 Task: Play online Dominion game.
Action: Mouse moved to (509, 470)
Screenshot: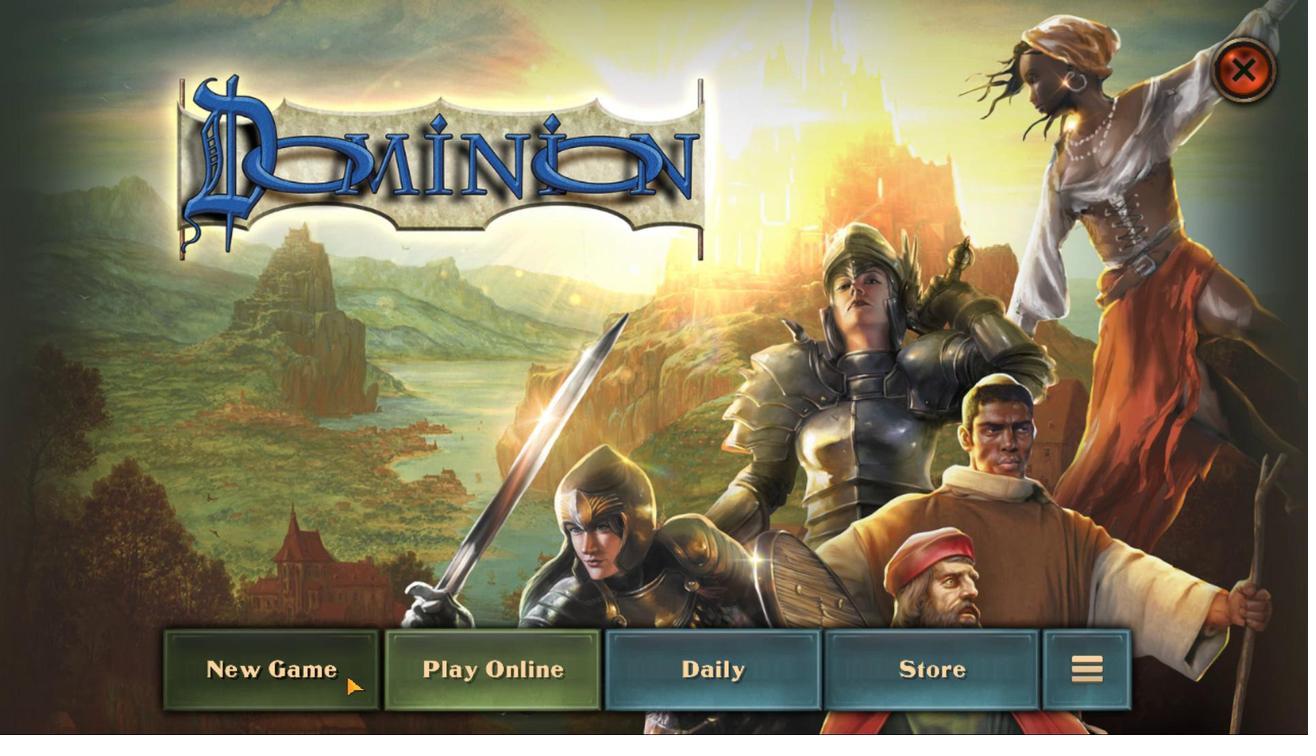 
Action: Mouse pressed left at (509, 470)
Screenshot: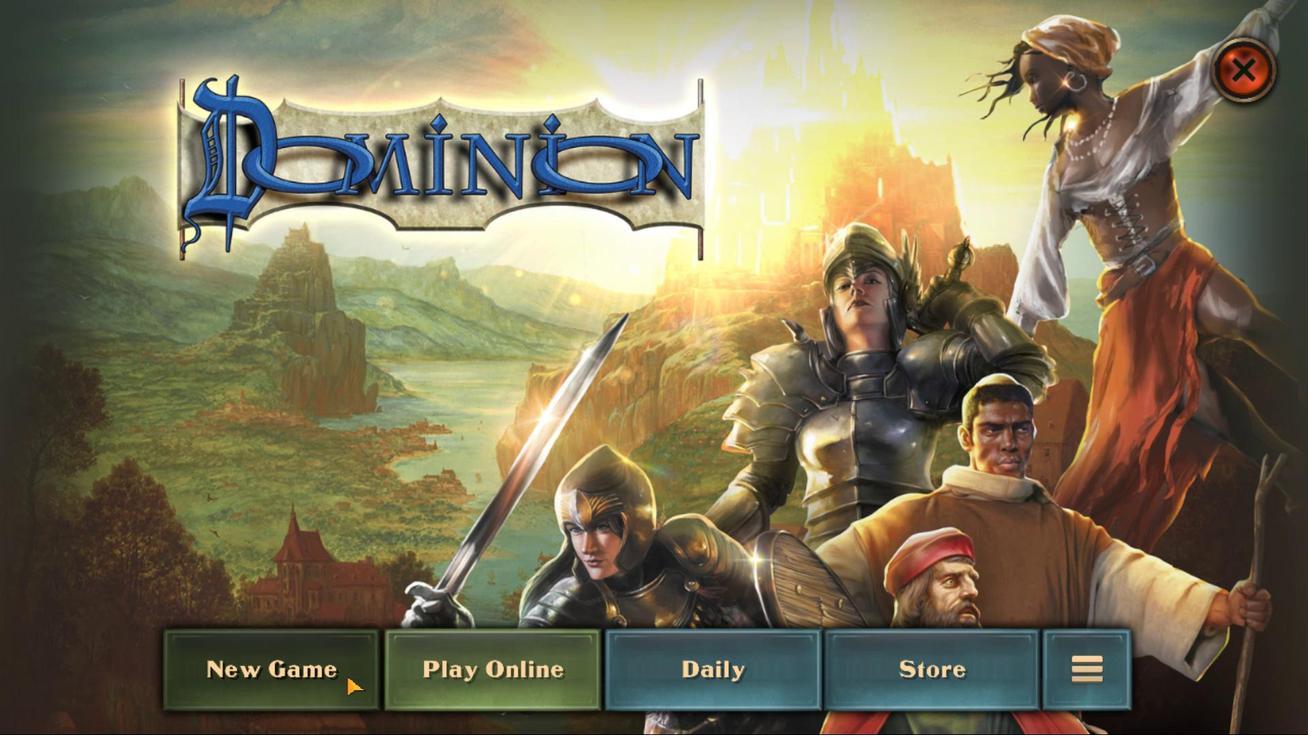 
Action: Mouse moved to (881, 461)
Screenshot: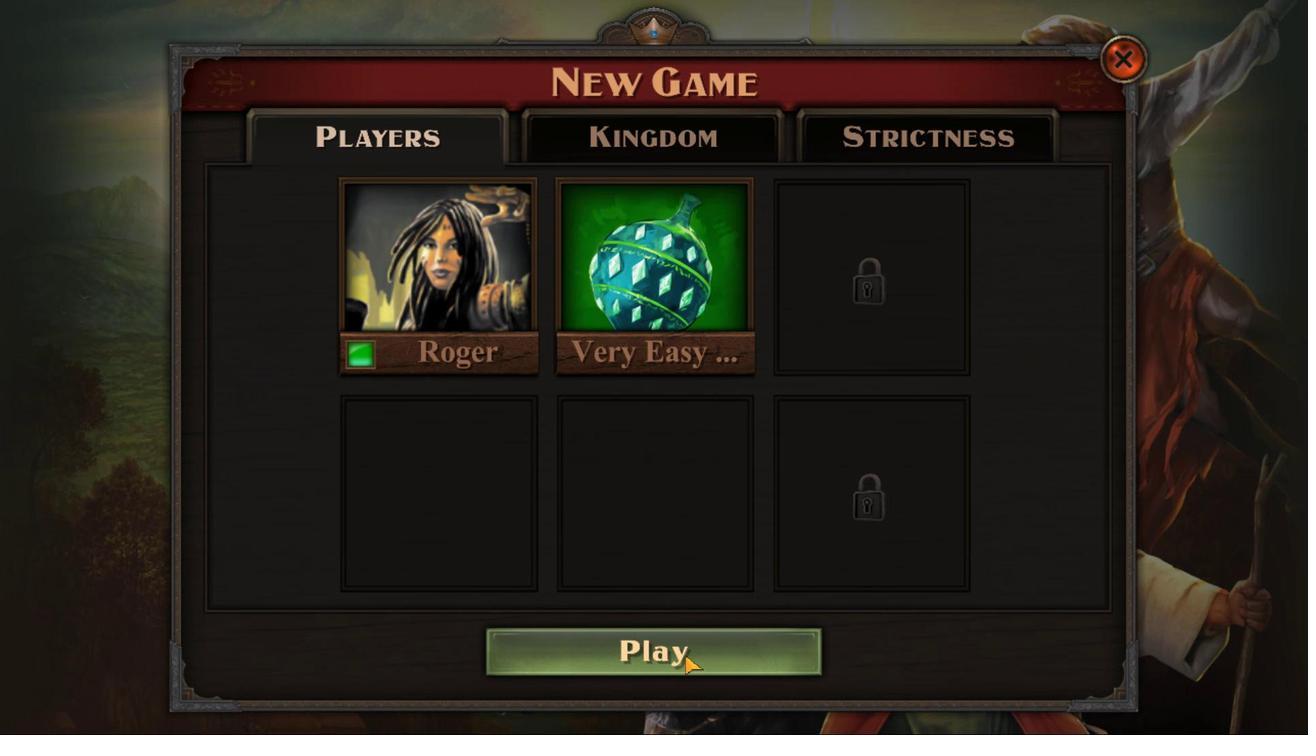 
Action: Mouse pressed left at (881, 461)
Screenshot: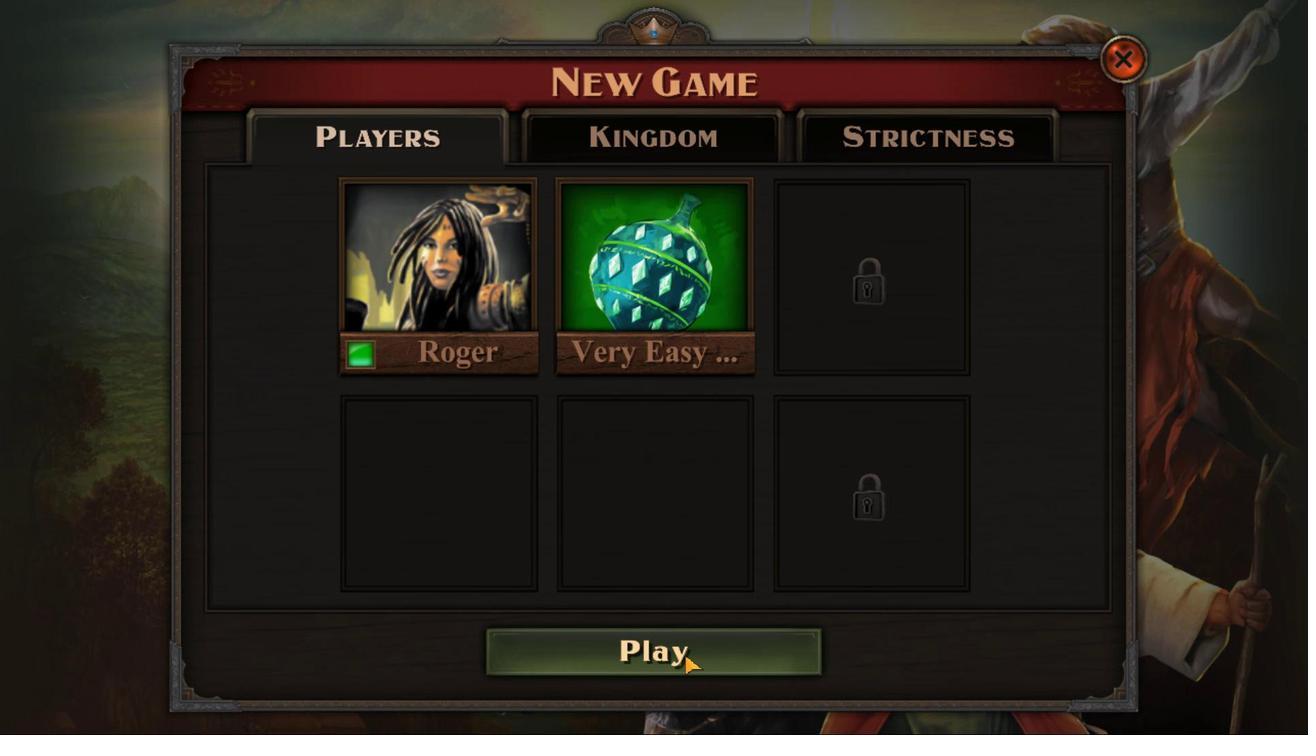 
Action: Mouse moved to (1169, 467)
Screenshot: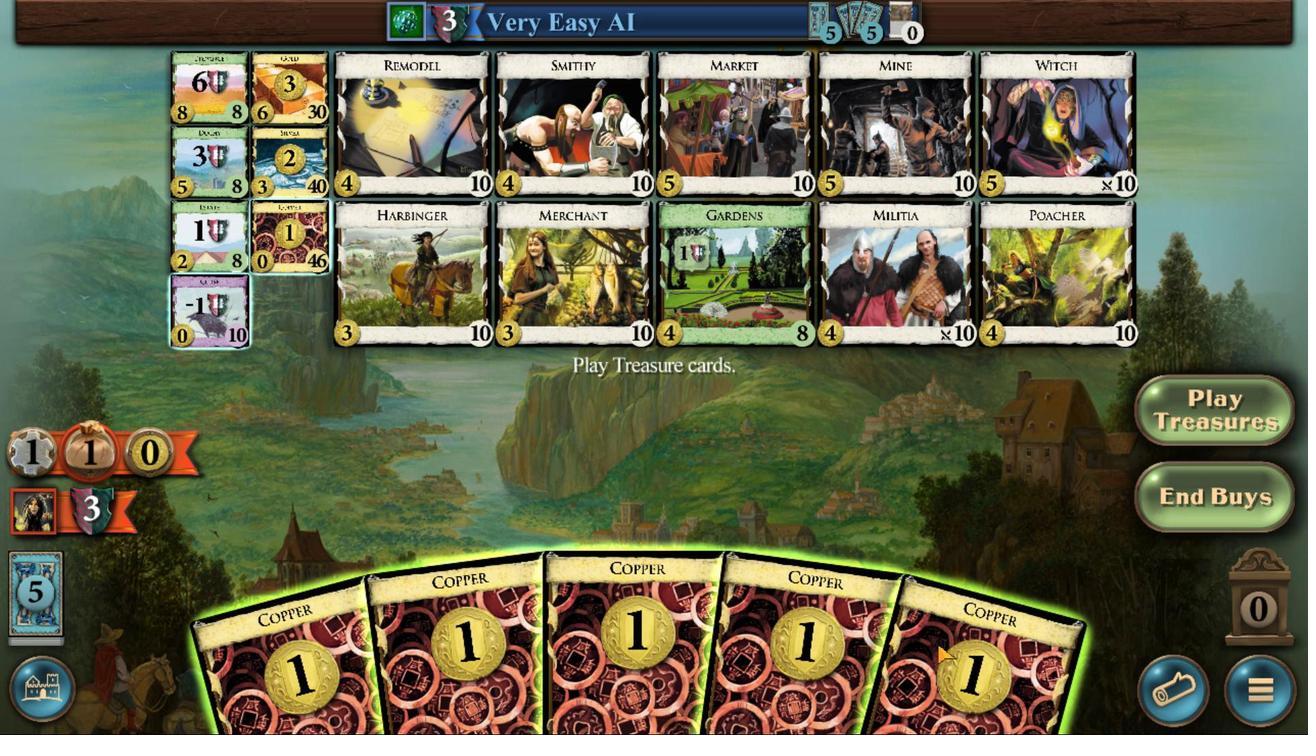 
Action: Mouse pressed left at (1169, 467)
Screenshot: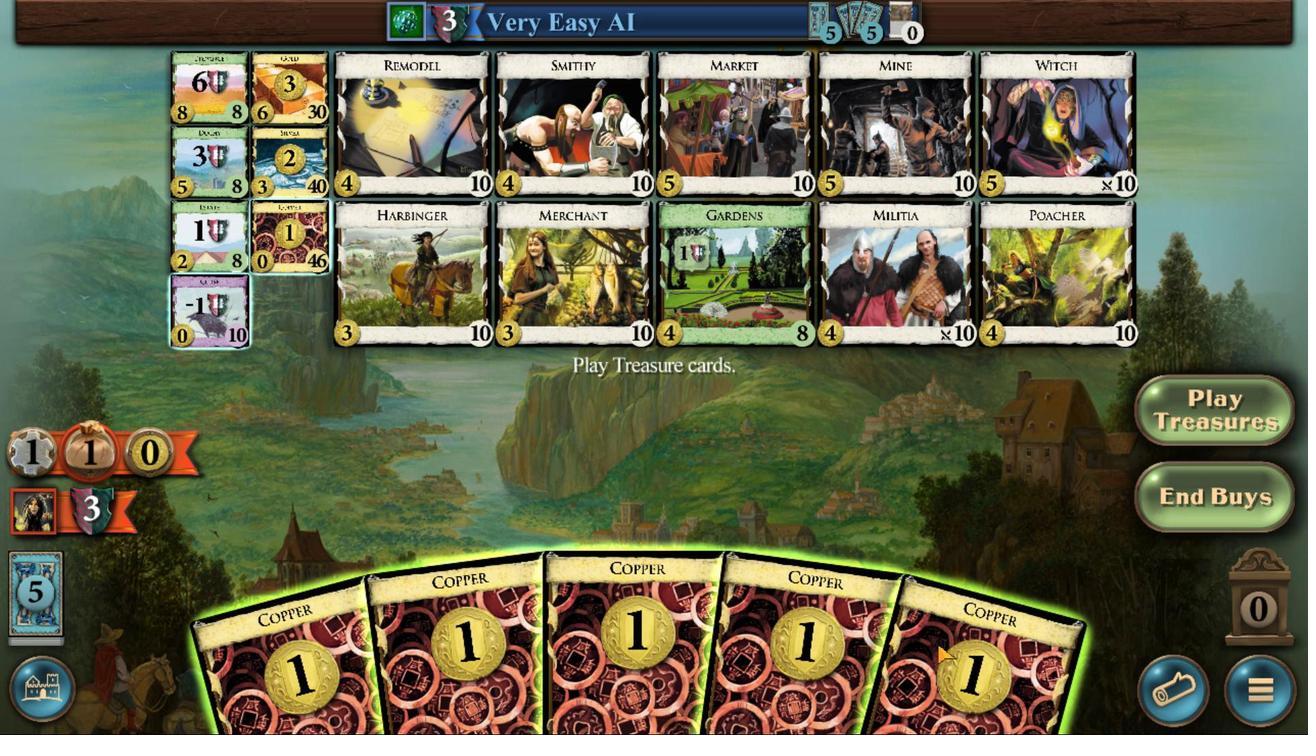 
Action: Mouse moved to (972, 460)
Screenshot: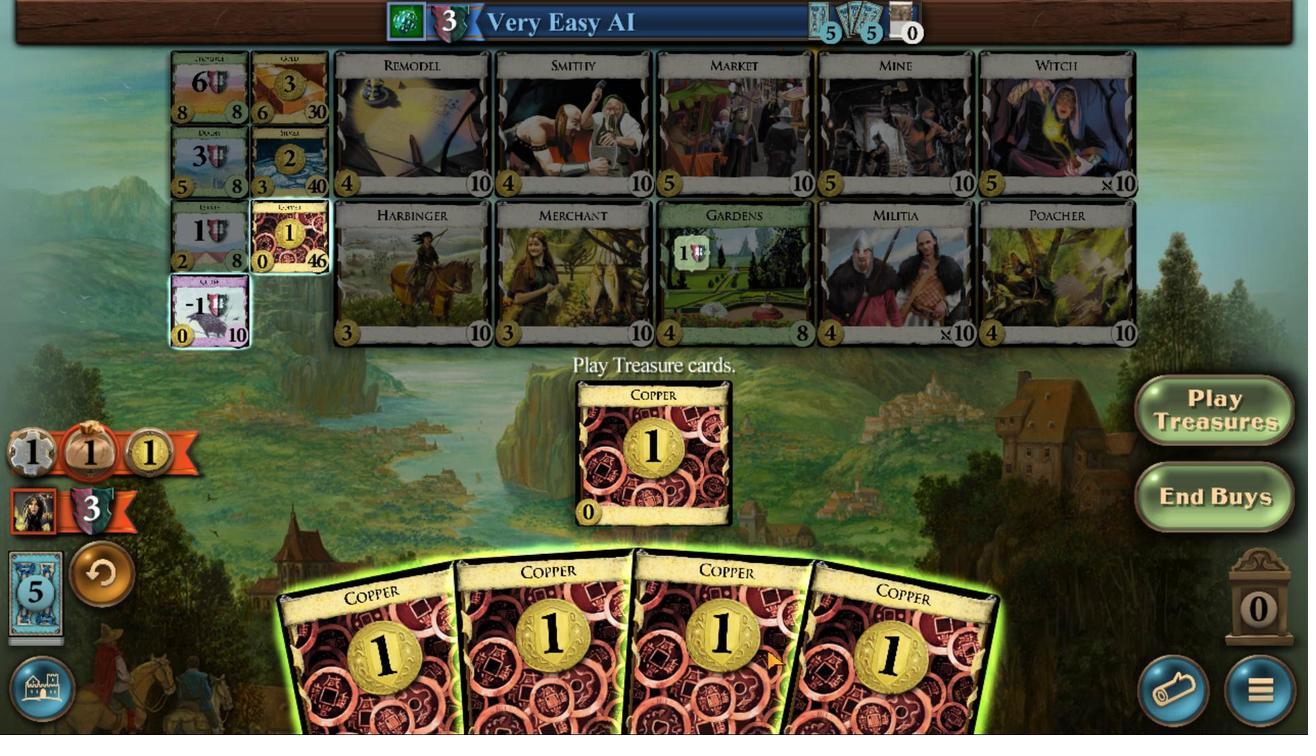 
Action: Mouse pressed left at (972, 460)
Screenshot: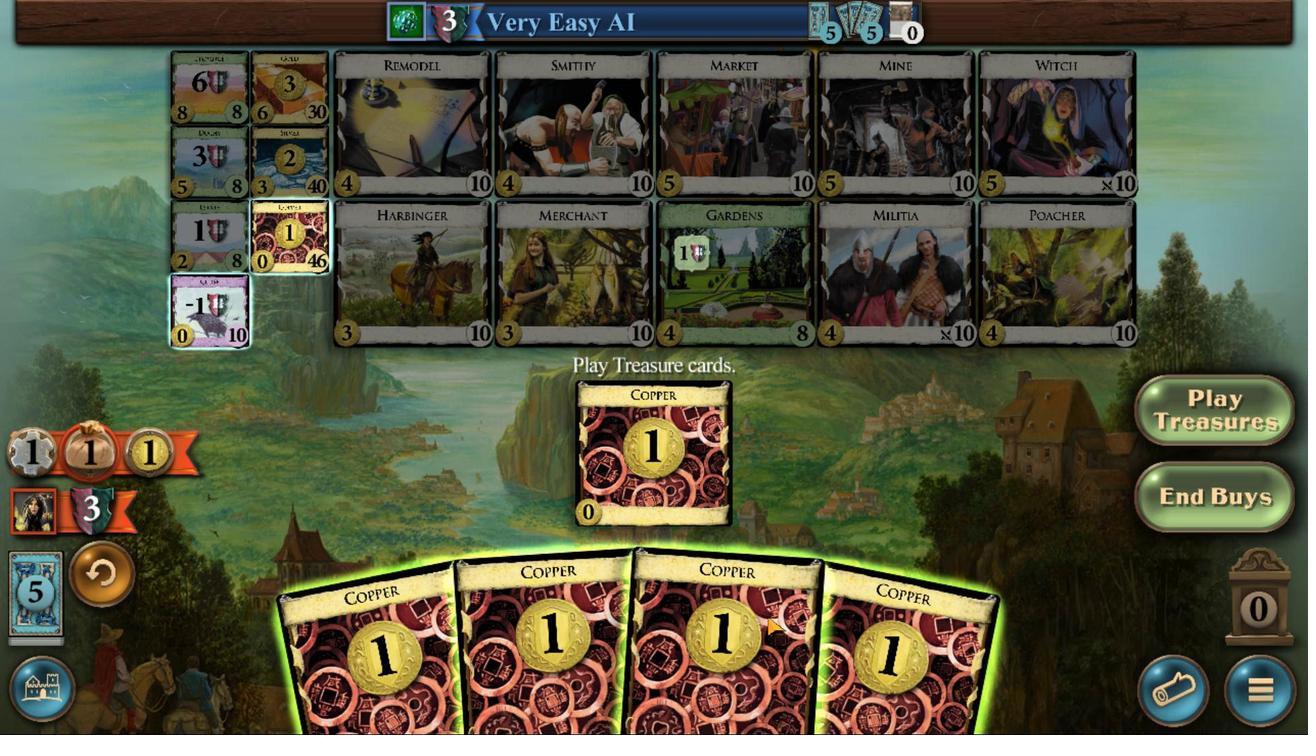 
Action: Mouse moved to (947, 451)
Screenshot: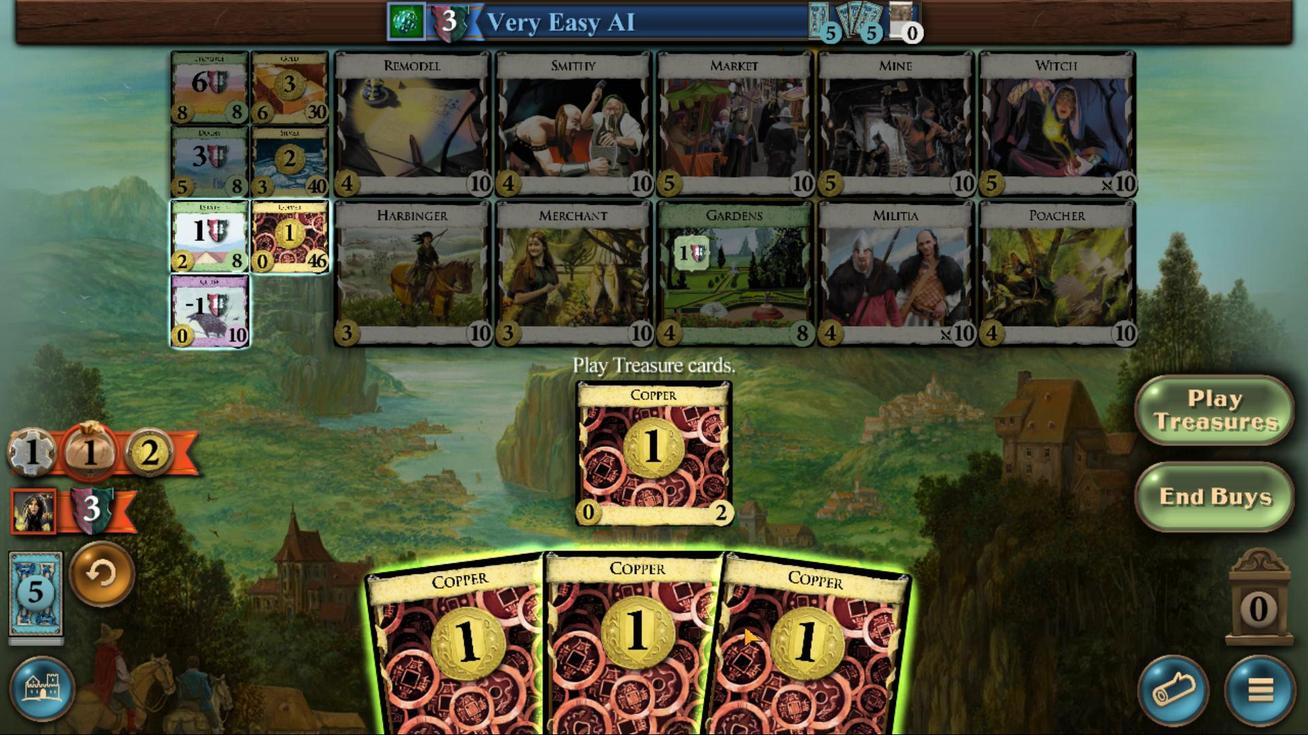 
Action: Mouse pressed left at (947, 451)
Screenshot: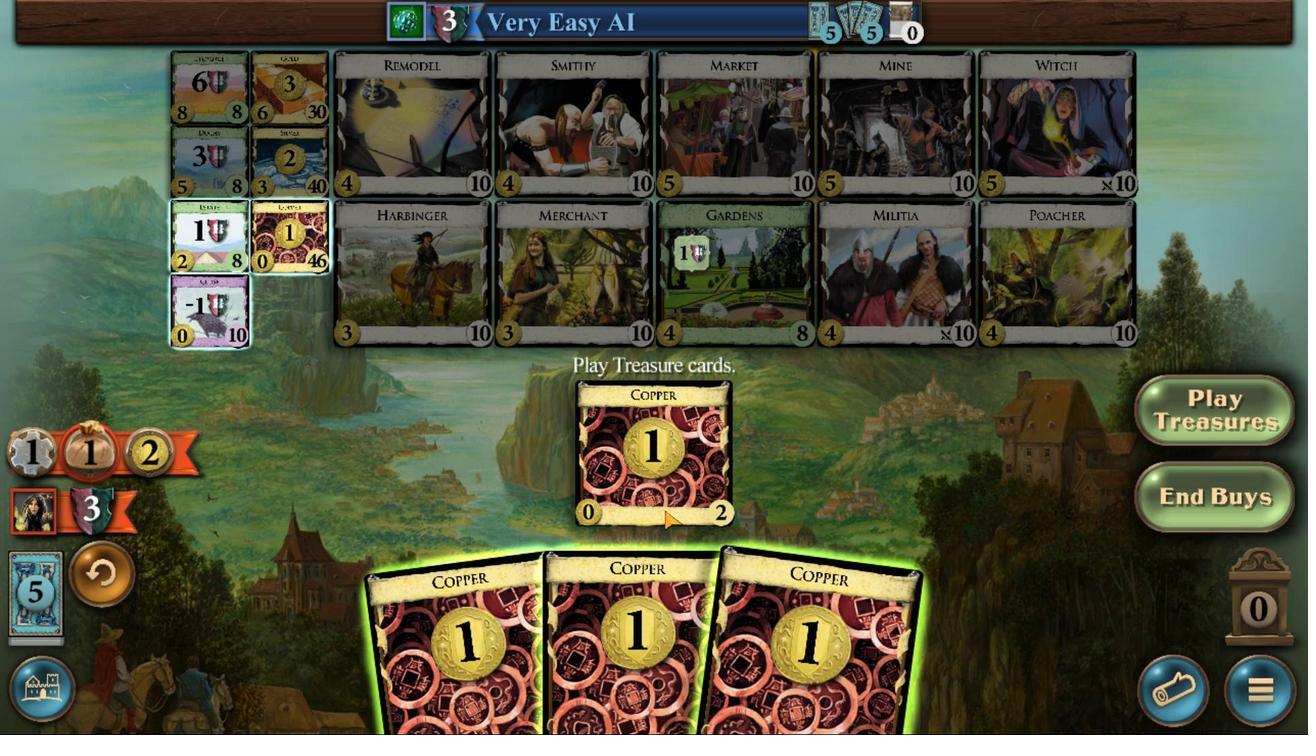 
Action: Mouse moved to (901, 464)
Screenshot: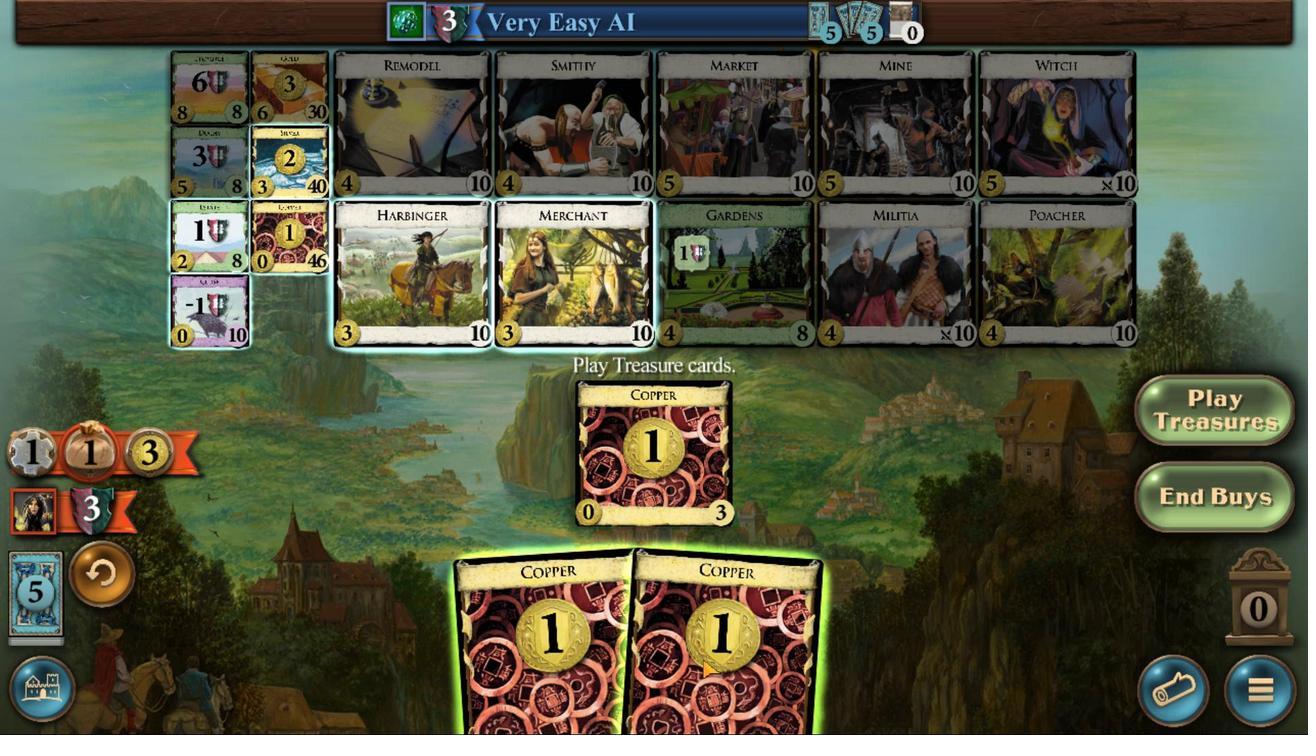 
Action: Mouse pressed left at (901, 464)
Screenshot: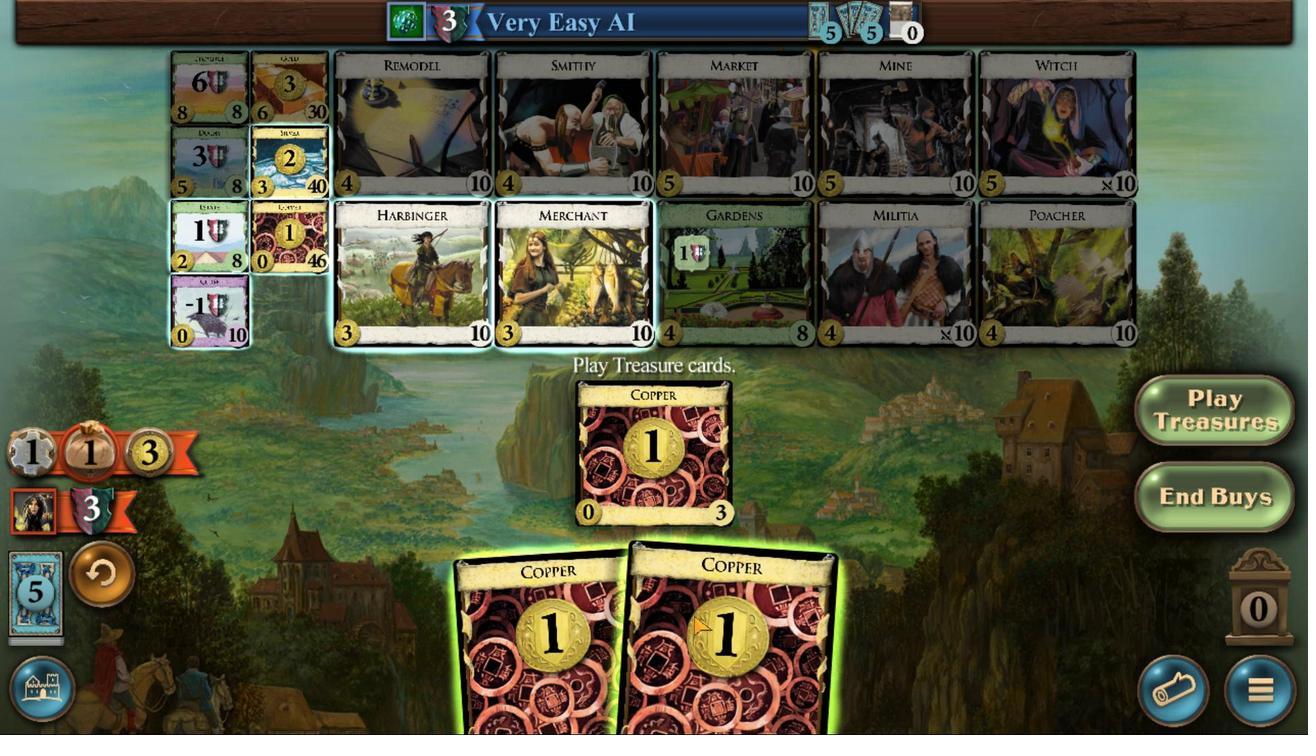 
Action: Mouse moved to (802, 457)
Screenshot: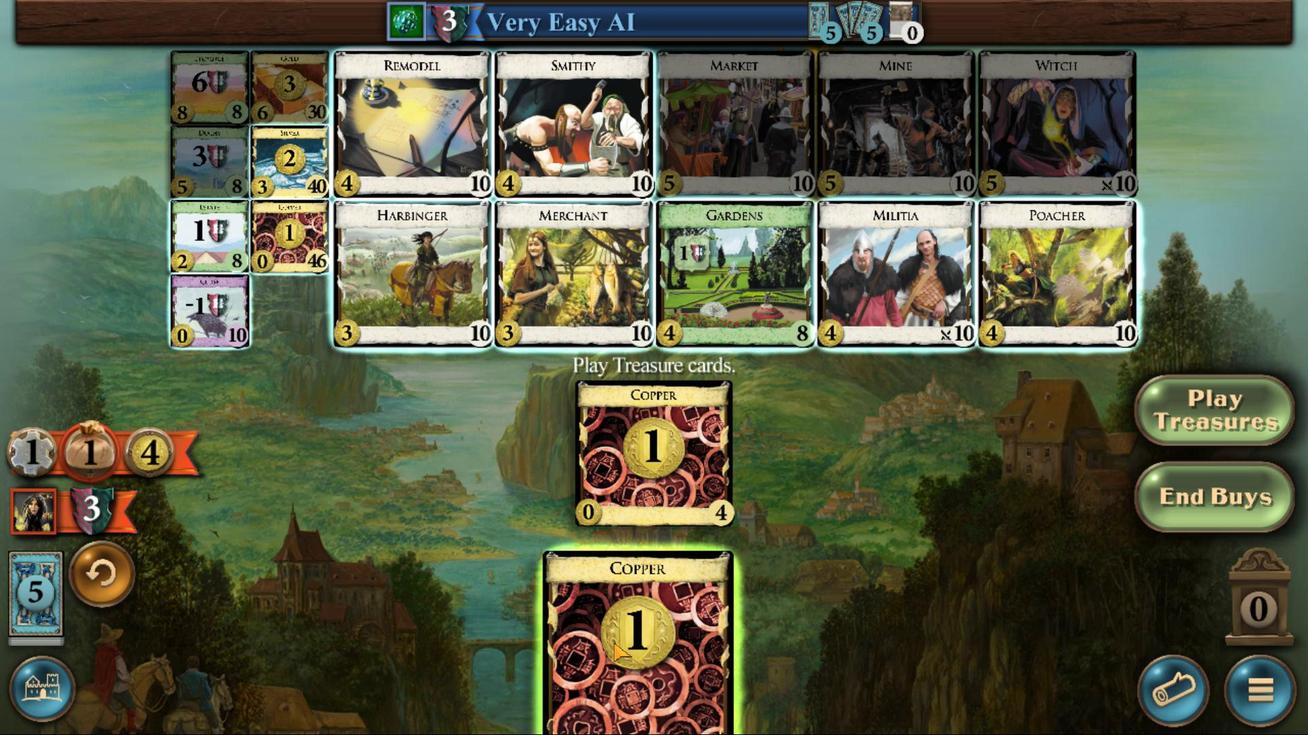 
Action: Mouse pressed left at (802, 457)
Screenshot: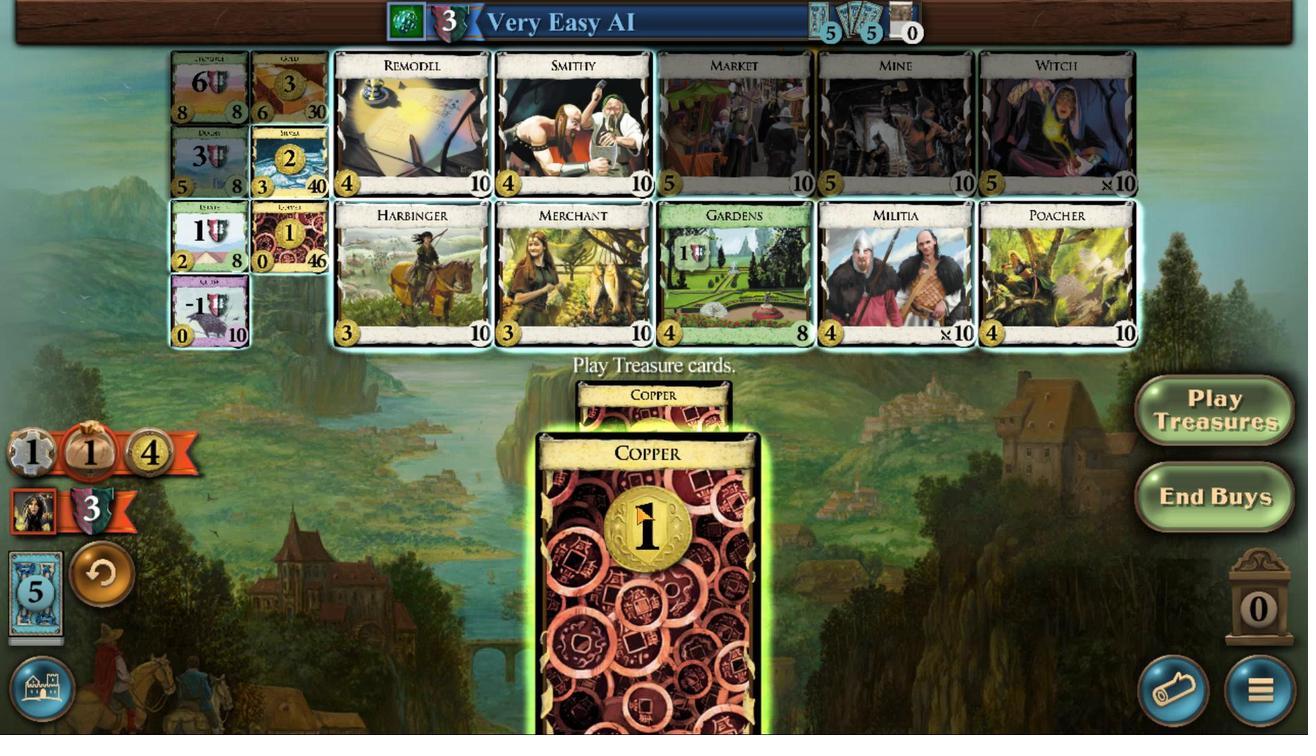
Action: Mouse moved to (348, 282)
Screenshot: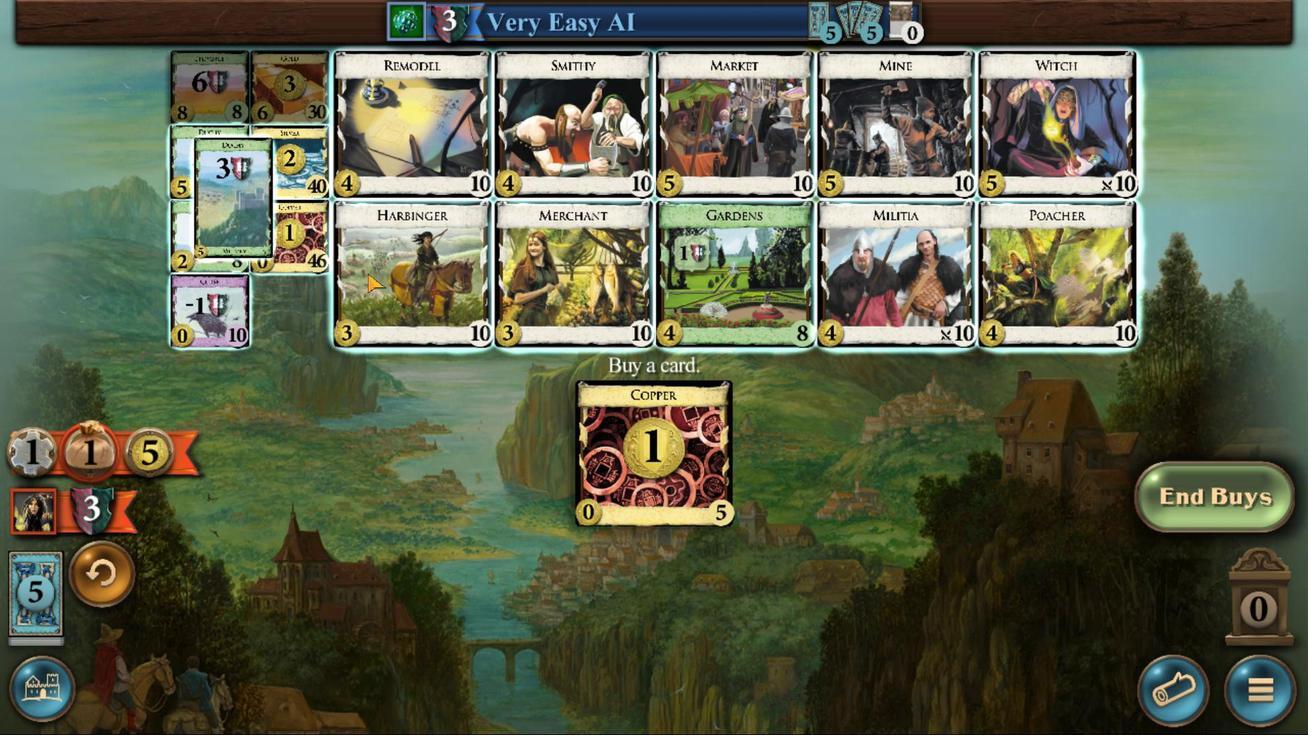 
Action: Mouse pressed left at (348, 282)
Screenshot: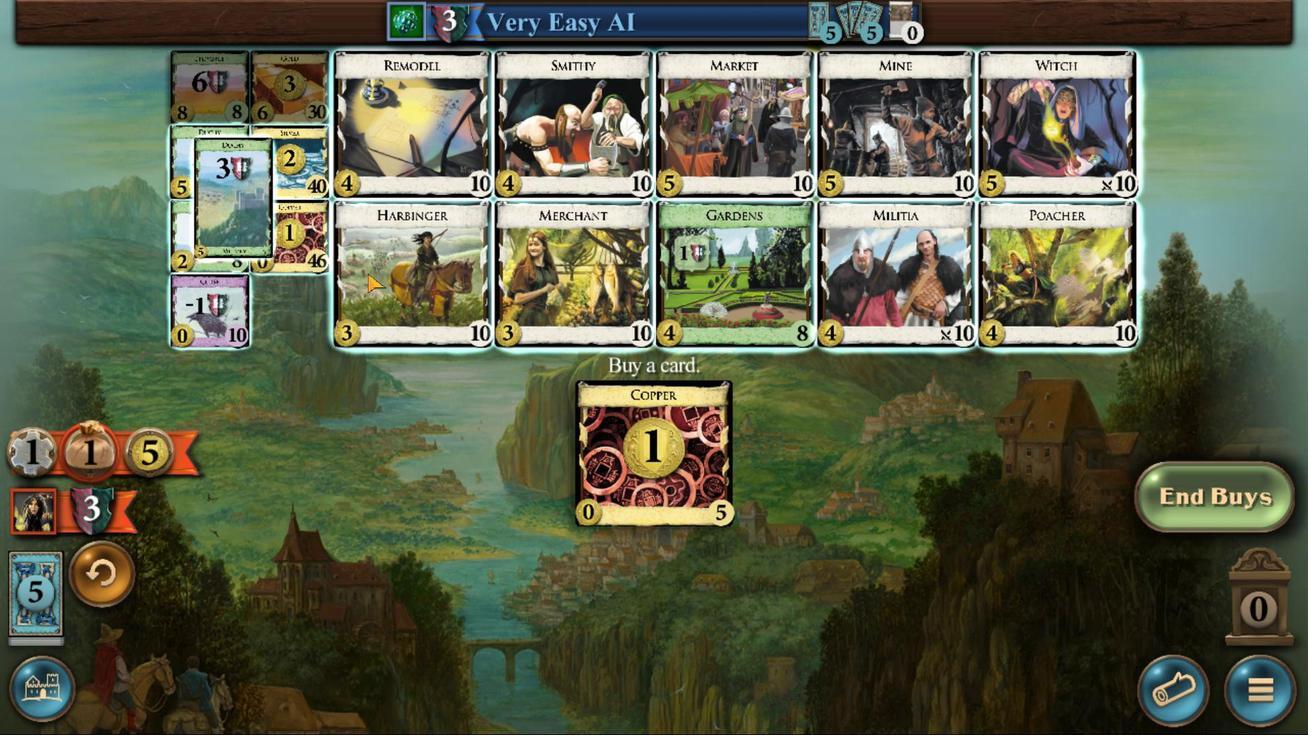 
Action: Mouse moved to (640, 461)
Screenshot: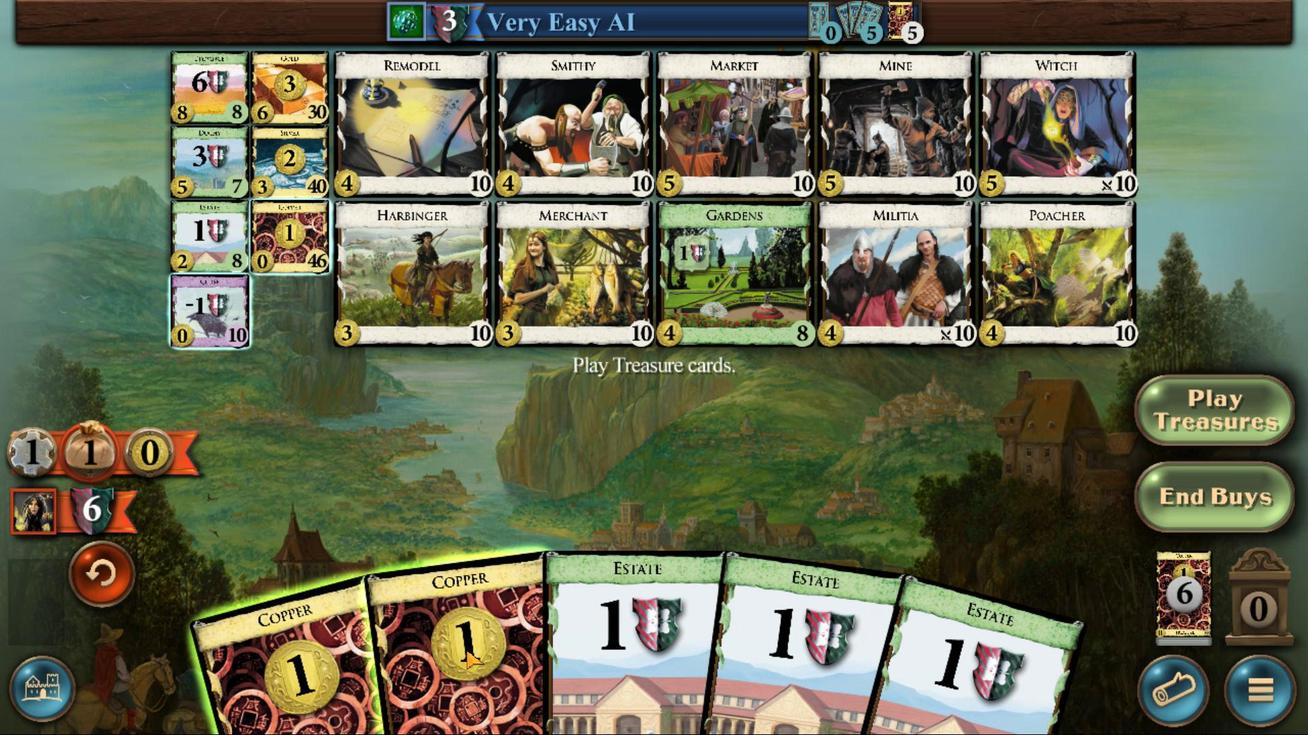 
Action: Mouse pressed left at (640, 461)
Screenshot: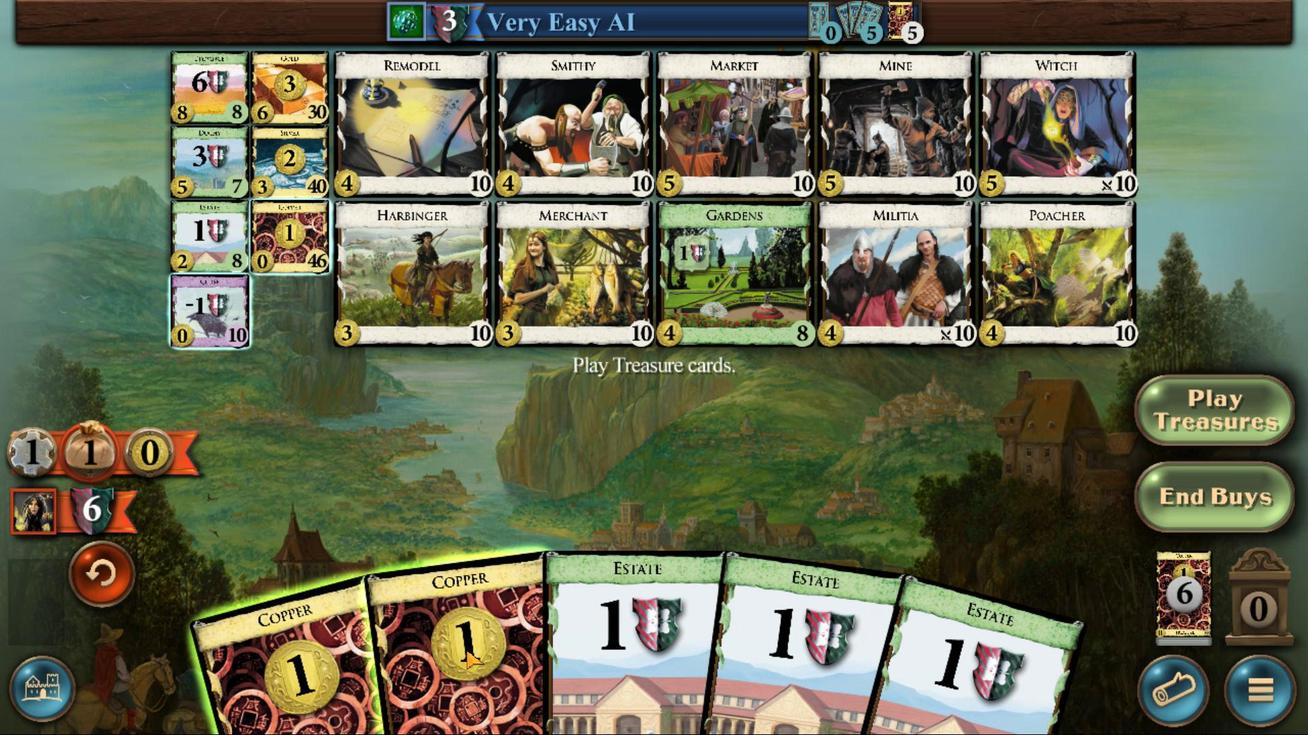 
Action: Mouse moved to (438, 314)
Screenshot: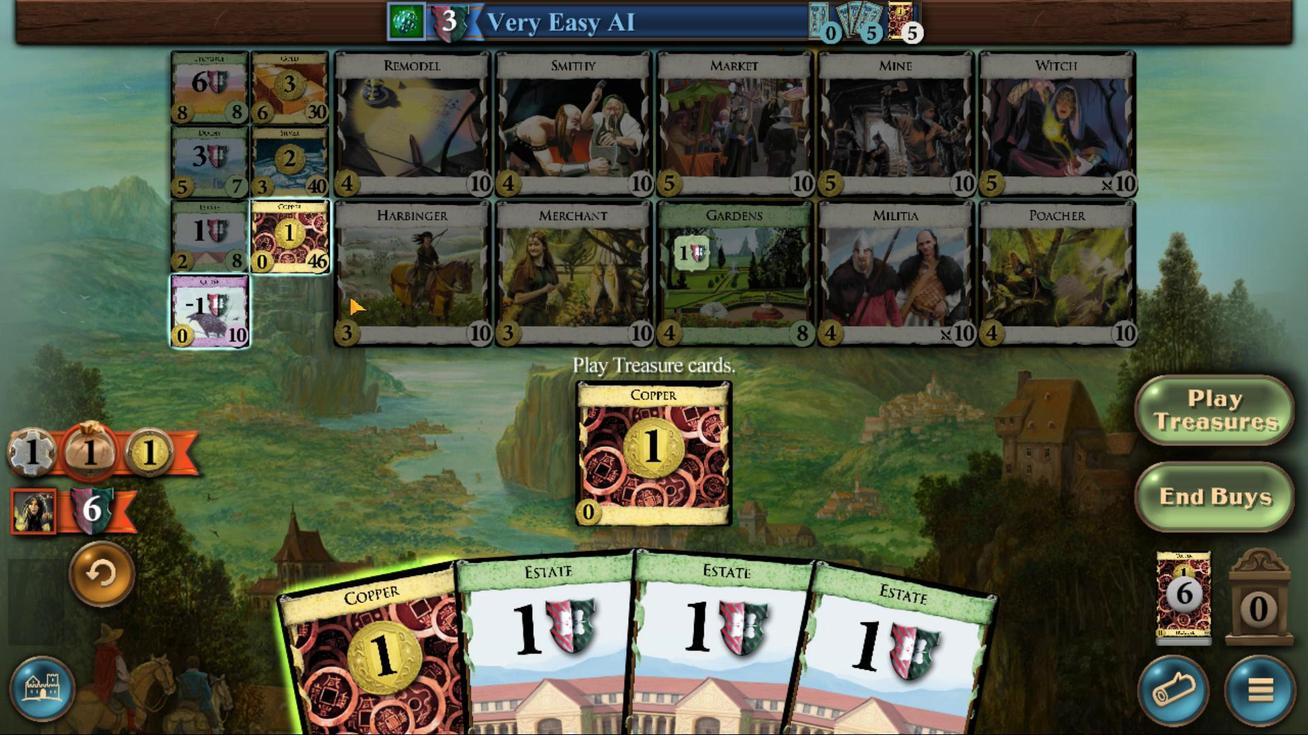 
Action: Mouse pressed left at (438, 314)
Screenshot: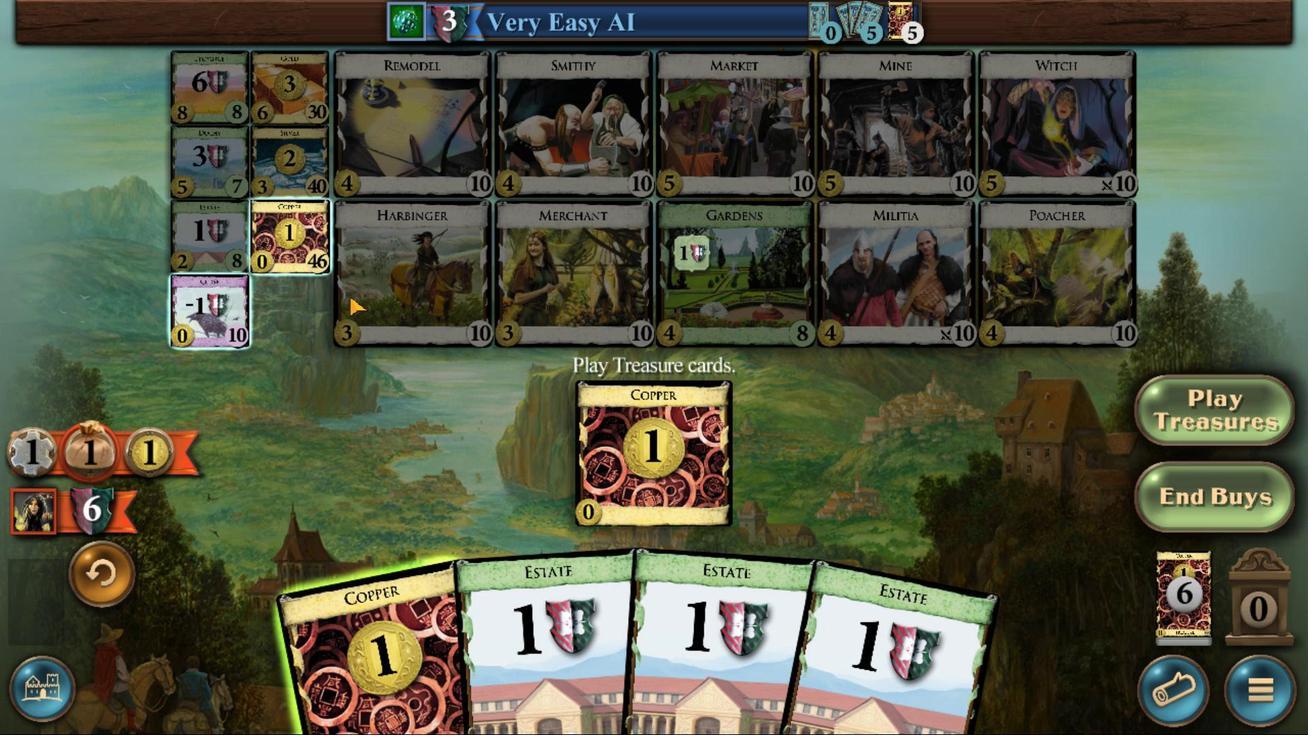 
Action: Mouse moved to (961, 452)
Screenshot: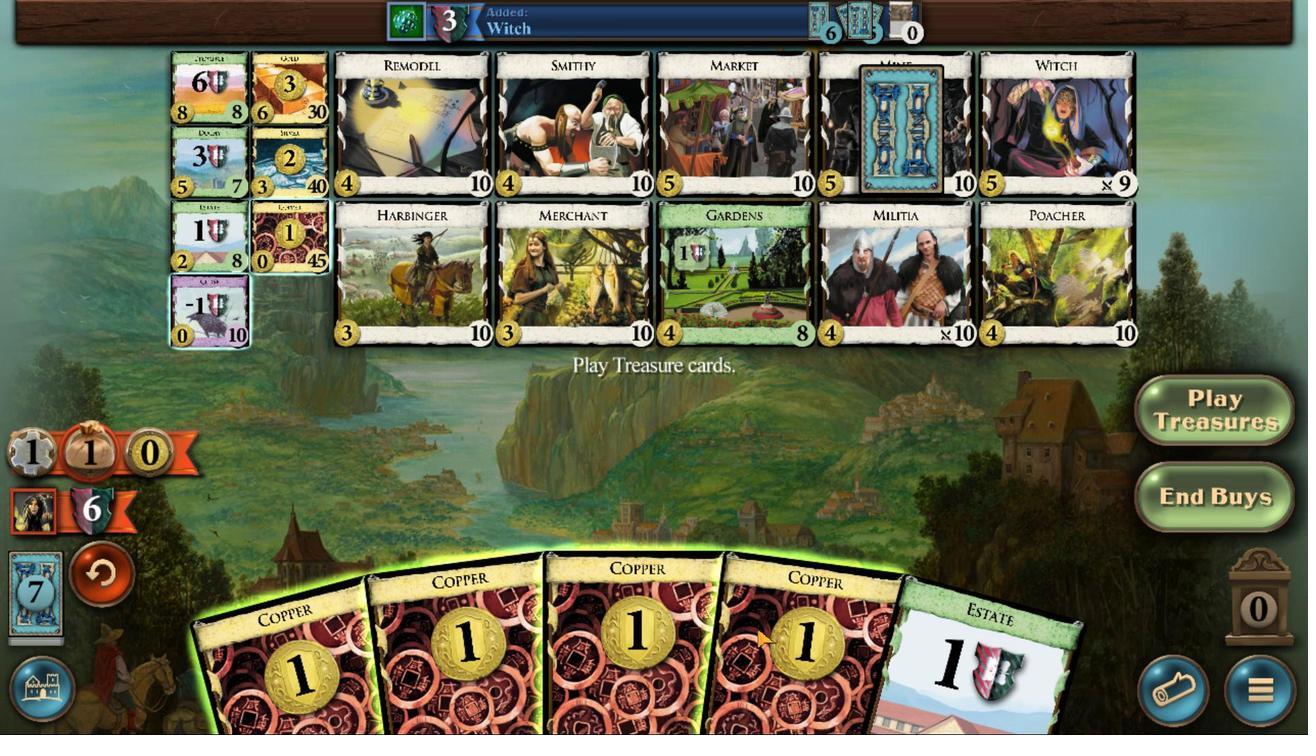 
Action: Mouse pressed left at (961, 452)
Screenshot: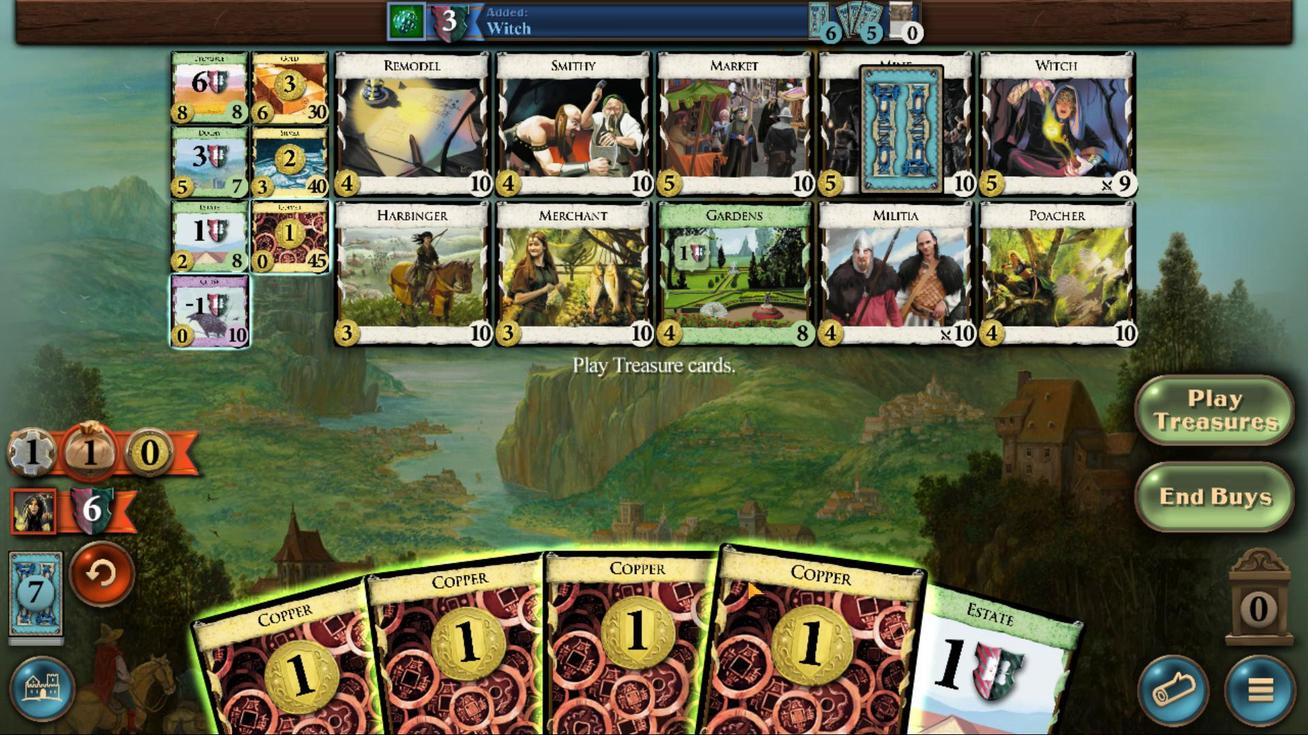 
Action: Mouse moved to (896, 446)
Screenshot: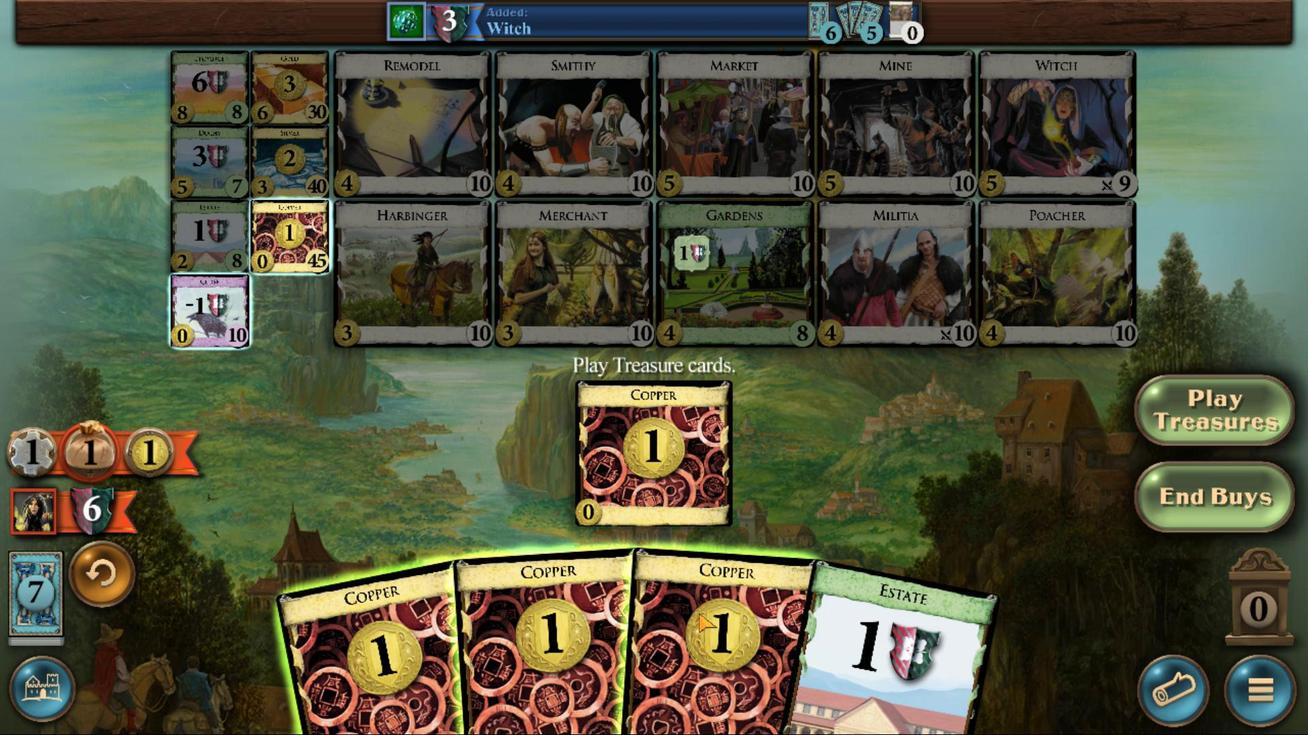 
Action: Mouse pressed left at (896, 446)
Screenshot: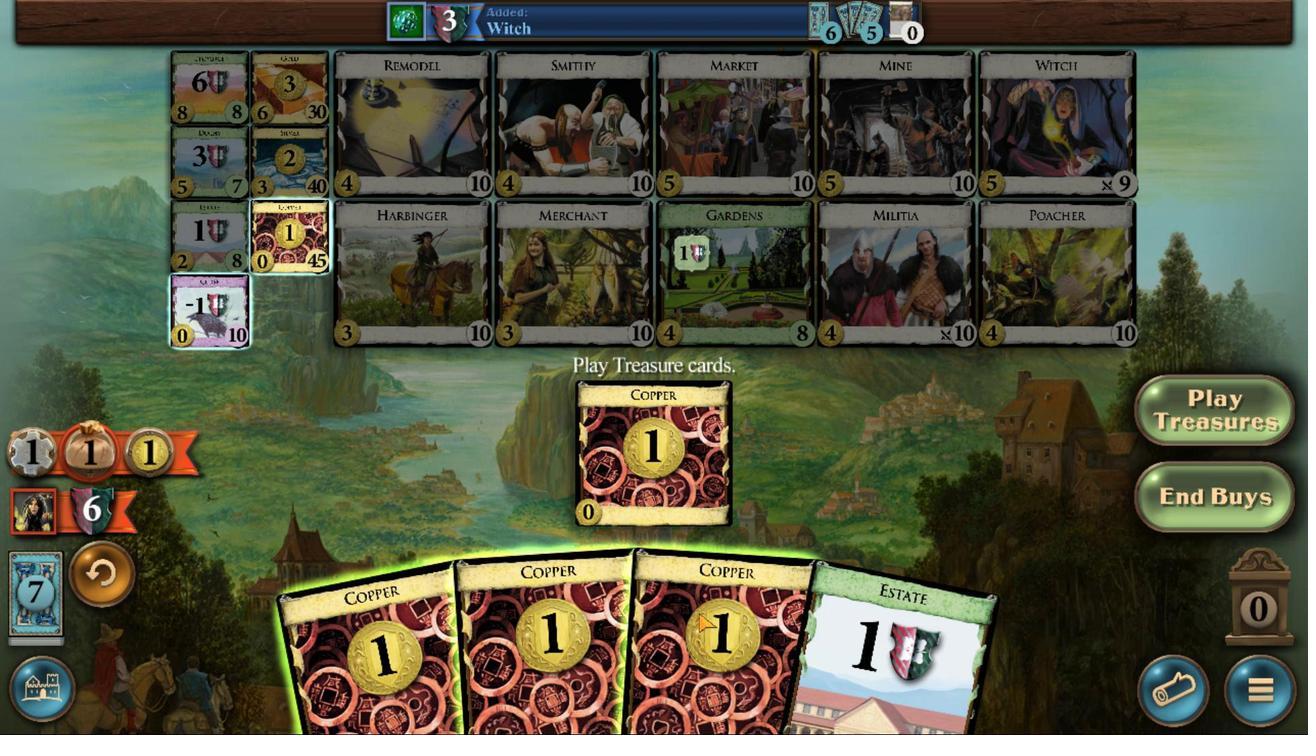 
Action: Mouse moved to (796, 438)
Screenshot: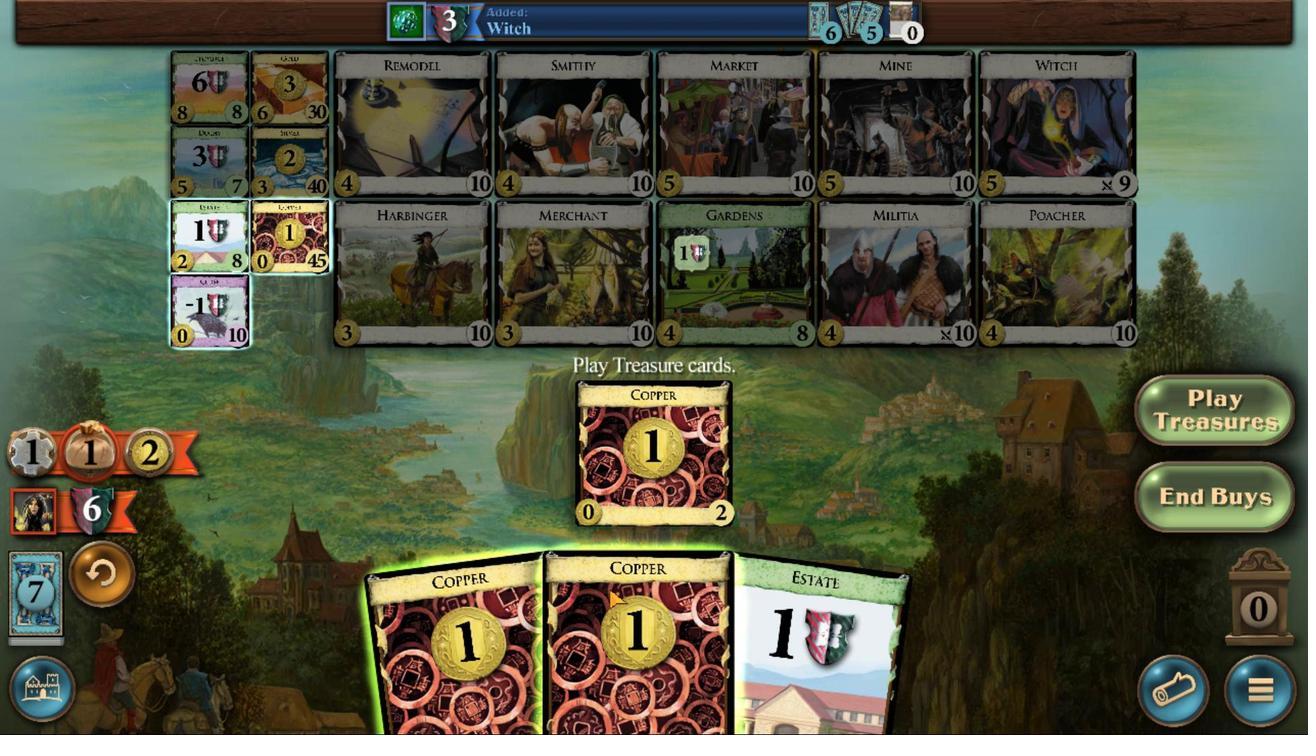 
Action: Mouse pressed left at (796, 438)
Screenshot: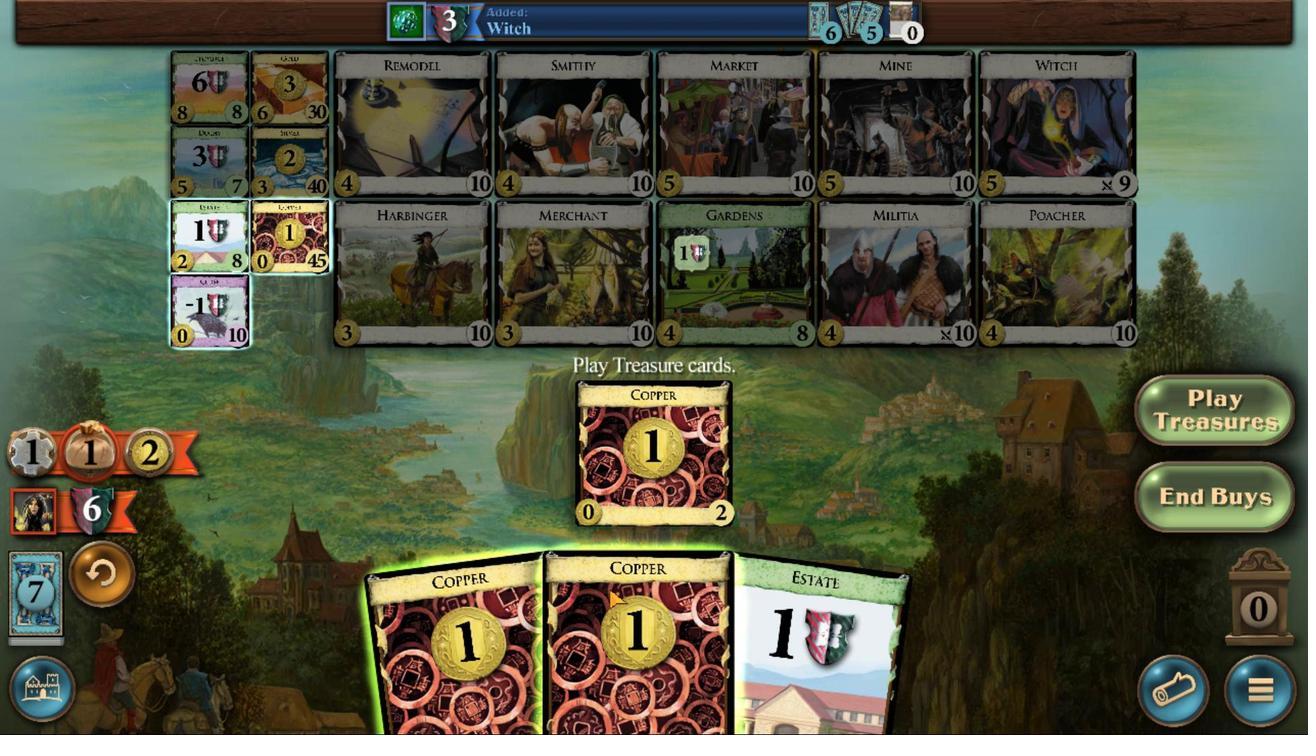 
Action: Mouse moved to (444, 283)
Screenshot: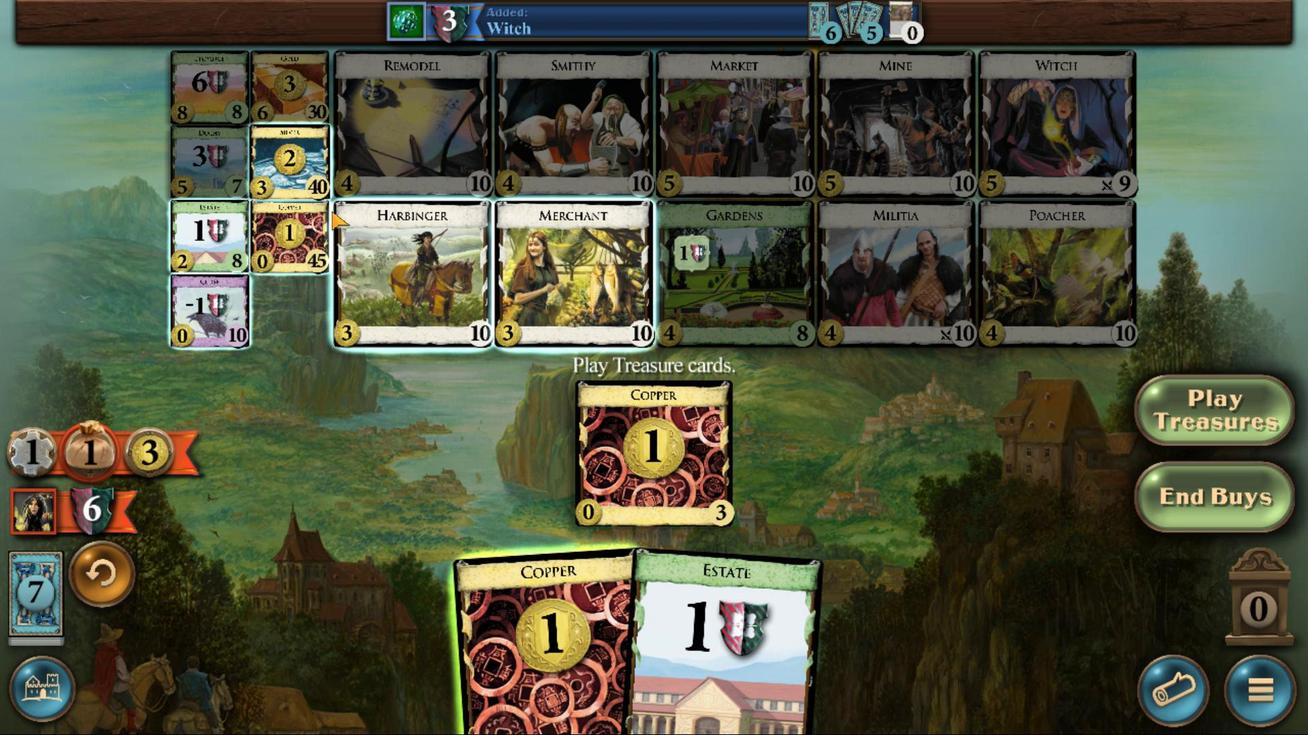 
Action: Mouse pressed left at (444, 283)
Screenshot: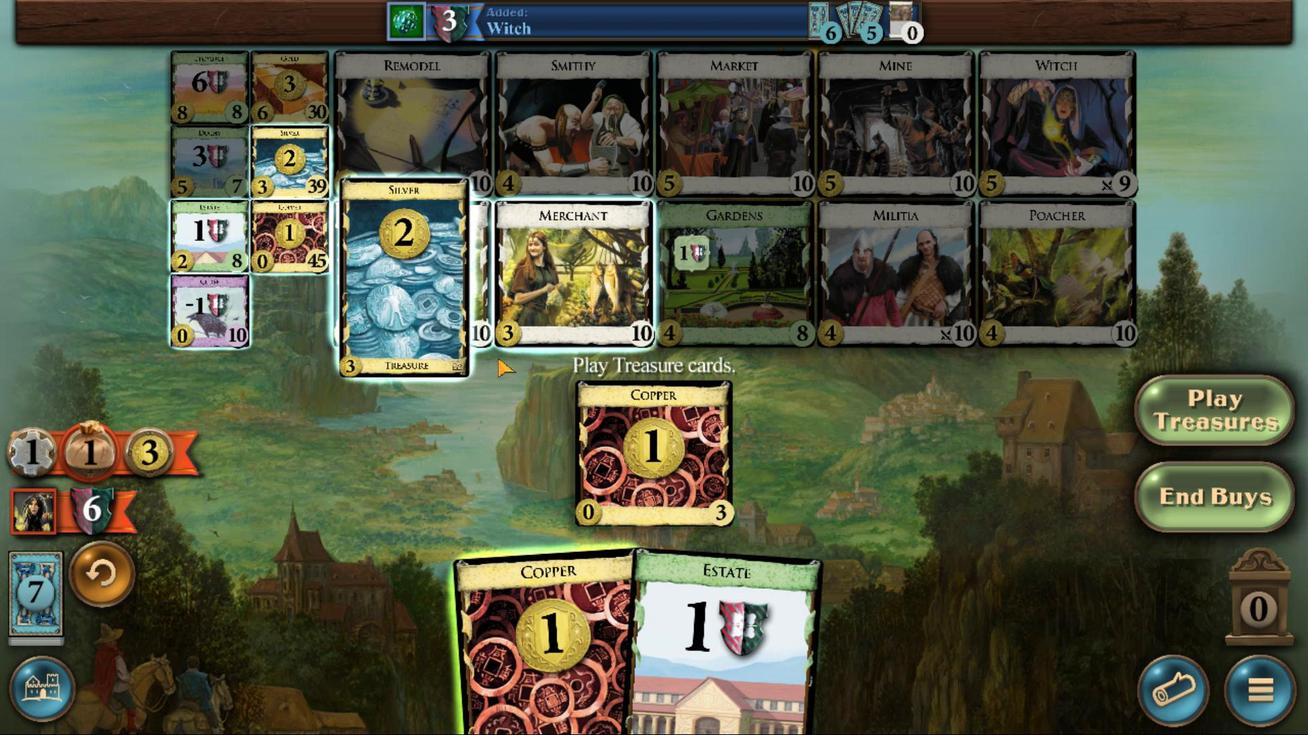 
Action: Mouse moved to (648, 441)
Screenshot: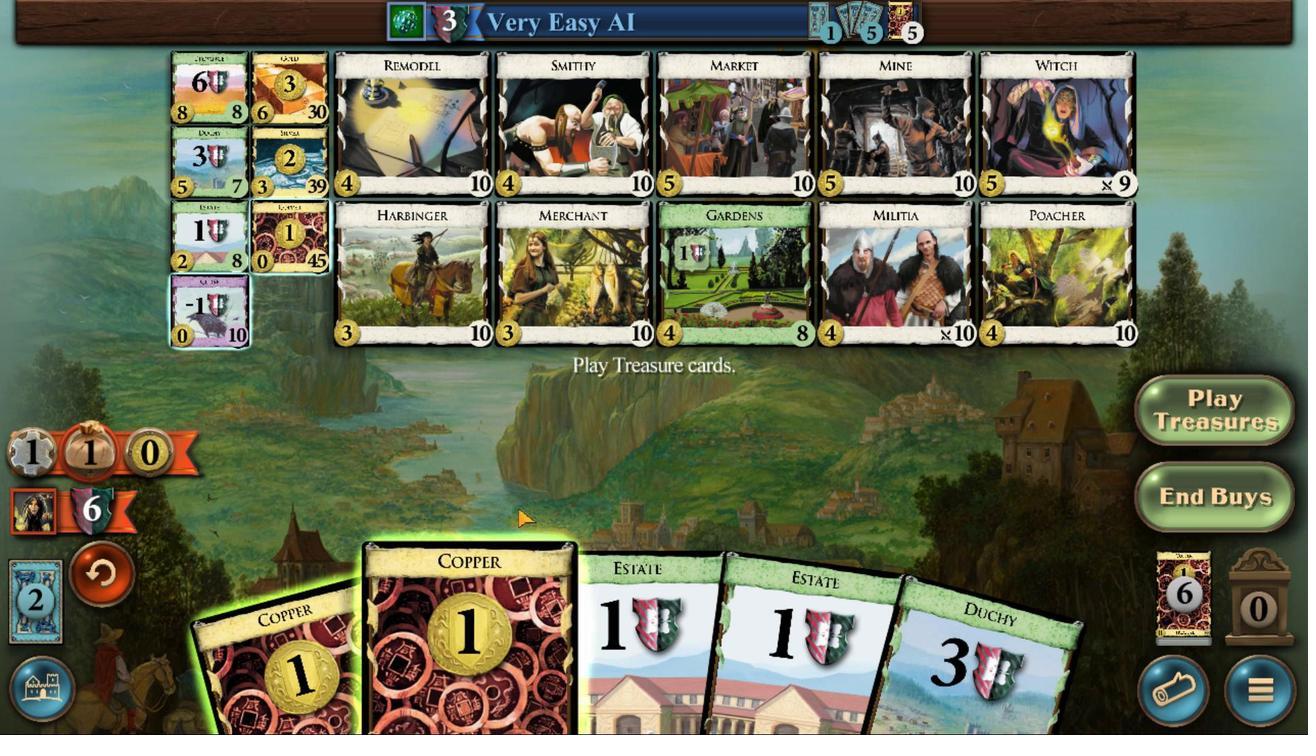 
Action: Mouse pressed left at (648, 441)
Screenshot: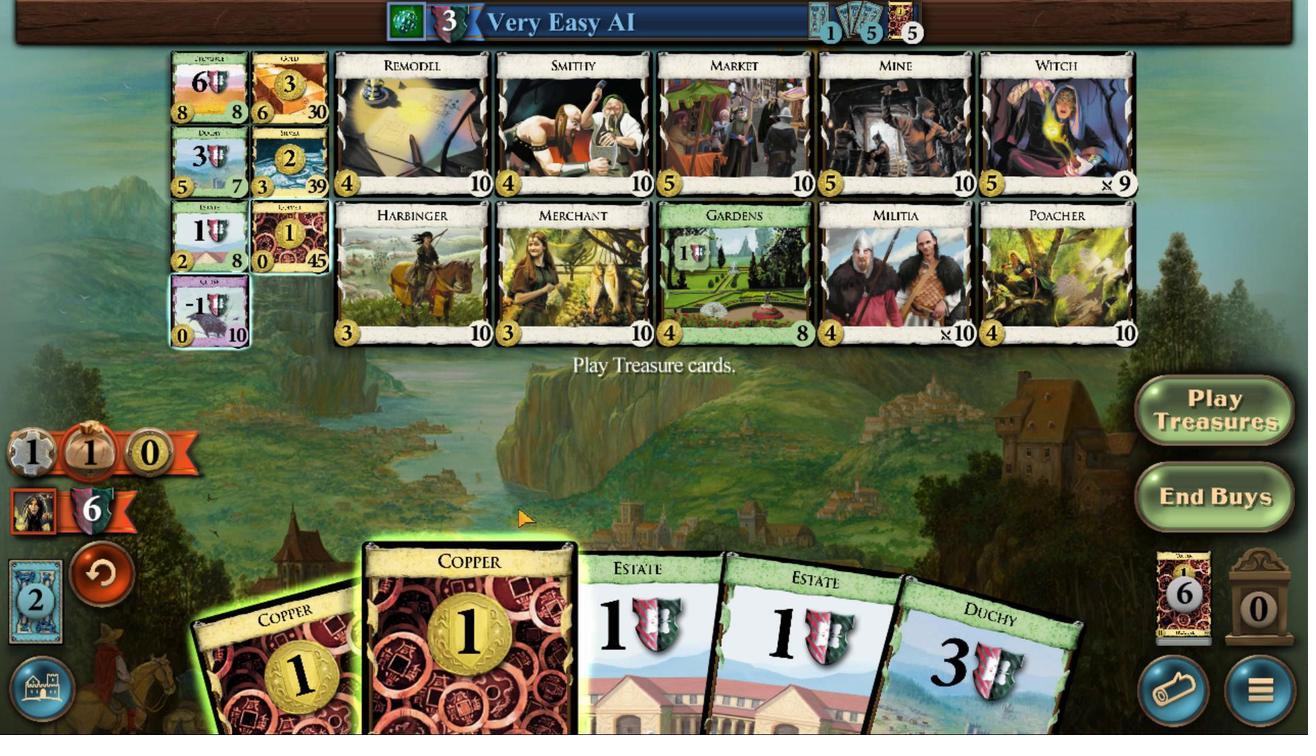
Action: Mouse moved to (458, 310)
Screenshot: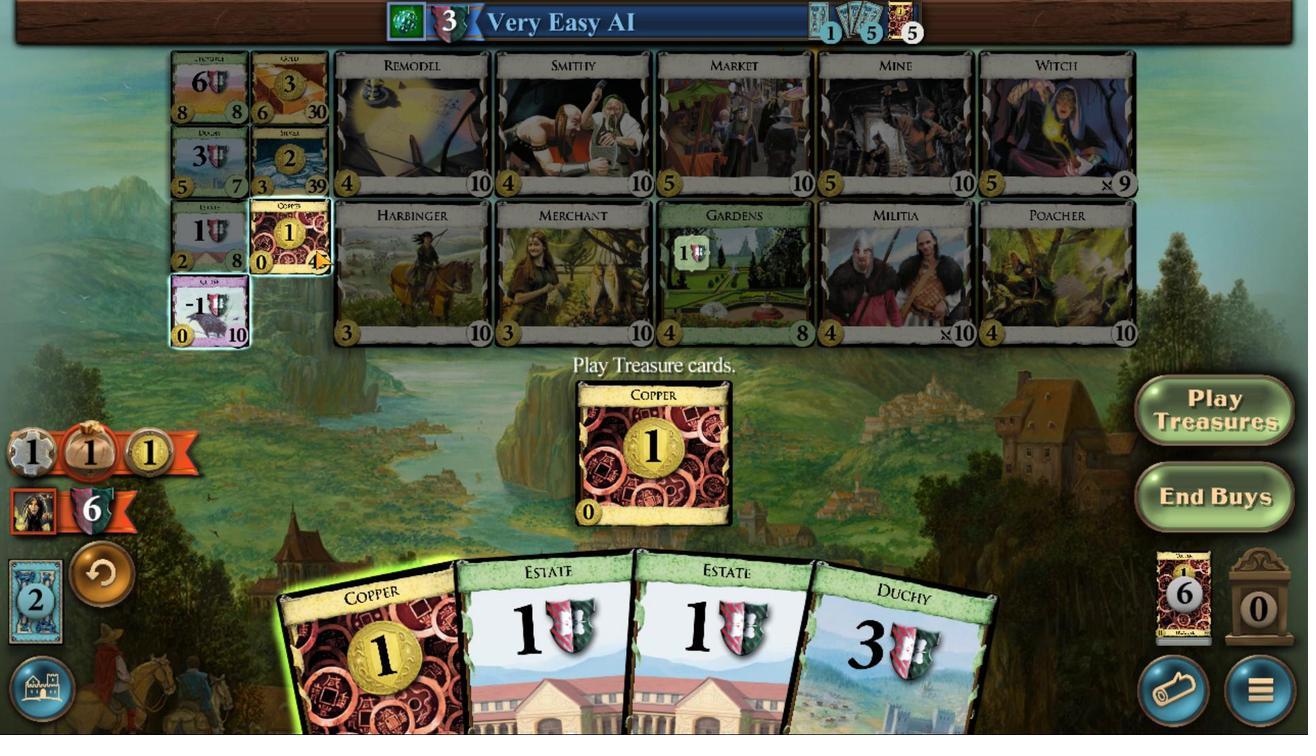 
Action: Mouse pressed left at (458, 310)
Screenshot: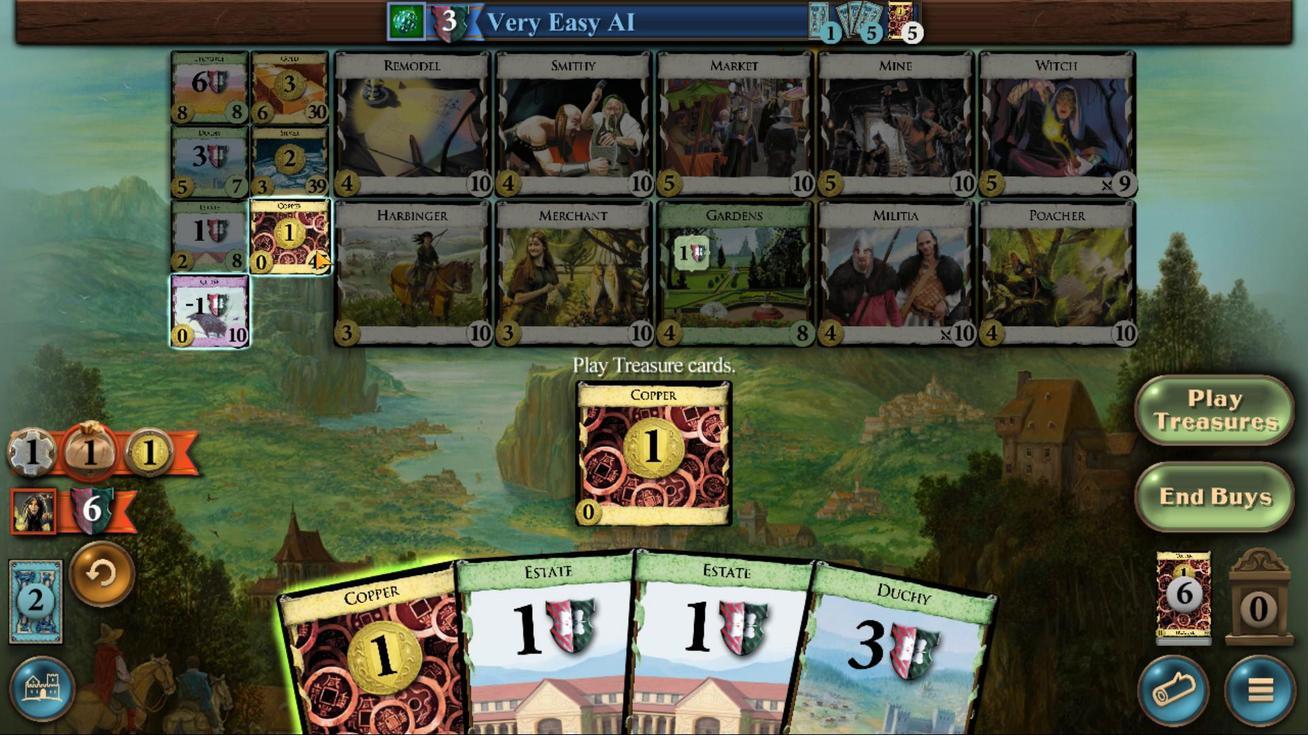 
Action: Mouse moved to (992, 439)
Screenshot: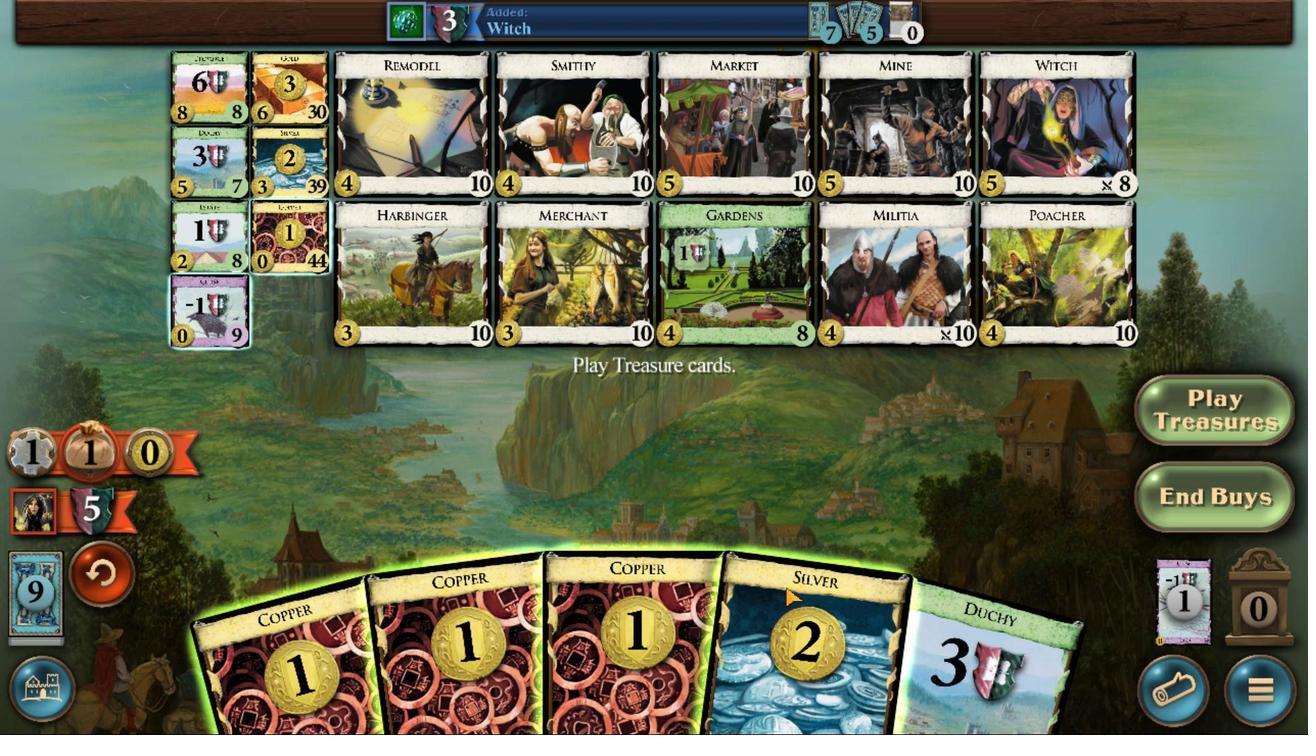 
Action: Mouse pressed left at (992, 439)
Screenshot: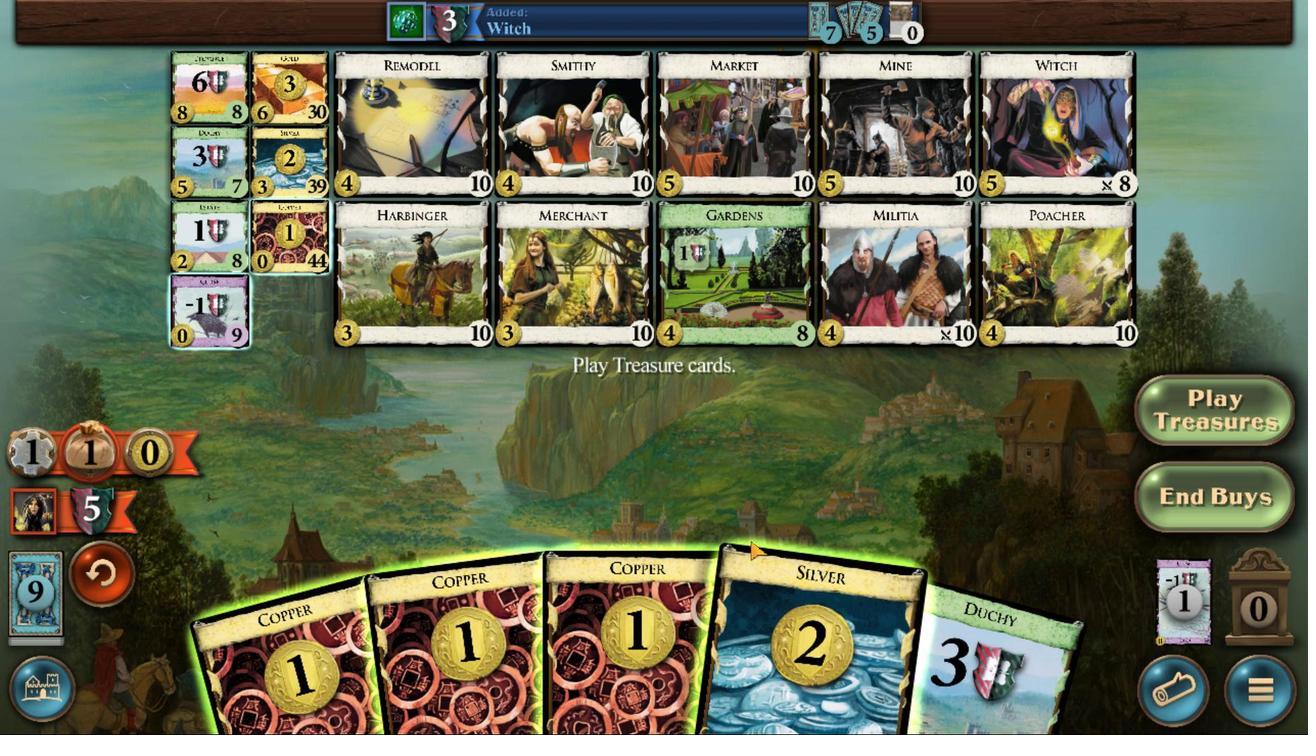 
Action: Mouse moved to (904, 452)
Screenshot: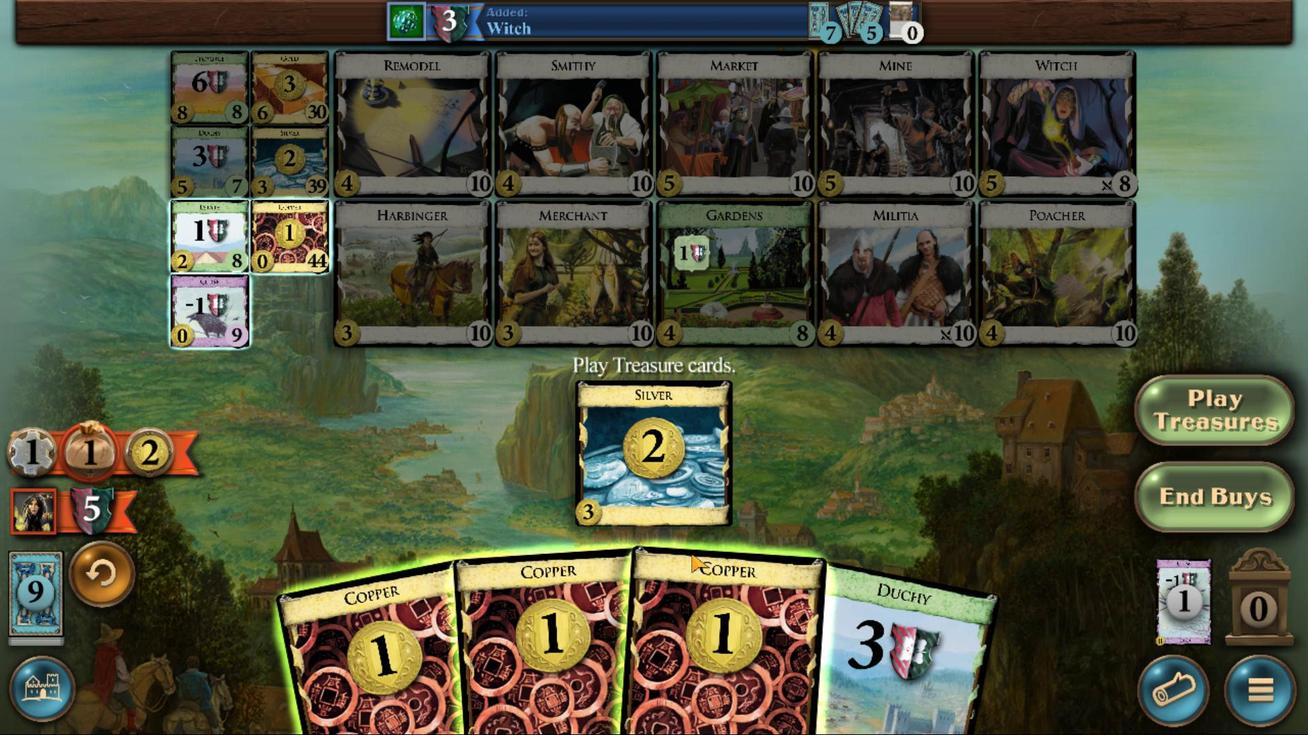 
Action: Mouse pressed left at (904, 452)
Screenshot: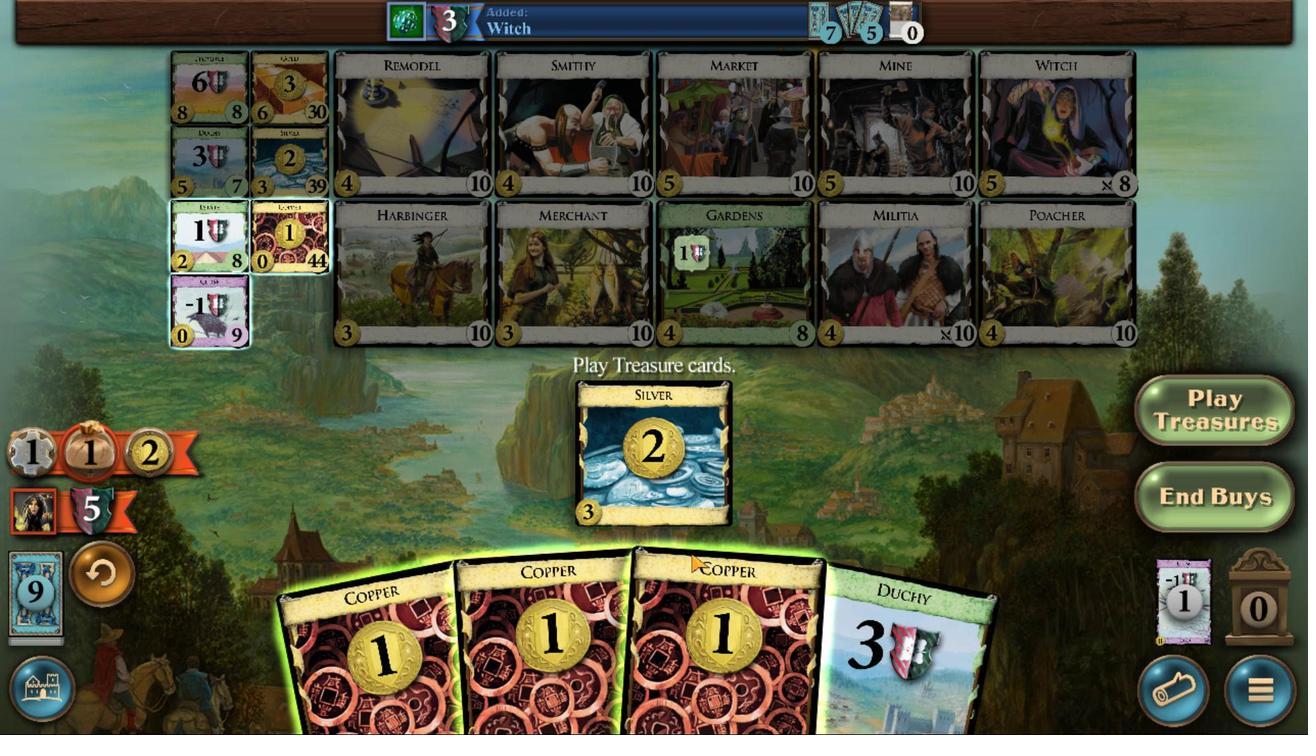 
Action: Mouse moved to (851, 443)
Screenshot: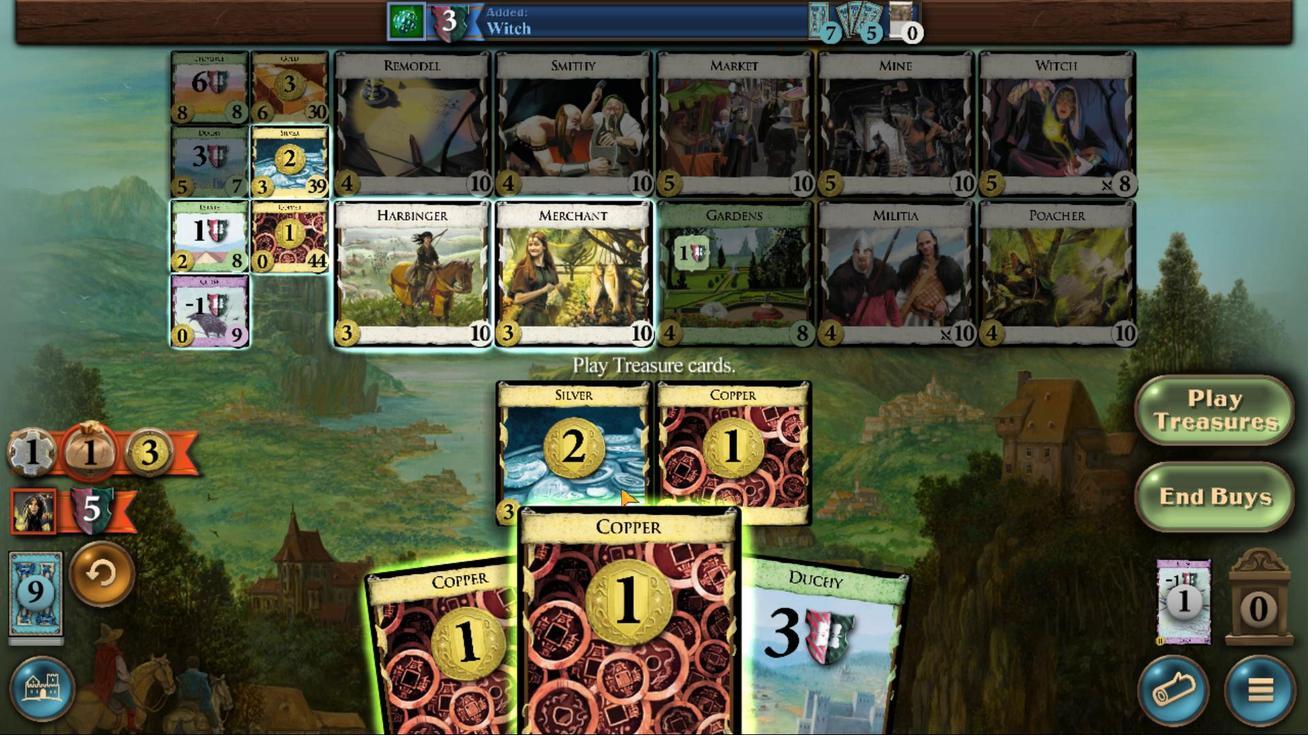 
Action: Mouse pressed left at (851, 443)
Screenshot: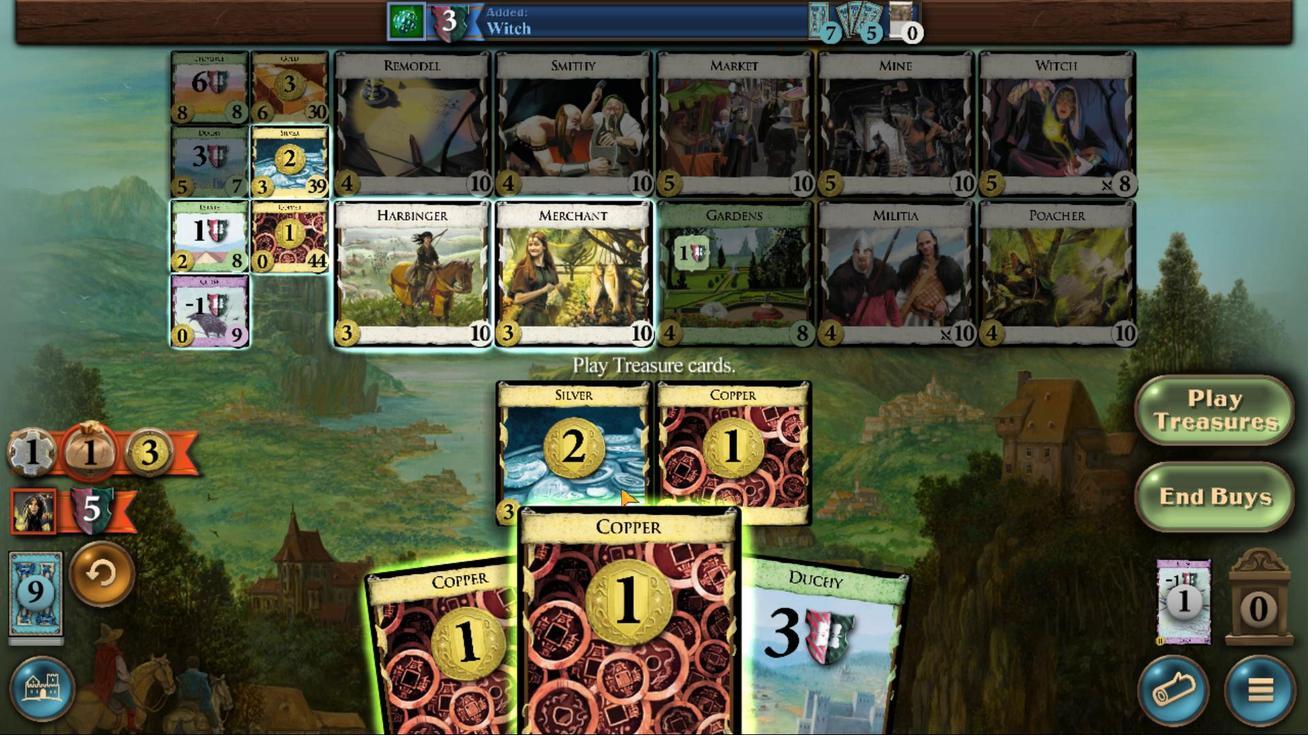 
Action: Mouse moved to (693, 438)
Screenshot: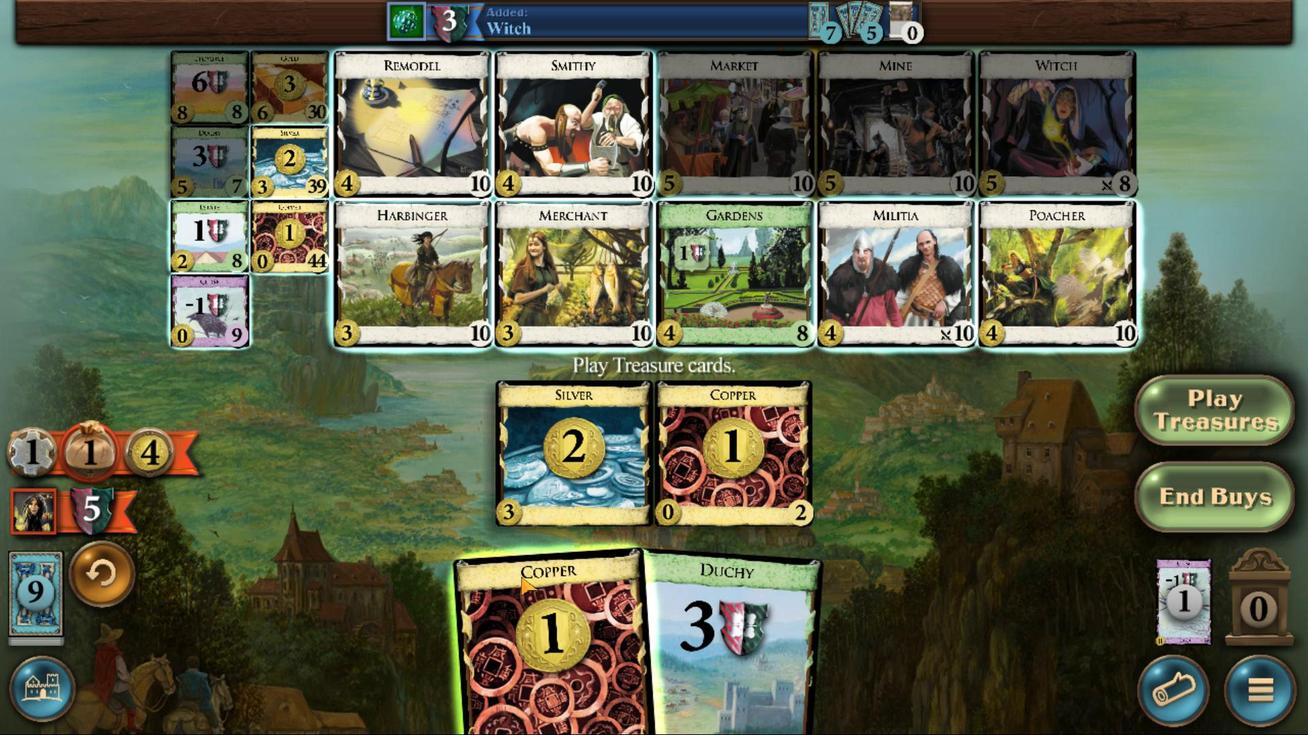 
Action: Mouse pressed left at (693, 438)
Screenshot: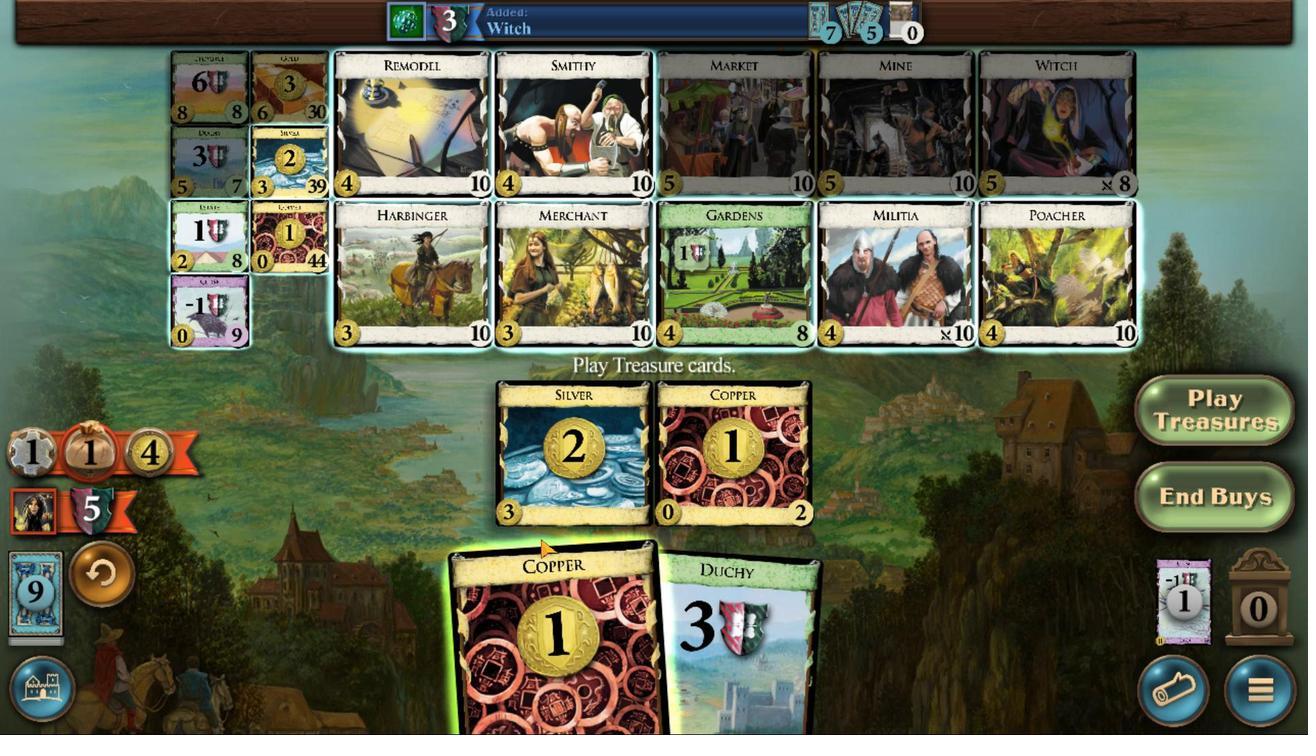 
Action: Mouse moved to (365, 280)
Screenshot: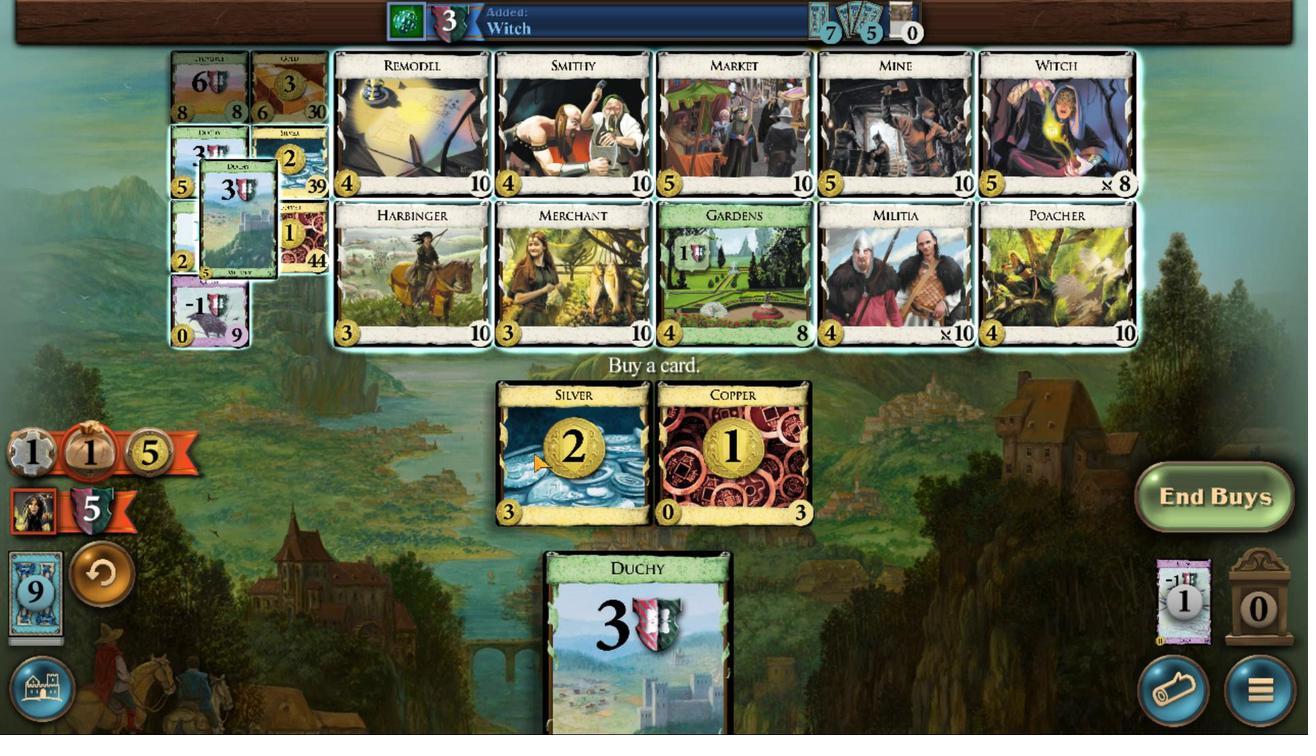 
Action: Mouse pressed left at (365, 280)
Screenshot: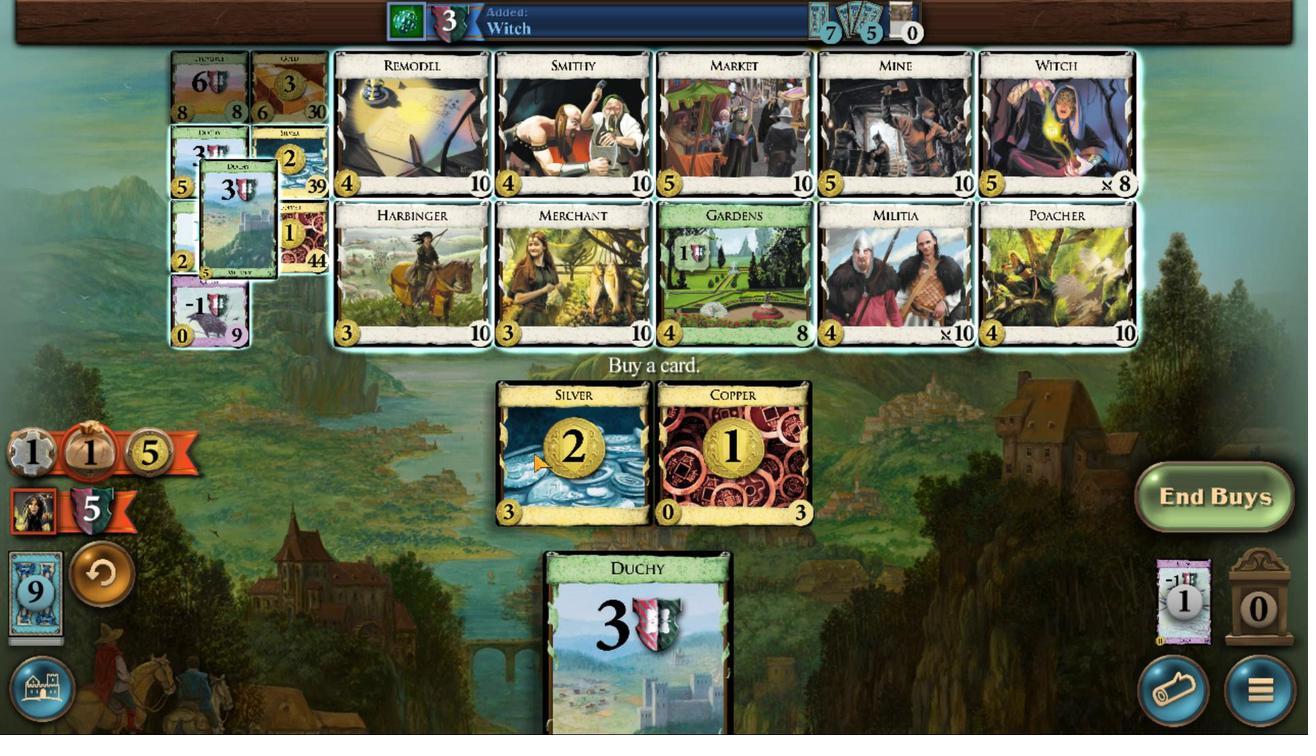 
Action: Mouse moved to (766, 461)
Screenshot: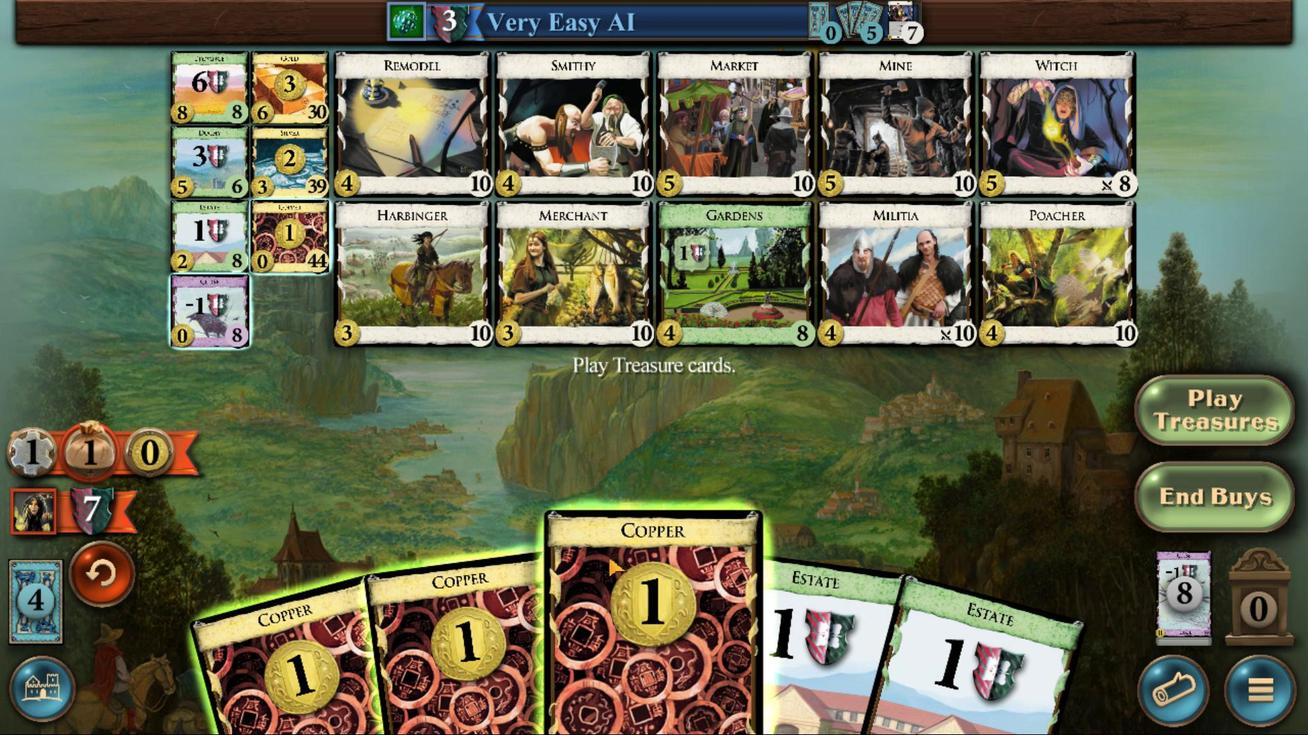 
Action: Mouse pressed left at (766, 461)
Screenshot: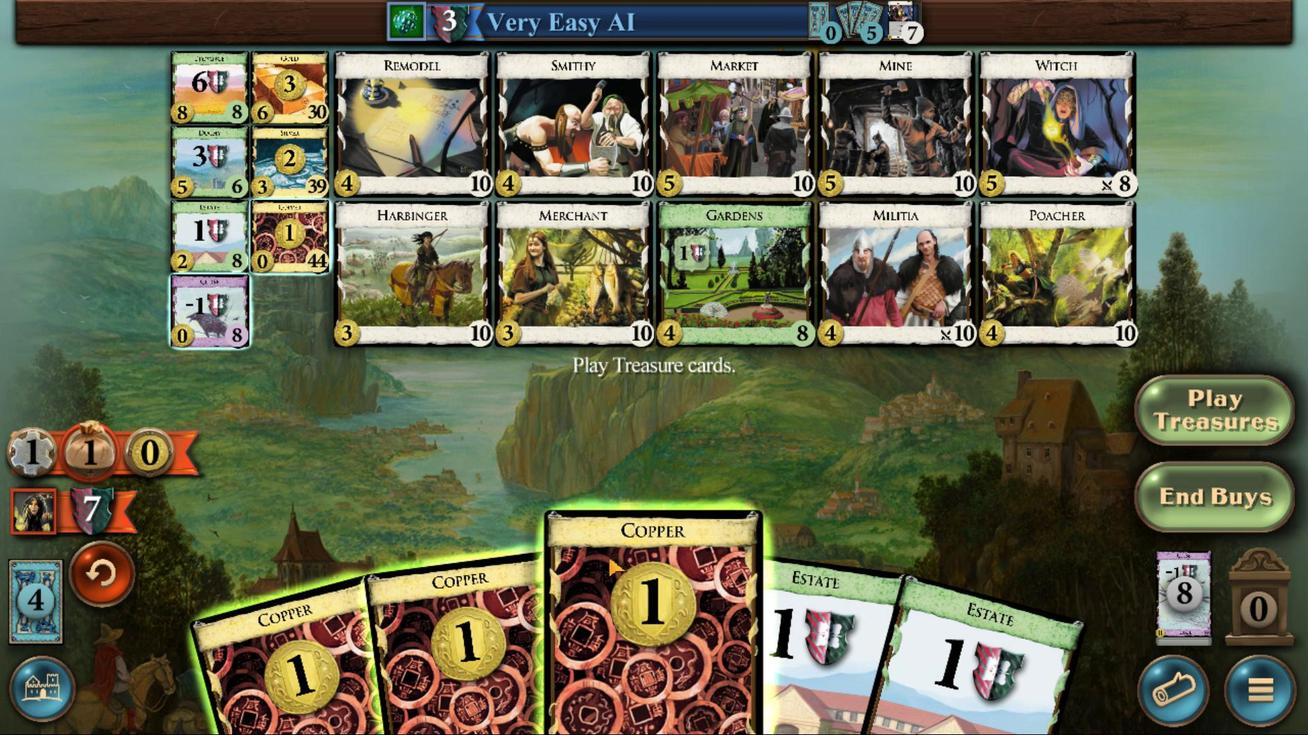 
Action: Mouse moved to (671, 479)
Screenshot: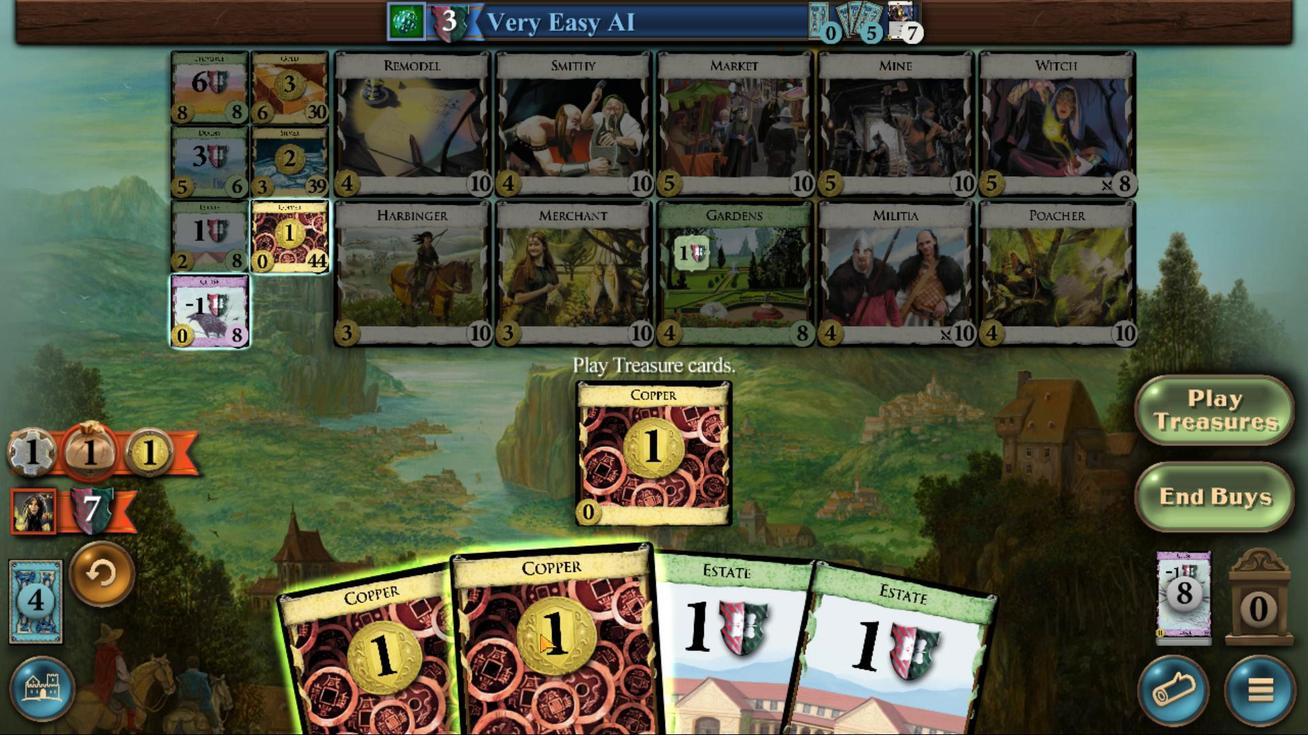 
Action: Mouse pressed left at (671, 479)
Screenshot: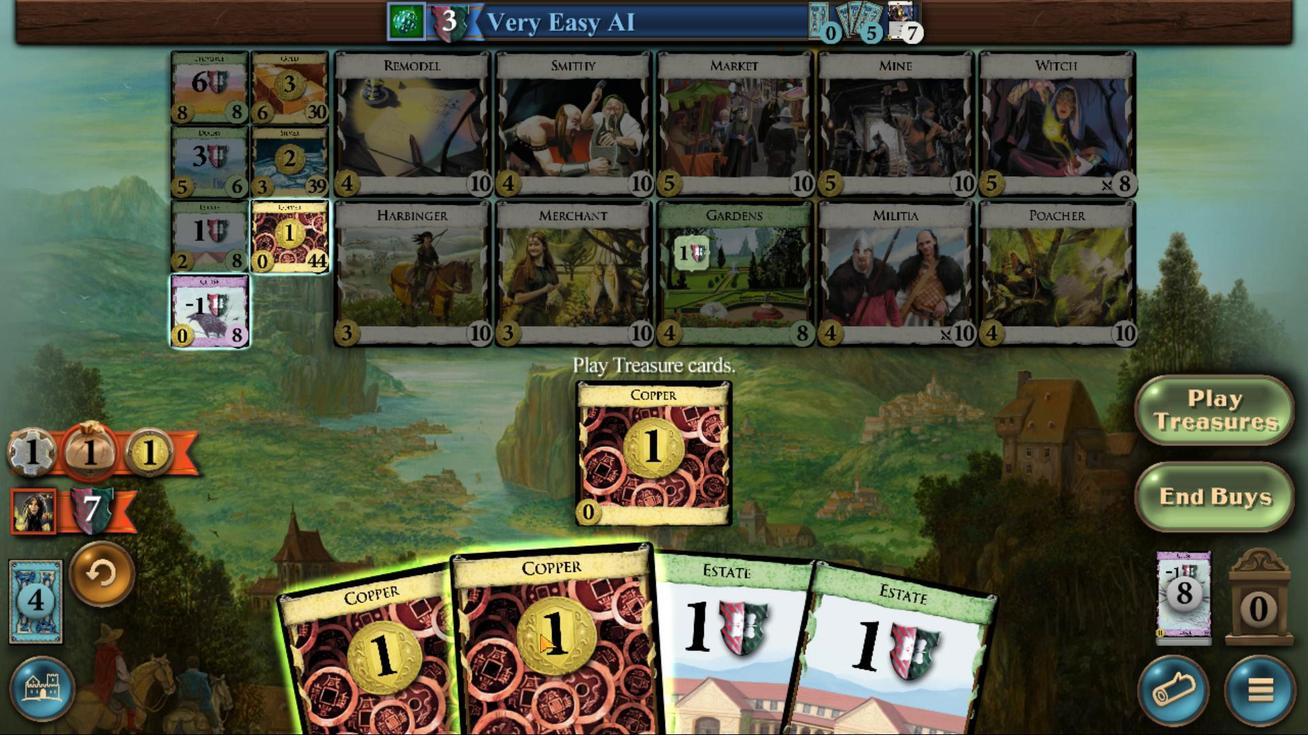 
Action: Mouse moved to (791, 414)
Screenshot: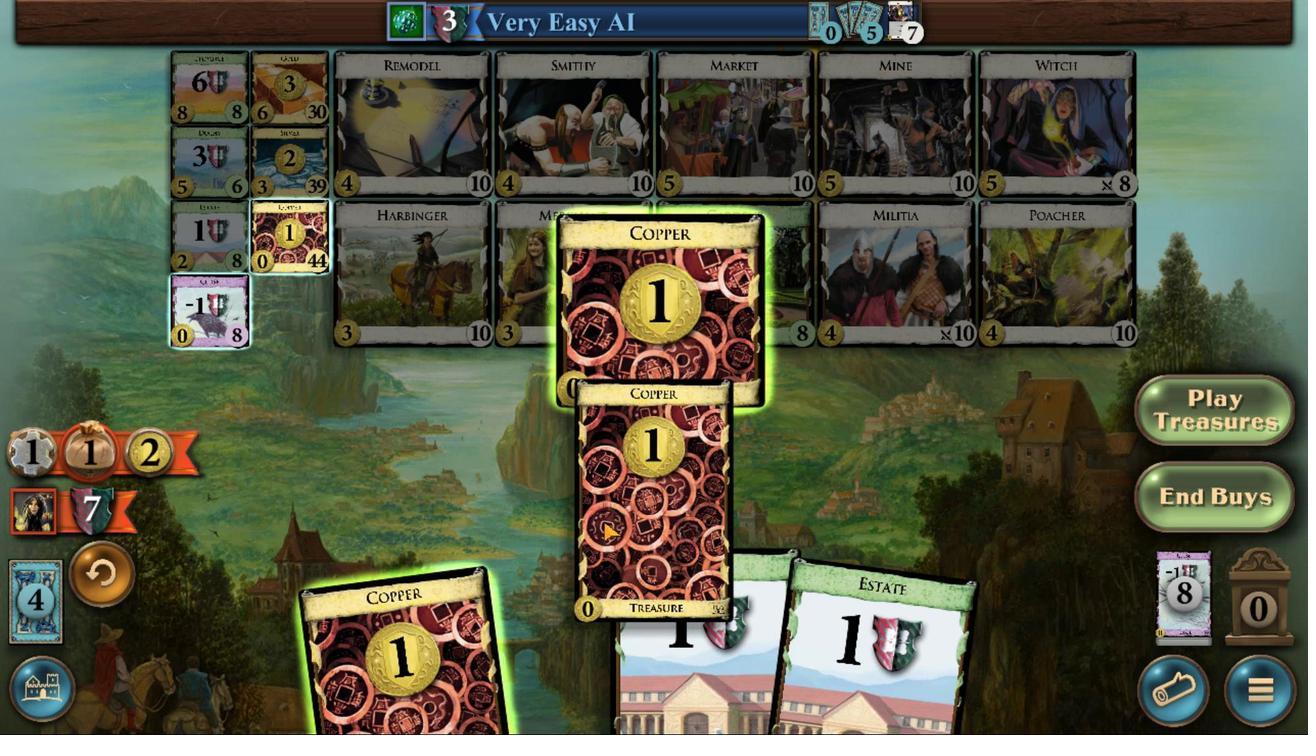 
Action: Mouse pressed left at (791, 414)
Screenshot: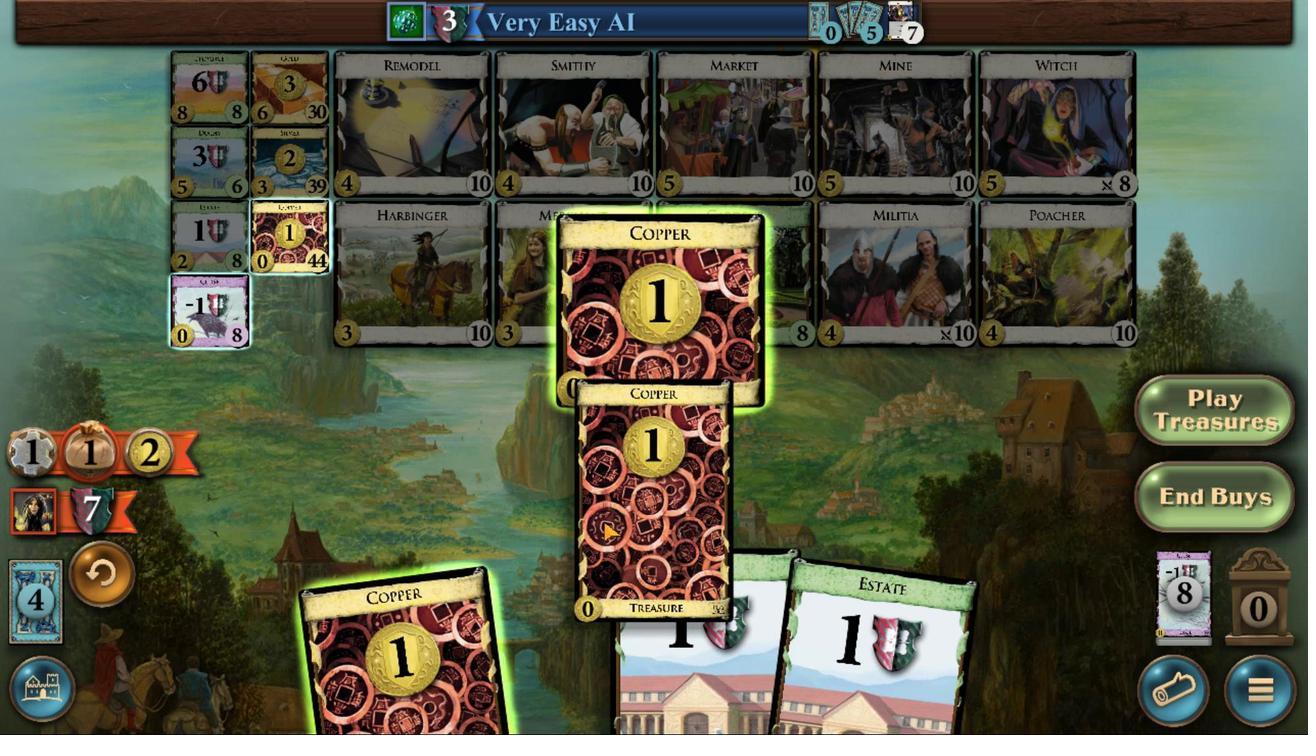 
Action: Mouse moved to (551, 404)
Screenshot: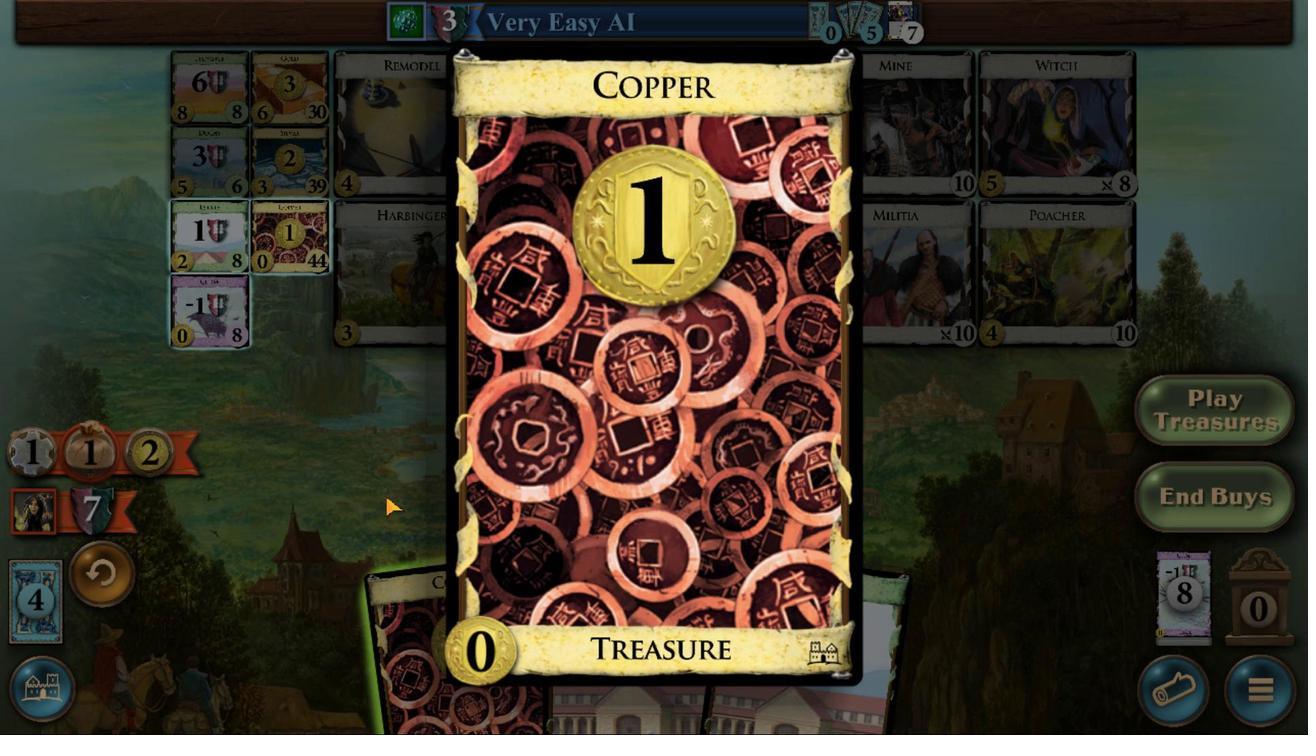 
Action: Mouse pressed left at (551, 404)
Screenshot: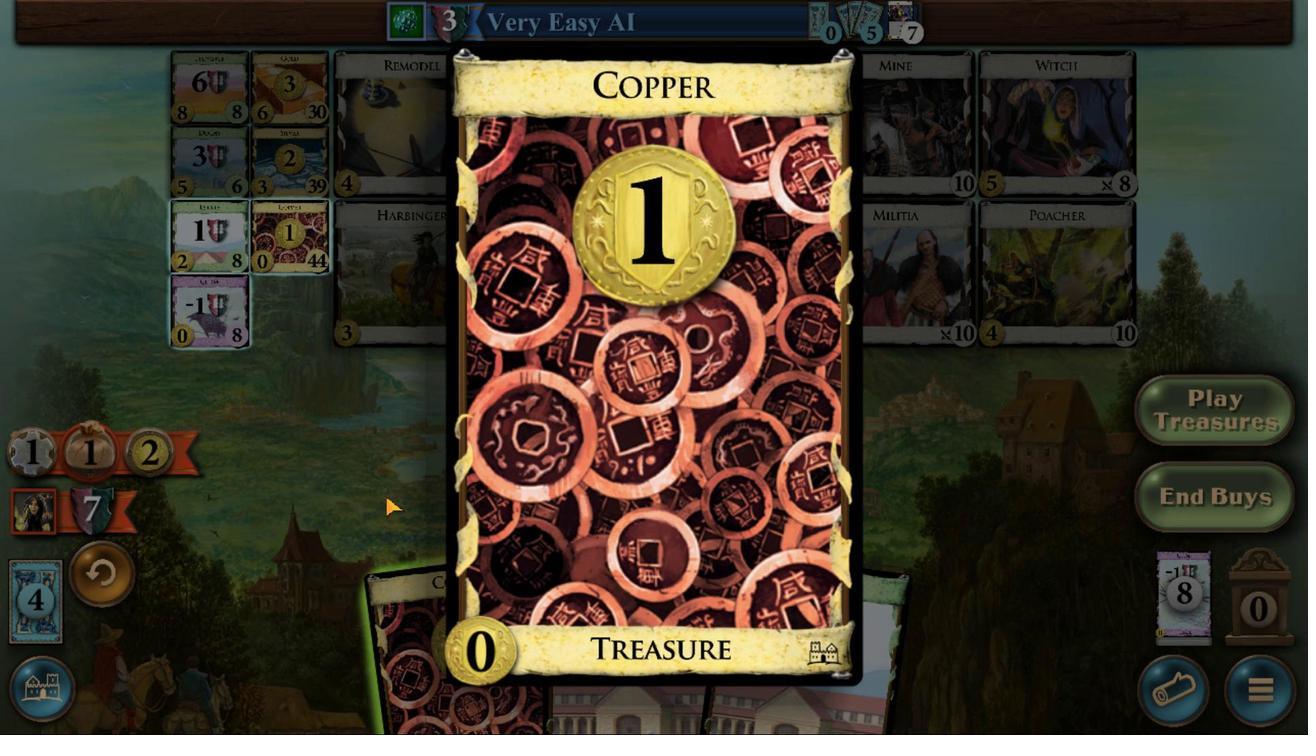
Action: Mouse moved to (639, 456)
Screenshot: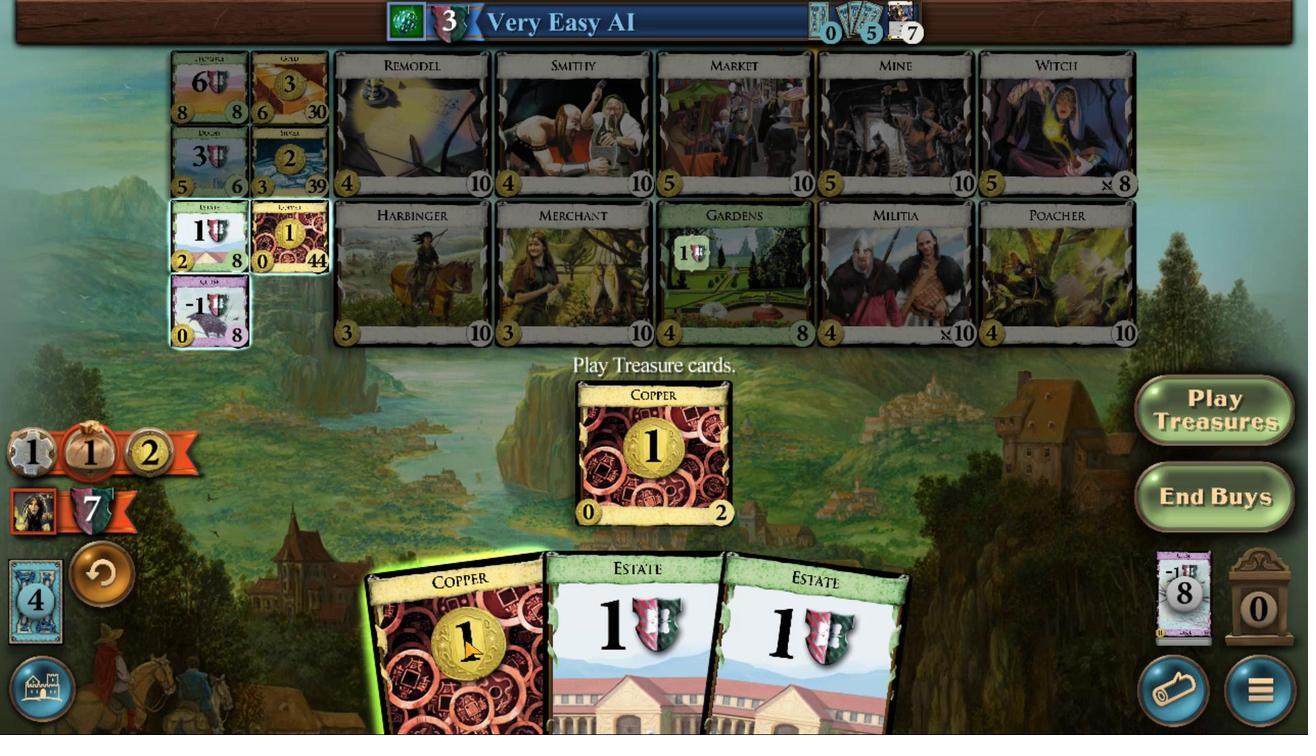 
Action: Mouse pressed left at (639, 456)
Screenshot: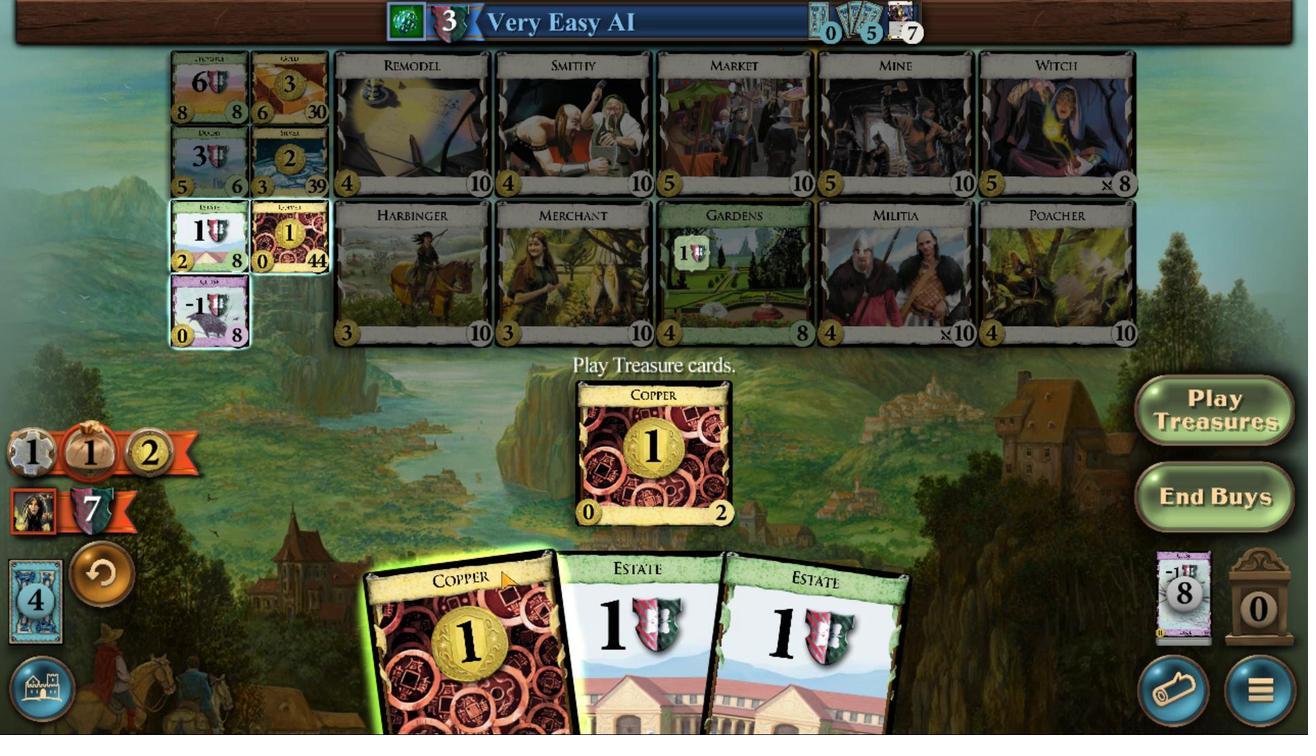 
Action: Mouse moved to (438, 280)
Screenshot: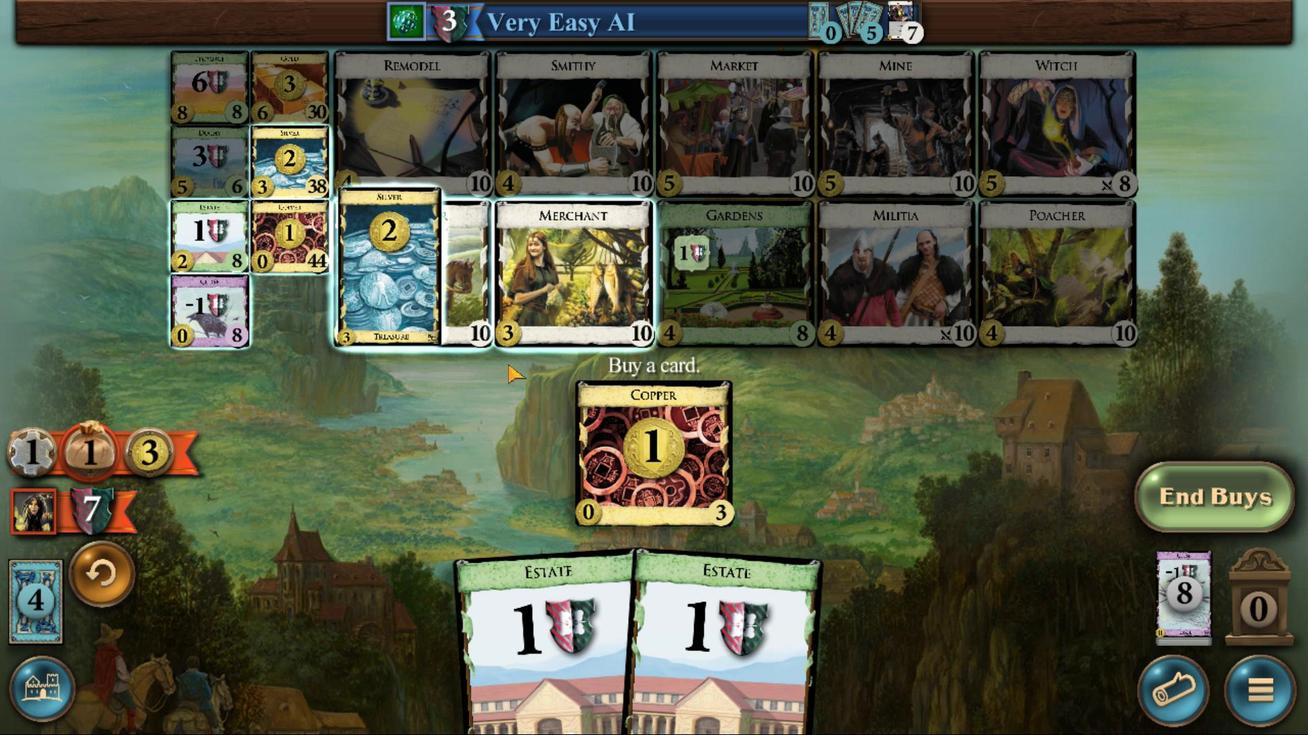 
Action: Mouse pressed left at (438, 280)
Screenshot: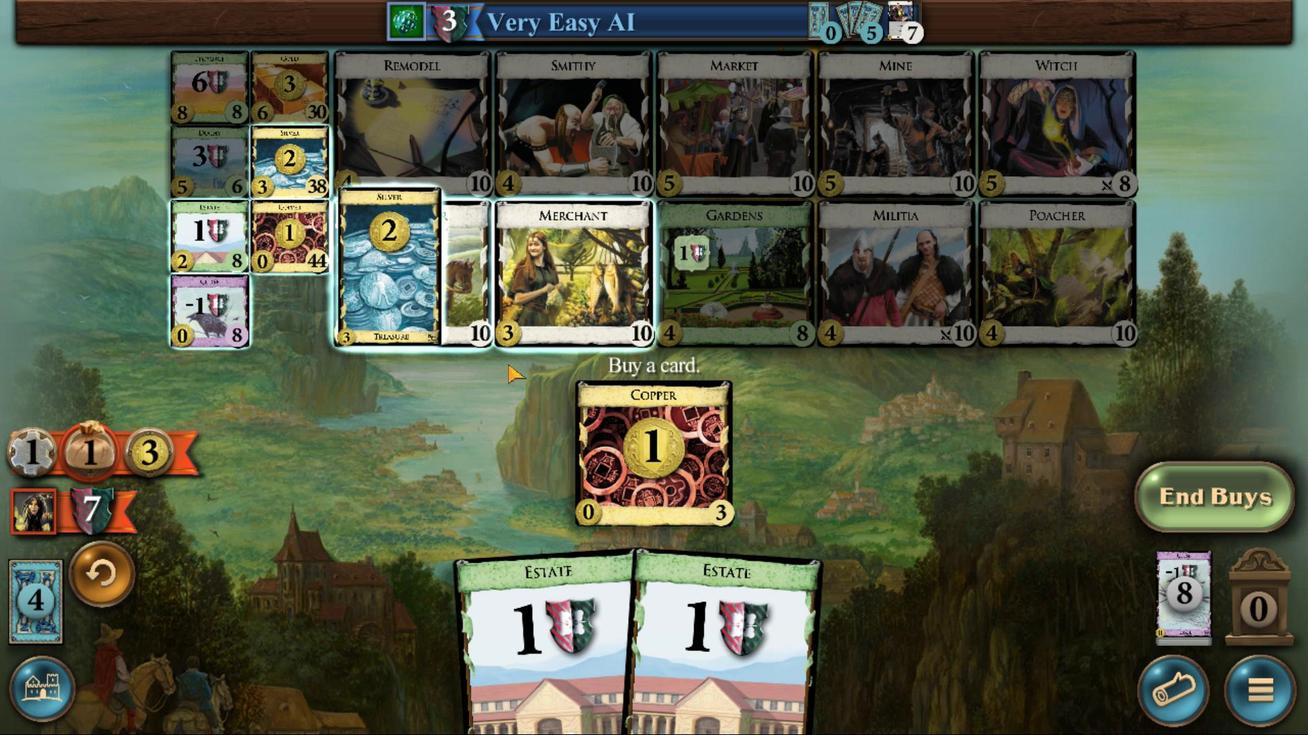 
Action: Mouse moved to (822, 437)
Screenshot: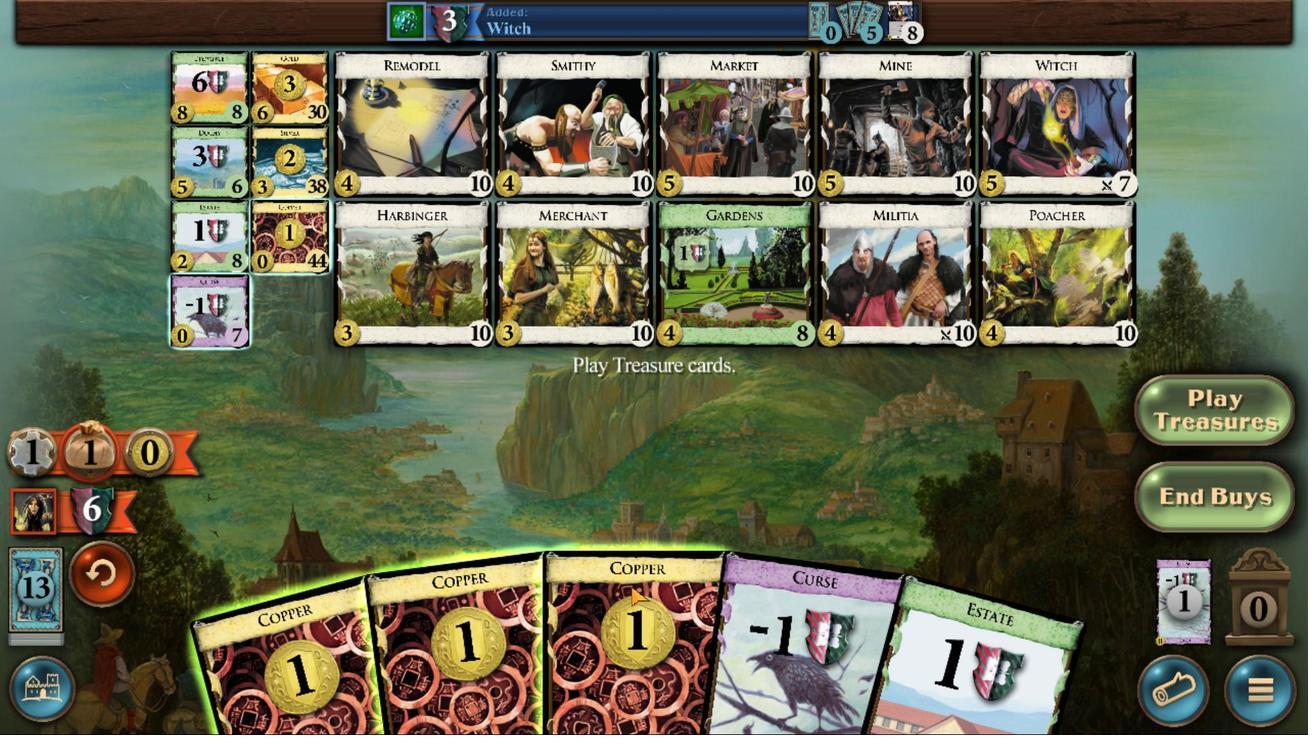 
Action: Mouse pressed left at (822, 437)
Screenshot: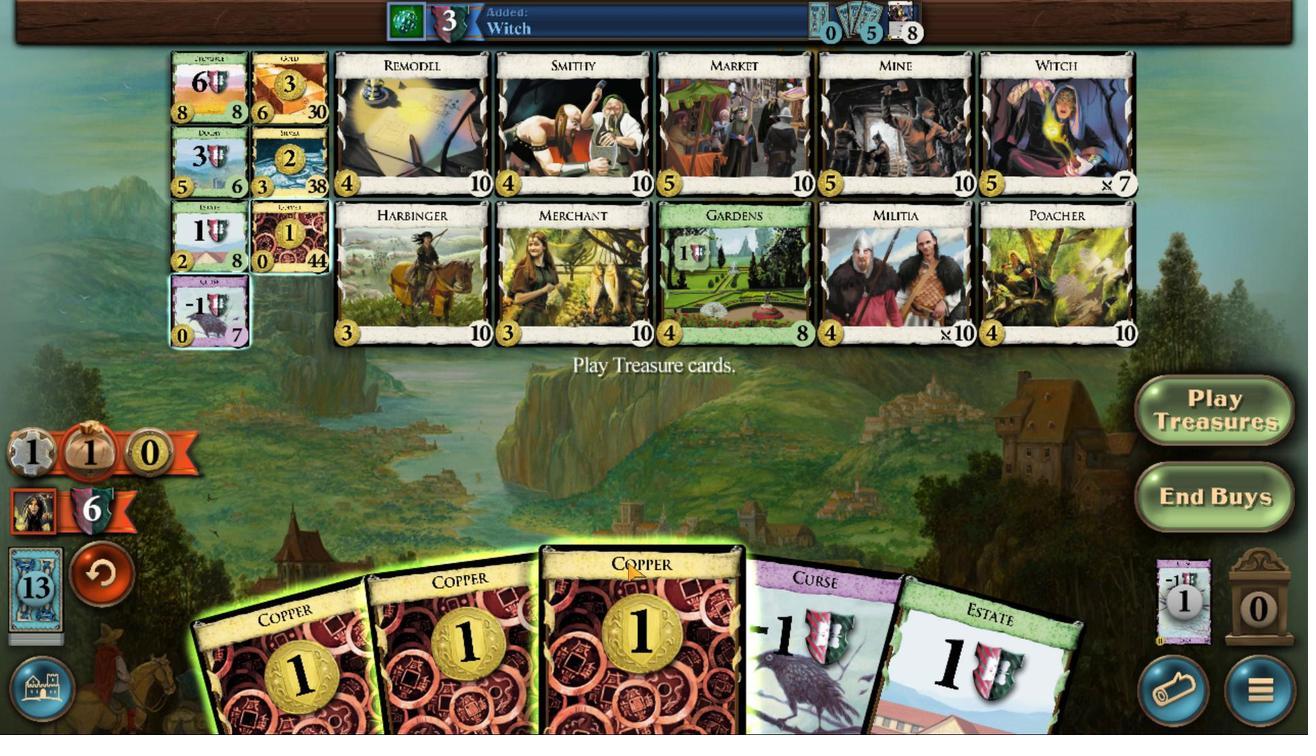 
Action: Mouse moved to (727, 455)
Screenshot: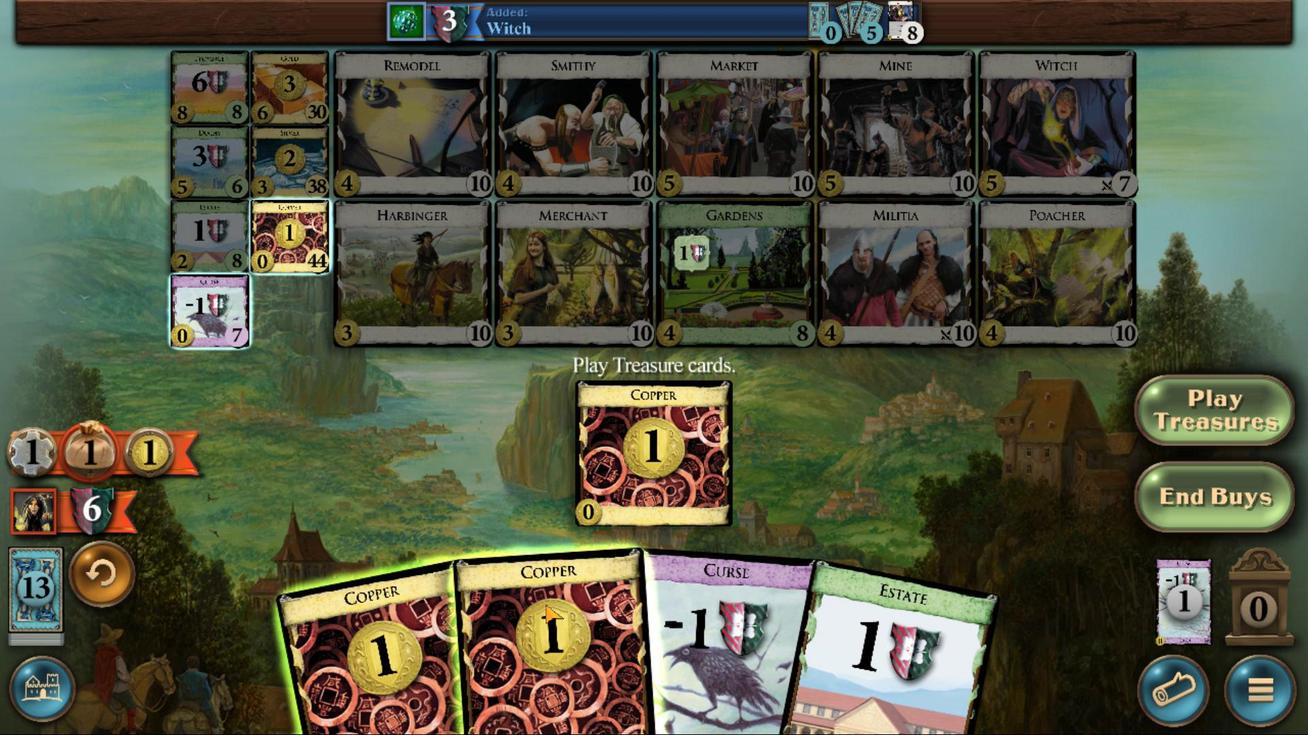 
Action: Mouse pressed left at (727, 455)
Screenshot: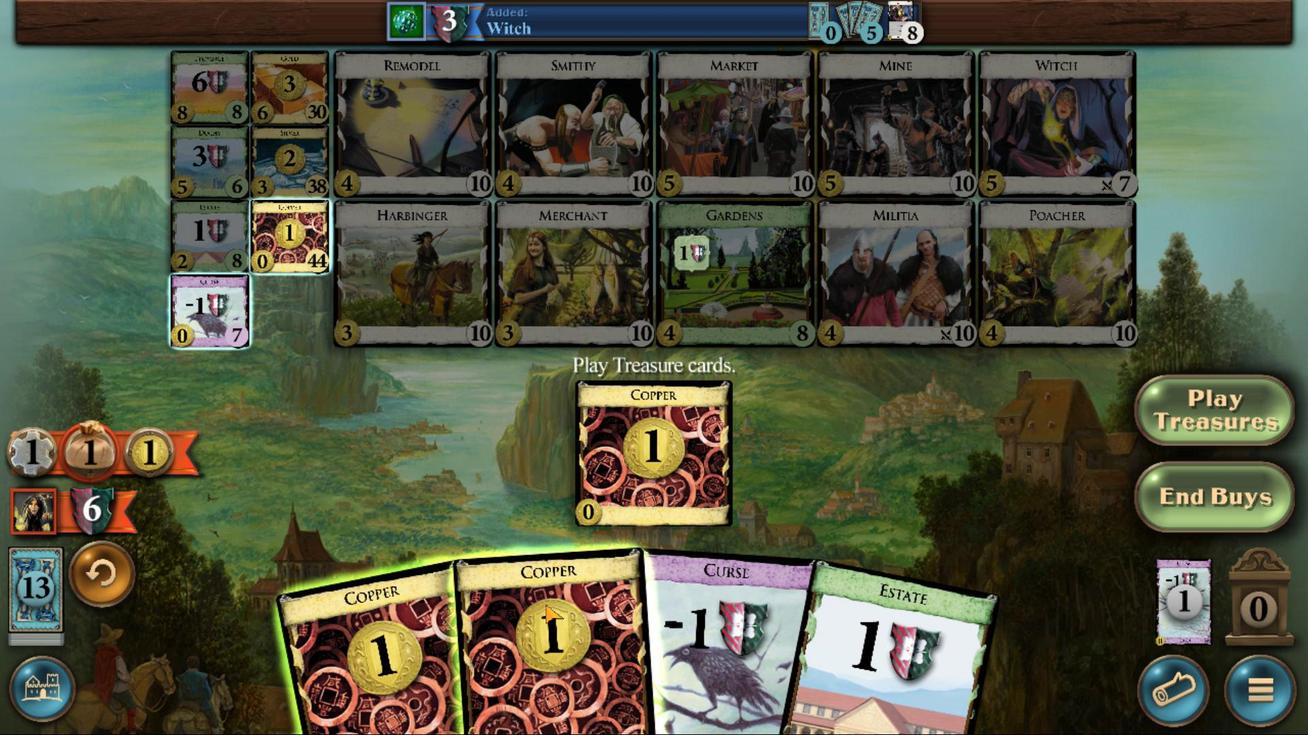 
Action: Mouse moved to (658, 455)
Screenshot: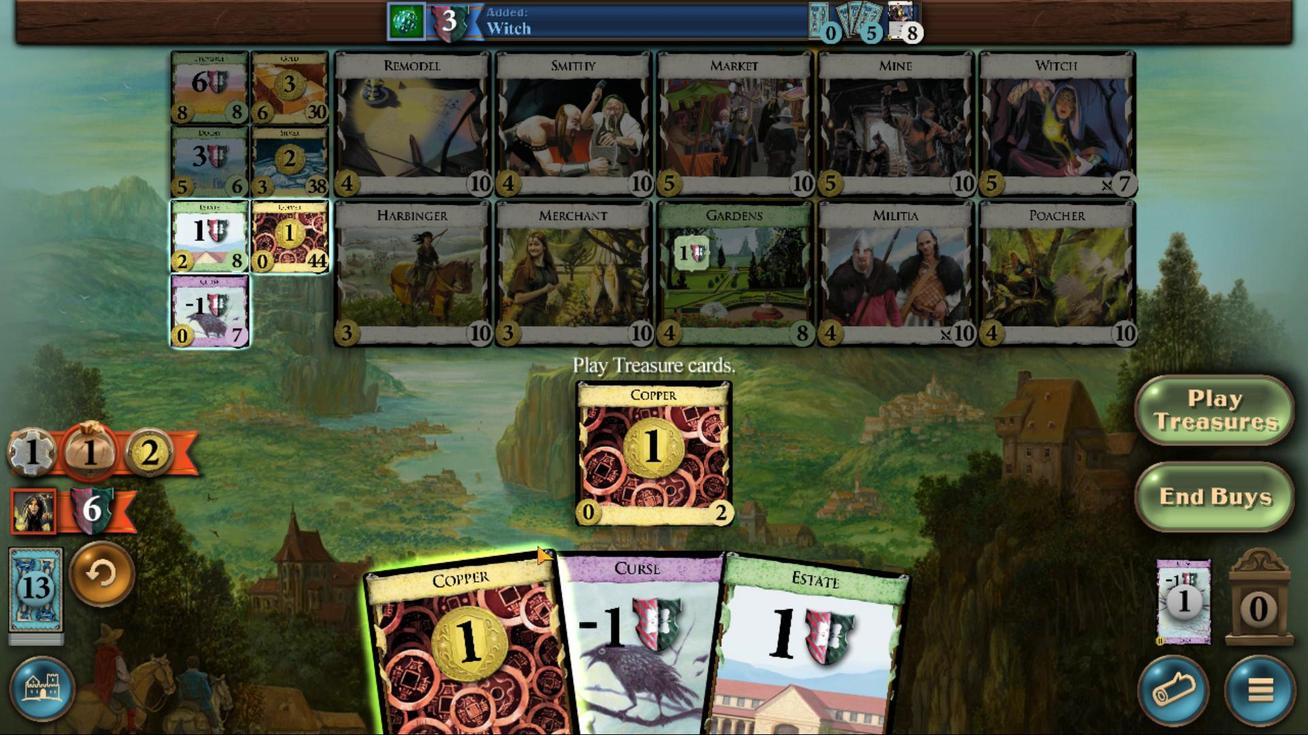 
Action: Mouse pressed left at (658, 455)
Screenshot: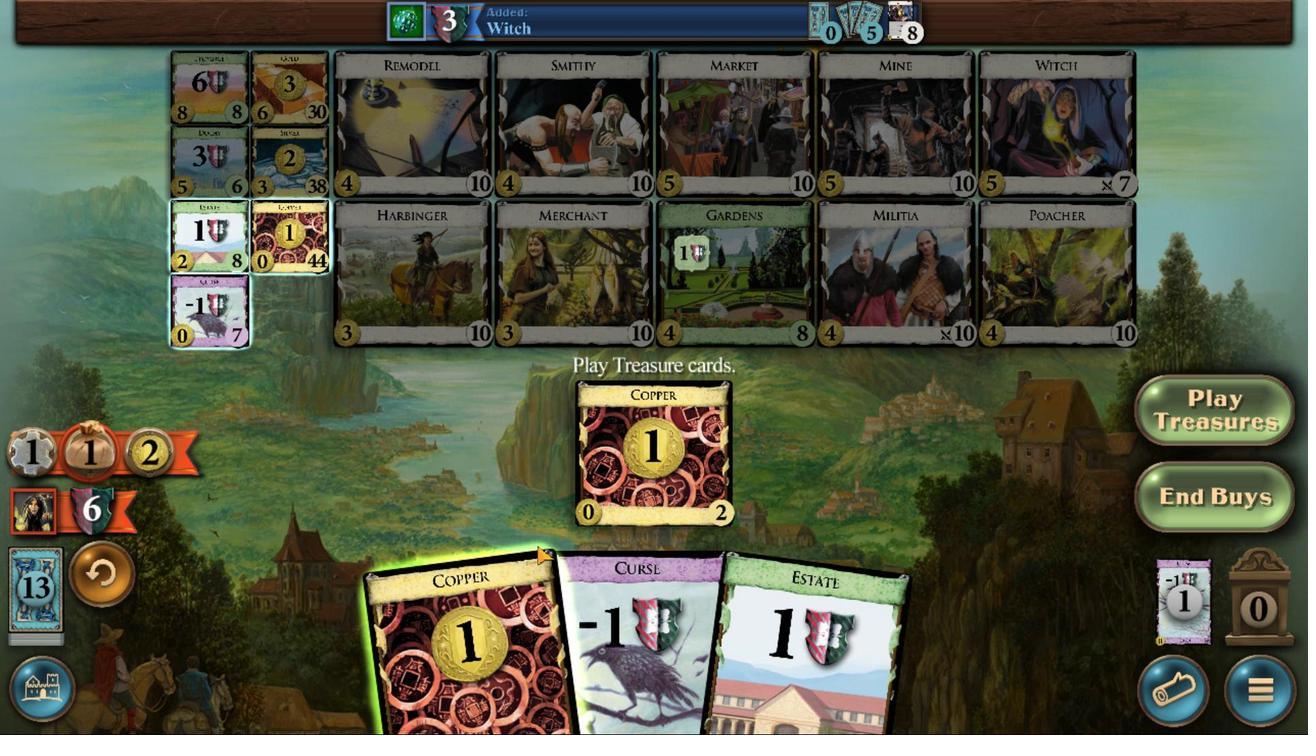 
Action: Mouse moved to (468, 292)
Screenshot: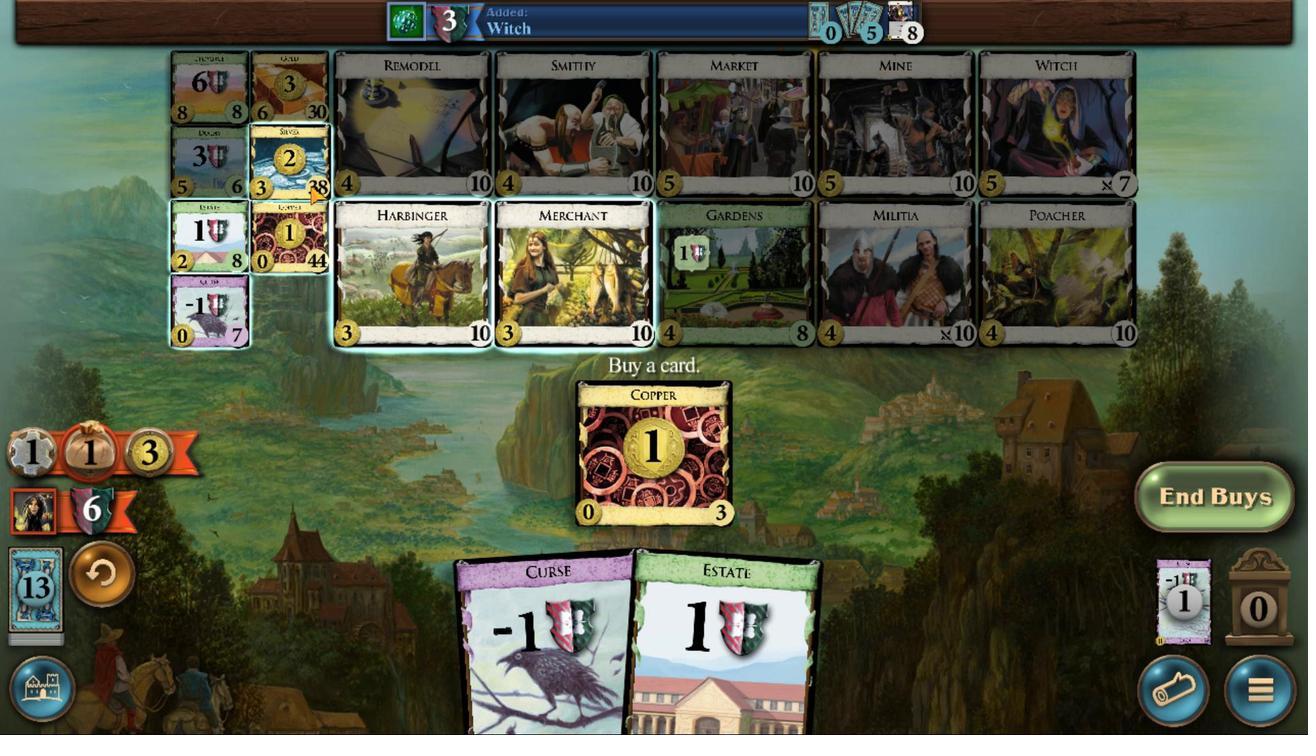 
Action: Mouse pressed left at (468, 292)
Screenshot: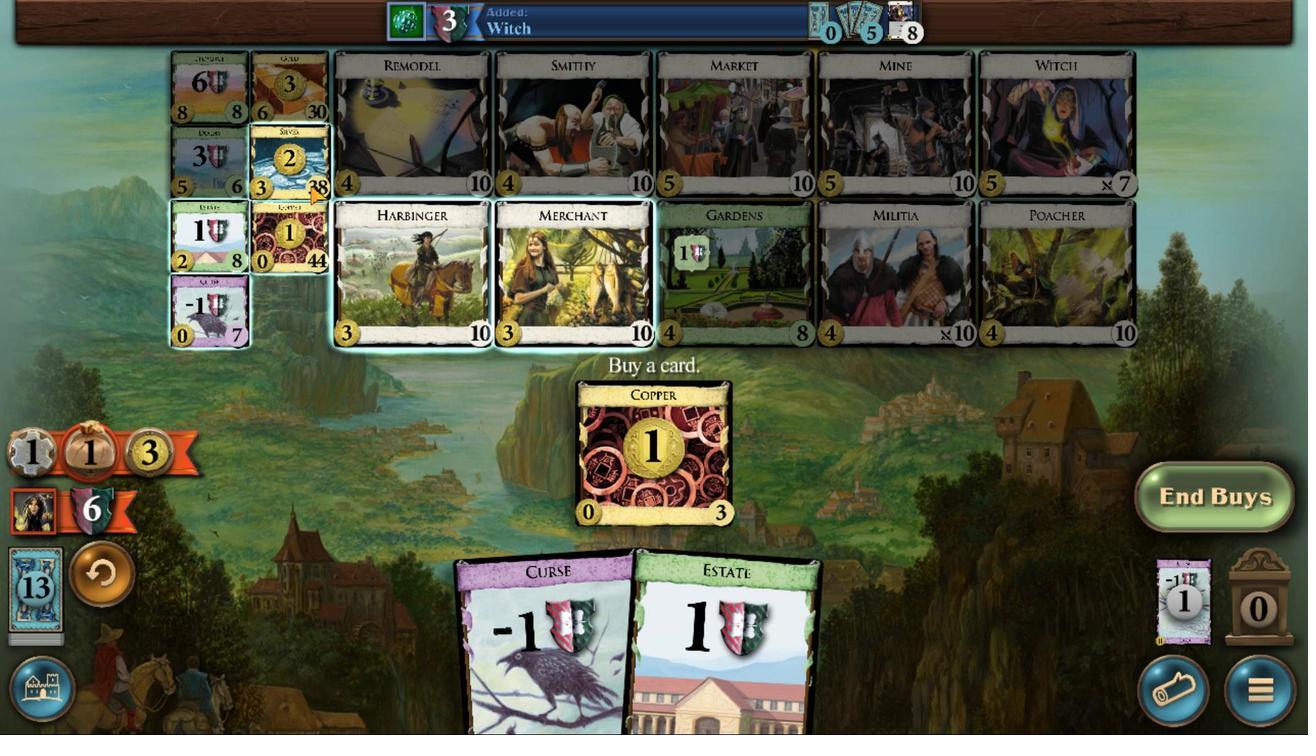 
Action: Mouse moved to (436, 286)
Screenshot: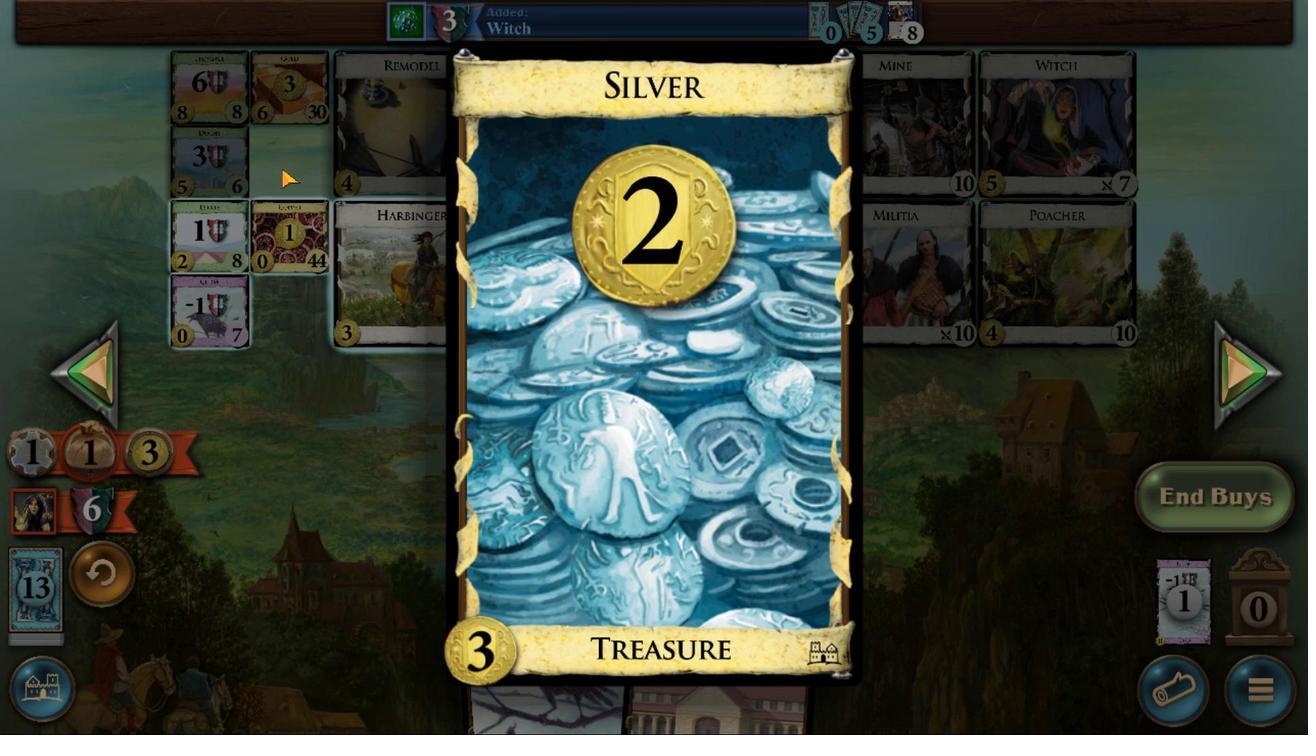 
Action: Mouse pressed left at (436, 286)
Screenshot: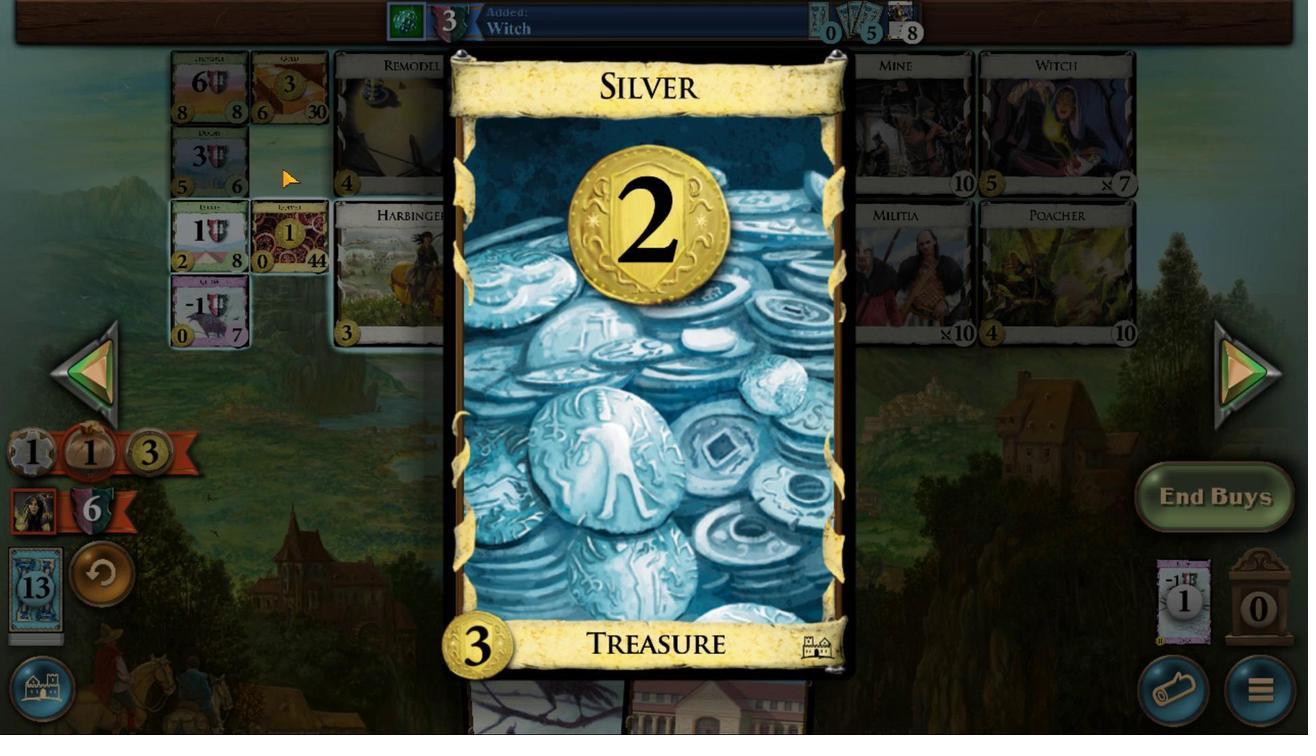
Action: Mouse moved to (425, 281)
Screenshot: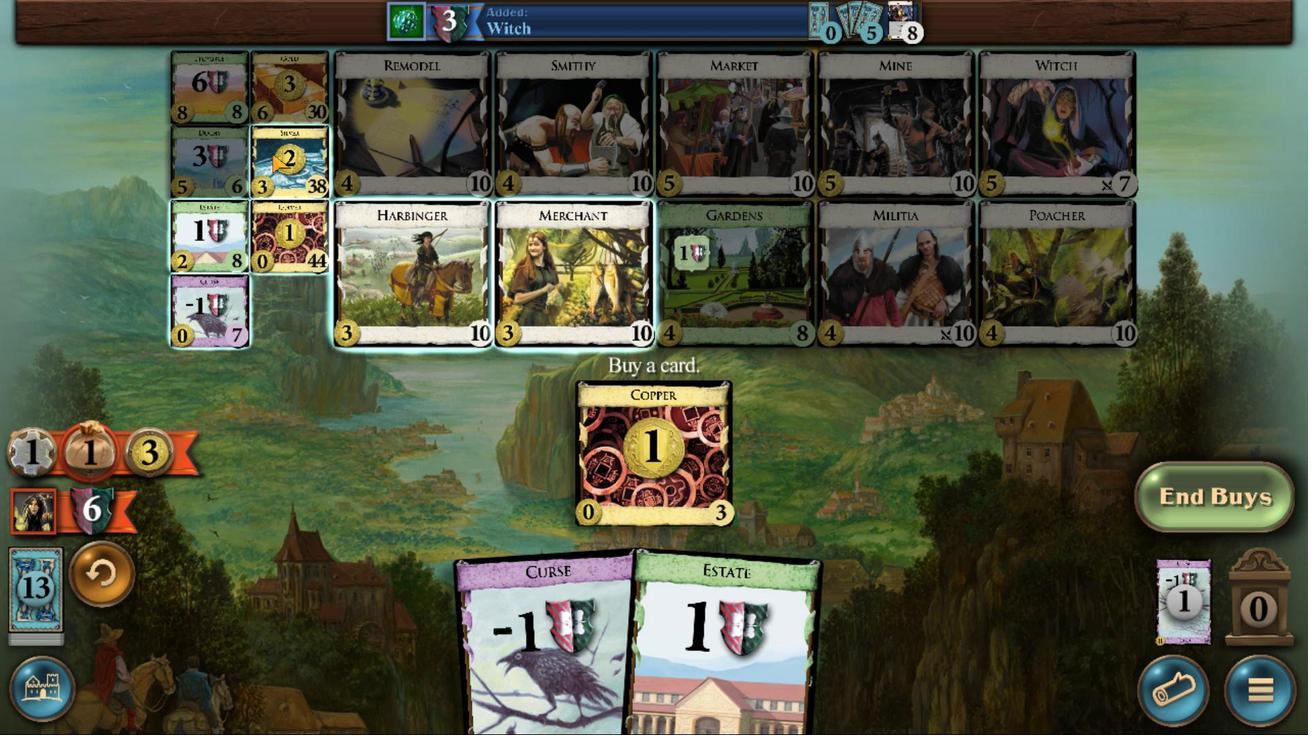 
Action: Mouse pressed left at (425, 281)
Screenshot: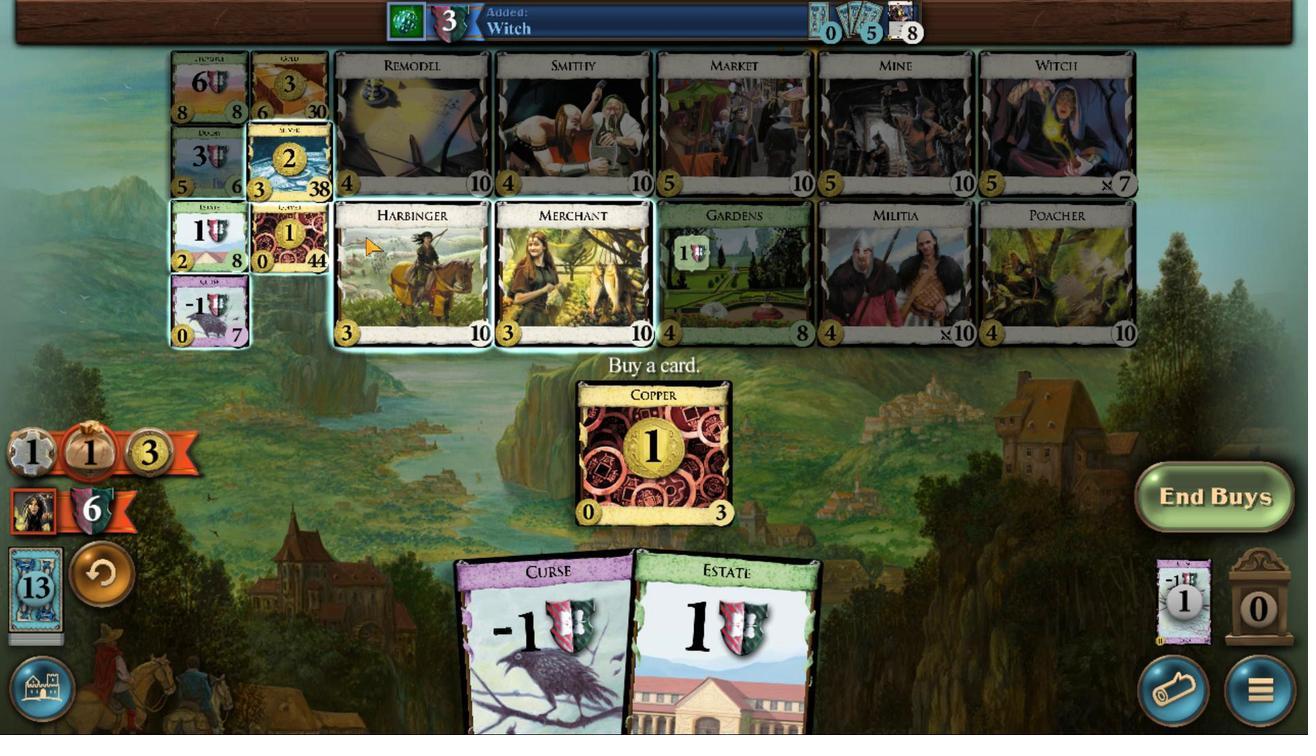 
Action: Mouse moved to (829, 487)
Screenshot: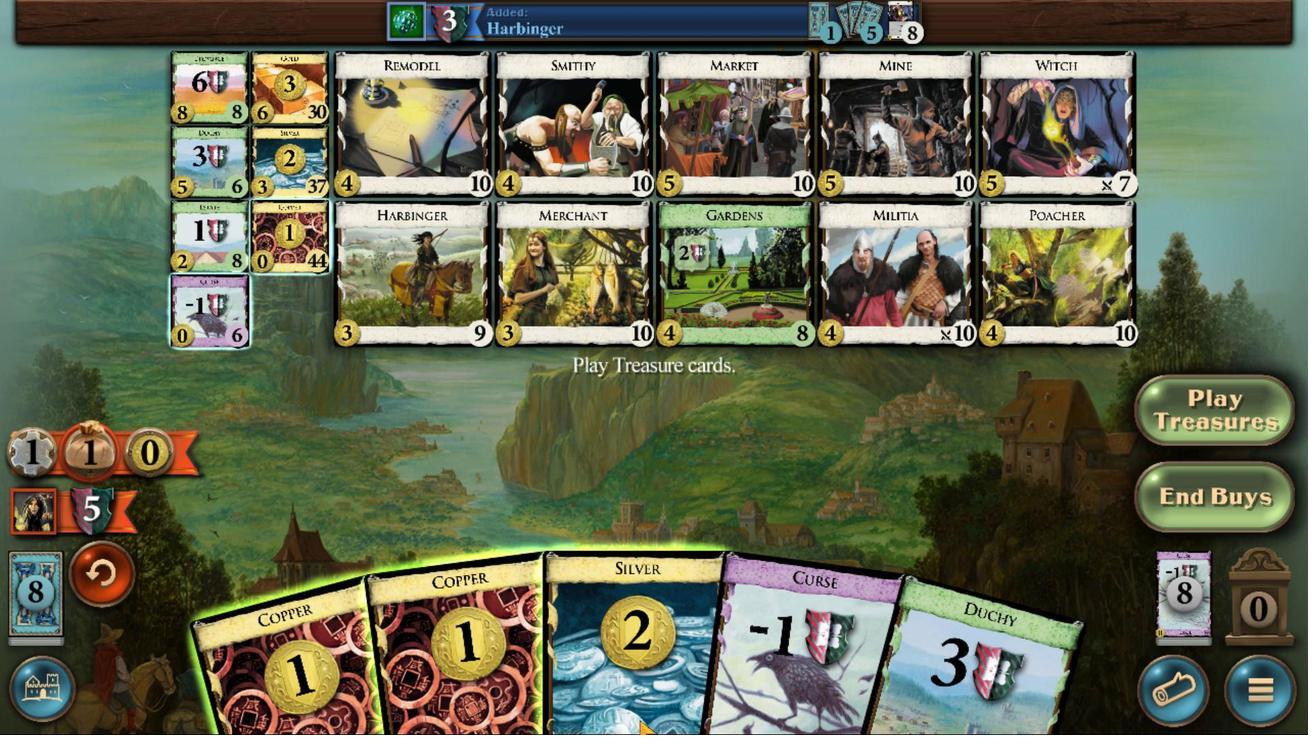
Action: Mouse pressed left at (829, 487)
Screenshot: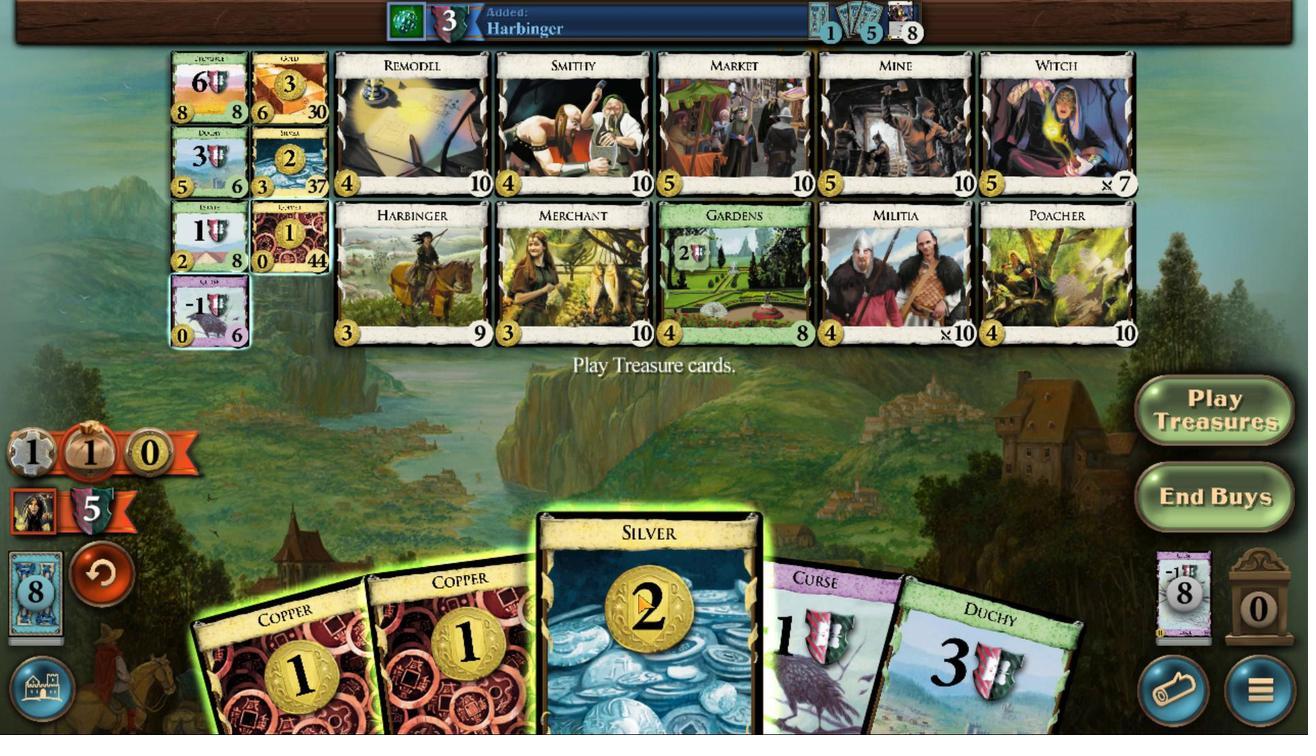 
Action: Mouse moved to (720, 449)
Screenshot: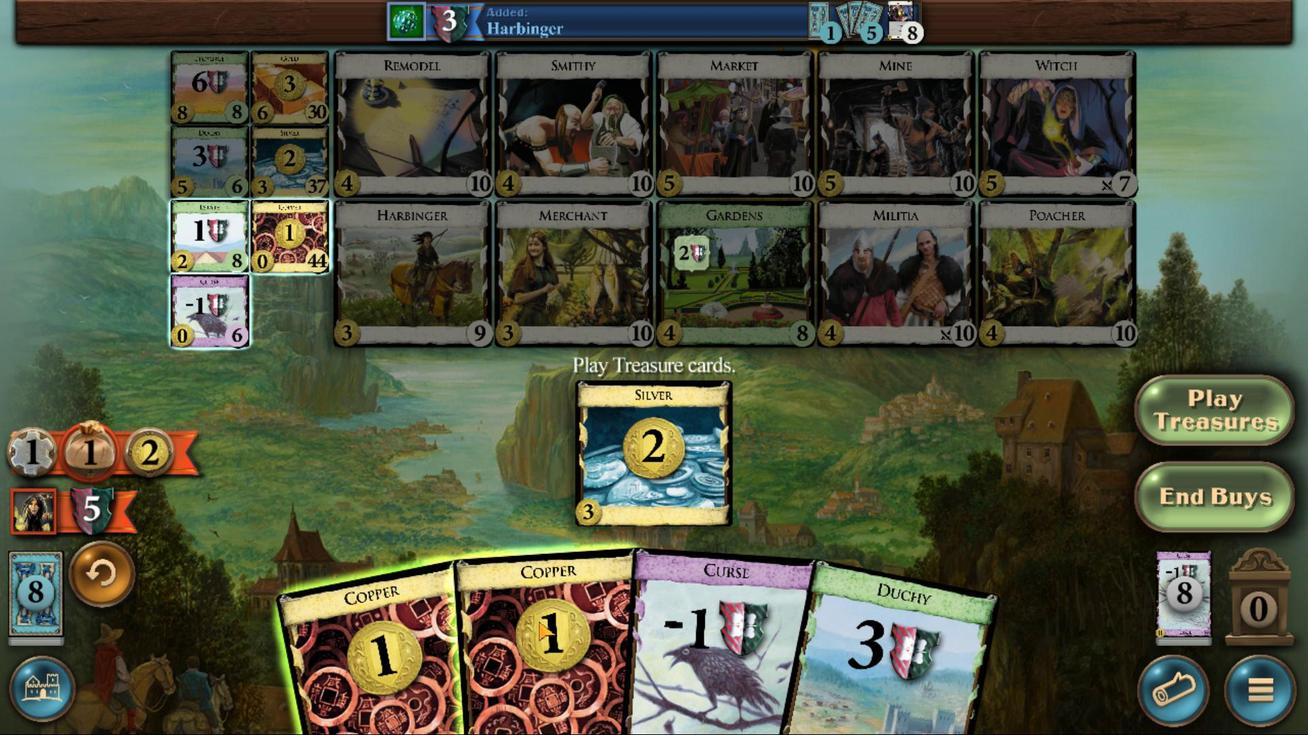 
Action: Mouse pressed left at (720, 449)
Screenshot: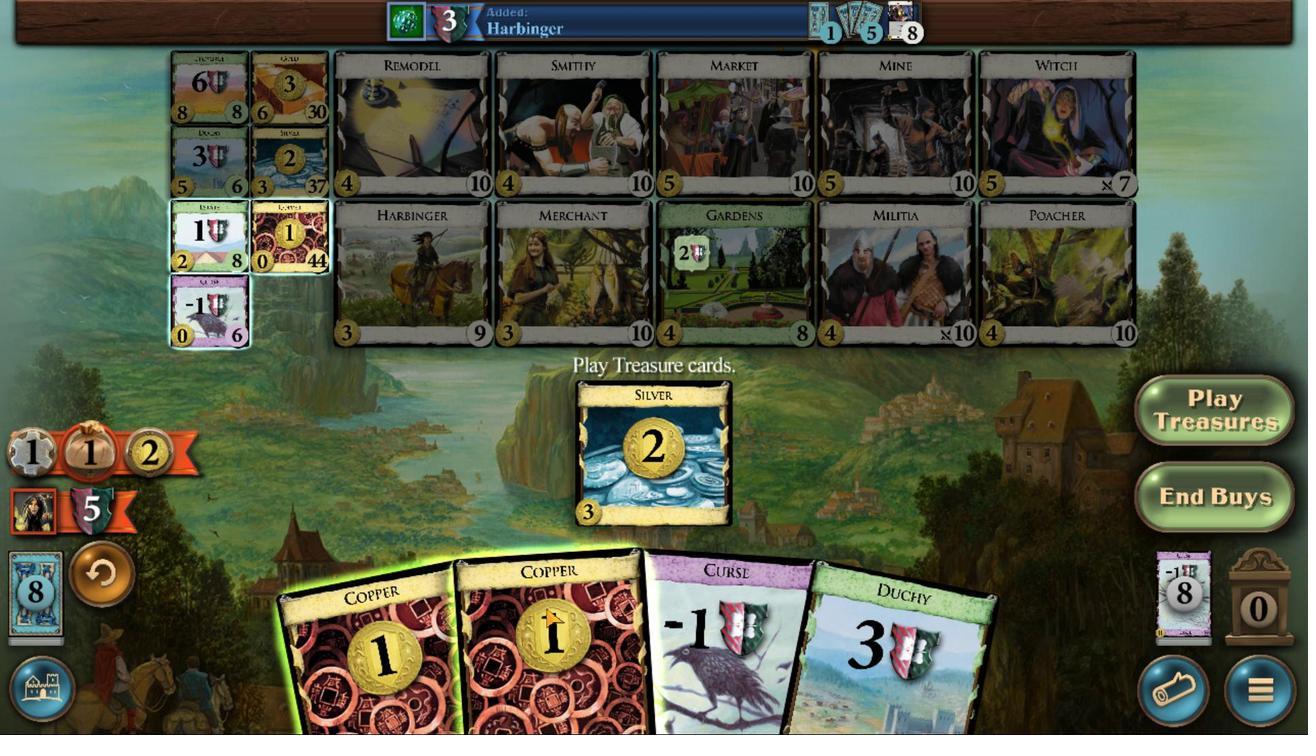 
Action: Mouse moved to (452, 286)
Screenshot: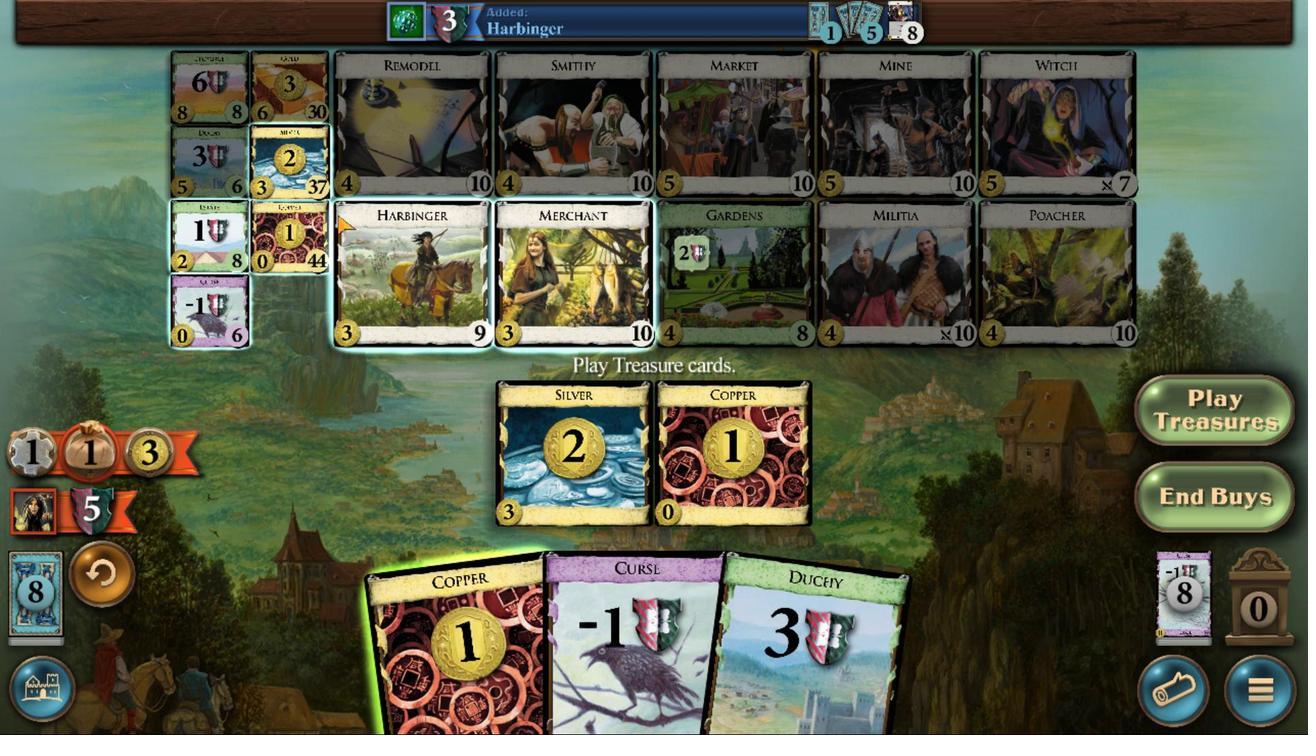 
Action: Mouse pressed left at (452, 286)
Screenshot: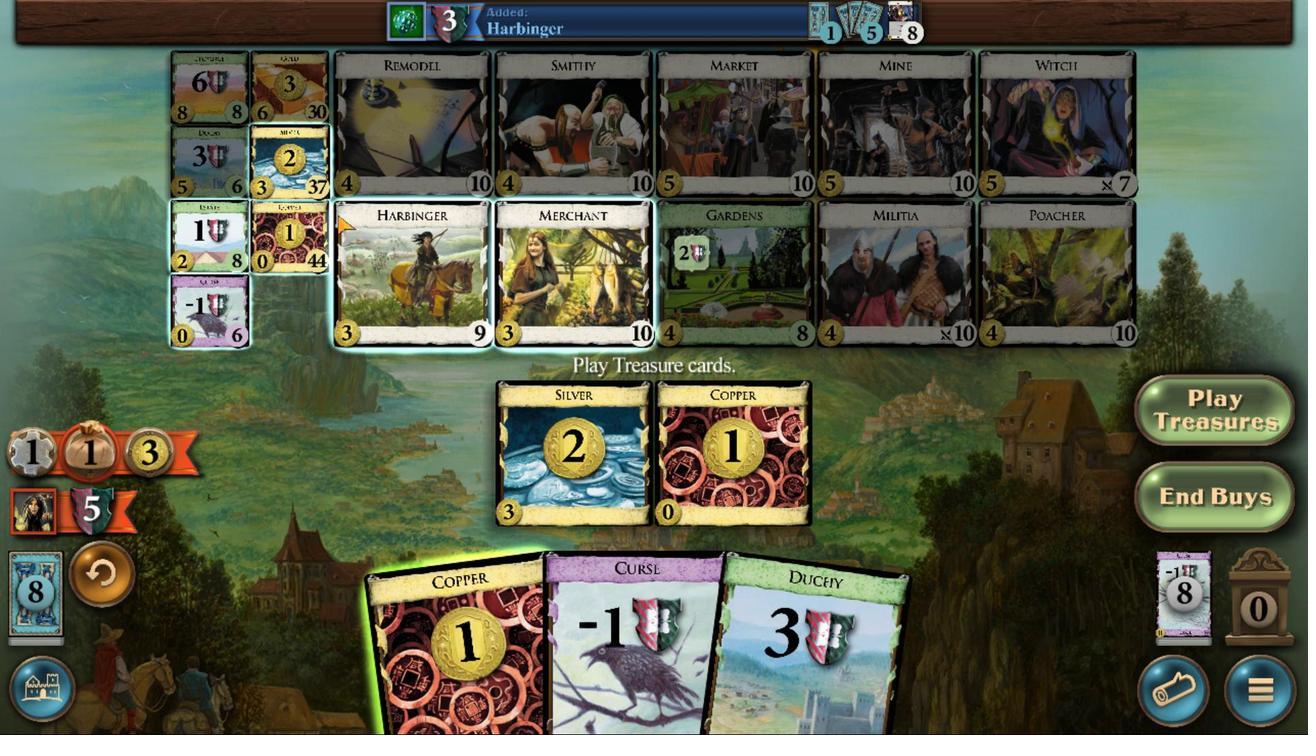 
Action: Mouse moved to (767, 444)
Screenshot: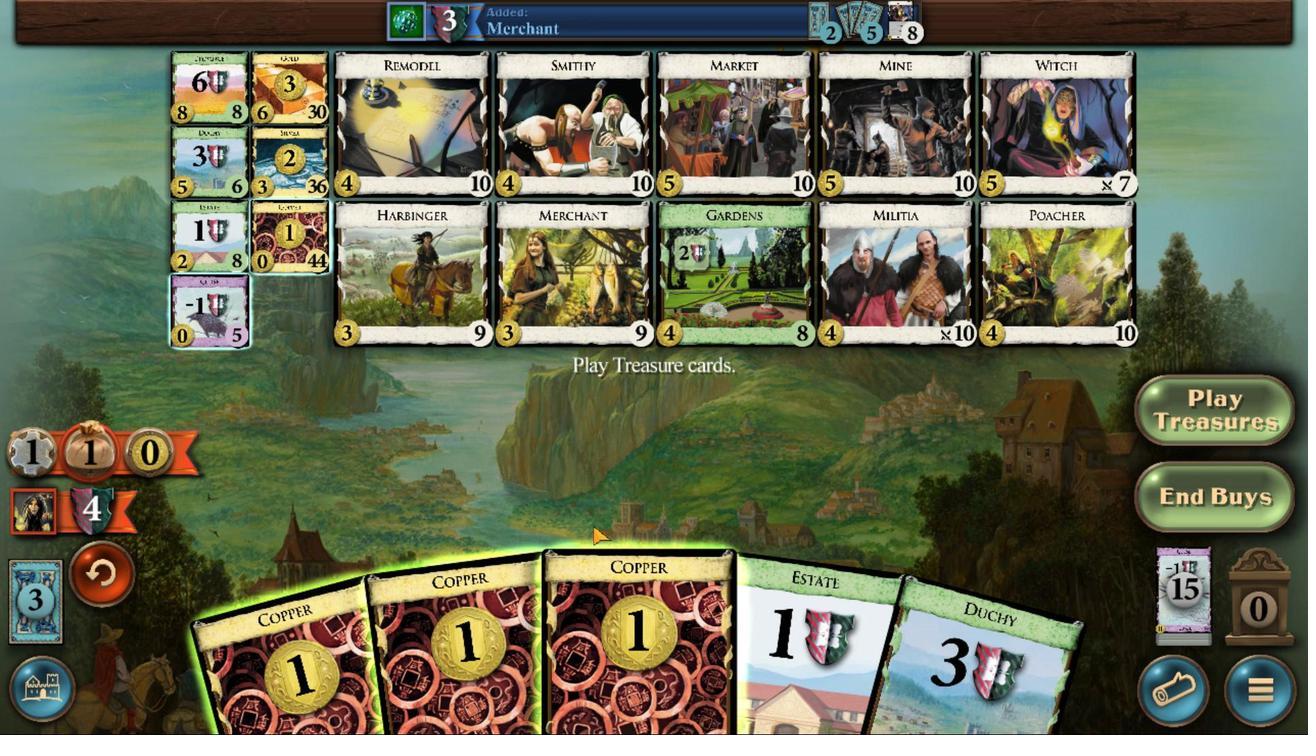 
Action: Mouse pressed left at (767, 444)
Screenshot: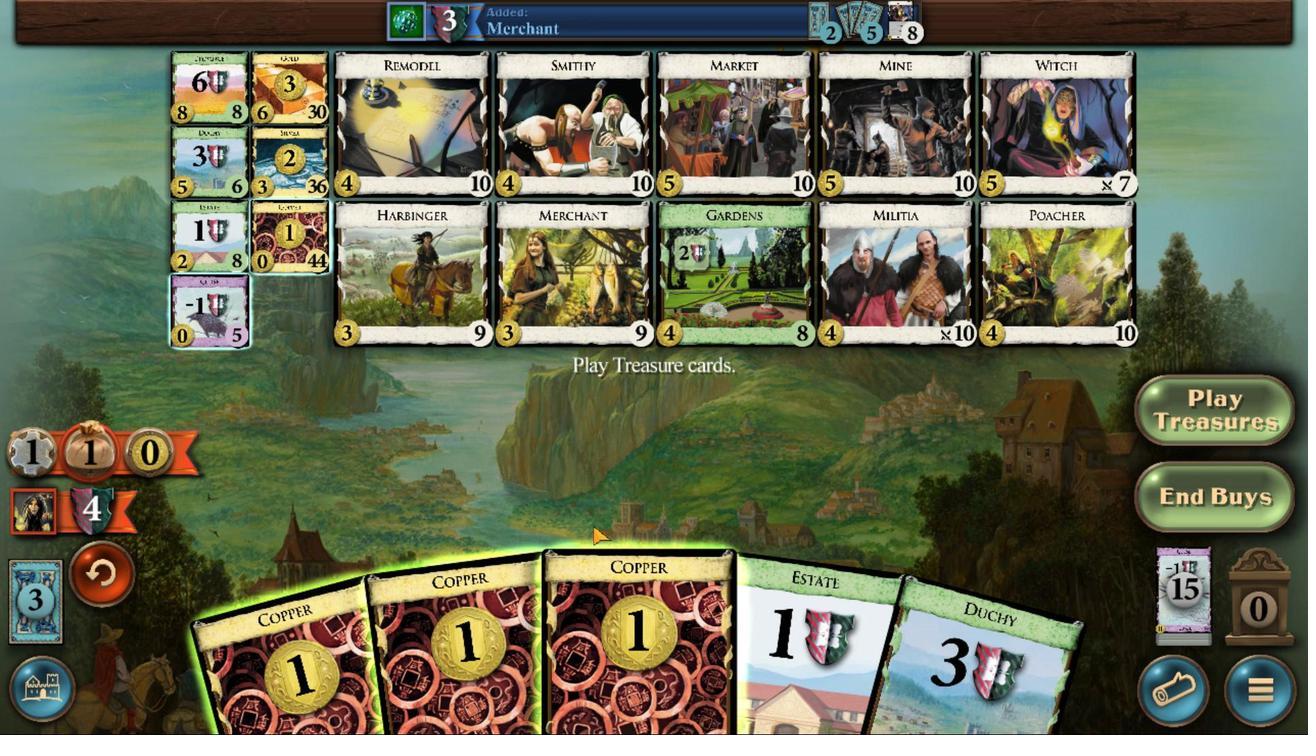 
Action: Mouse moved to (713, 449)
Screenshot: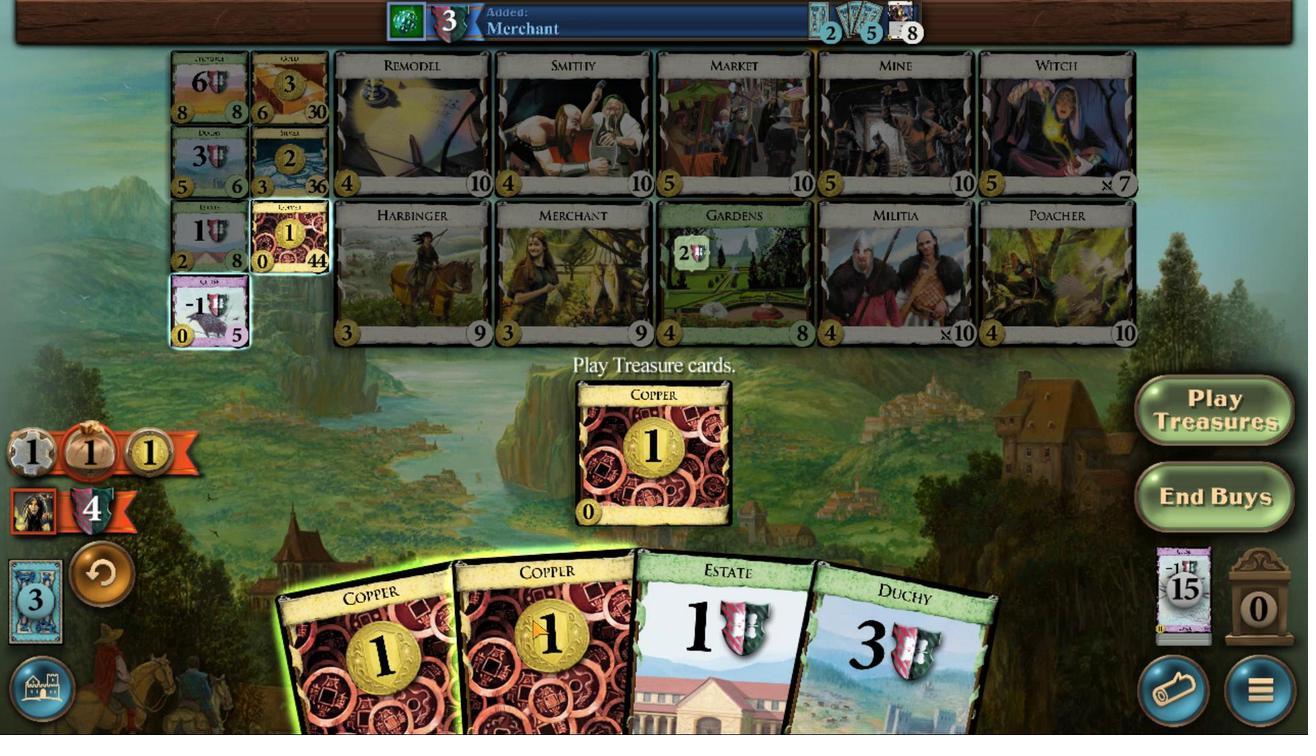 
Action: Mouse pressed left at (713, 449)
Screenshot: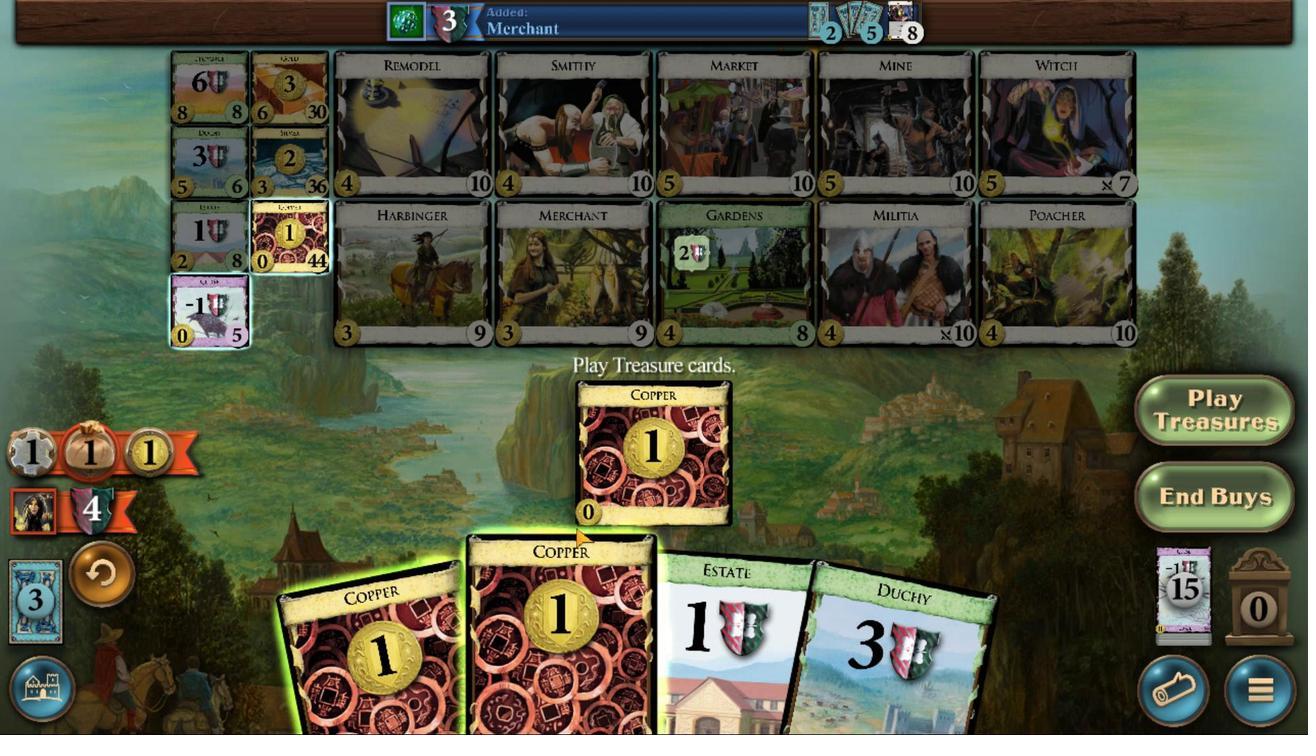 
Action: Mouse moved to (591, 476)
Screenshot: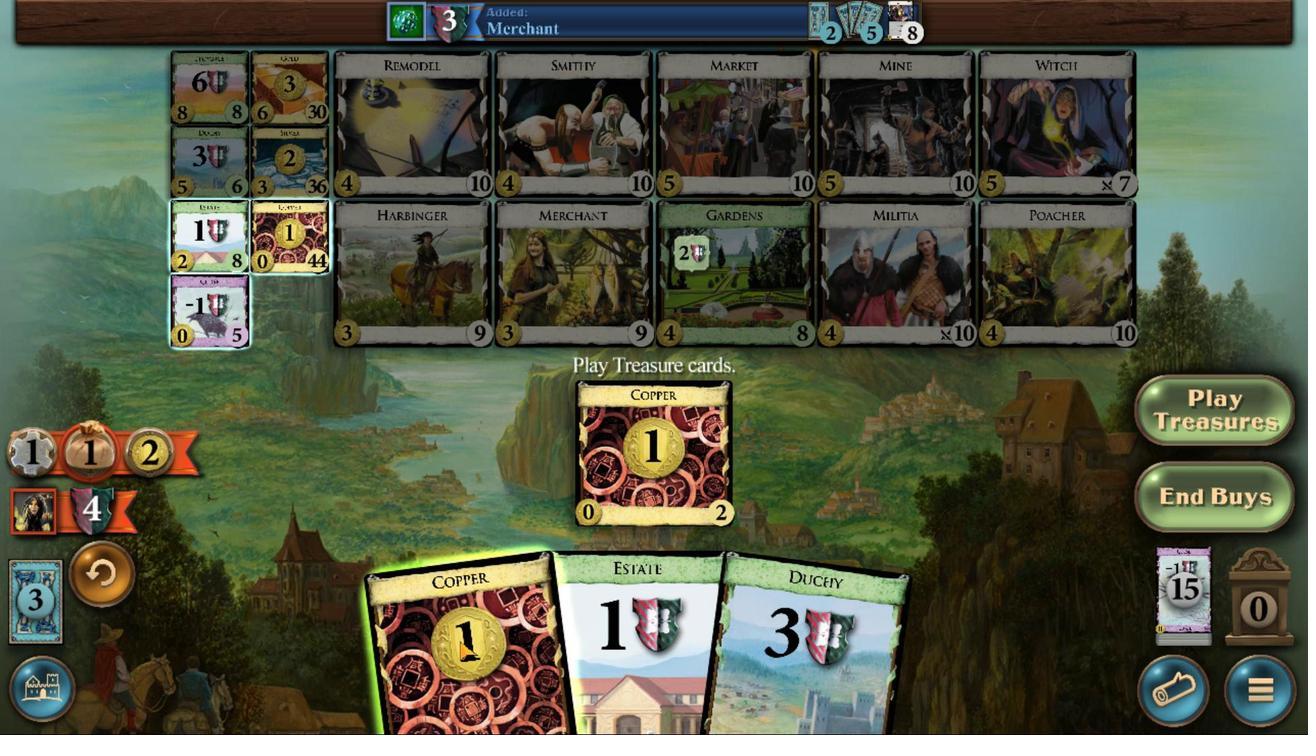 
Action: Mouse pressed left at (591, 476)
Screenshot: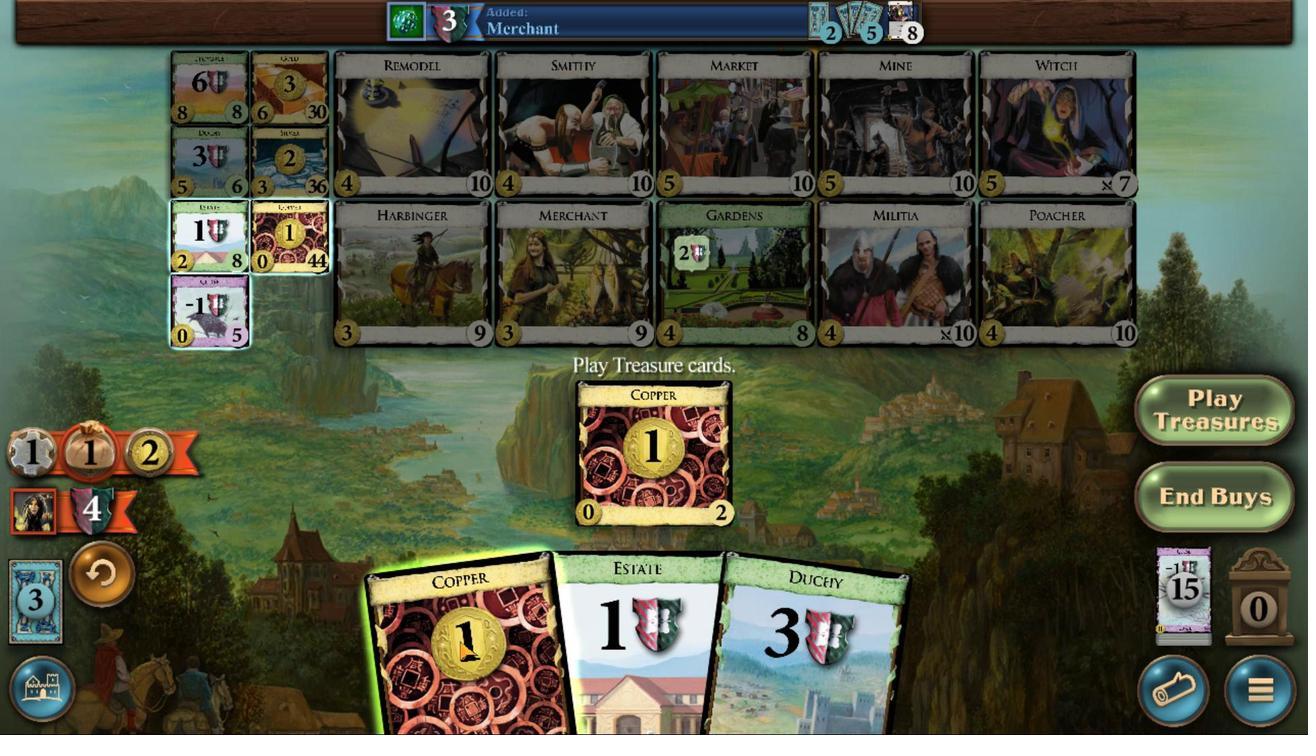 
Action: Mouse moved to (458, 281)
Screenshot: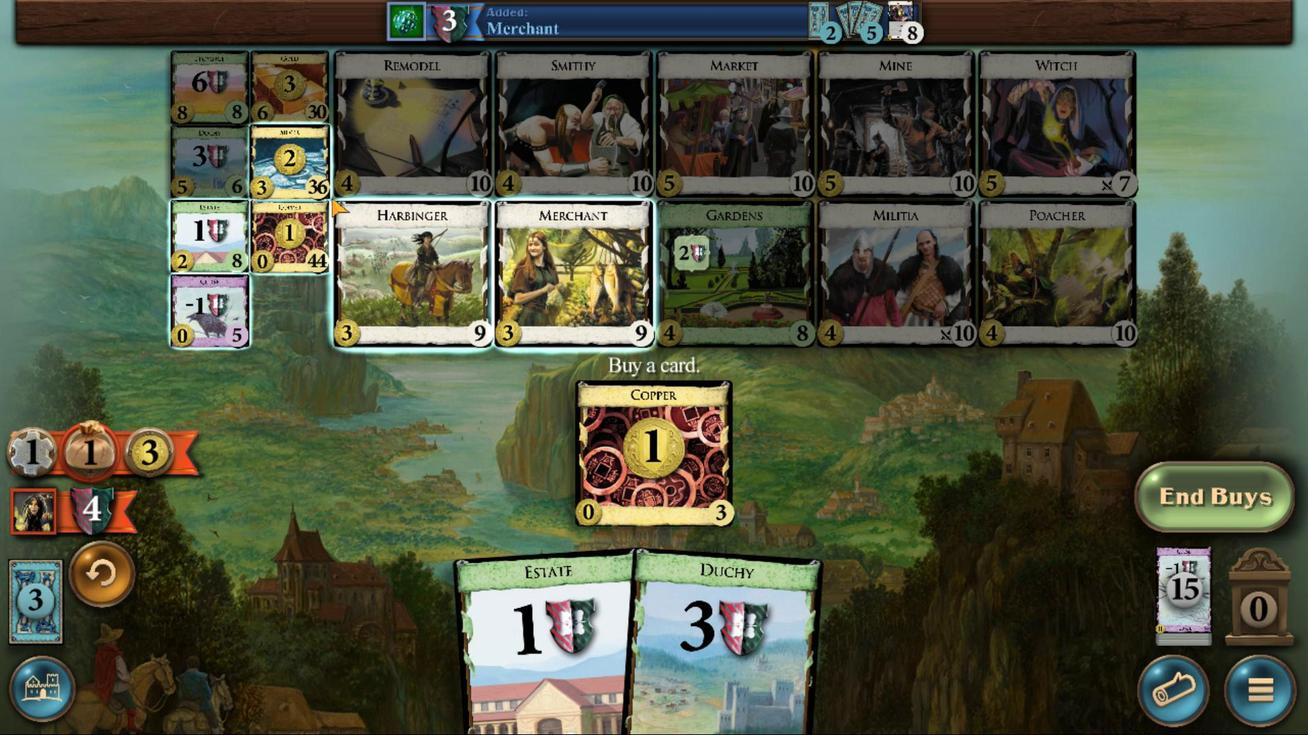 
Action: Mouse pressed left at (458, 281)
Screenshot: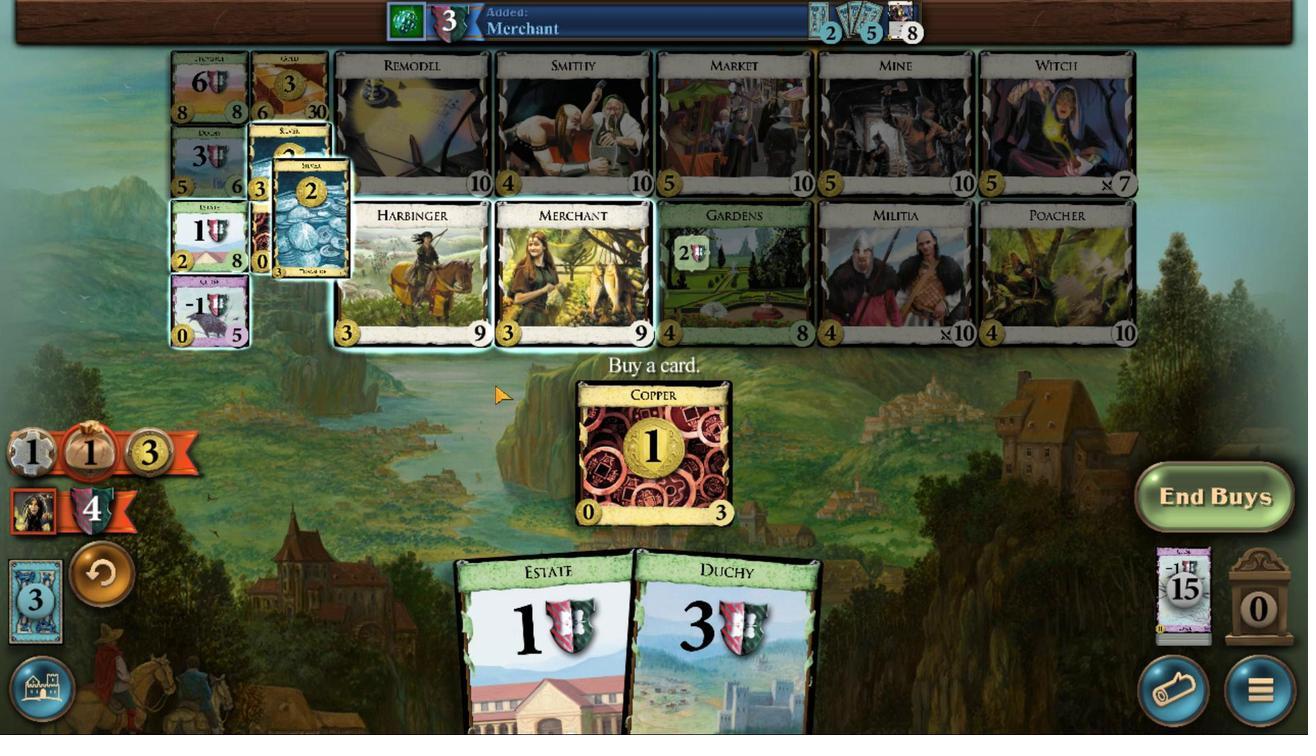 
Action: Mouse moved to (1030, 453)
Screenshot: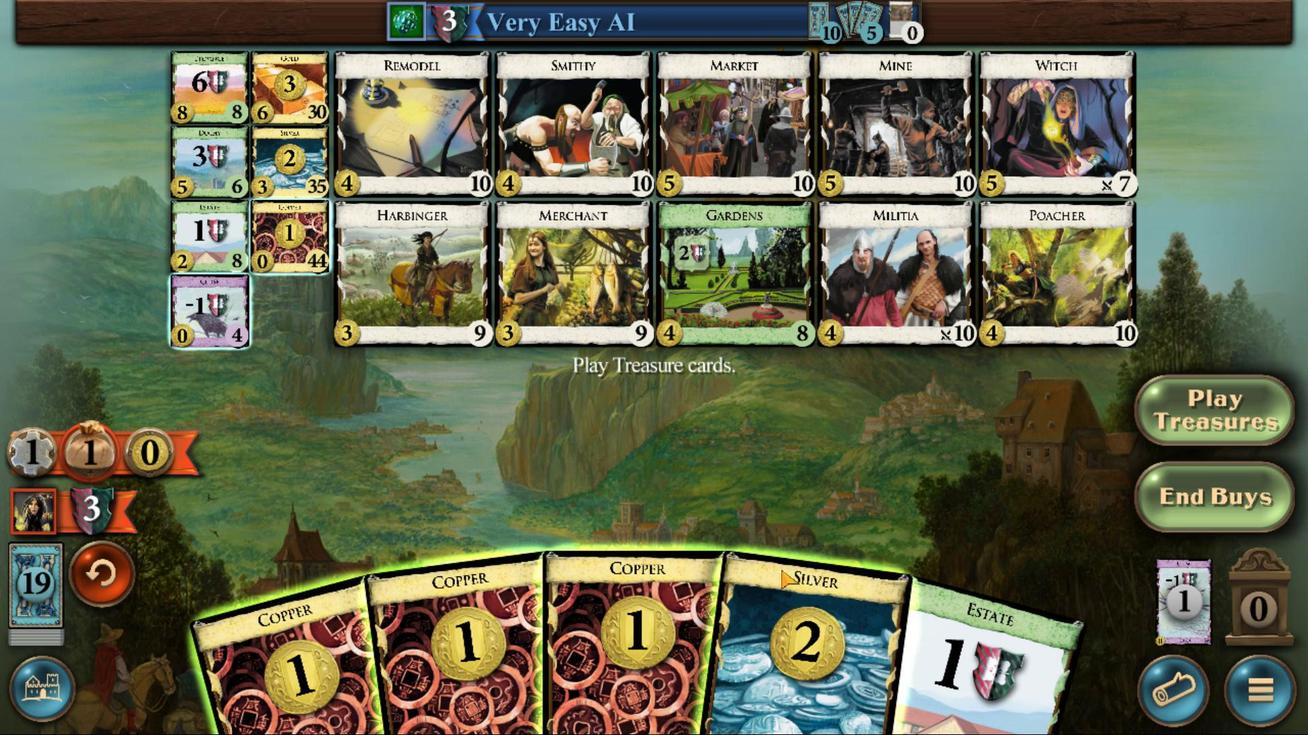 
Action: Mouse pressed left at (1030, 453)
Screenshot: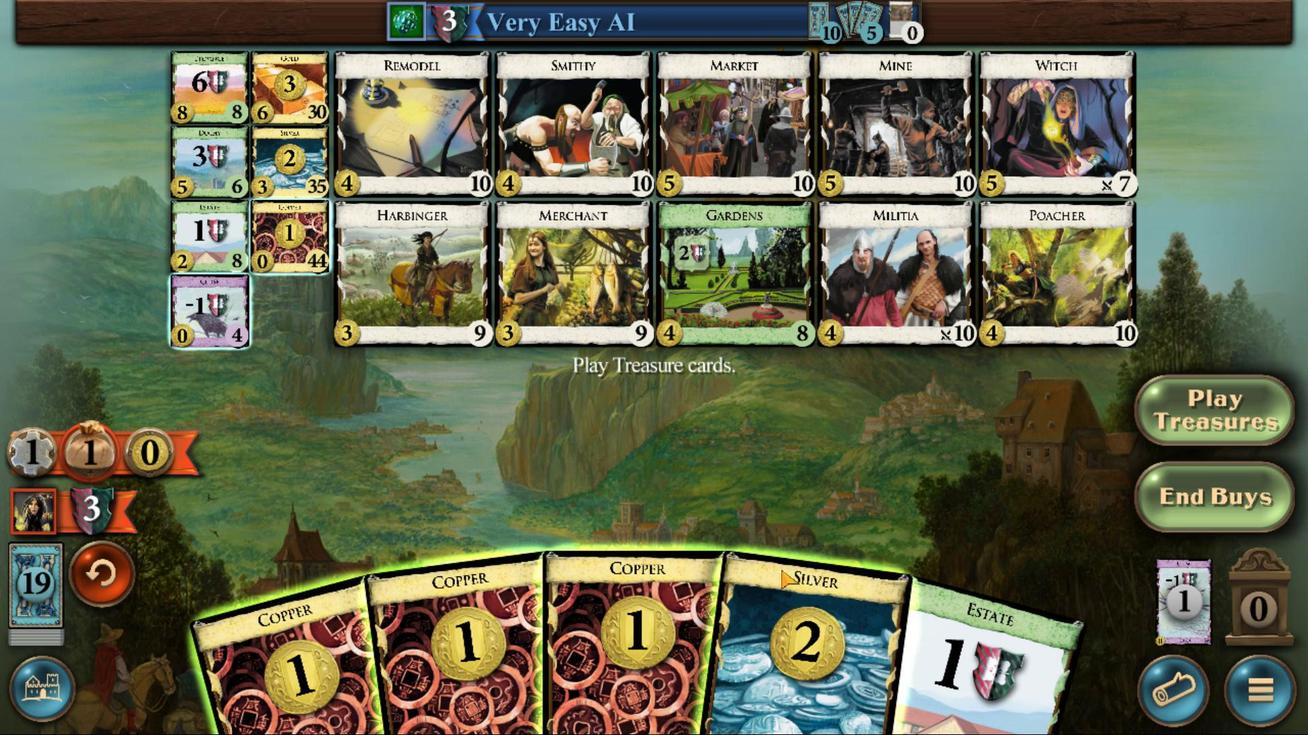 
Action: Mouse moved to (890, 449)
Screenshot: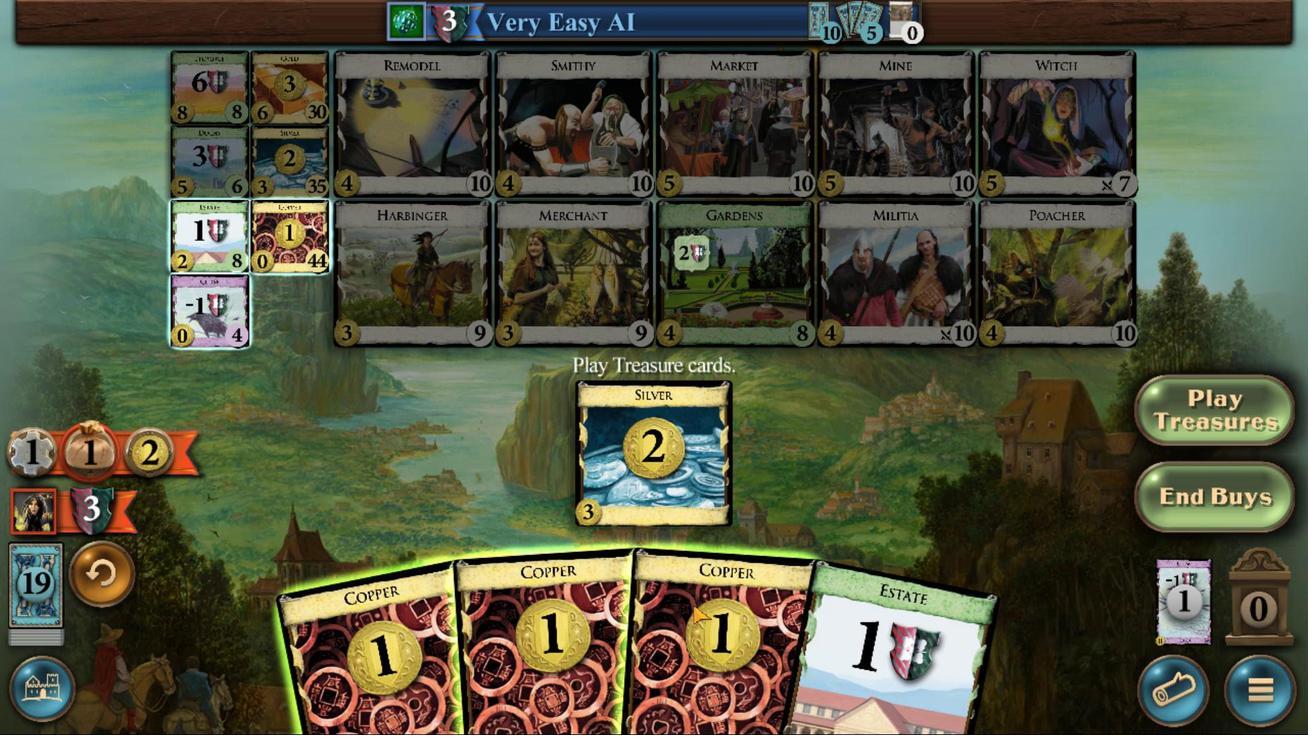 
Action: Mouse pressed left at (890, 449)
Screenshot: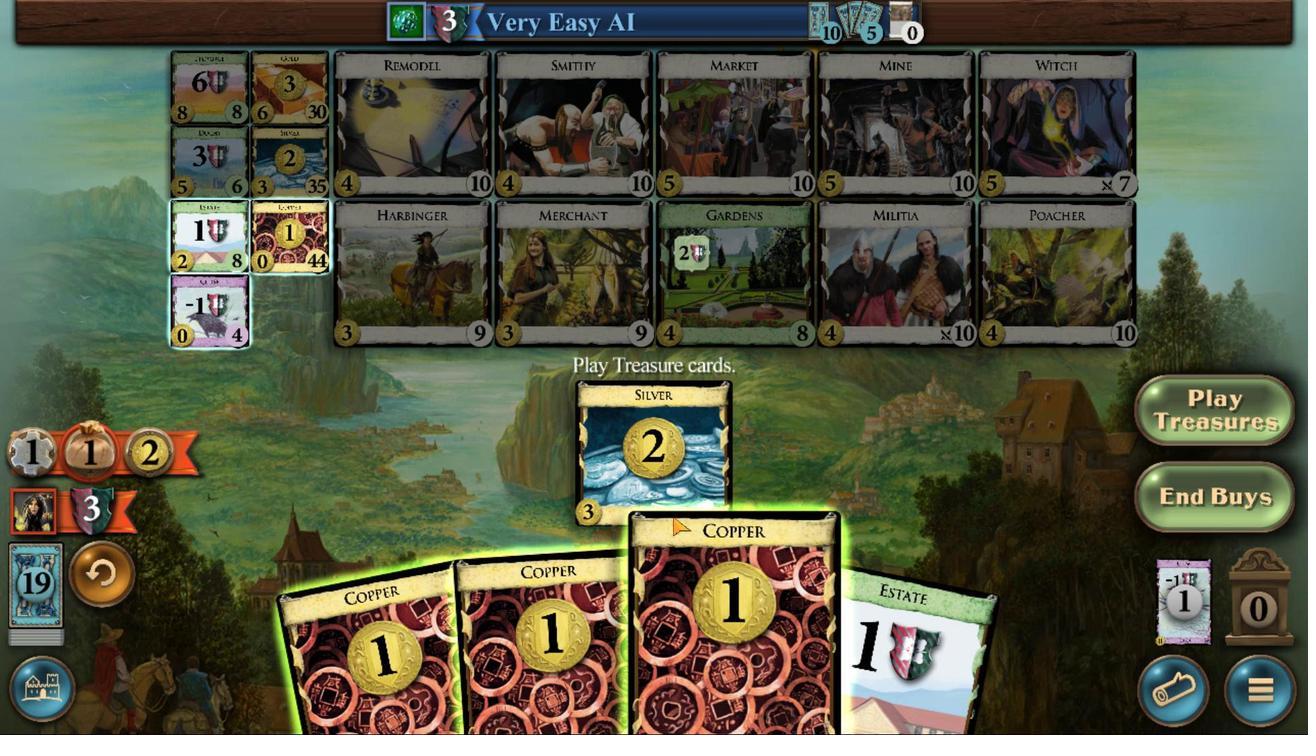 
Action: Mouse moved to (829, 449)
Screenshot: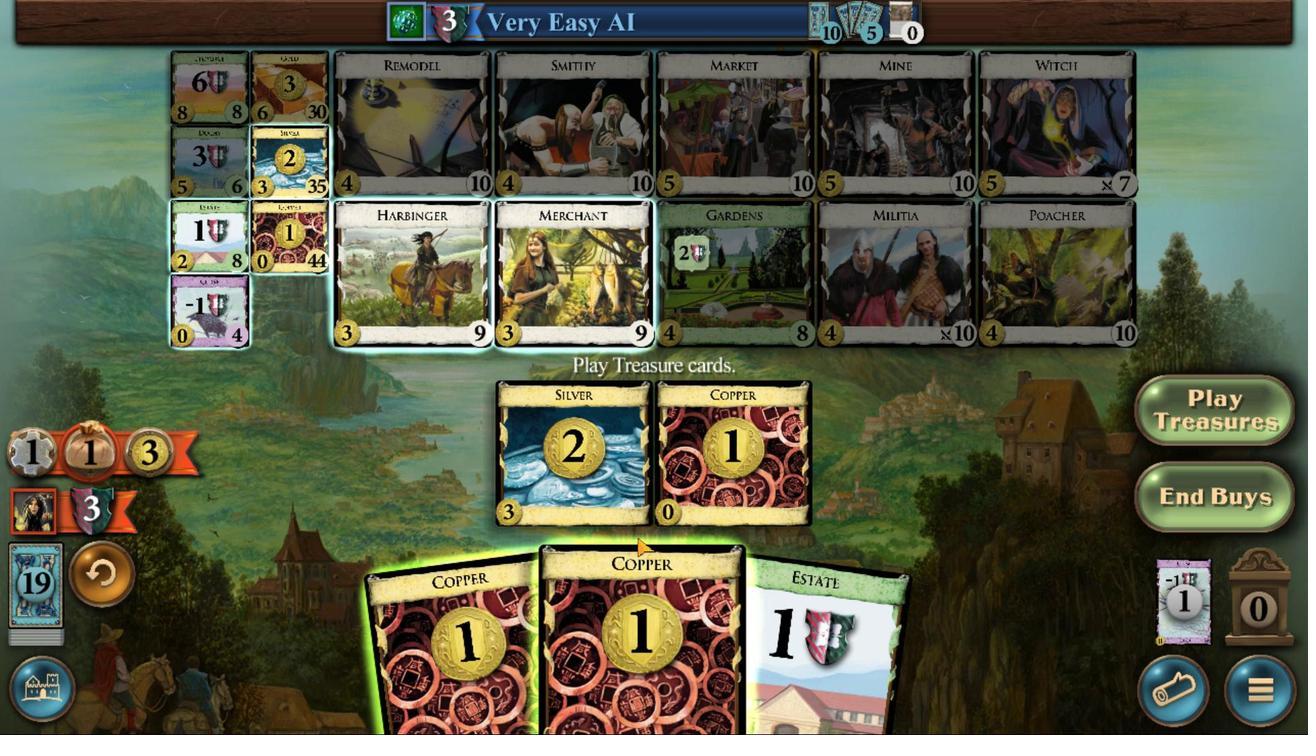 
Action: Mouse pressed left at (829, 449)
Screenshot: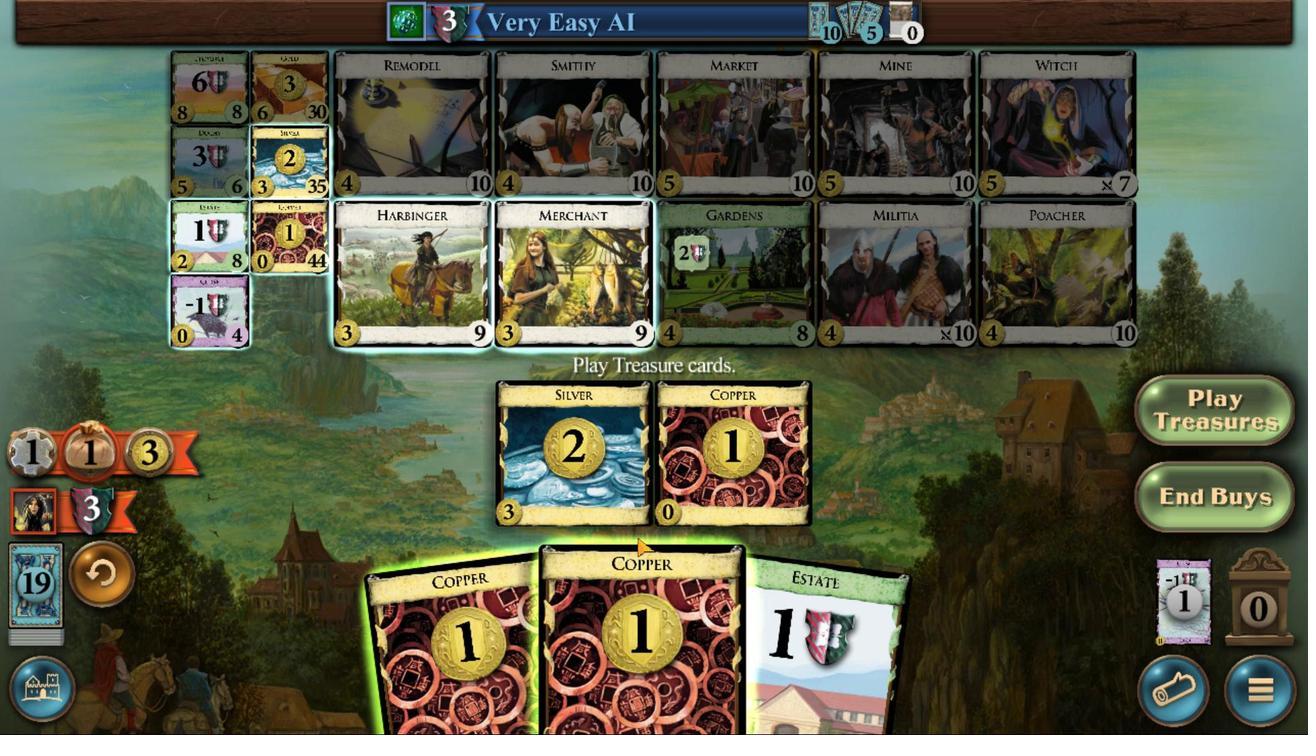 
Action: Mouse moved to (720, 455)
Screenshot: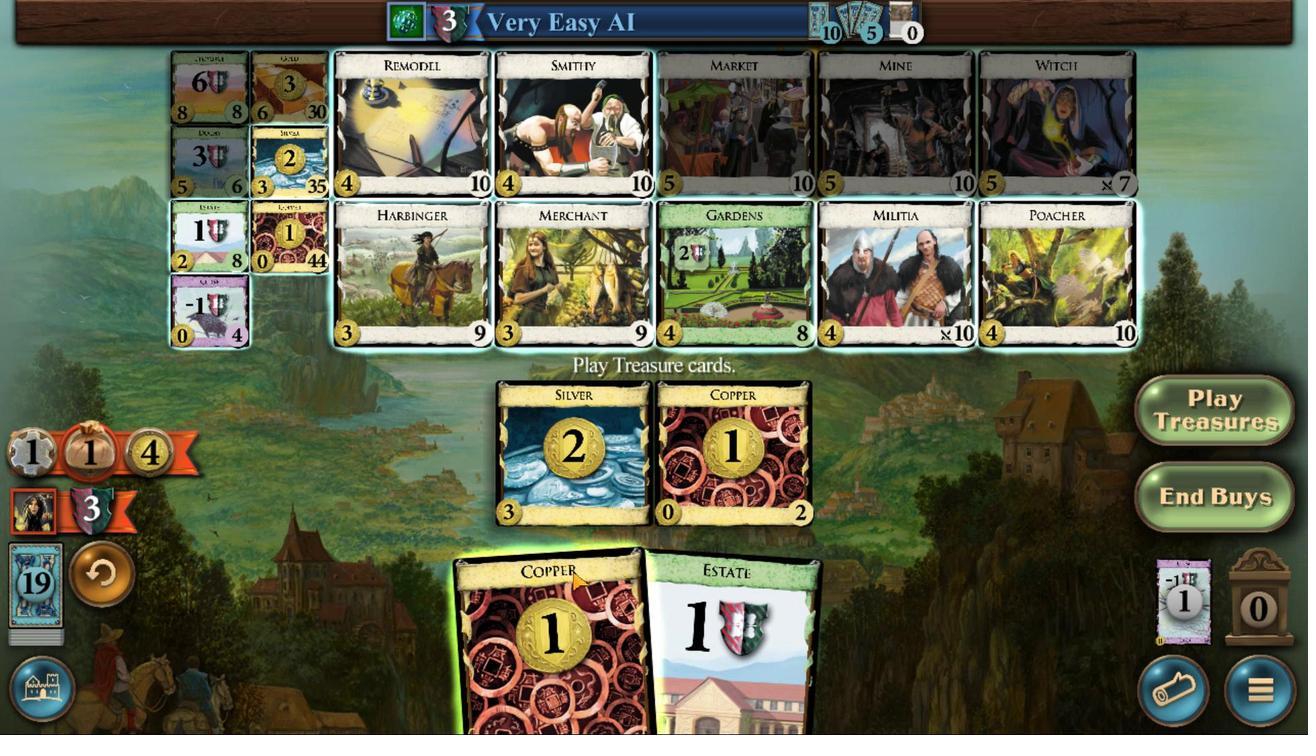 
Action: Mouse pressed left at (720, 455)
Screenshot: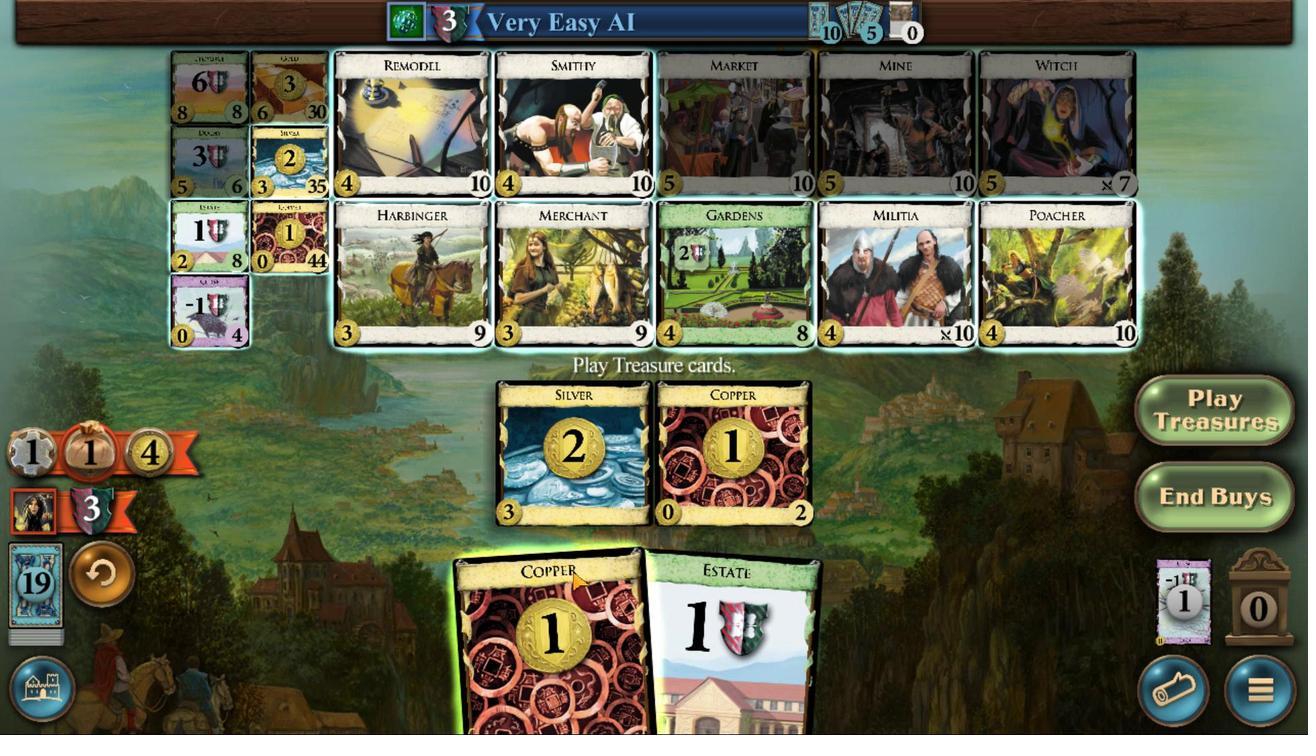 
Action: Mouse moved to (352, 276)
Screenshot: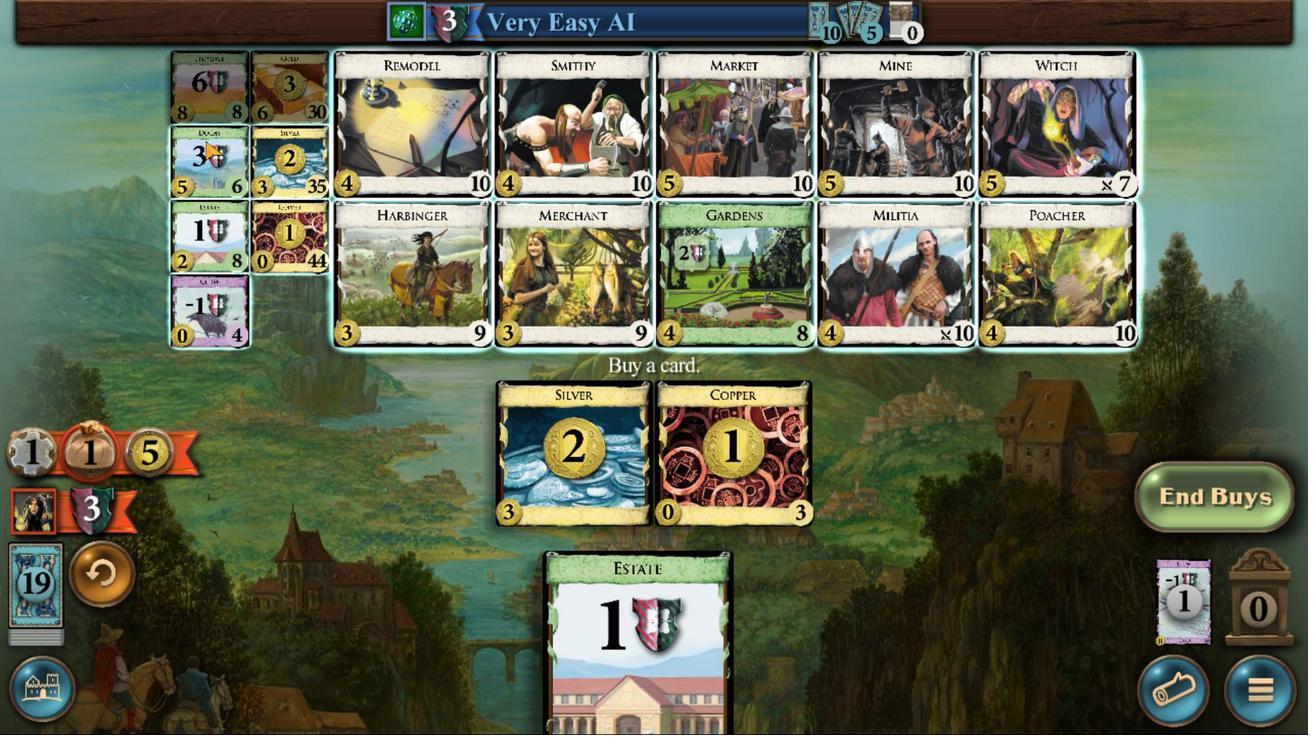 
Action: Mouse pressed left at (352, 276)
Screenshot: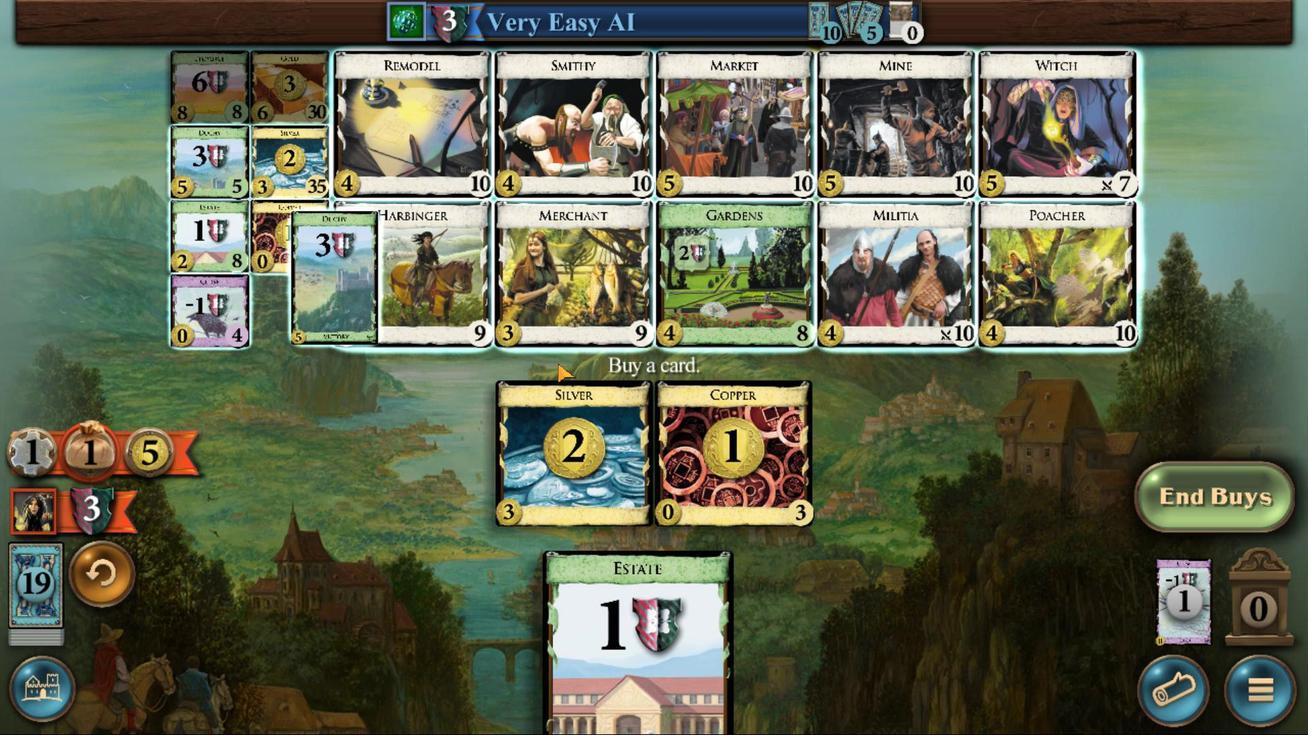 
Action: Mouse moved to (439, 450)
Screenshot: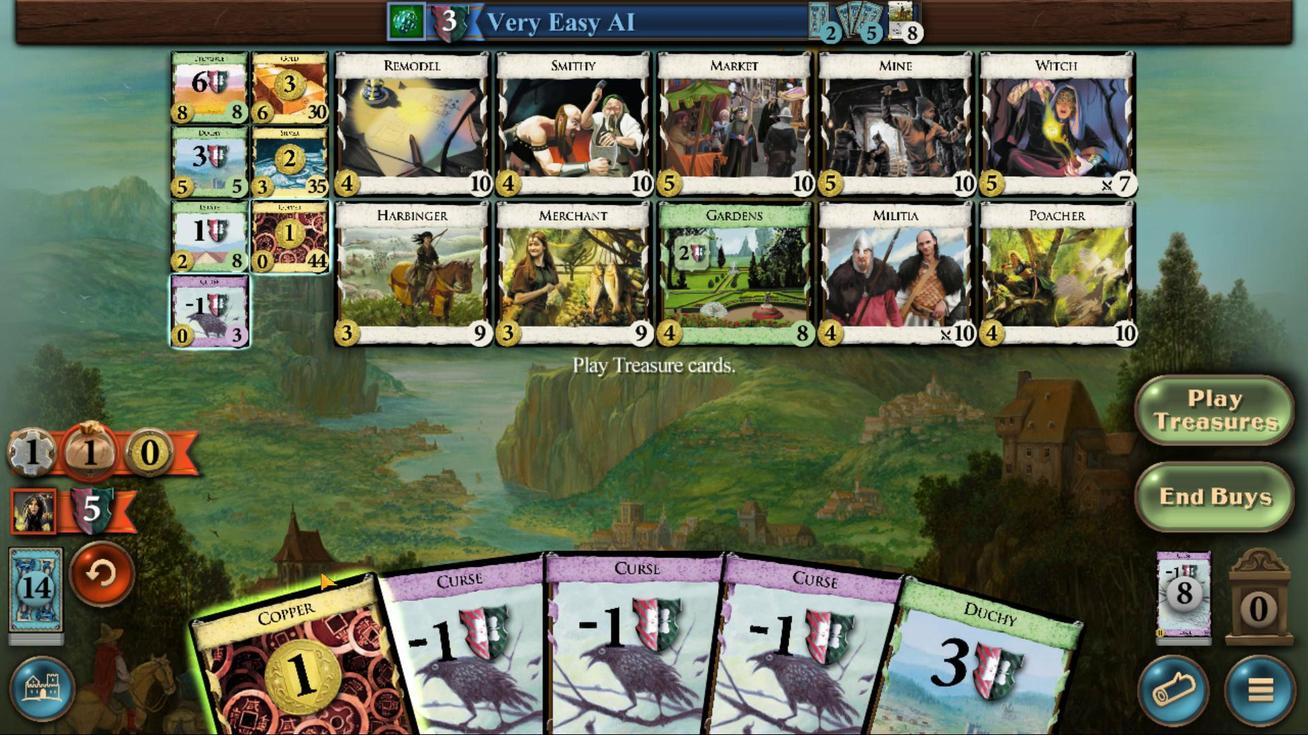 
Action: Mouse pressed left at (439, 450)
Screenshot: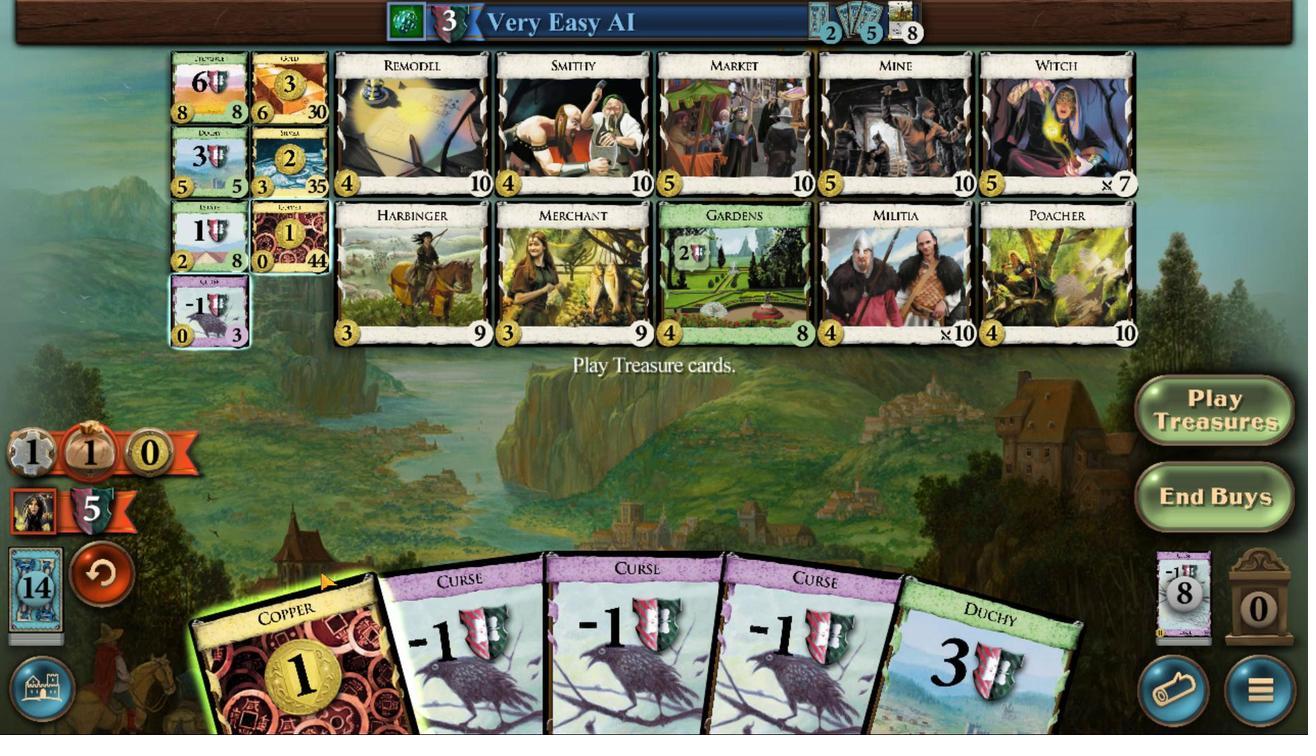 
Action: Mouse moved to (423, 305)
Screenshot: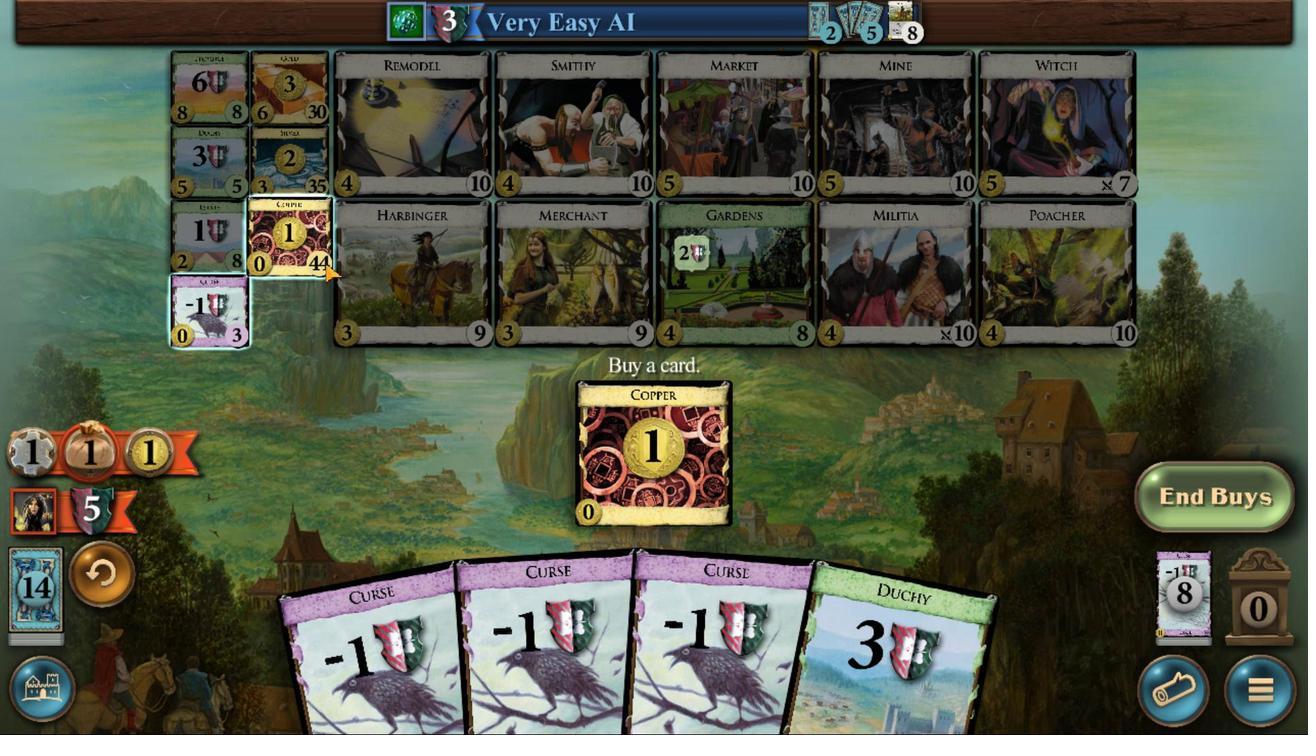 
Action: Mouse pressed left at (423, 305)
Screenshot: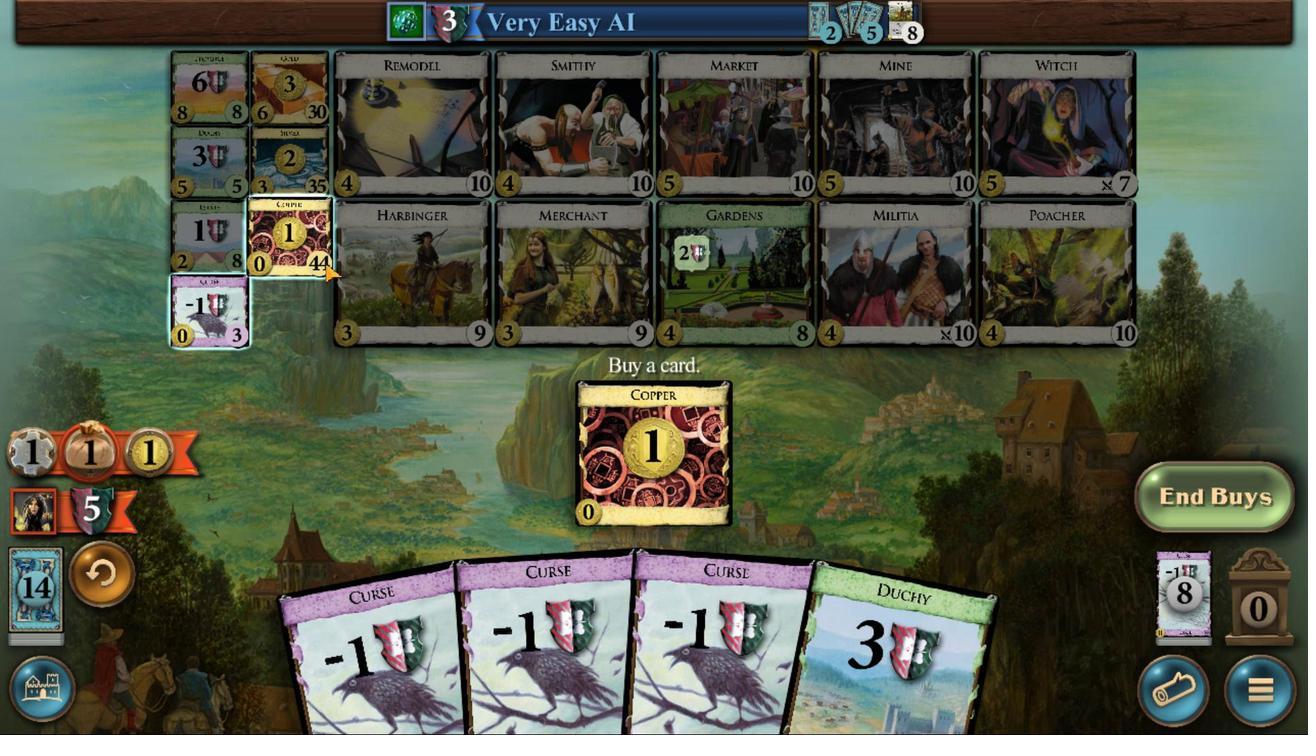 
Action: Mouse moved to (868, 455)
Screenshot: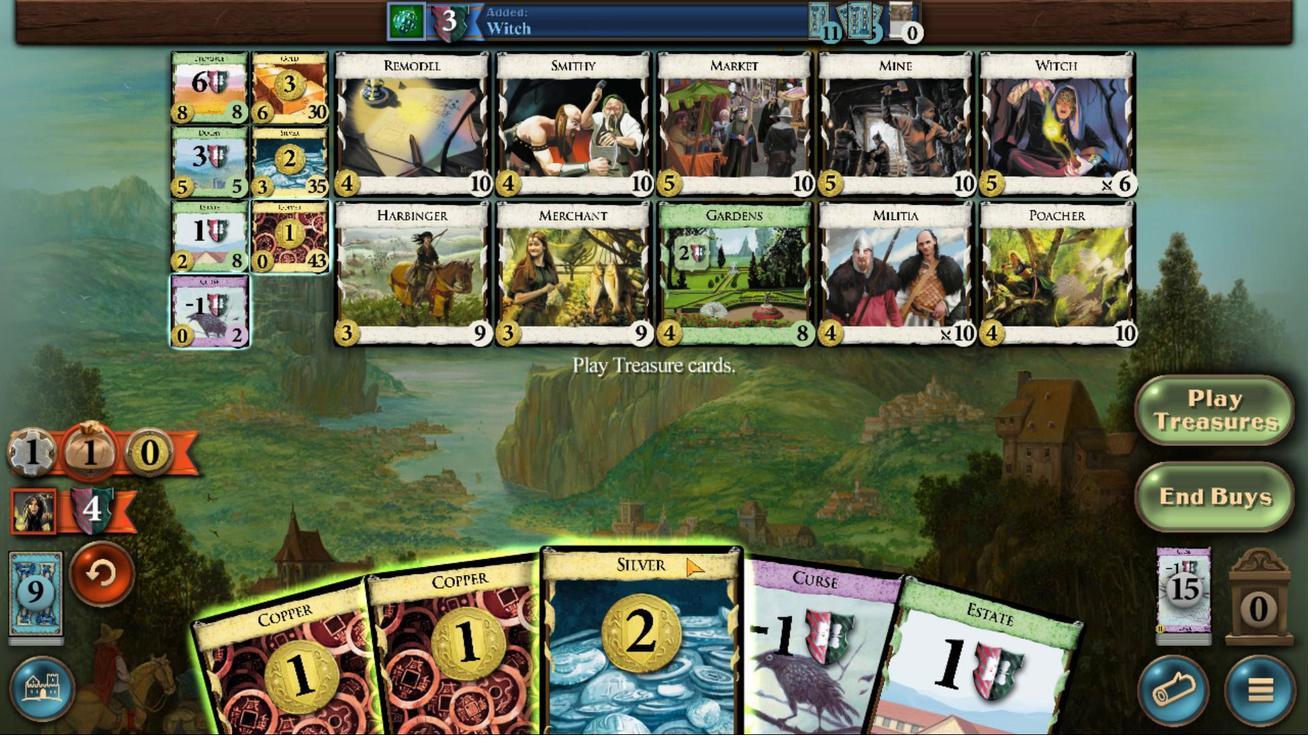 
Action: Mouse pressed left at (868, 455)
Screenshot: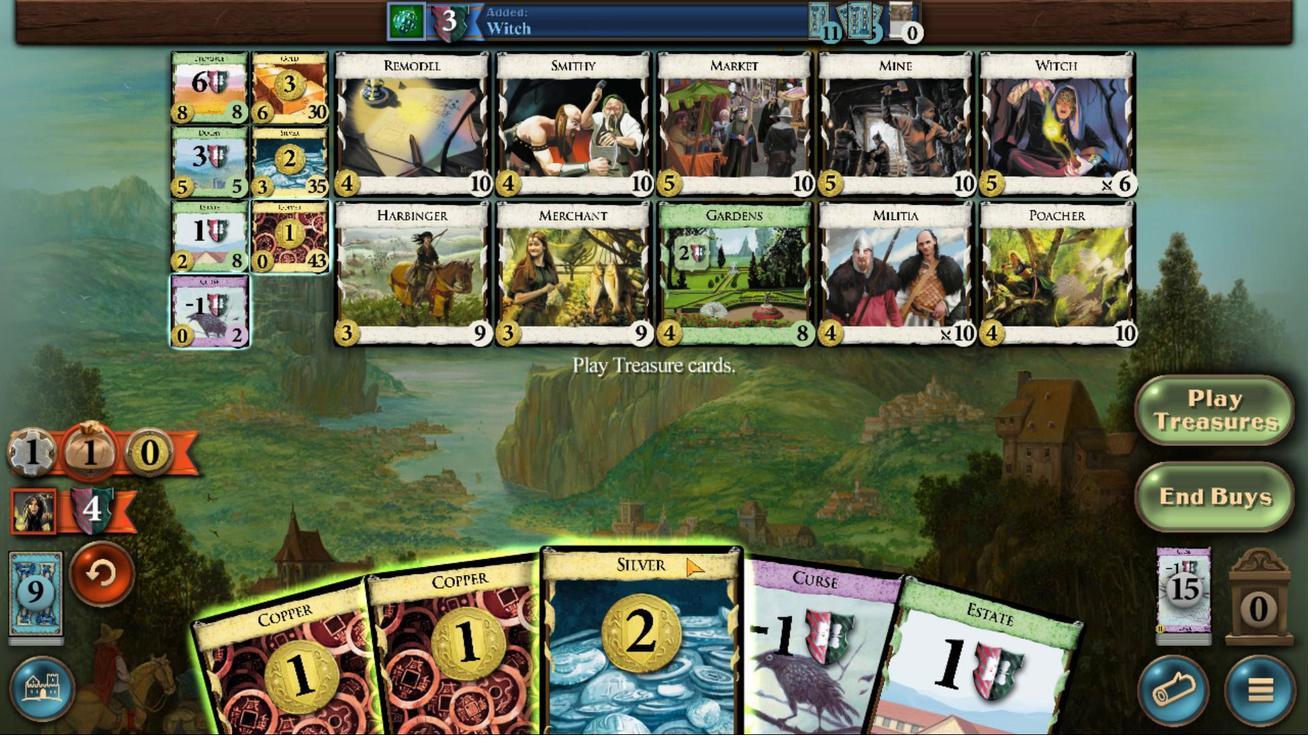 
Action: Mouse moved to (725, 459)
Screenshot: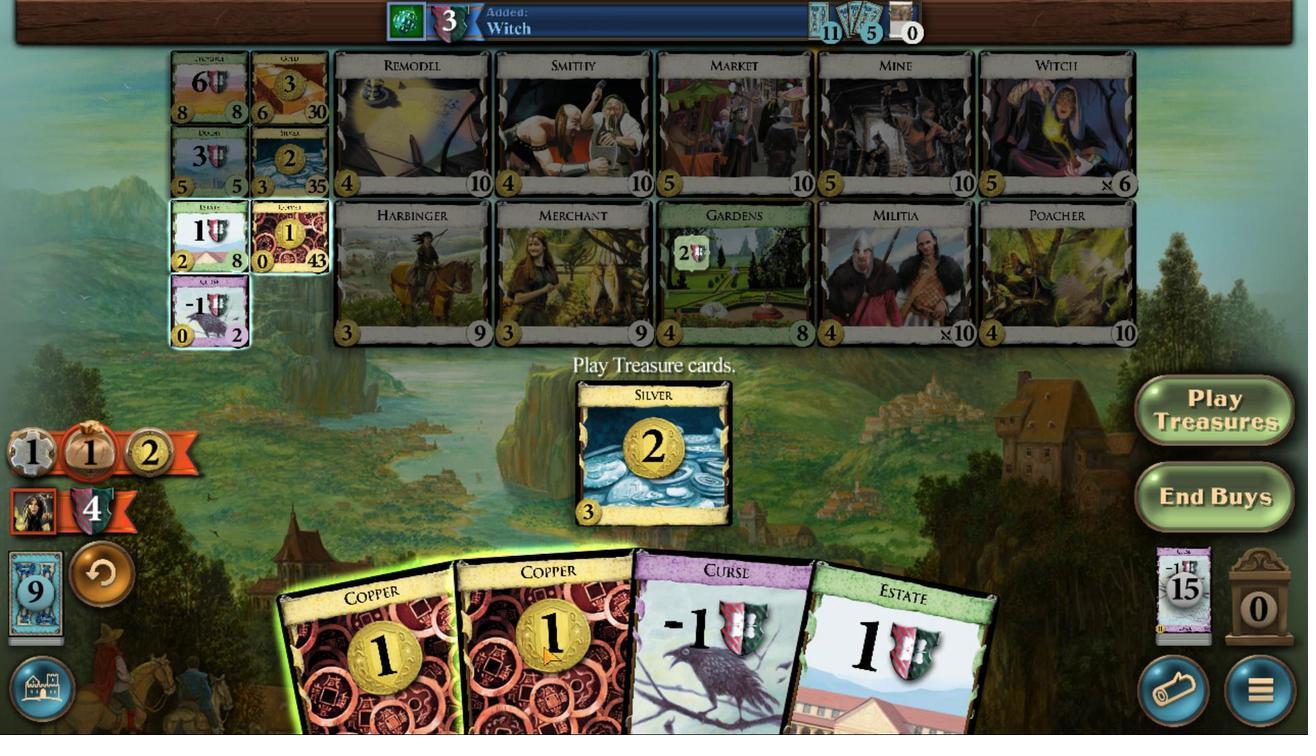 
Action: Mouse pressed left at (725, 459)
Screenshot: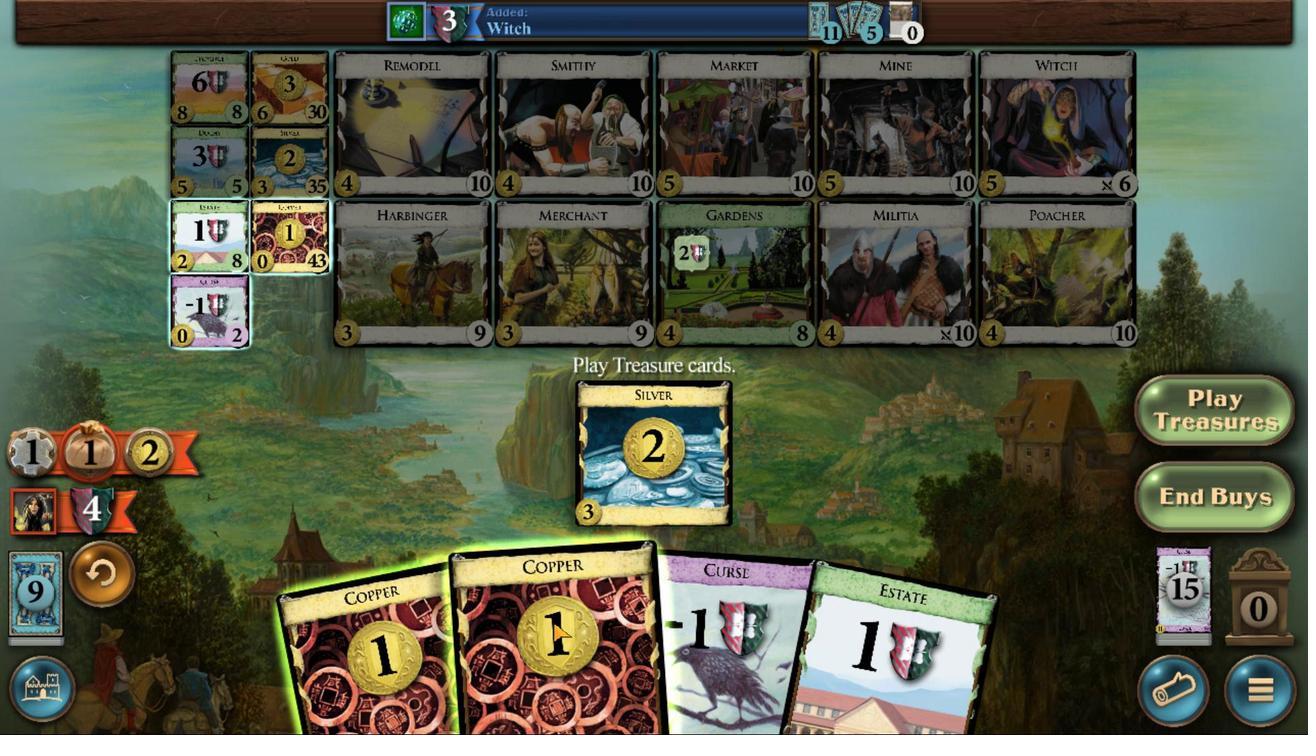 
Action: Mouse moved to (433, 273)
Screenshot: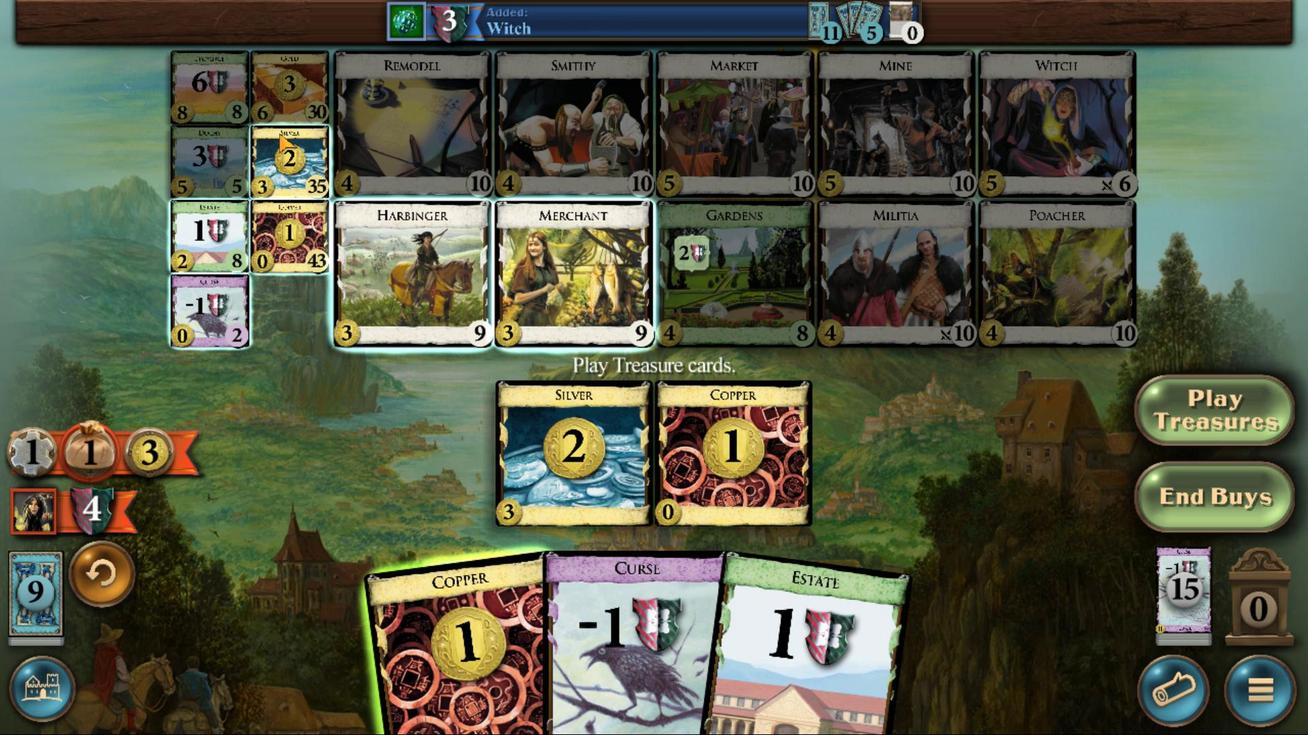 
Action: Mouse pressed left at (433, 273)
Screenshot: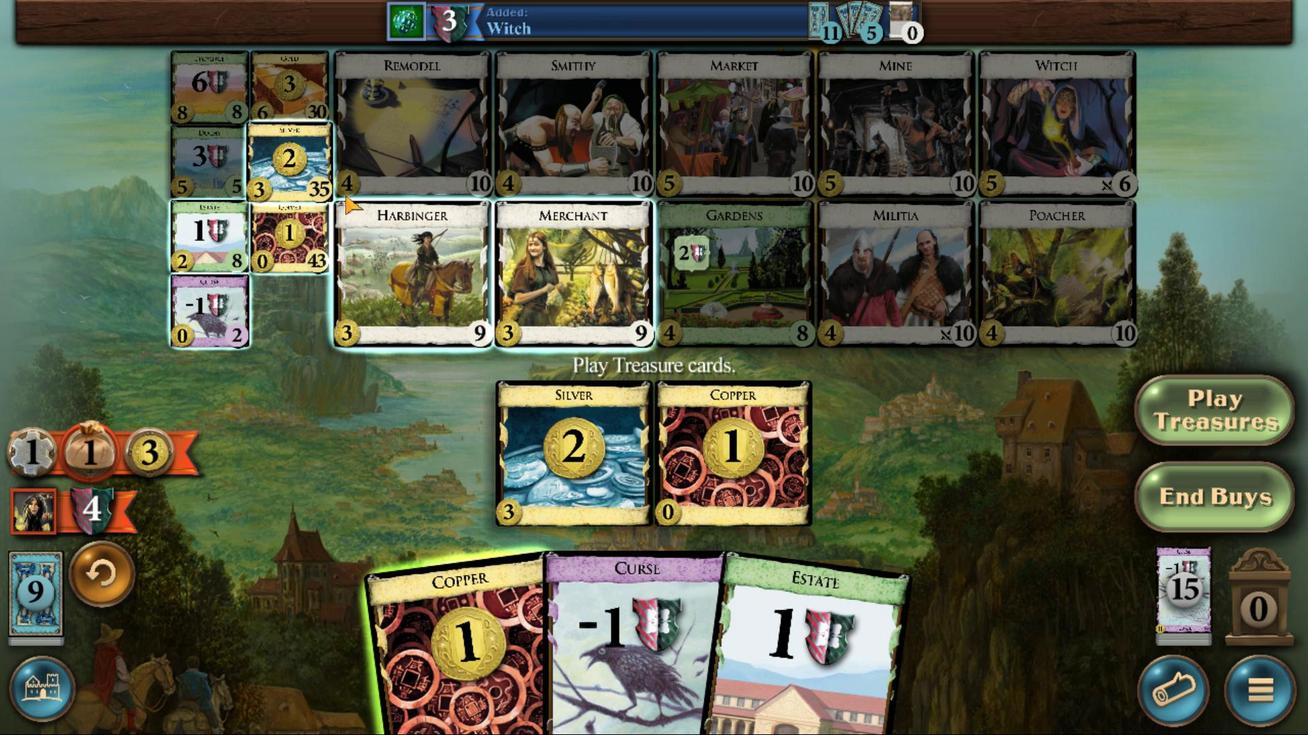 
Action: Mouse moved to (958, 440)
Screenshot: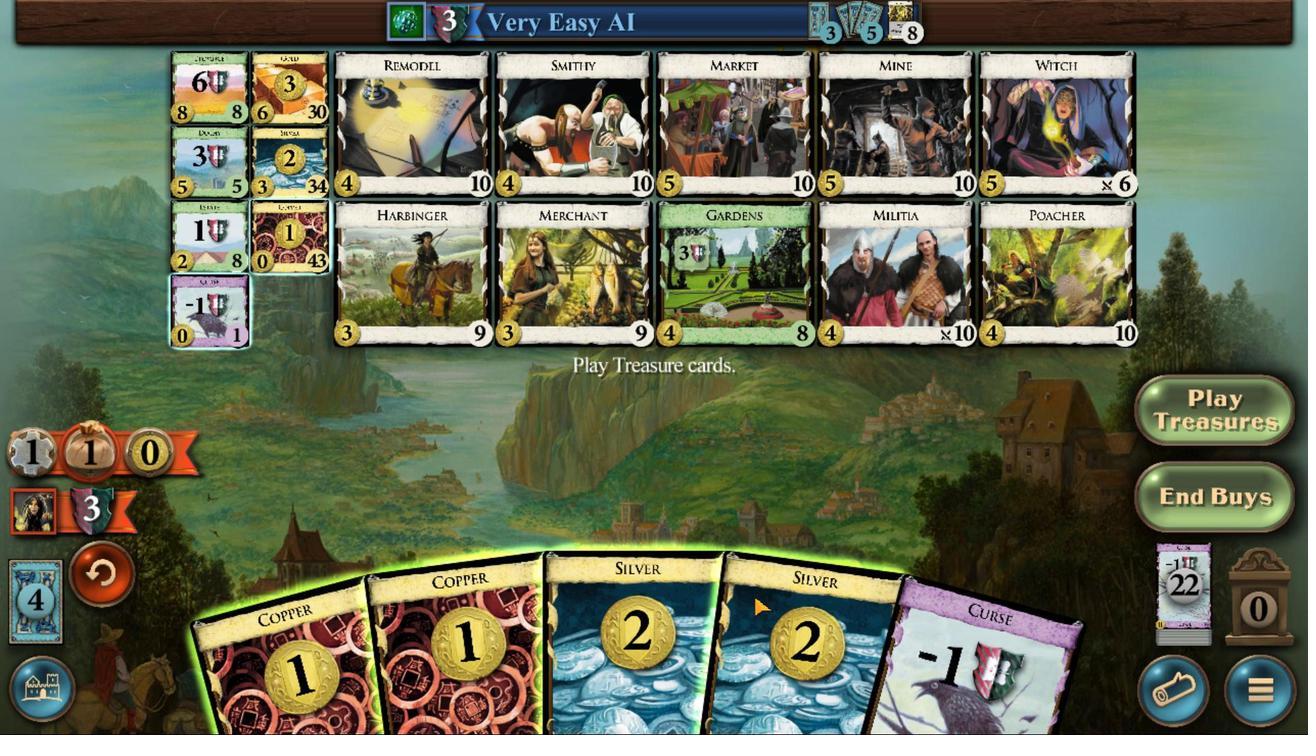 
Action: Mouse pressed left at (958, 440)
Screenshot: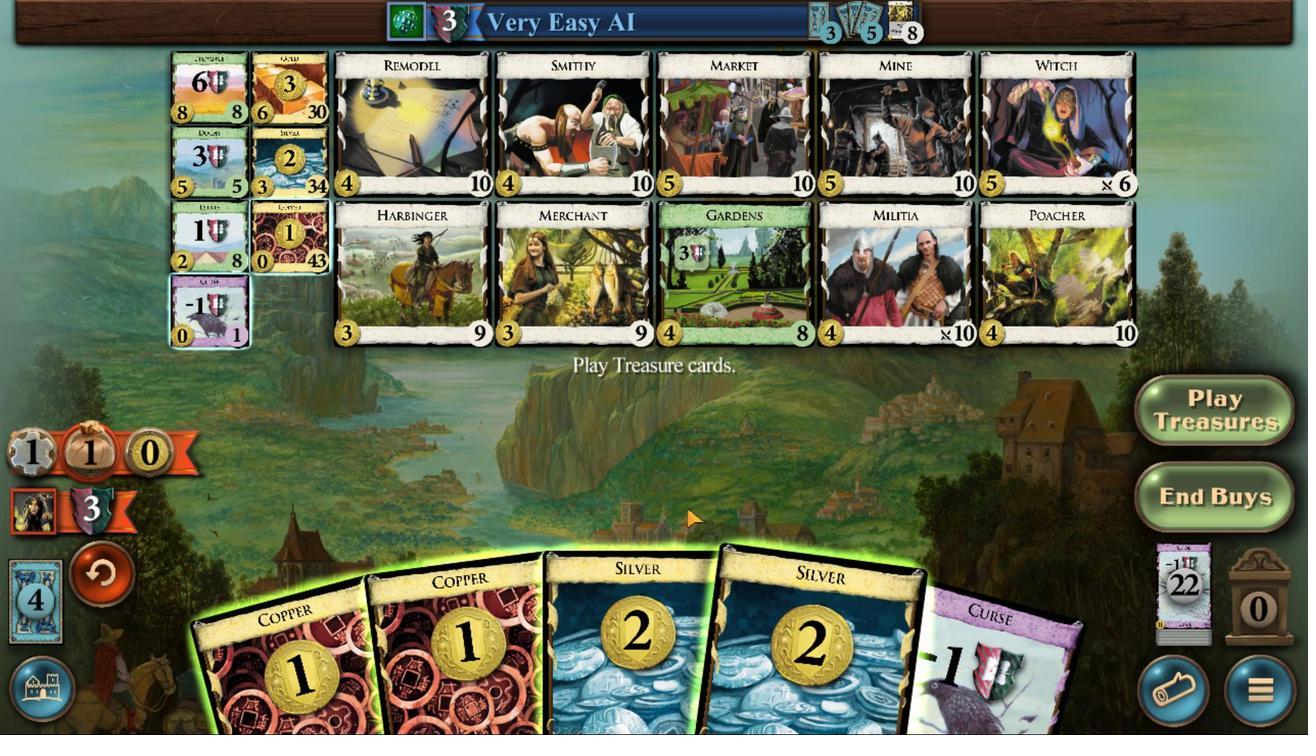 
Action: Mouse moved to (905, 442)
Screenshot: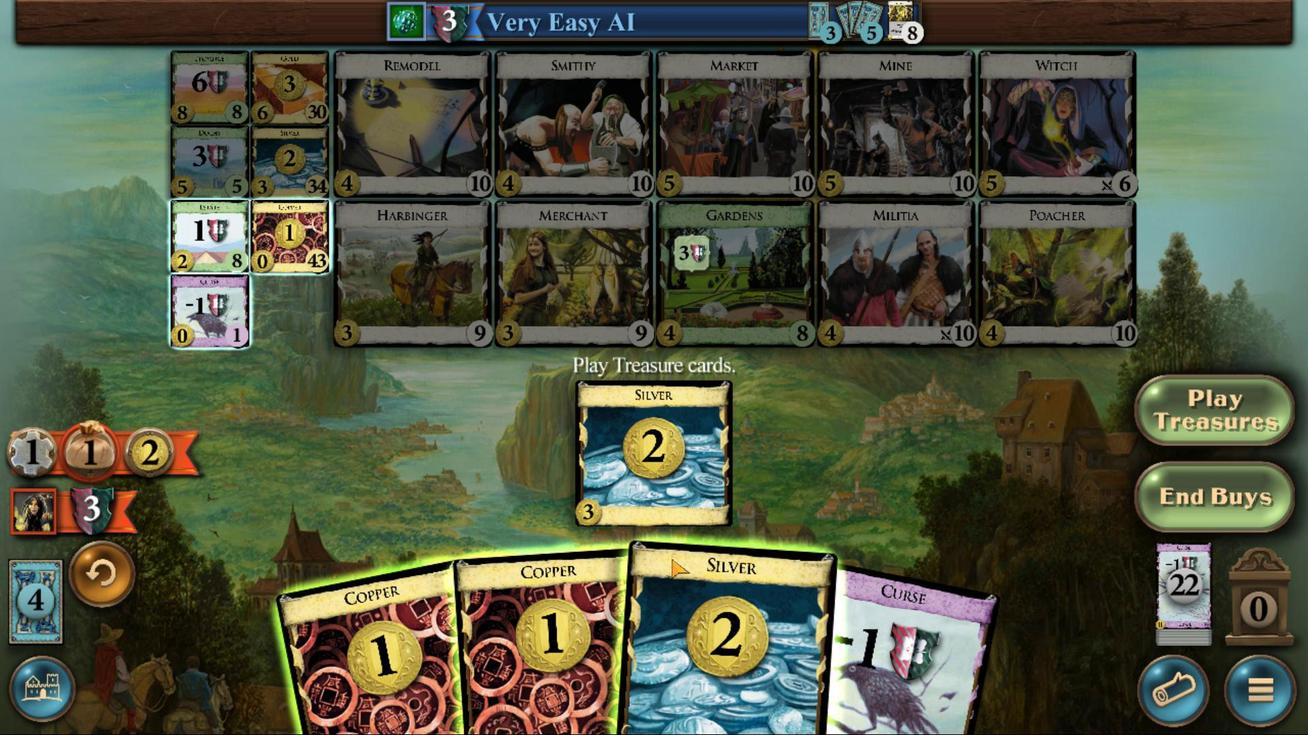 
Action: Mouse pressed left at (905, 442)
Screenshot: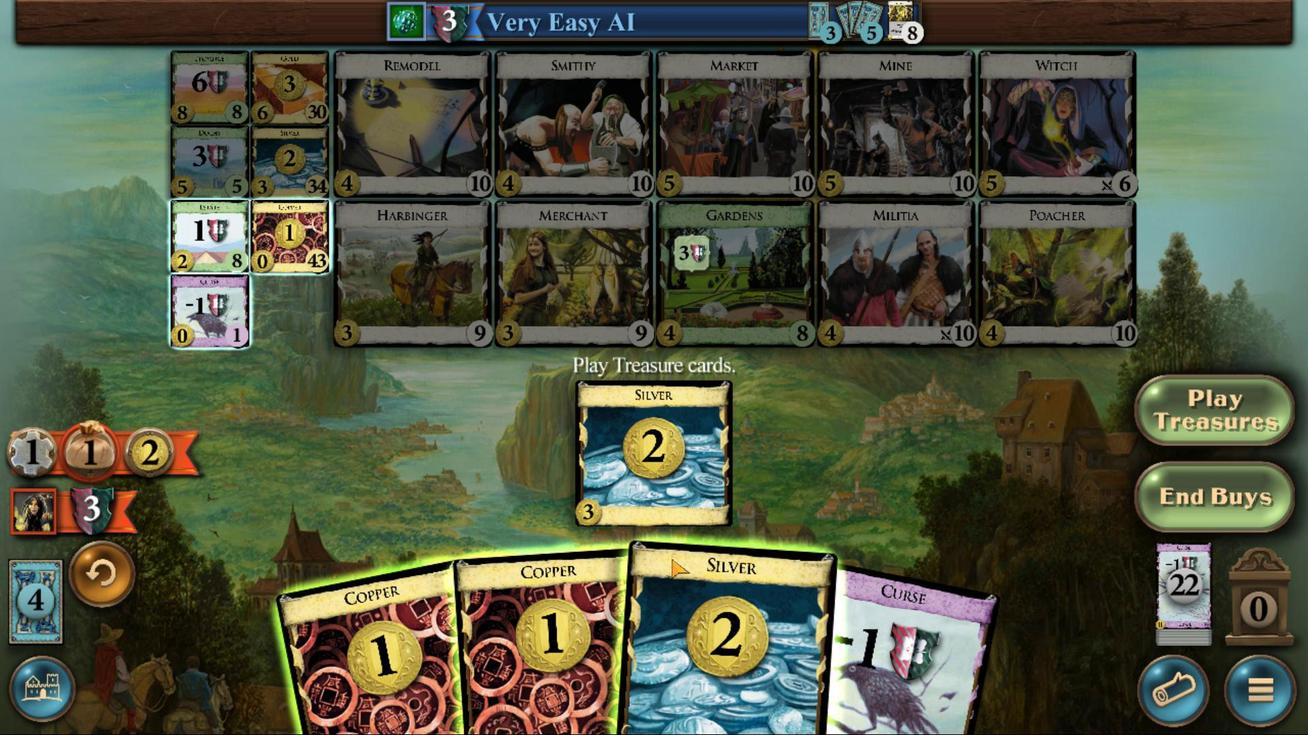 
Action: Mouse moved to (806, 440)
Screenshot: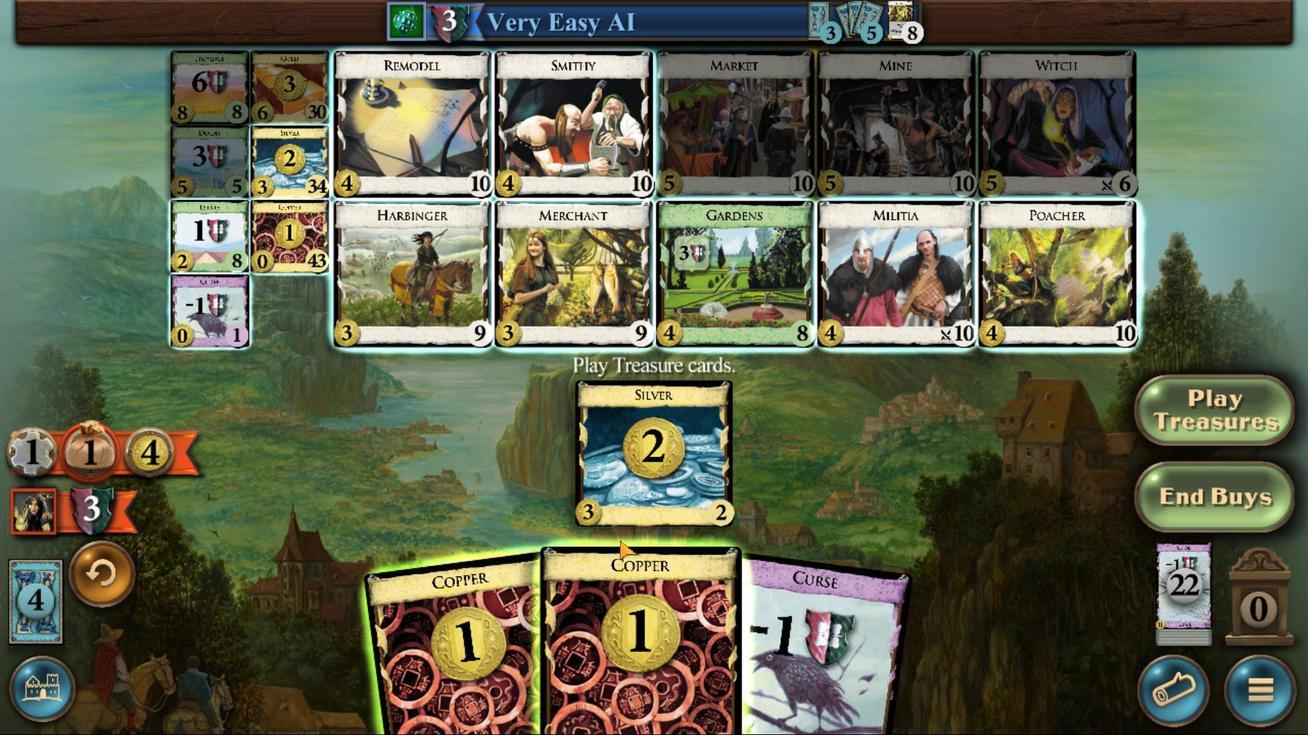 
Action: Mouse pressed left at (806, 440)
Screenshot: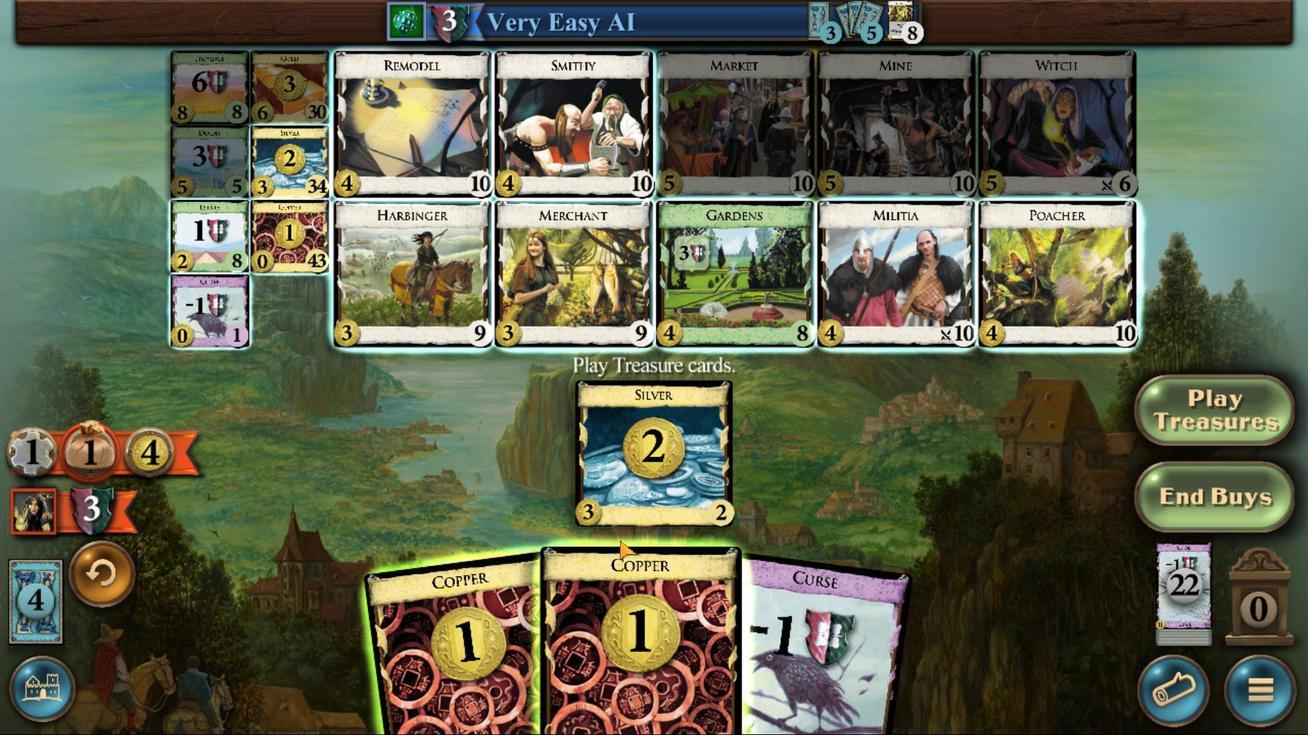 
Action: Mouse moved to (757, 442)
Screenshot: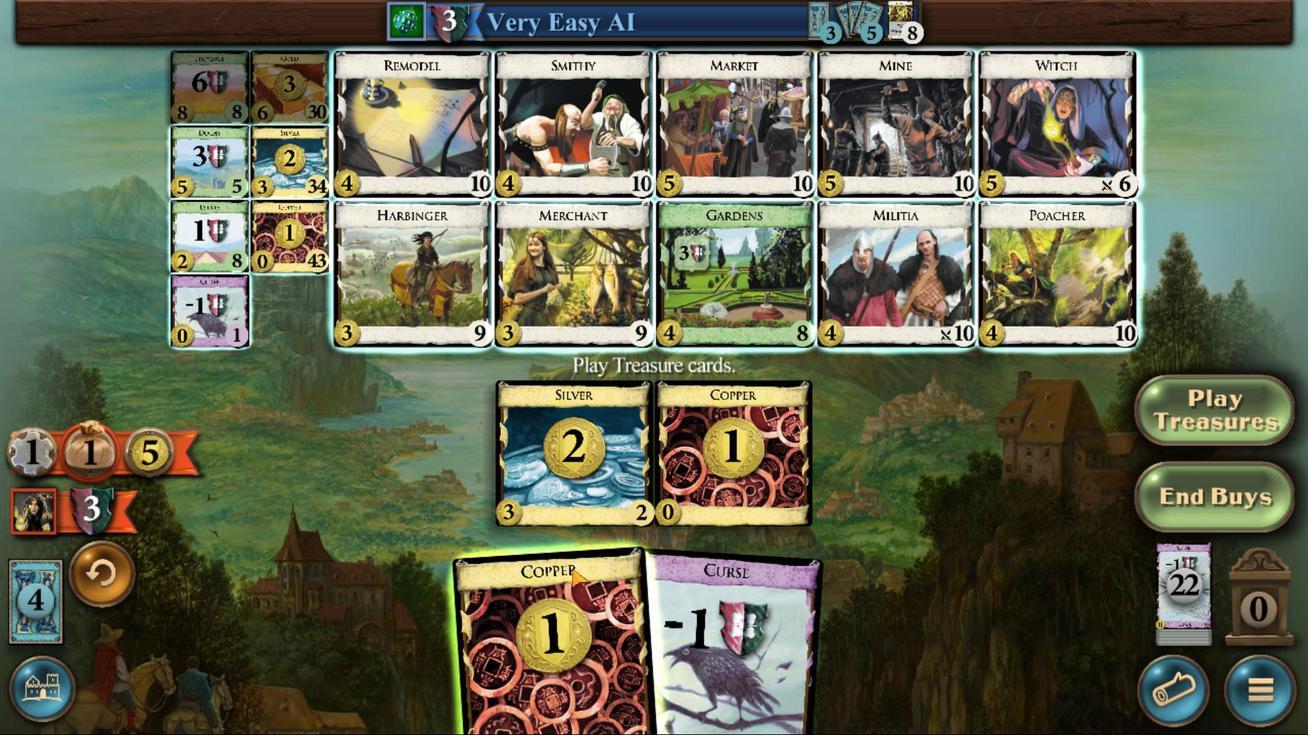 
Action: Mouse pressed left at (757, 442)
Screenshot: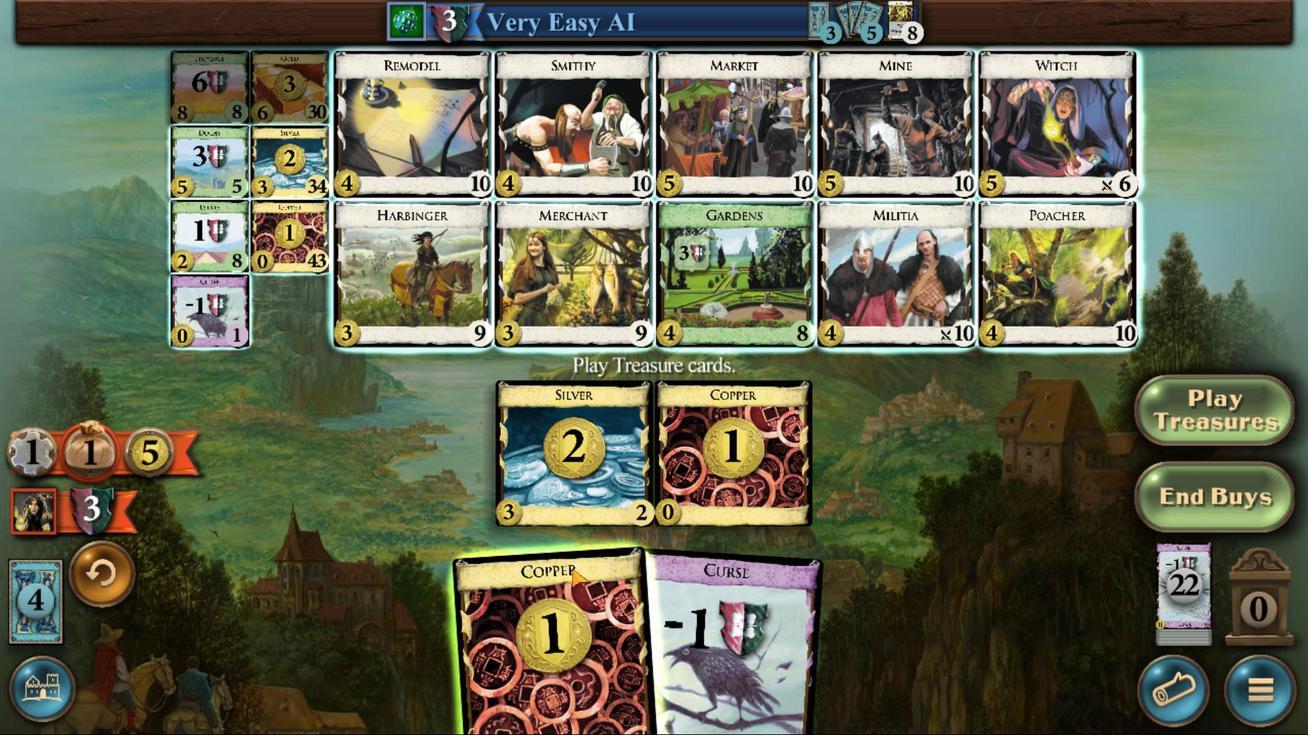 
Action: Mouse moved to (445, 252)
Screenshot: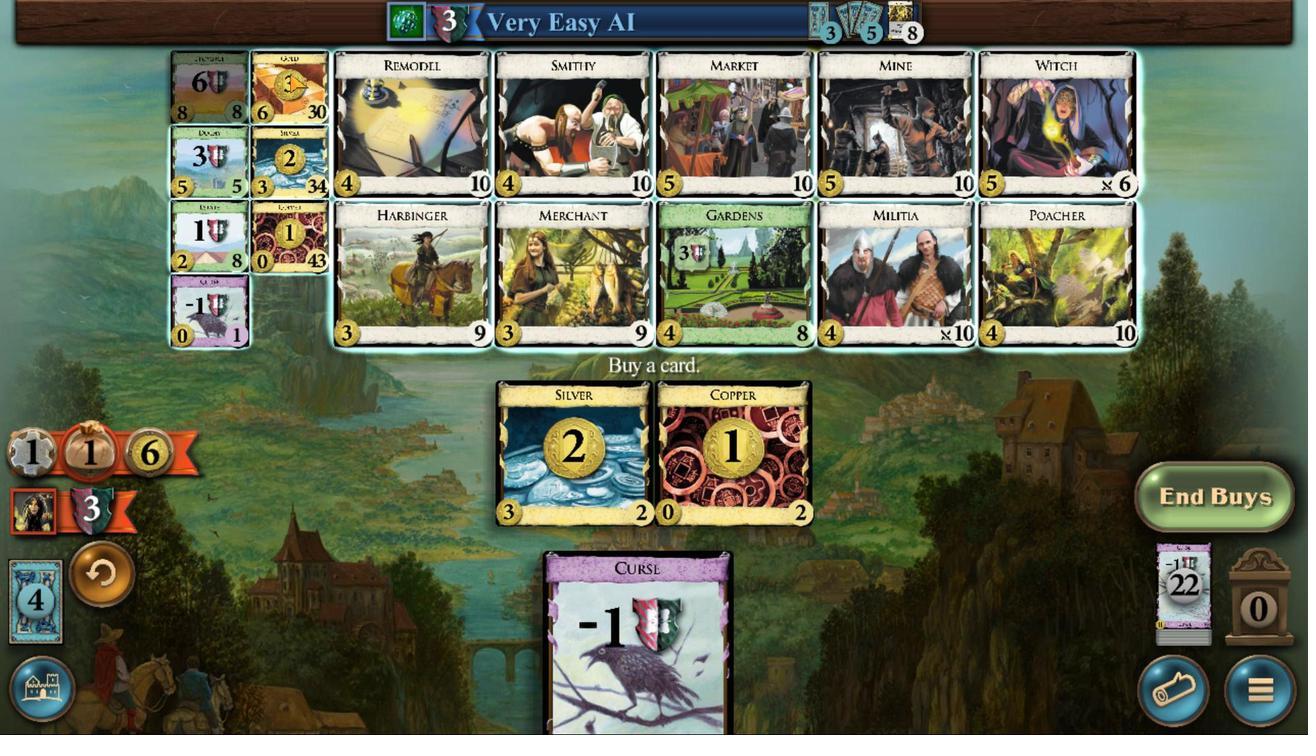 
Action: Mouse pressed left at (445, 252)
Screenshot: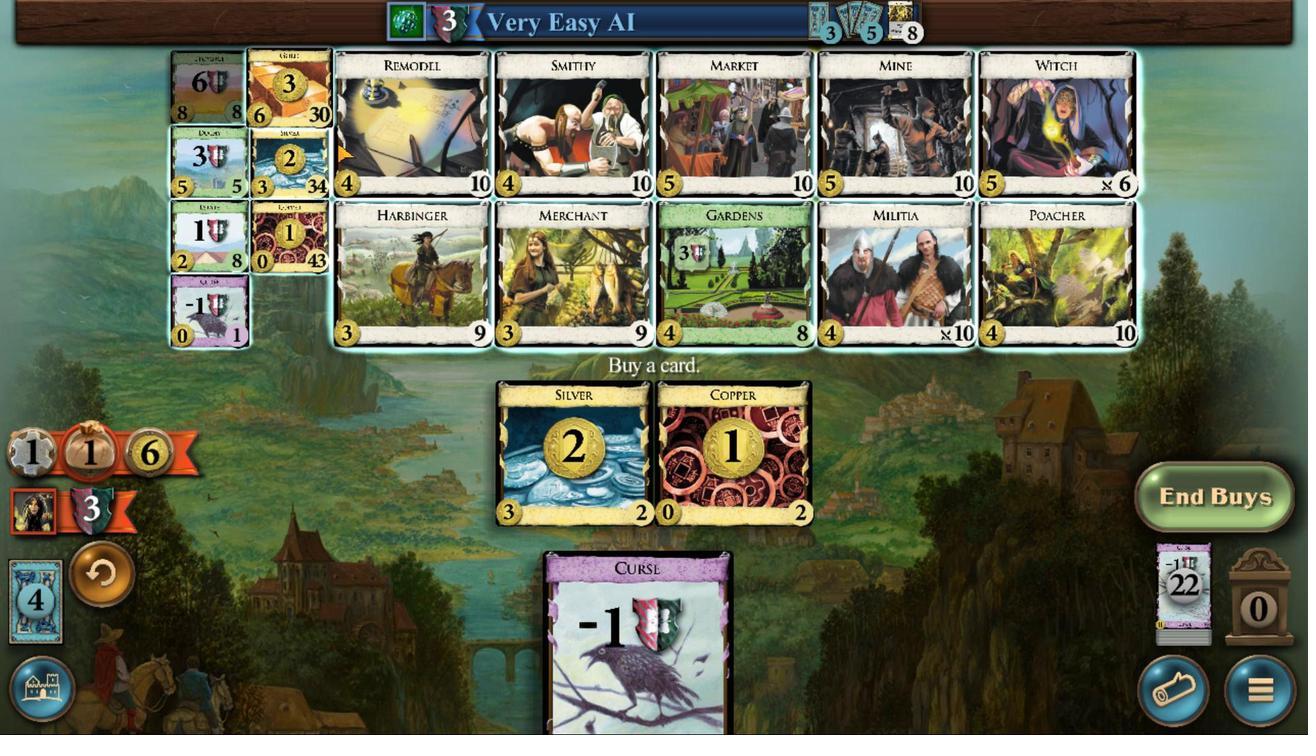 
Action: Mouse moved to (821, 441)
Screenshot: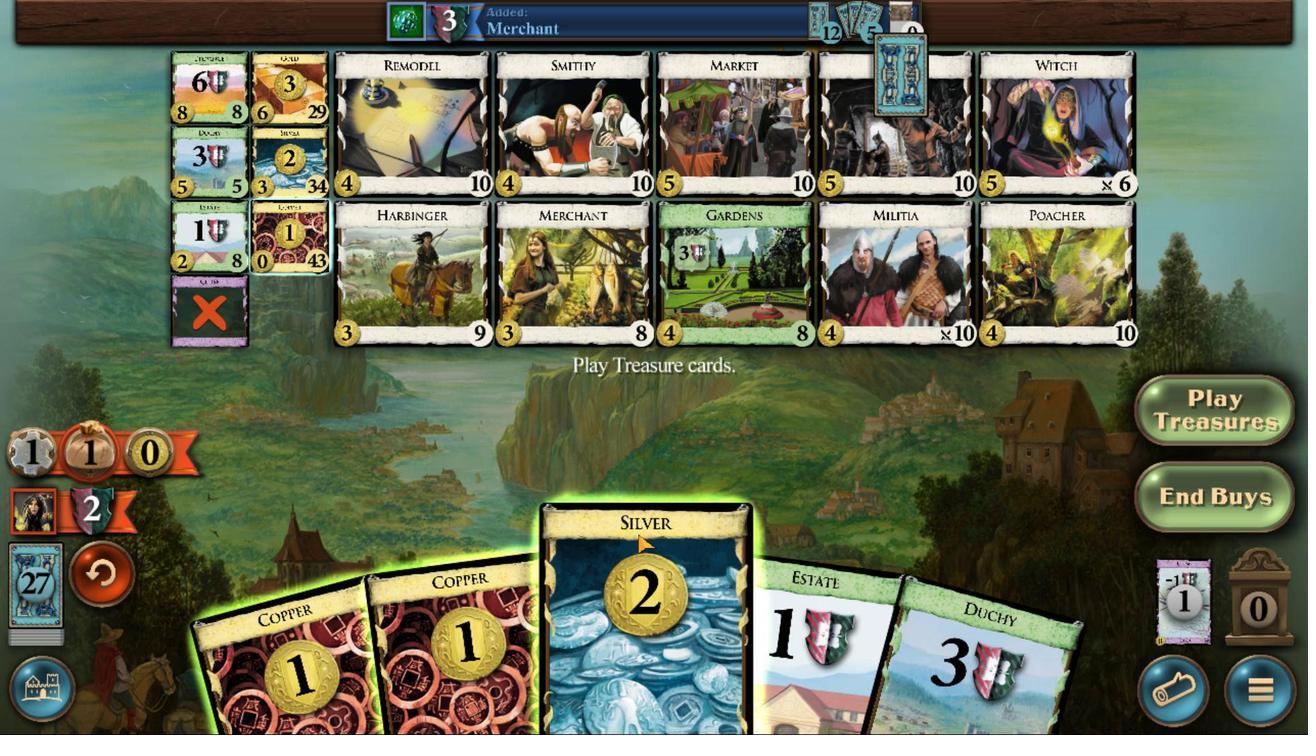 
Action: Mouse pressed left at (821, 441)
Screenshot: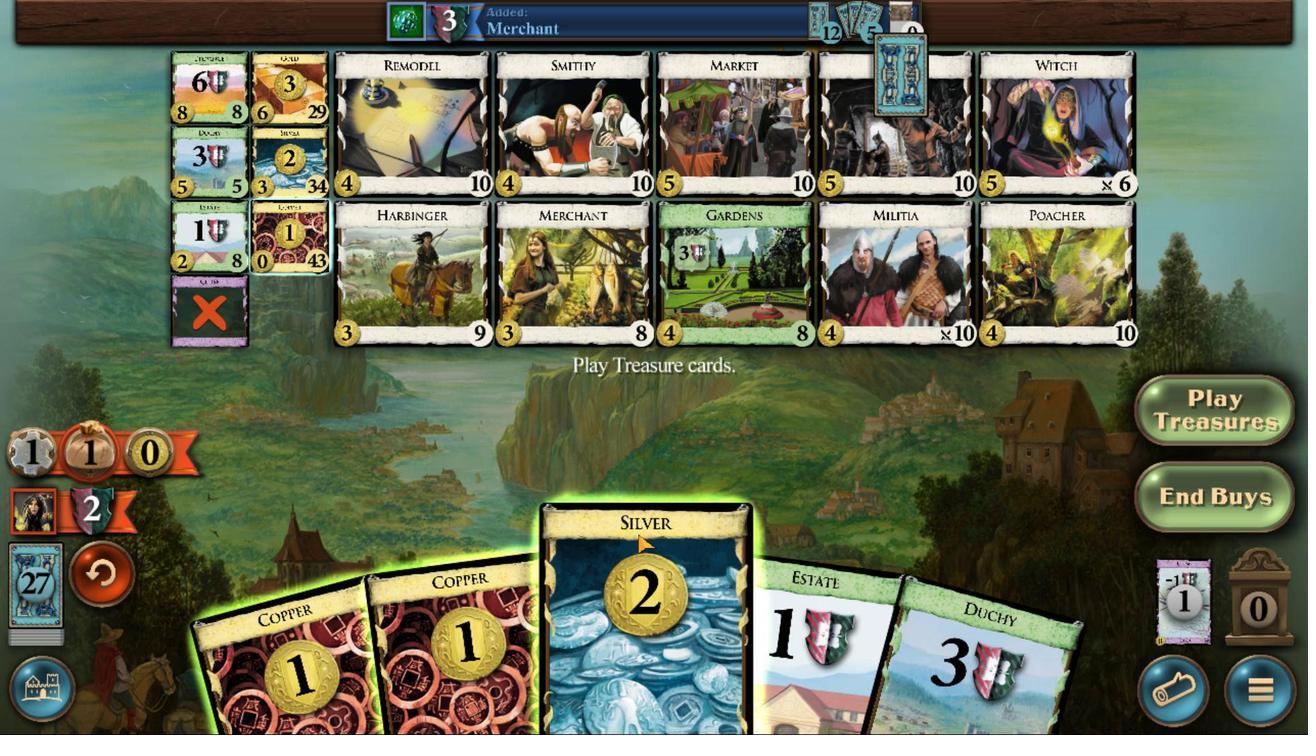 
Action: Mouse moved to (738, 453)
Screenshot: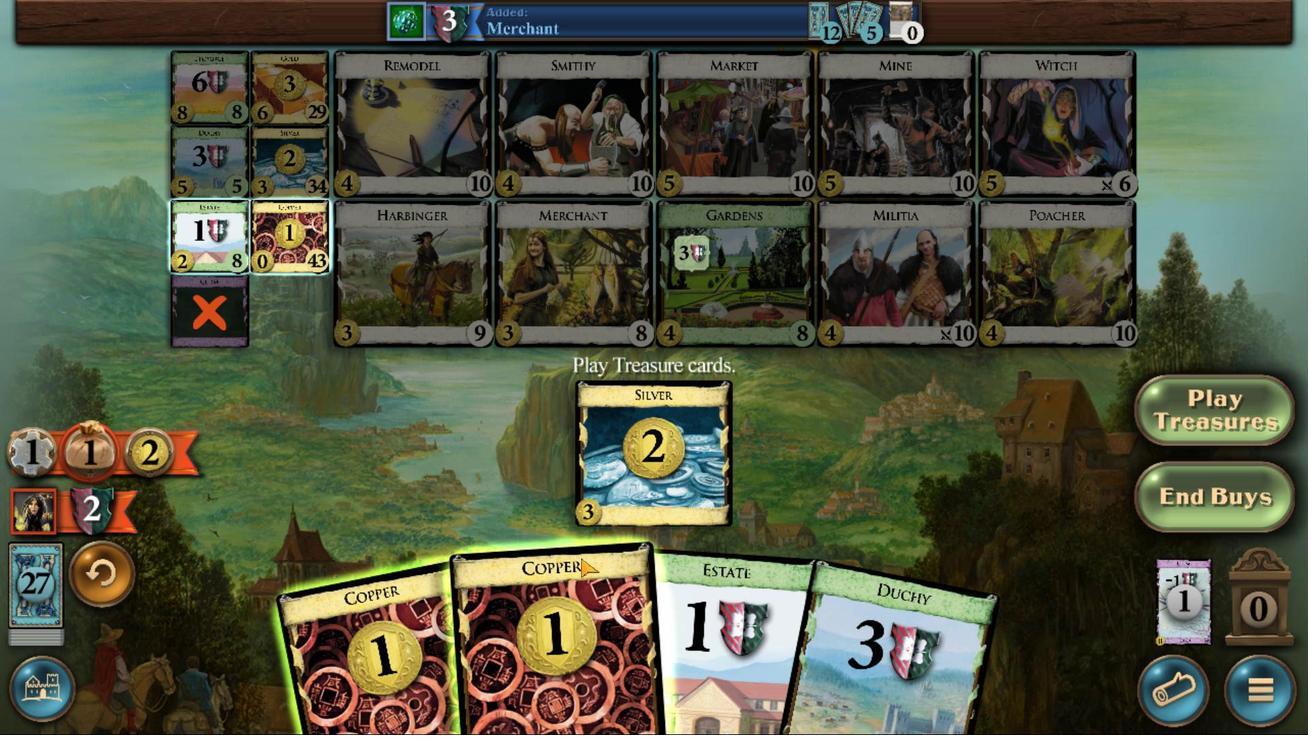 
Action: Mouse pressed left at (738, 453)
Screenshot: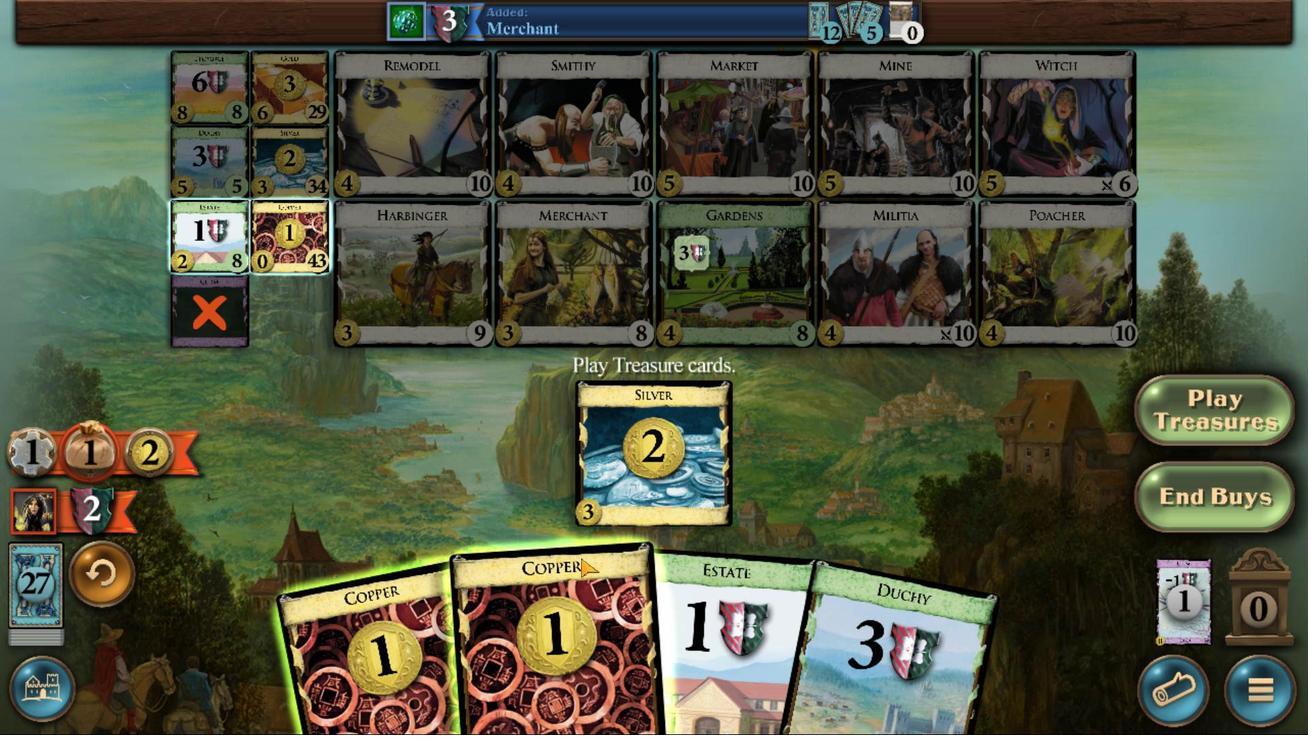 
Action: Mouse moved to (426, 275)
Screenshot: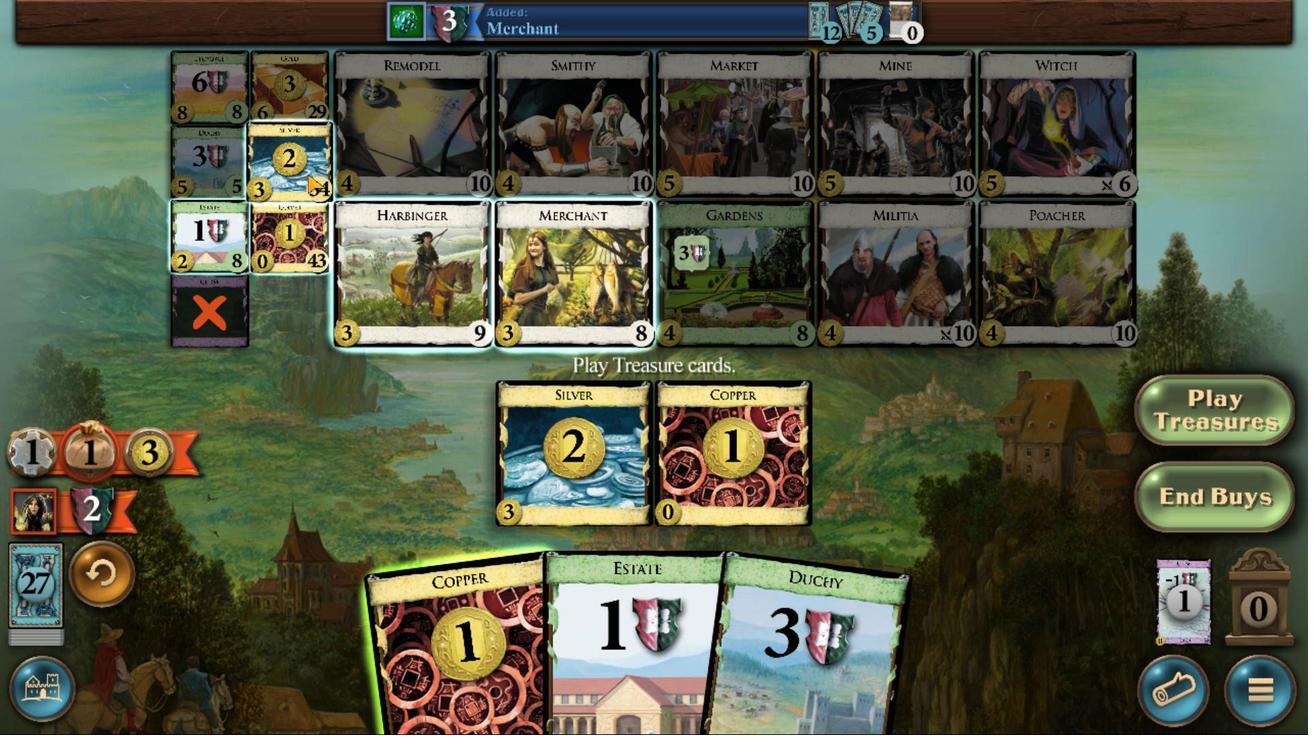 
Action: Mouse pressed left at (426, 275)
Screenshot: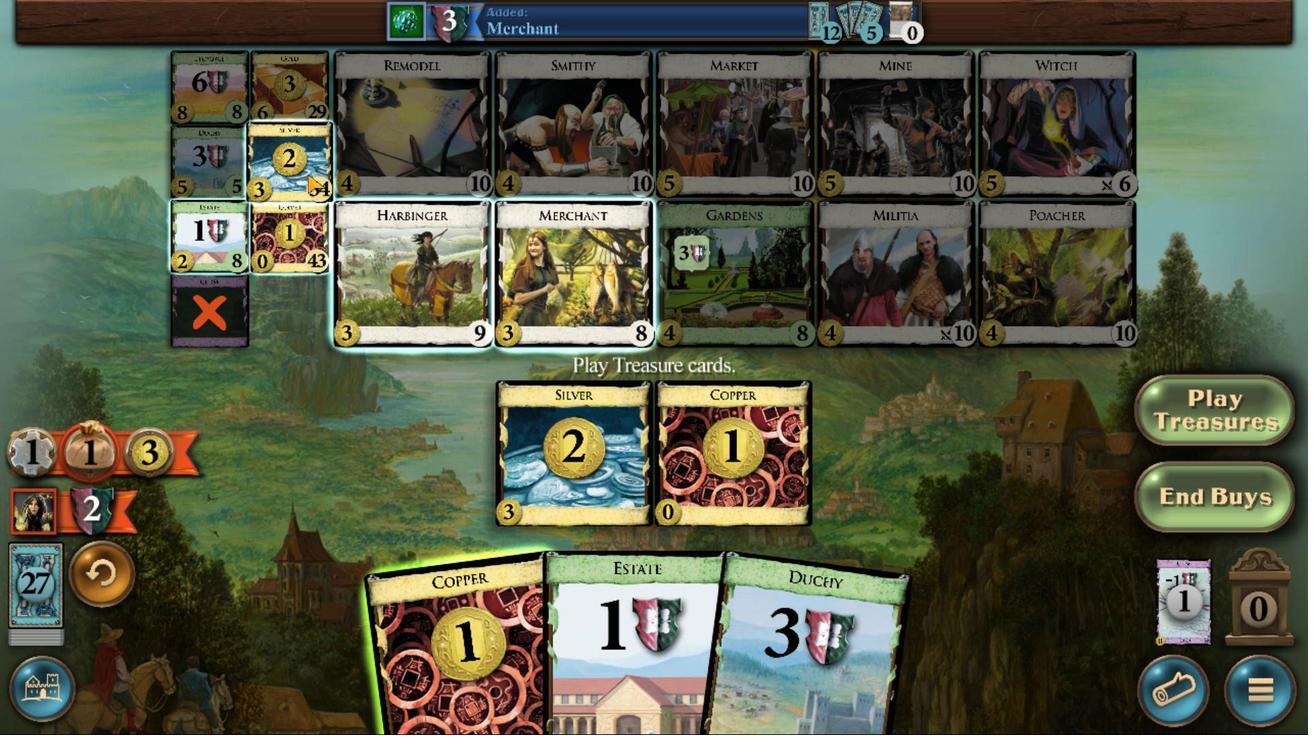 
Action: Mouse moved to (611, 452)
Screenshot: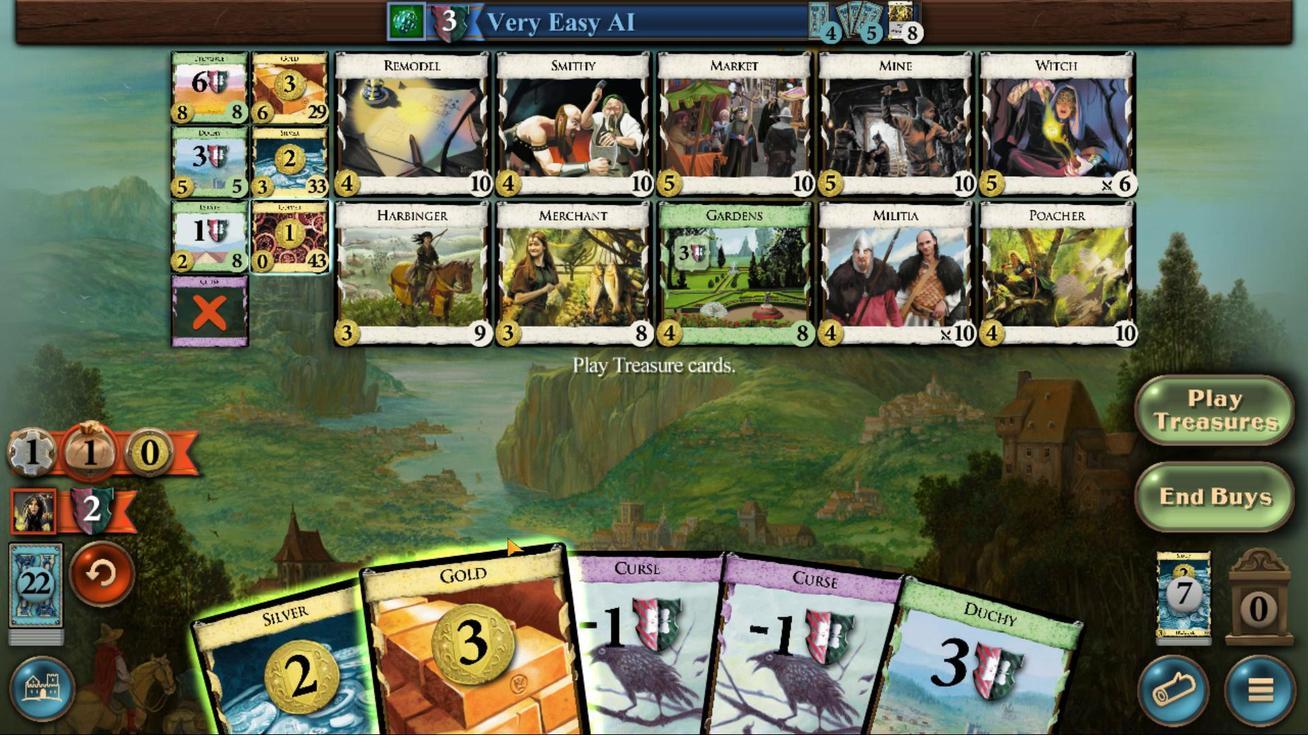
Action: Mouse pressed left at (611, 452)
Screenshot: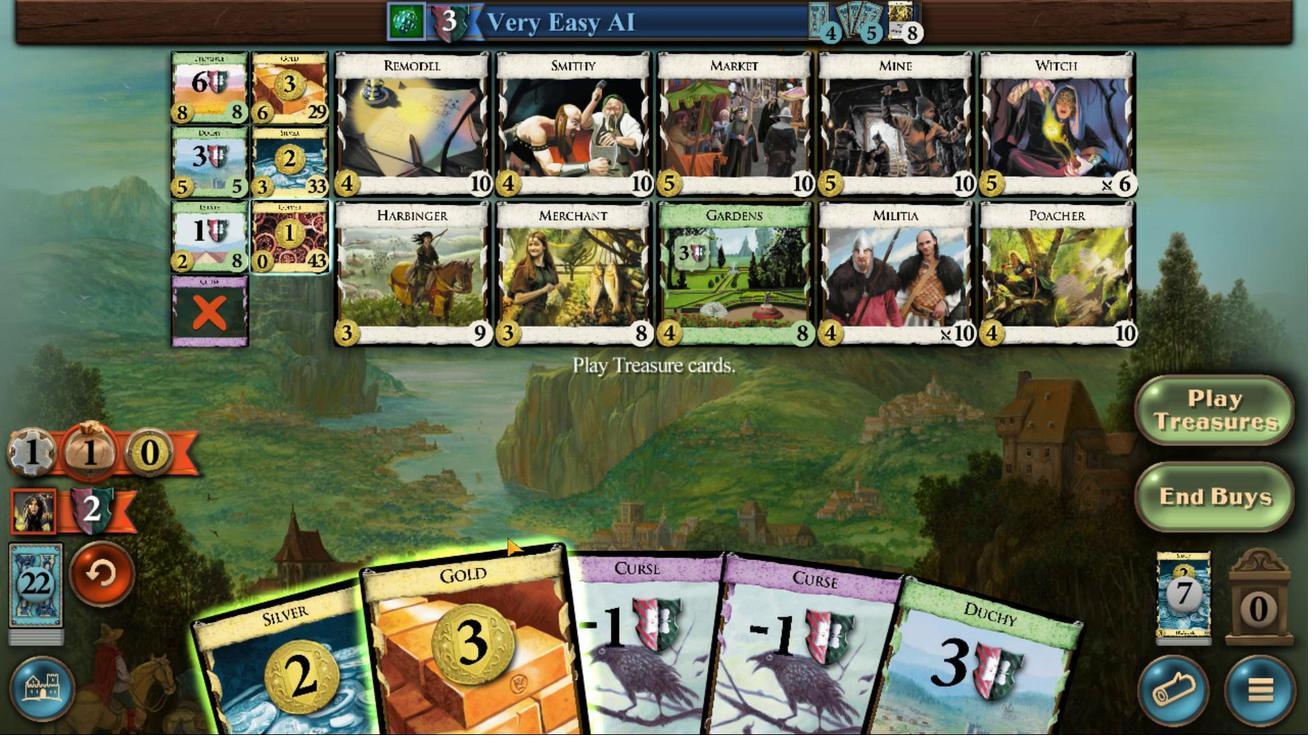 
Action: Mouse moved to (527, 446)
Screenshot: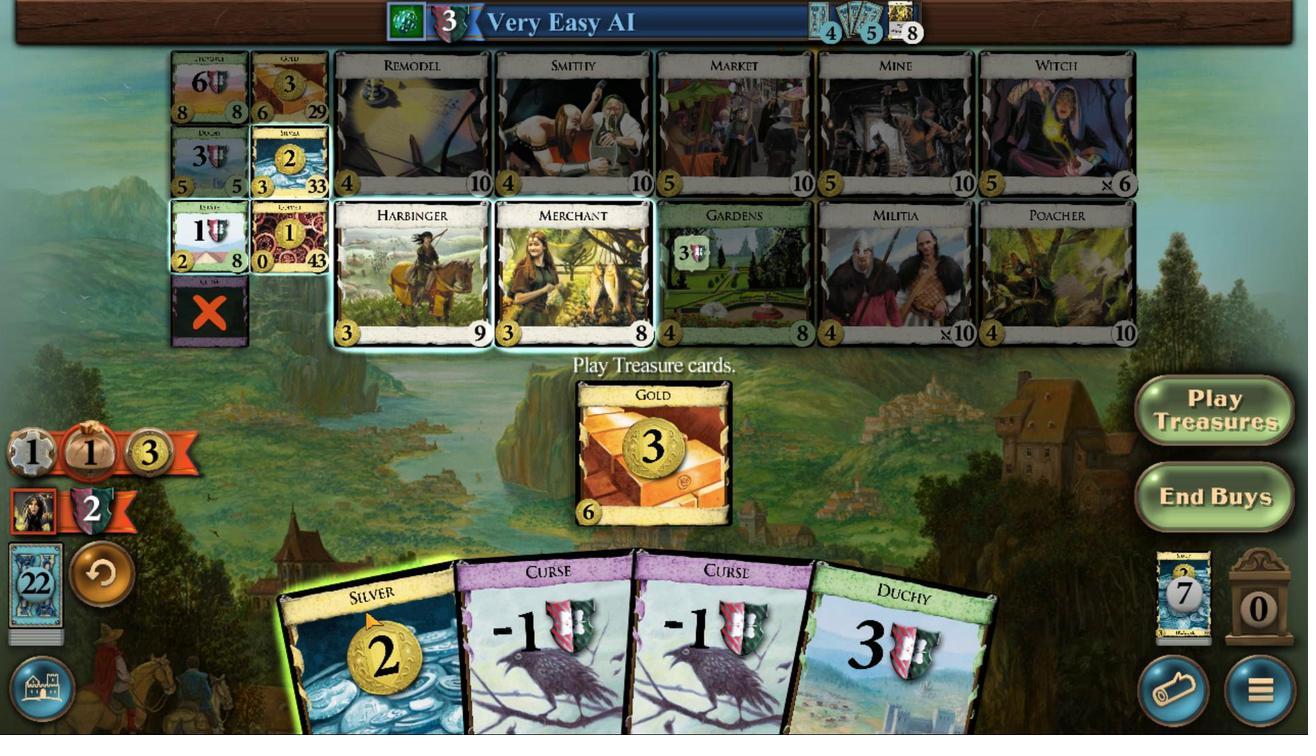
Action: Mouse pressed left at (527, 446)
Screenshot: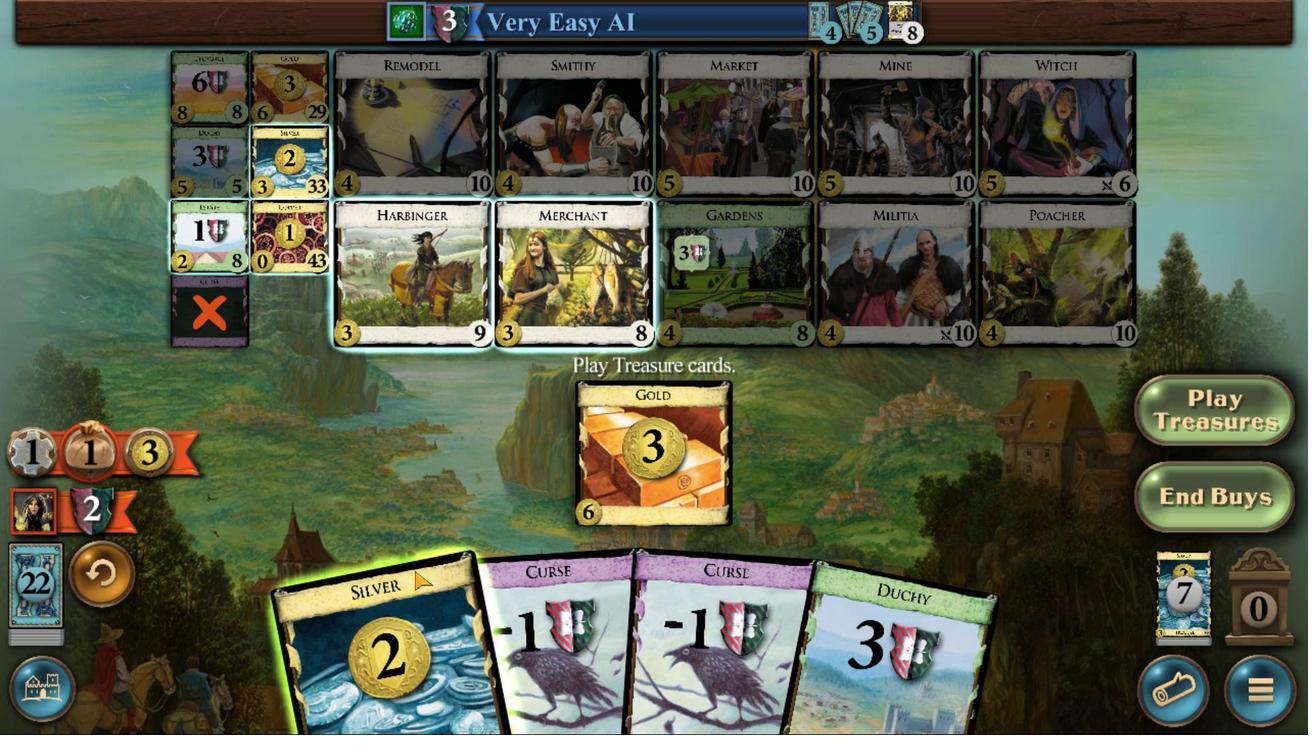 
Action: Mouse moved to (359, 280)
Screenshot: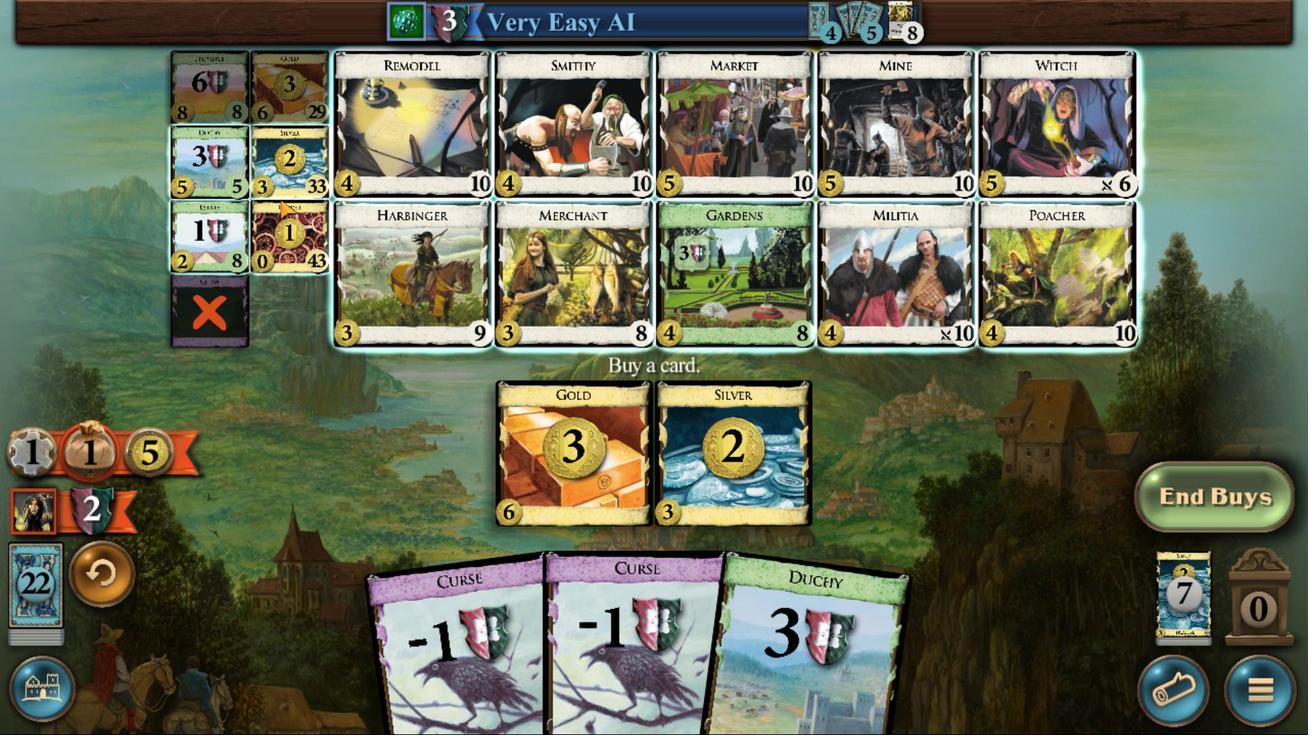 
Action: Mouse pressed left at (359, 280)
Screenshot: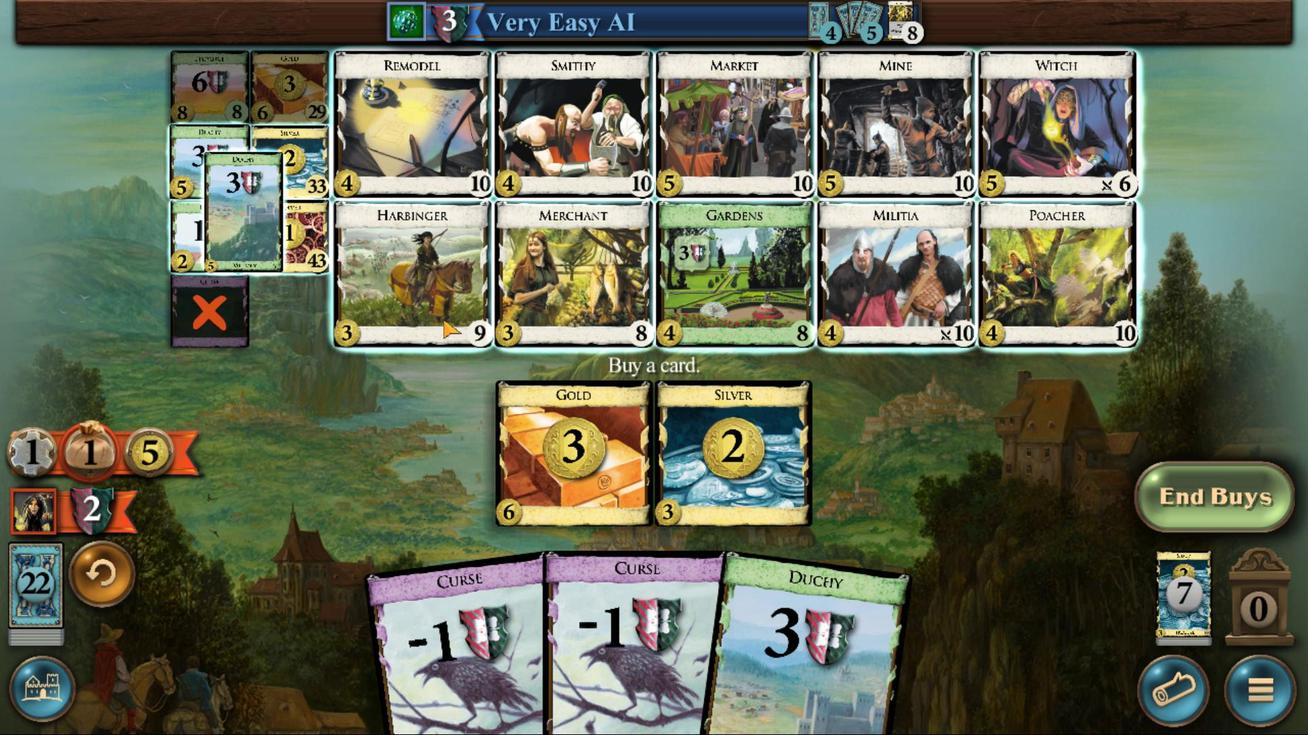 
Action: Mouse moved to (996, 440)
Screenshot: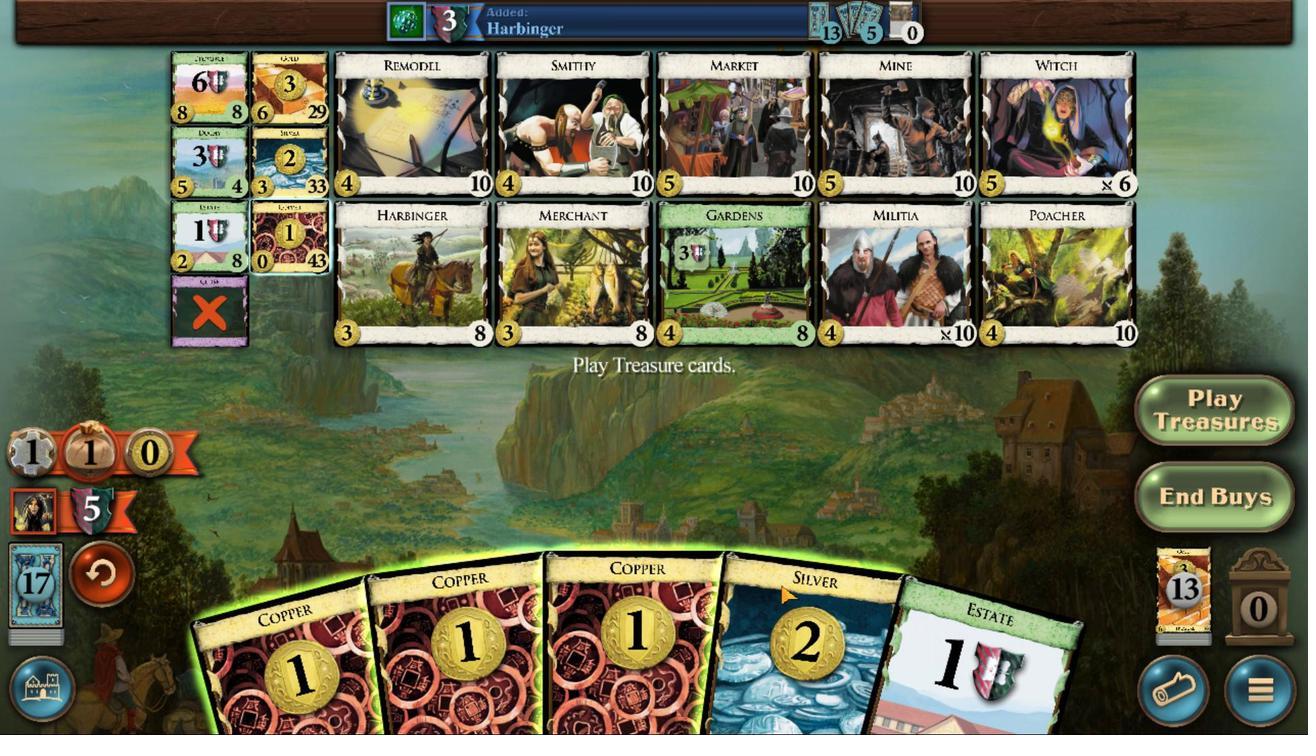 
Action: Mouse pressed left at (996, 440)
Screenshot: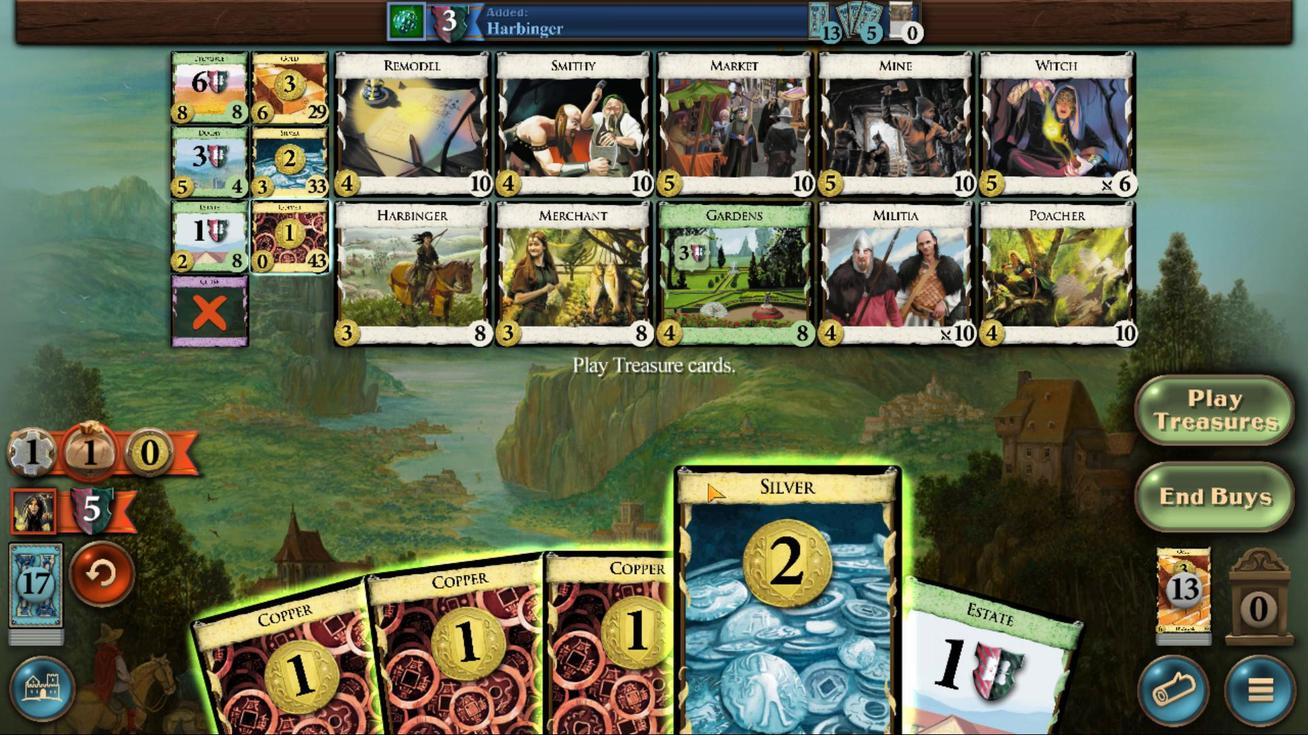 
Action: Mouse moved to (889, 462)
Screenshot: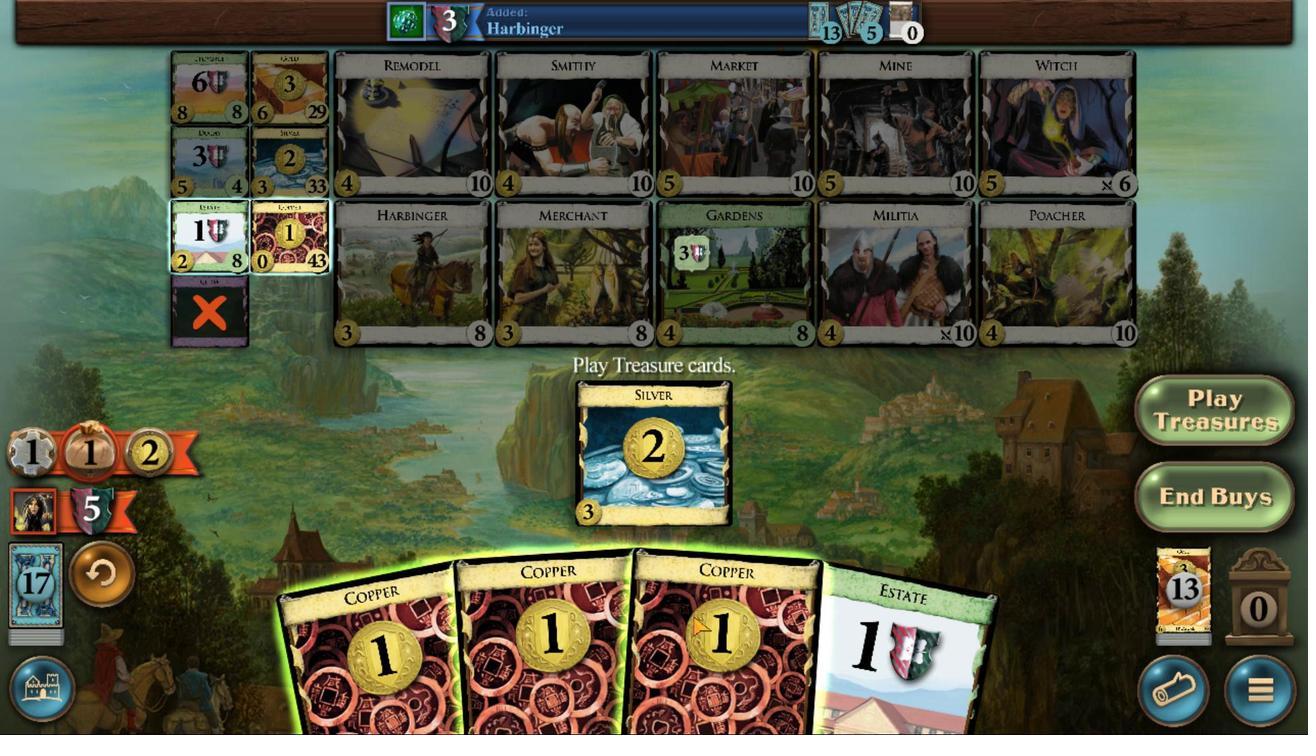 
Action: Mouse pressed left at (889, 462)
Screenshot: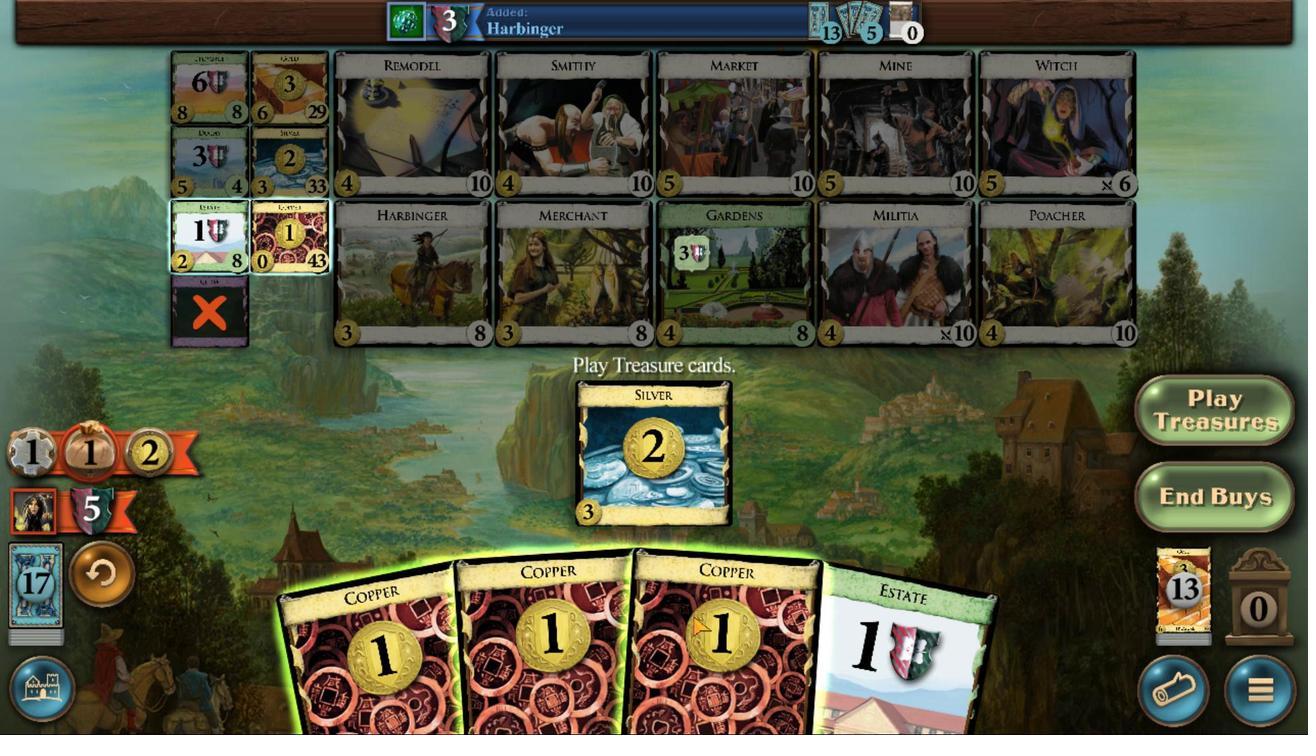 
Action: Mouse moved to (790, 457)
Screenshot: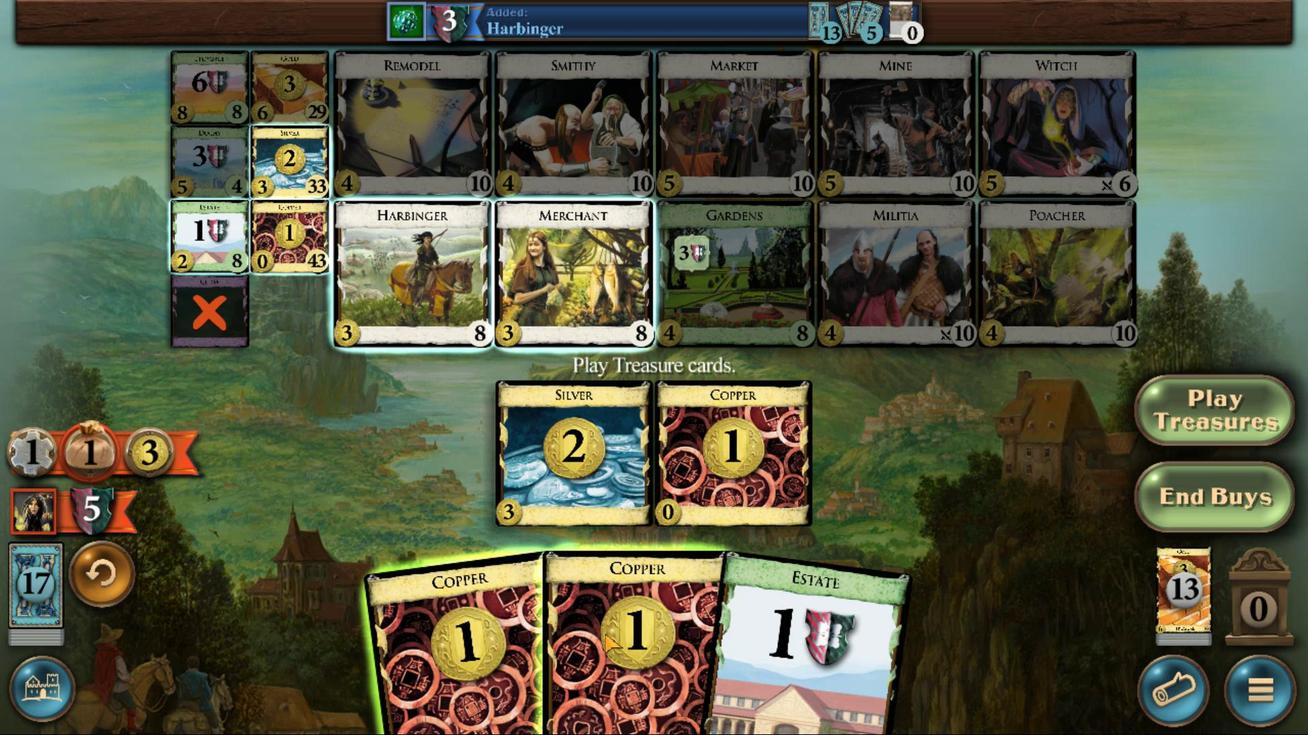 
Action: Mouse pressed left at (790, 457)
Screenshot: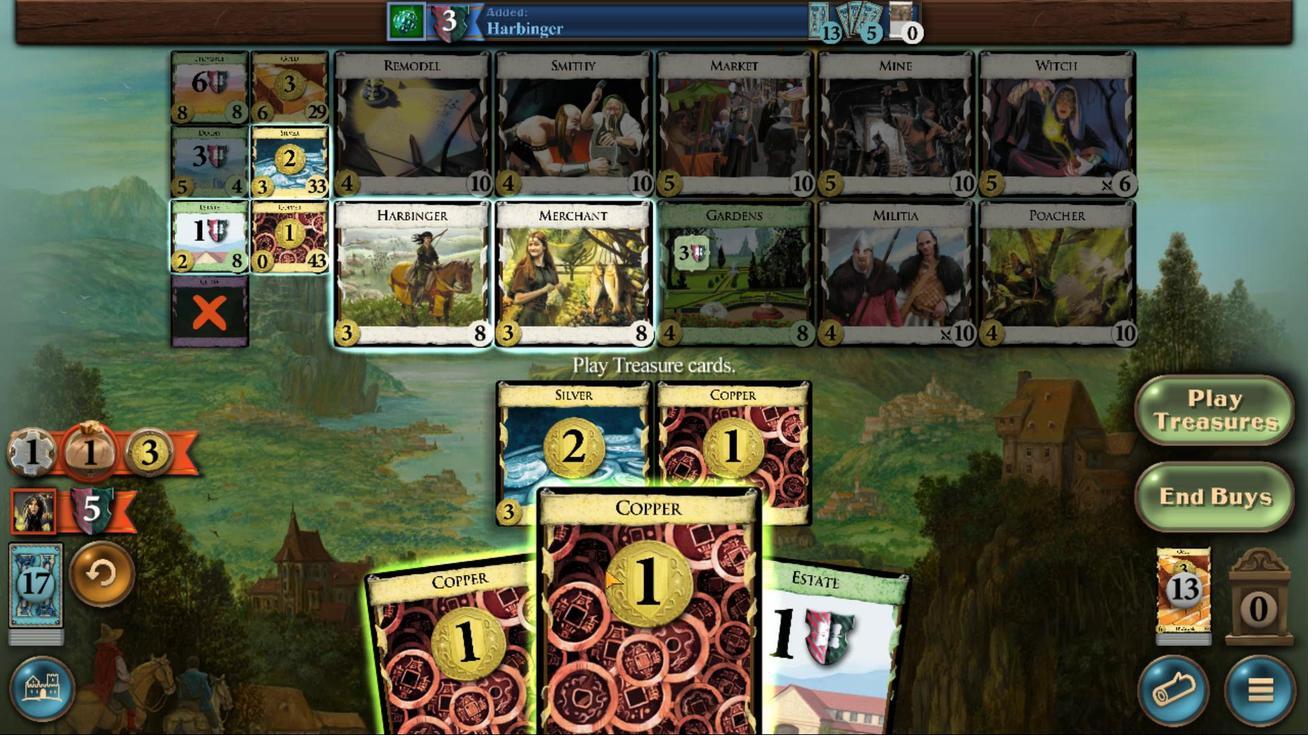 
Action: Mouse moved to (724, 462)
Screenshot: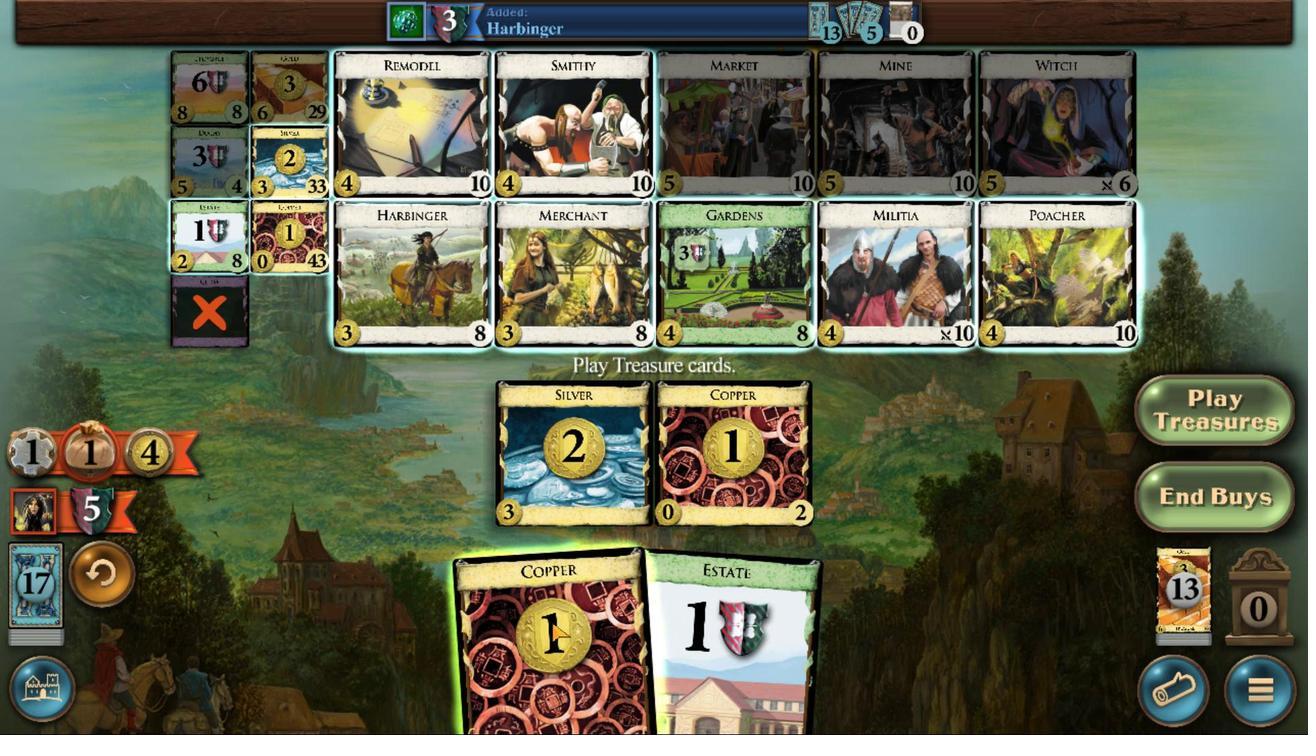 
Action: Mouse pressed left at (724, 462)
Screenshot: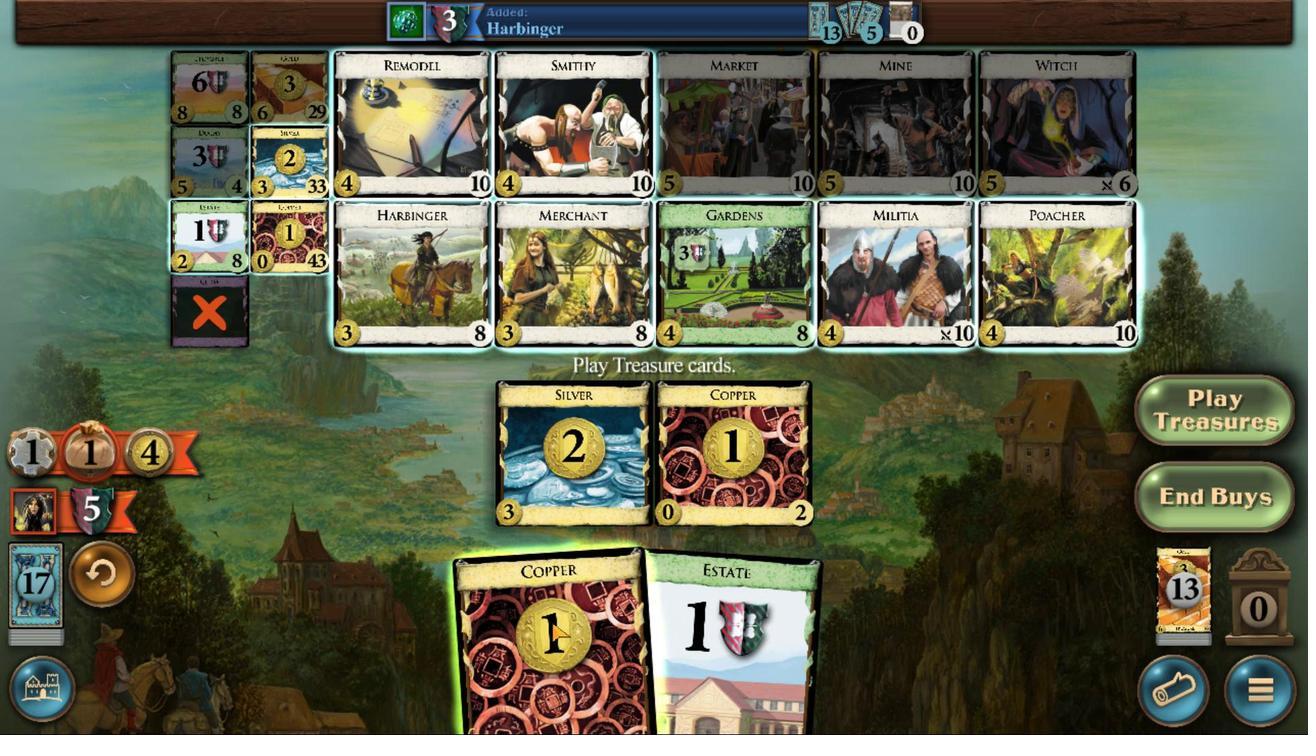 
Action: Mouse moved to (363, 280)
Screenshot: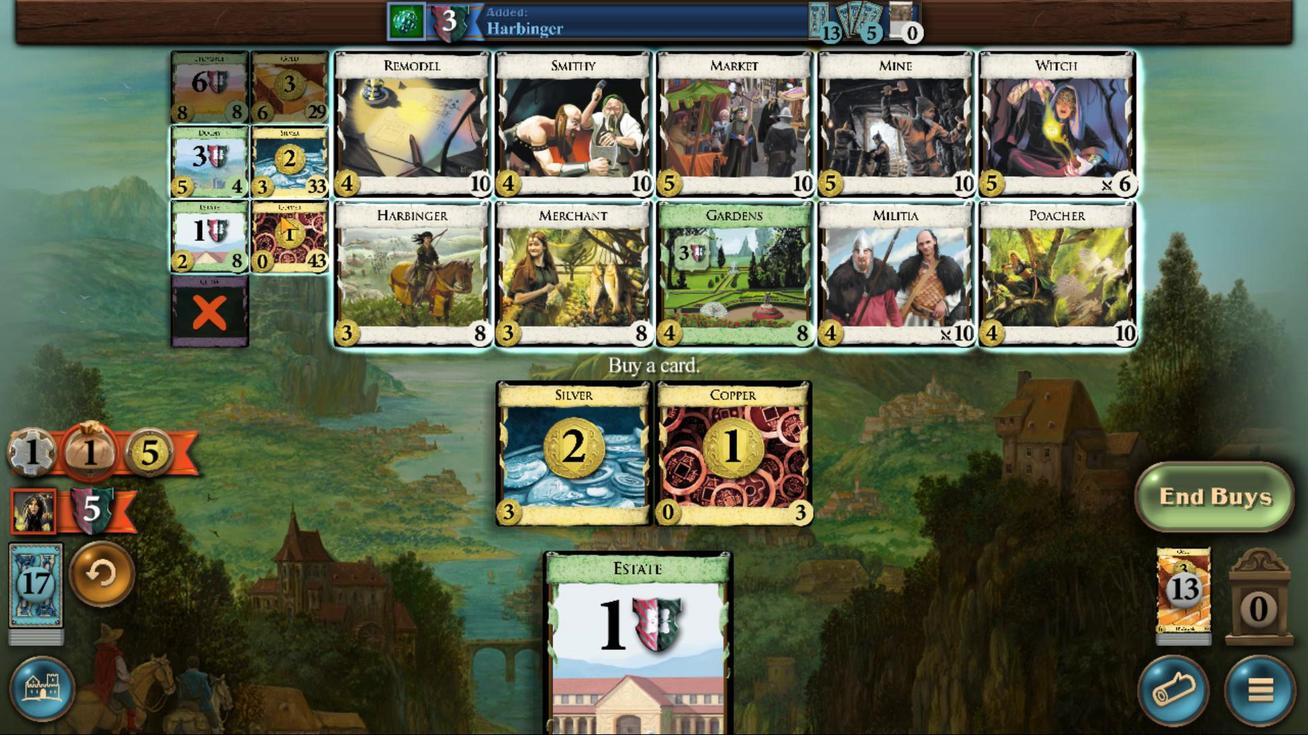 
Action: Mouse pressed left at (363, 280)
Screenshot: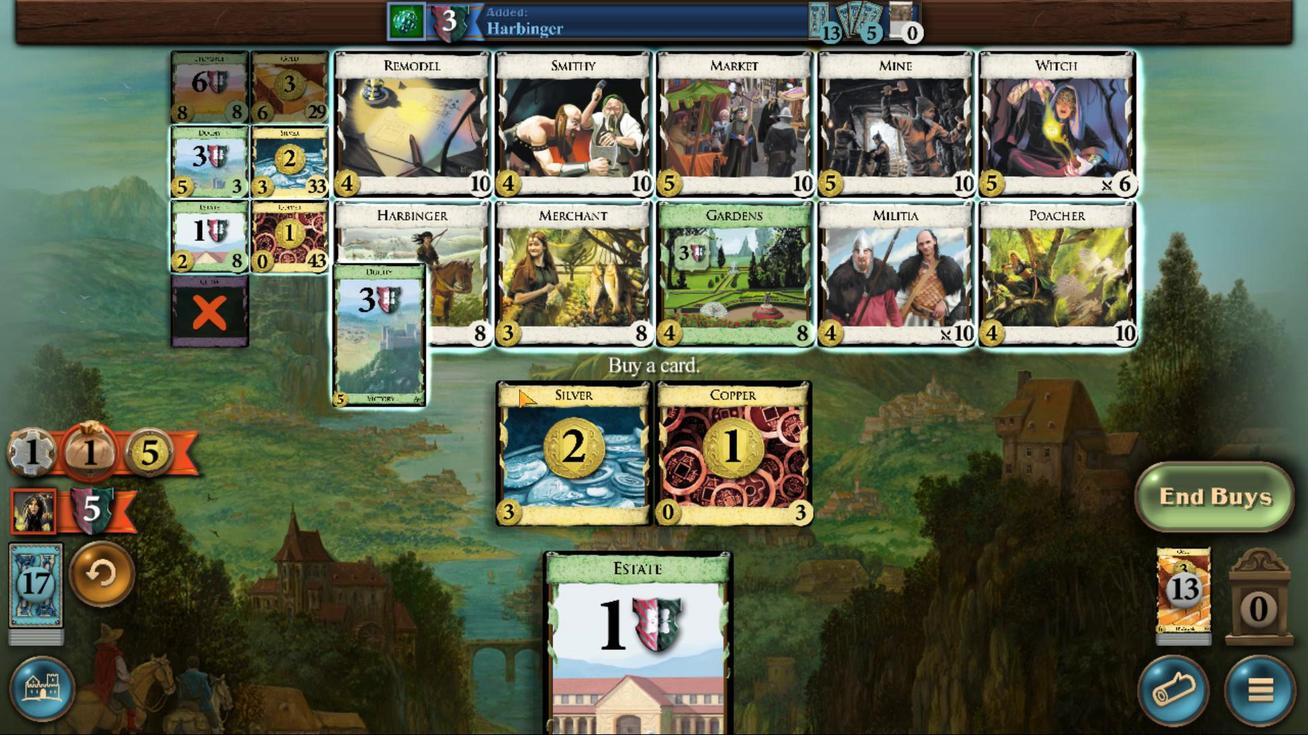 
Action: Mouse moved to (626, 441)
Screenshot: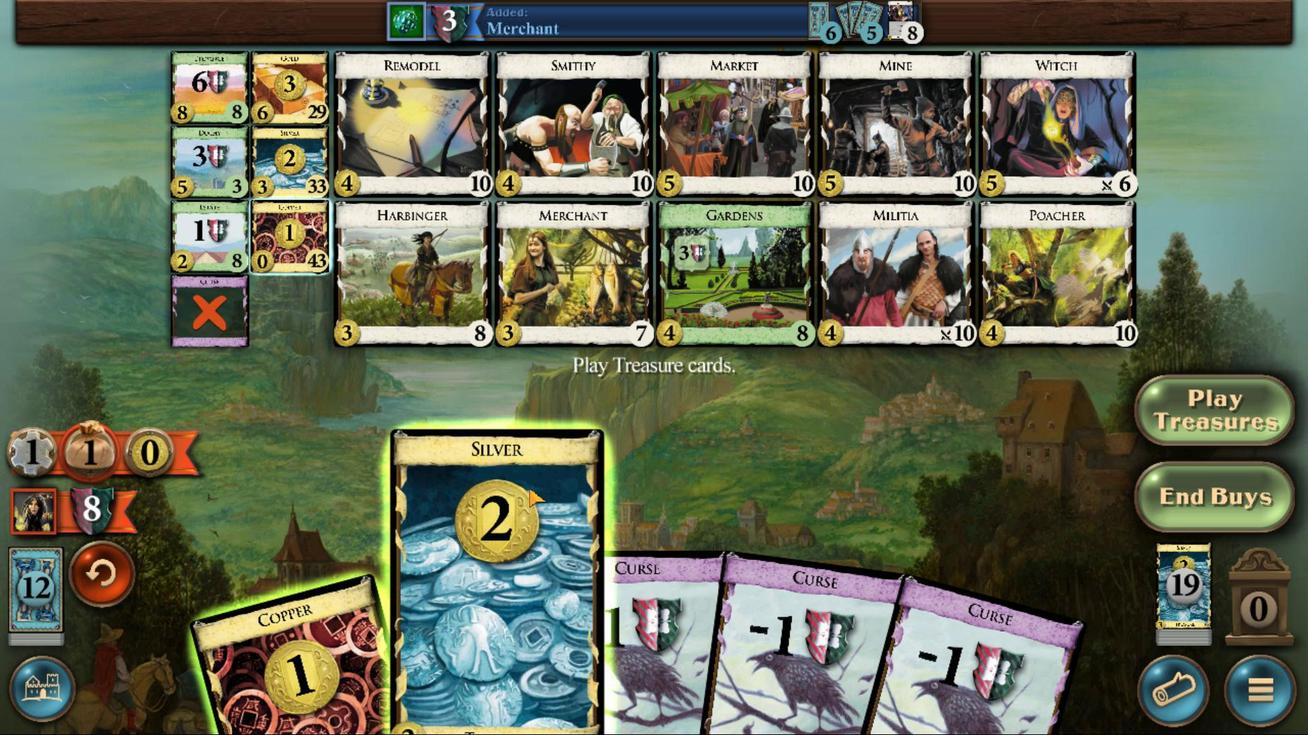
Action: Mouse pressed left at (626, 441)
Screenshot: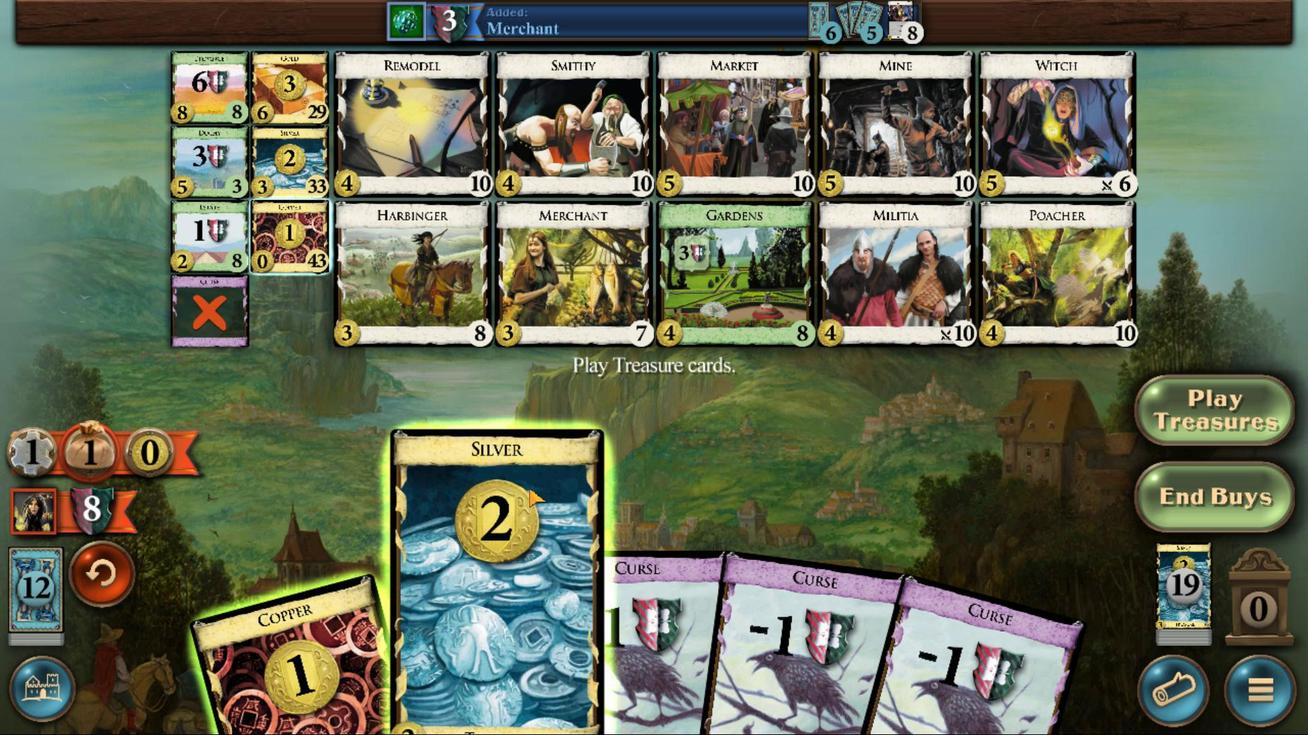 
Action: Mouse moved to (528, 446)
Screenshot: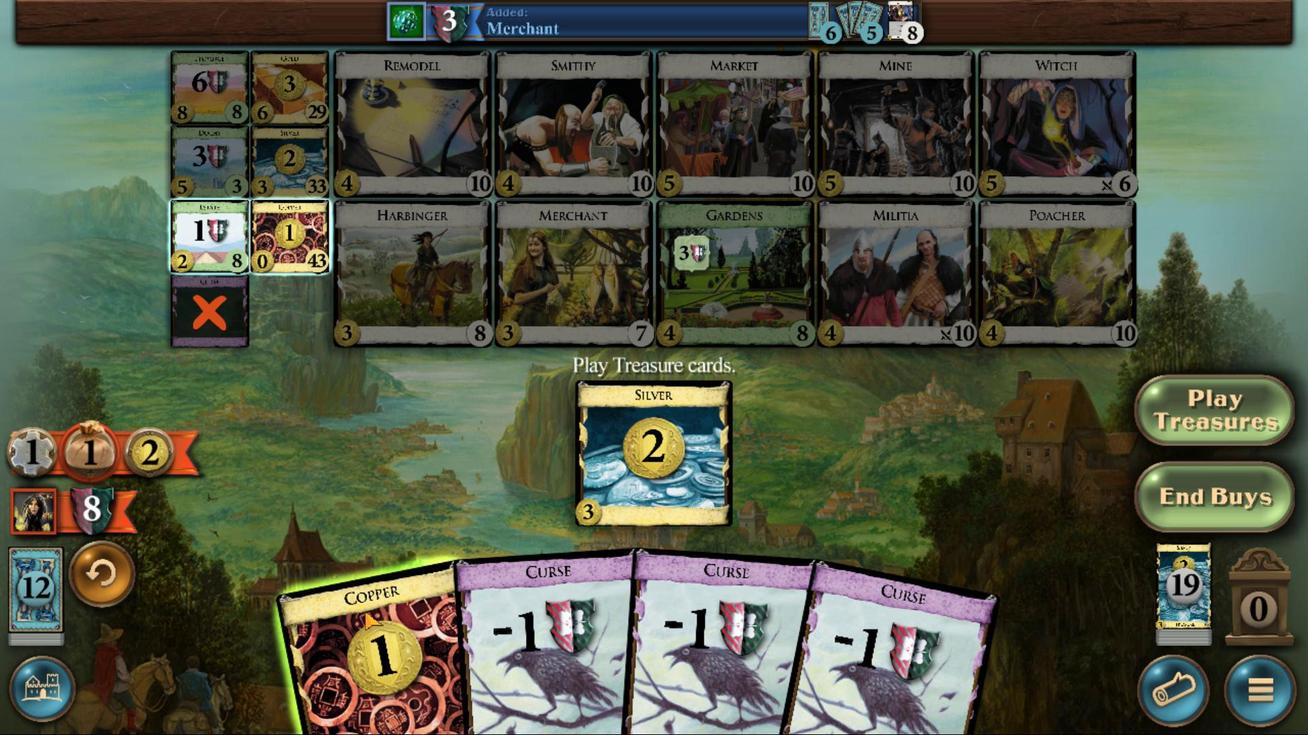 
Action: Mouse pressed left at (528, 446)
Screenshot: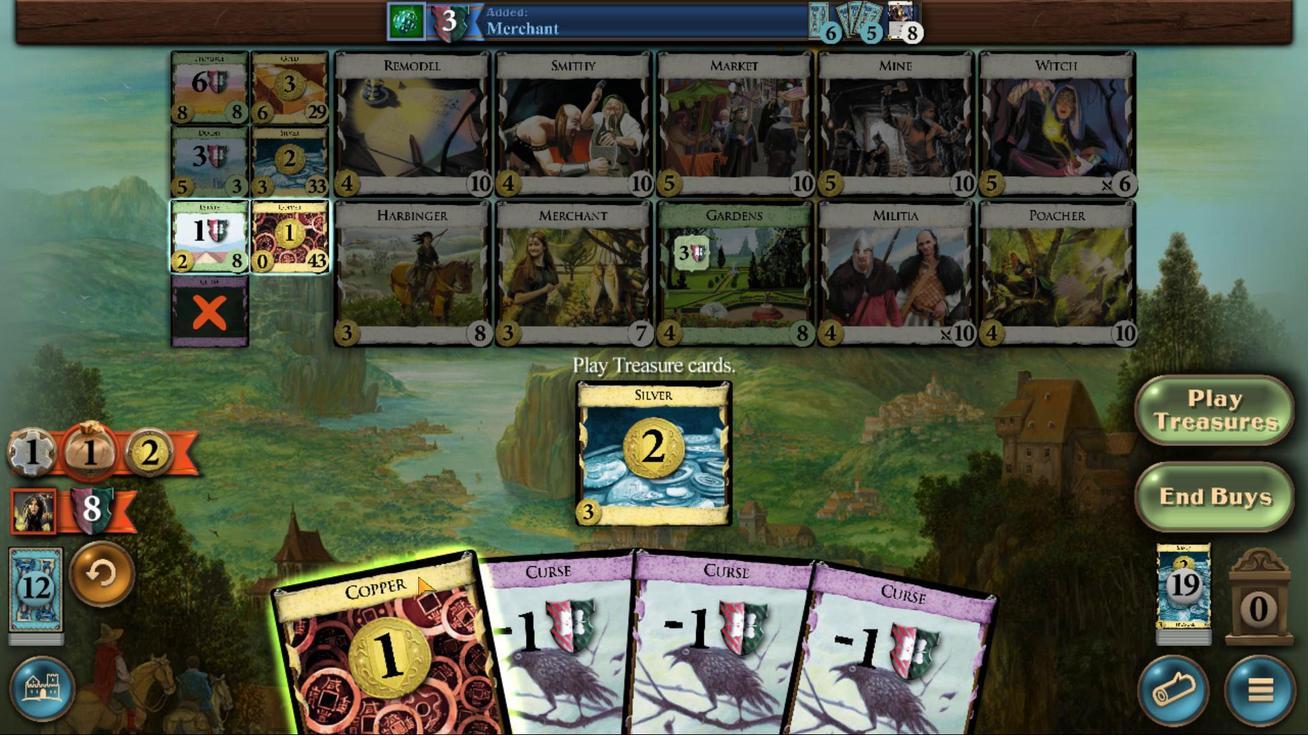 
Action: Mouse moved to (440, 273)
Screenshot: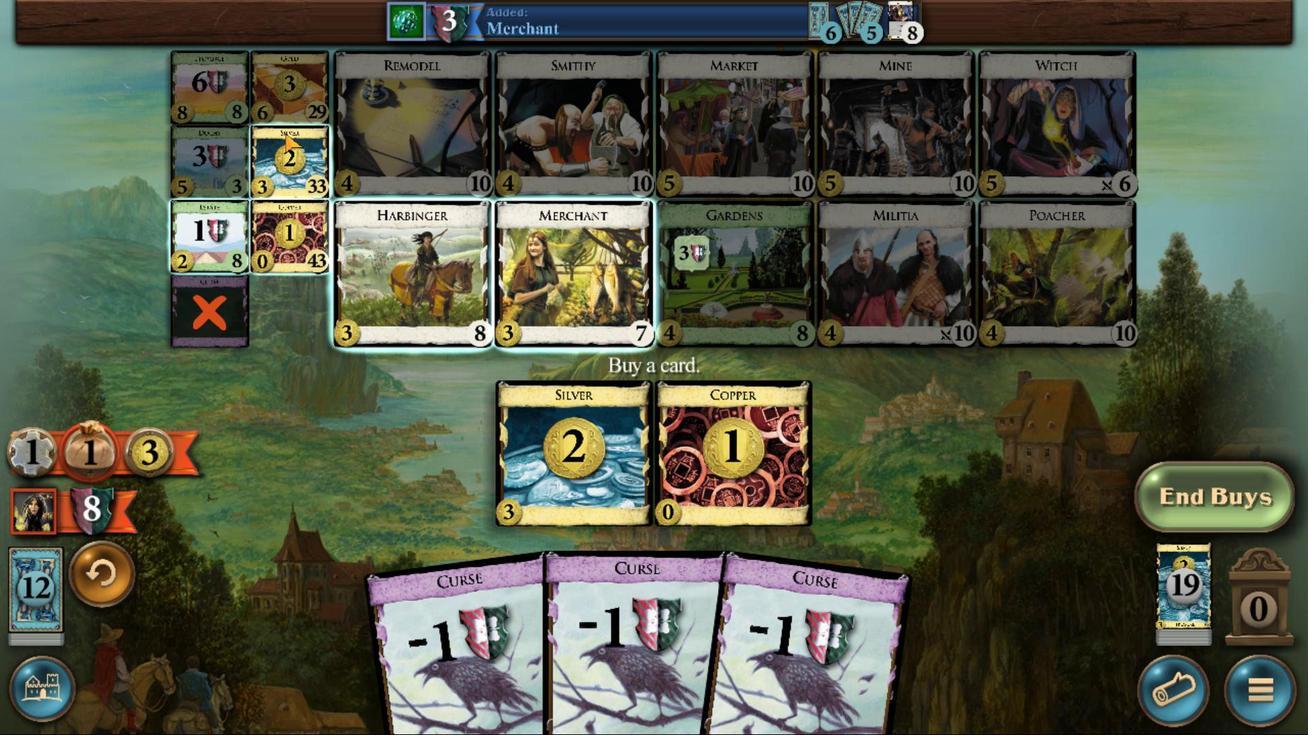 
Action: Mouse pressed left at (440, 273)
Screenshot: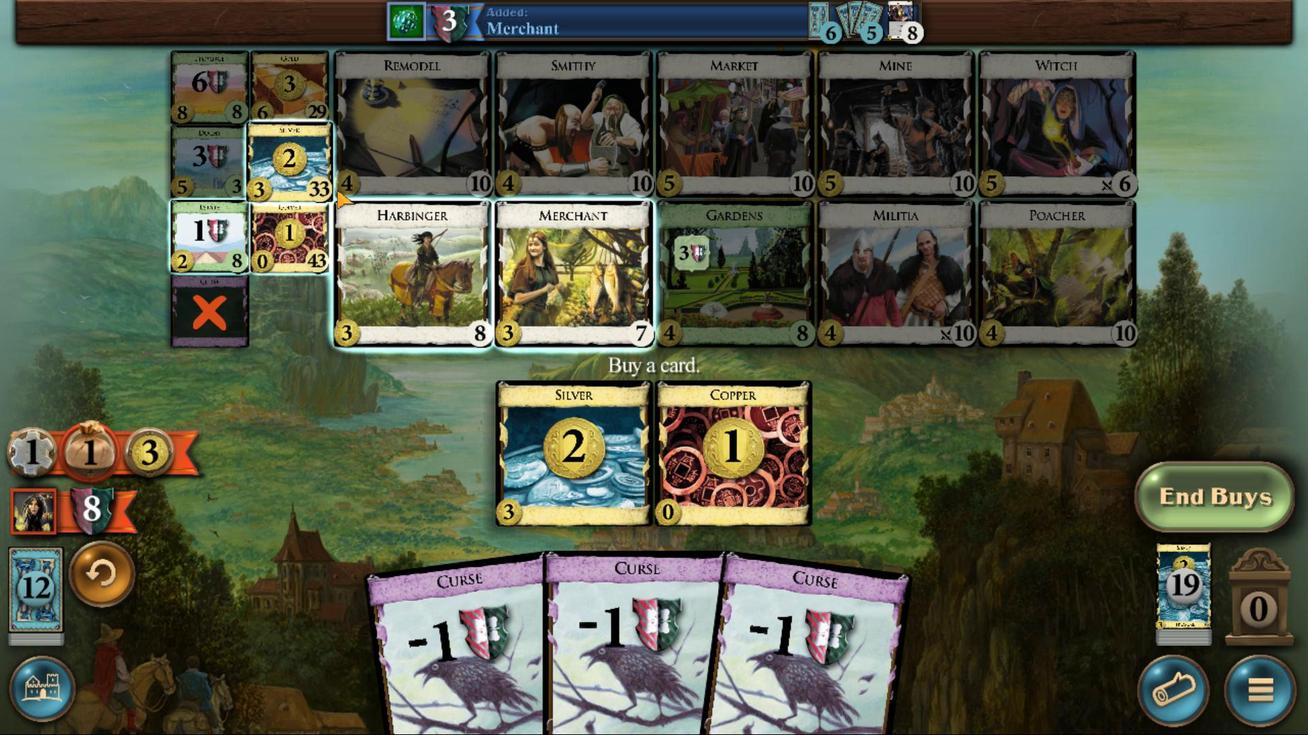 
Action: Mouse moved to (1051, 448)
Screenshot: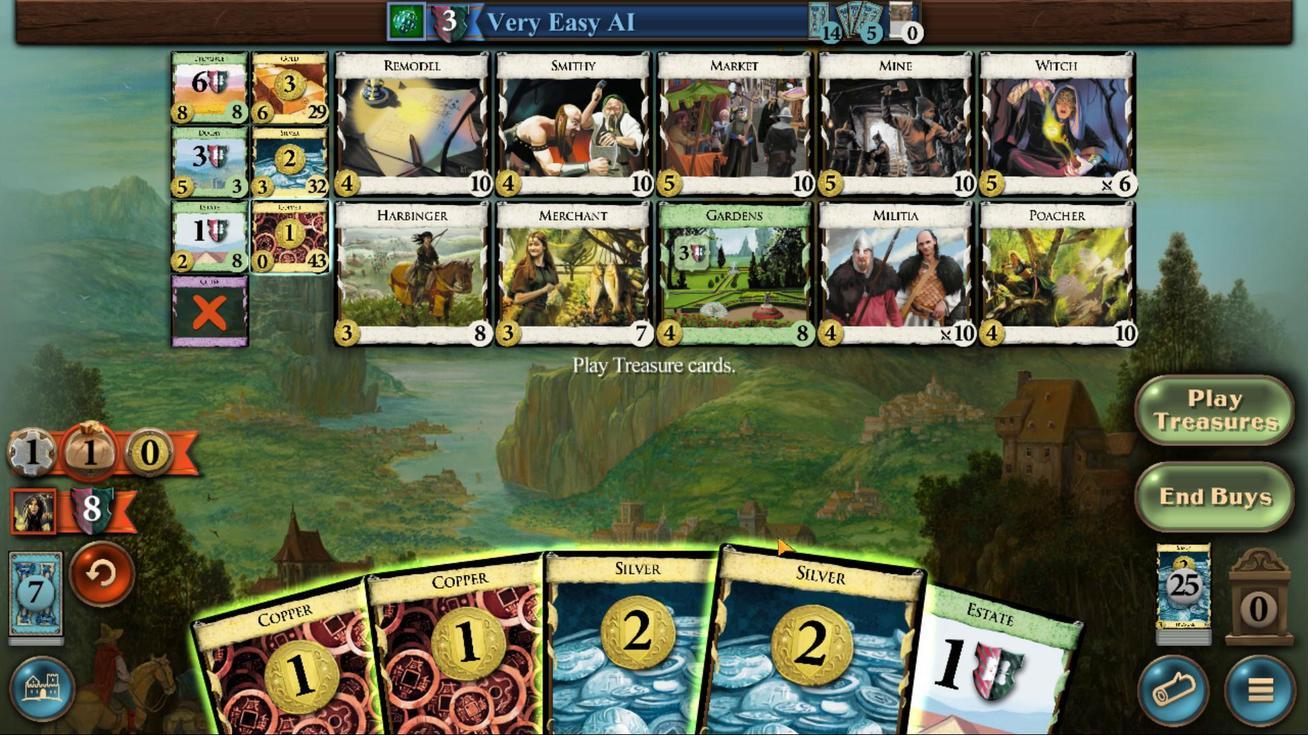 
Action: Mouse pressed left at (1051, 448)
Screenshot: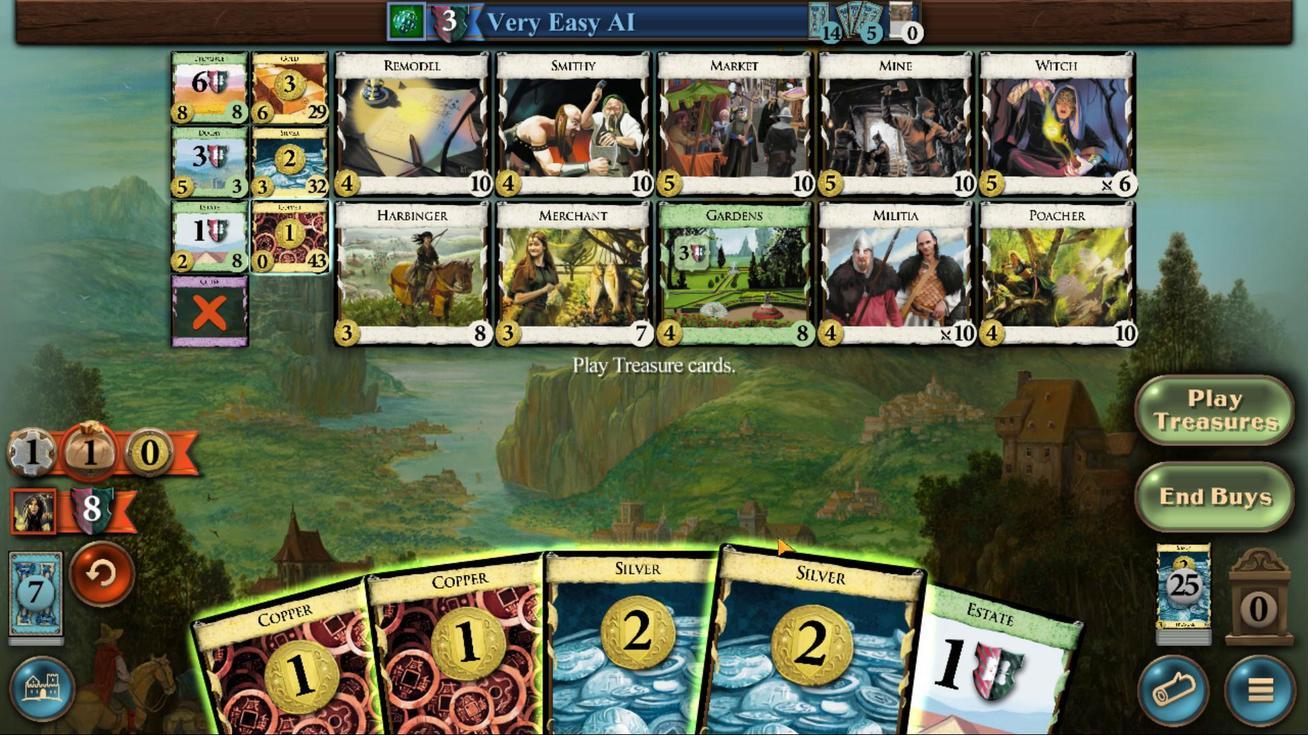 
Action: Mouse moved to (887, 457)
Screenshot: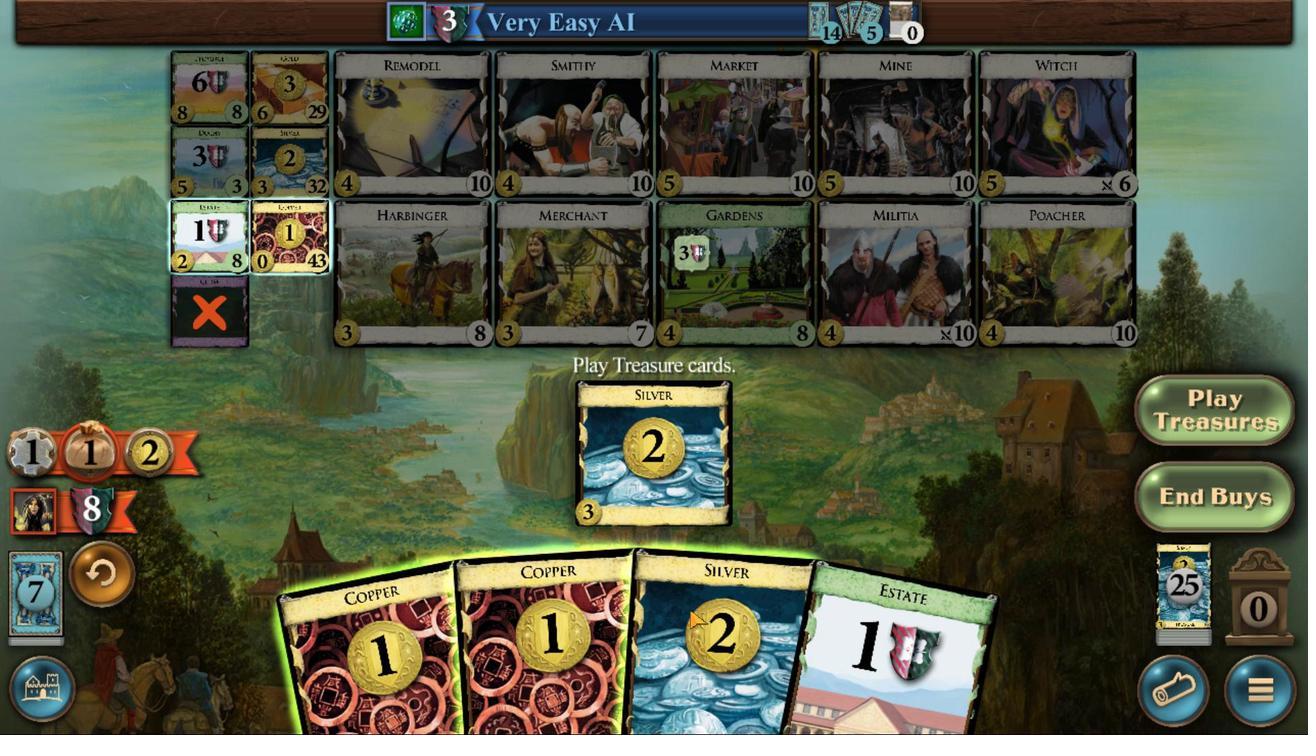 
Action: Mouse pressed left at (887, 457)
Screenshot: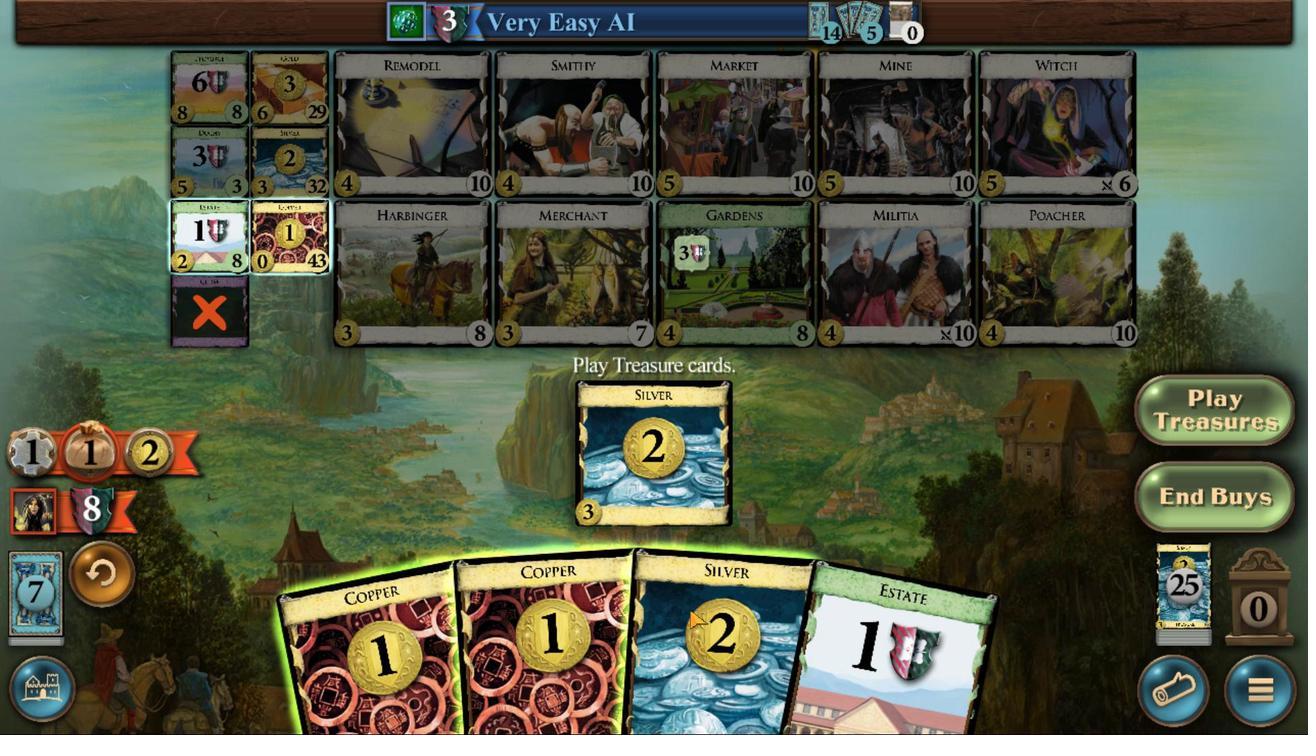 
Action: Mouse moved to (809, 437)
Screenshot: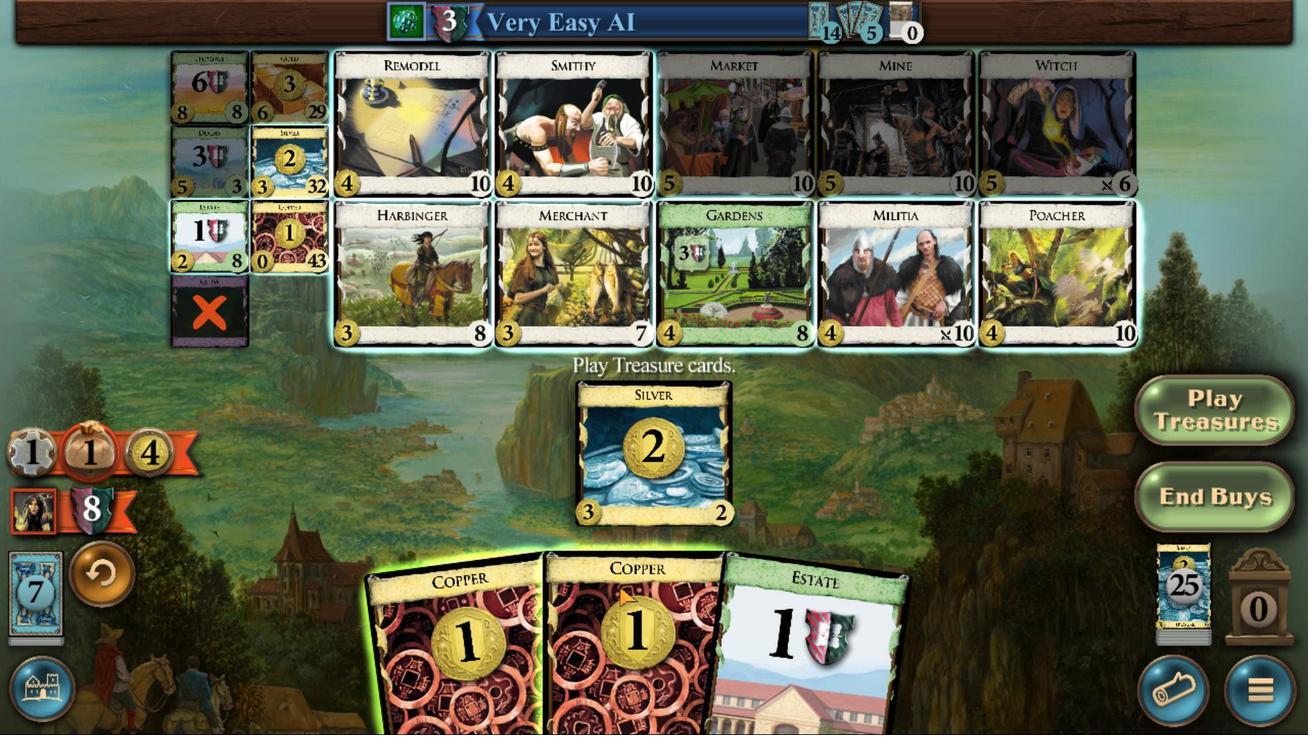 
Action: Mouse pressed left at (809, 437)
Screenshot: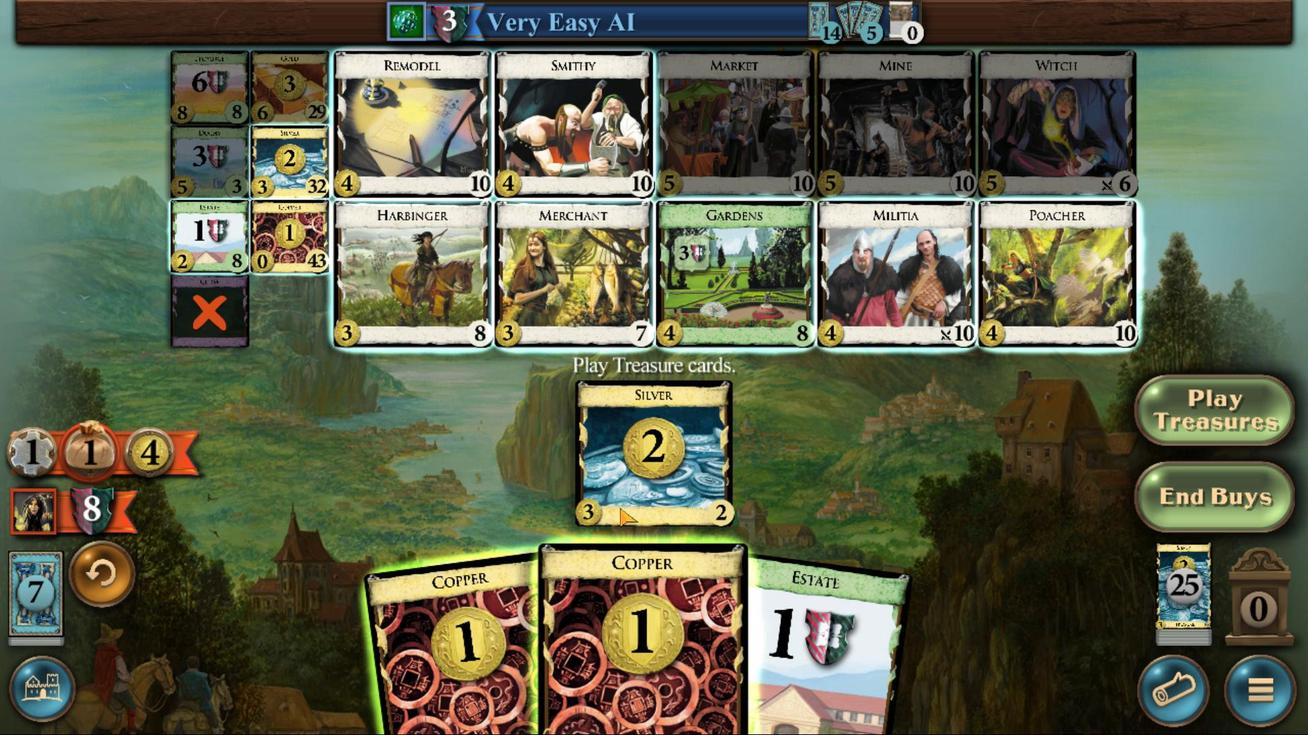 
Action: Mouse moved to (723, 434)
Screenshot: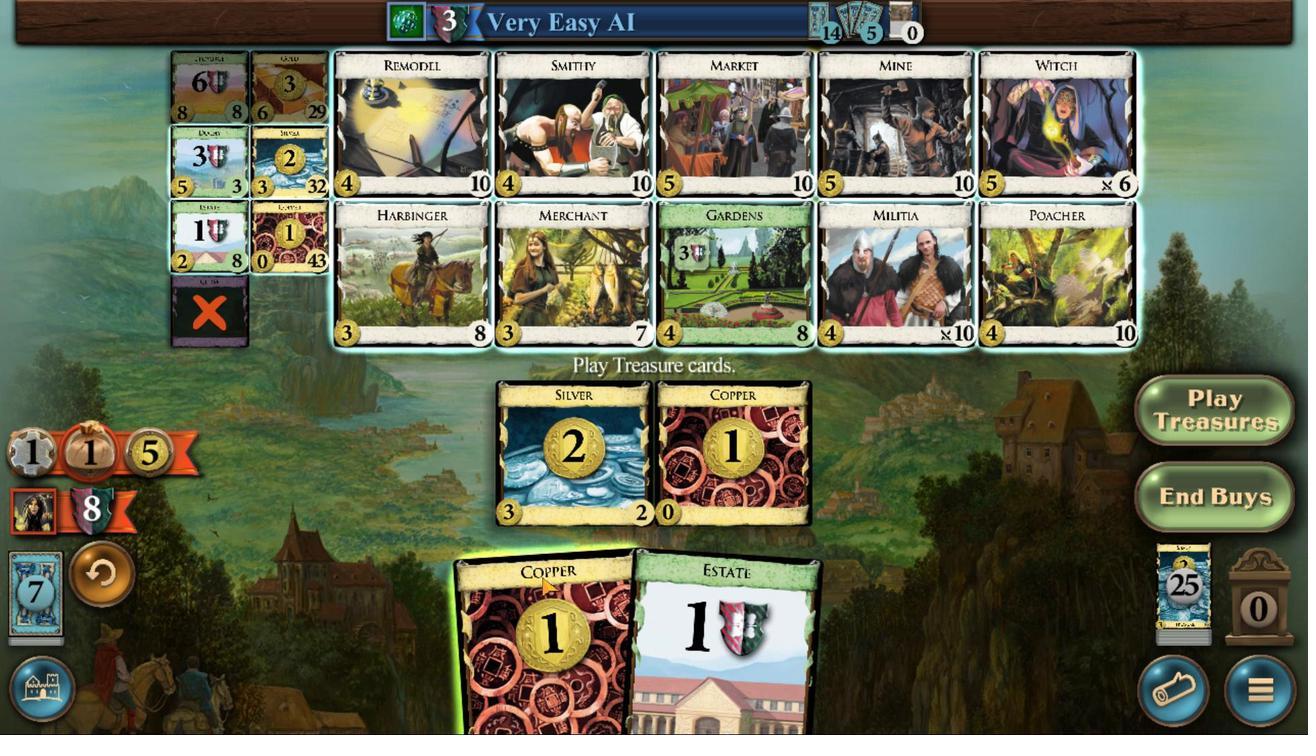 
Action: Mouse pressed left at (723, 434)
Screenshot: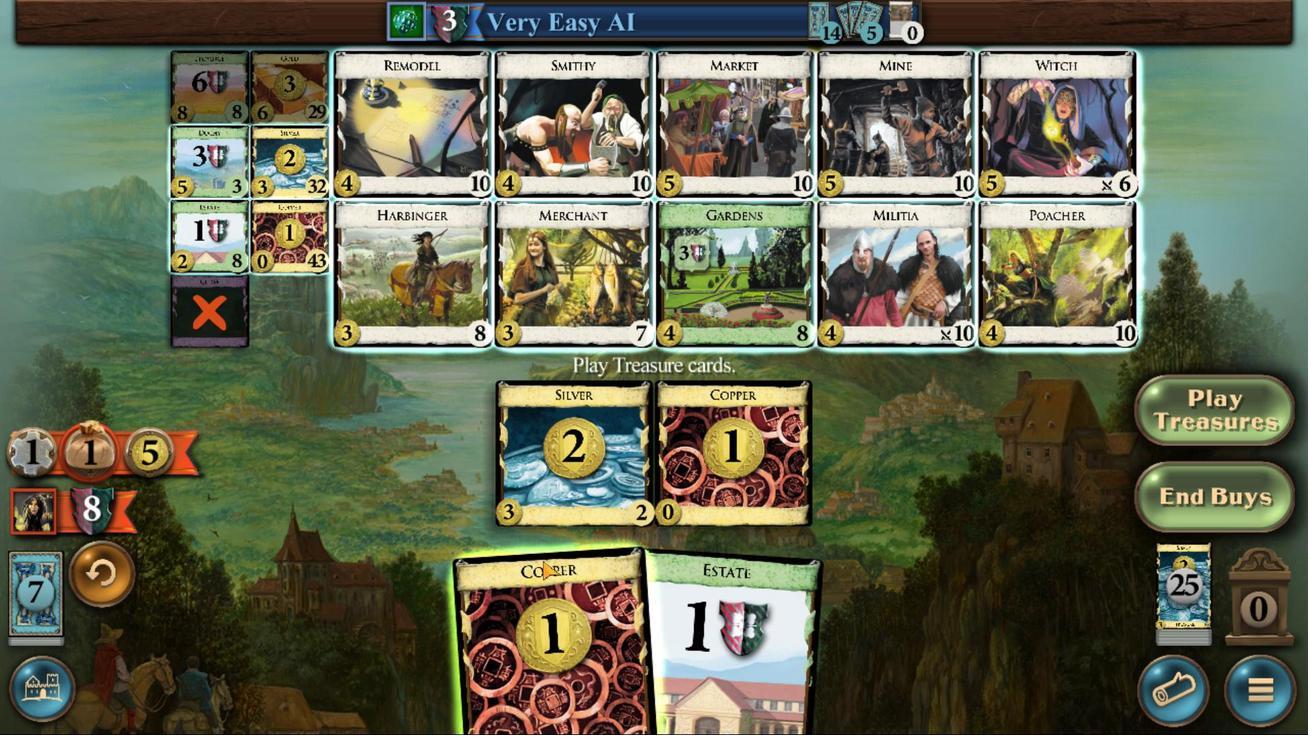 
Action: Mouse moved to (440, 245)
Screenshot: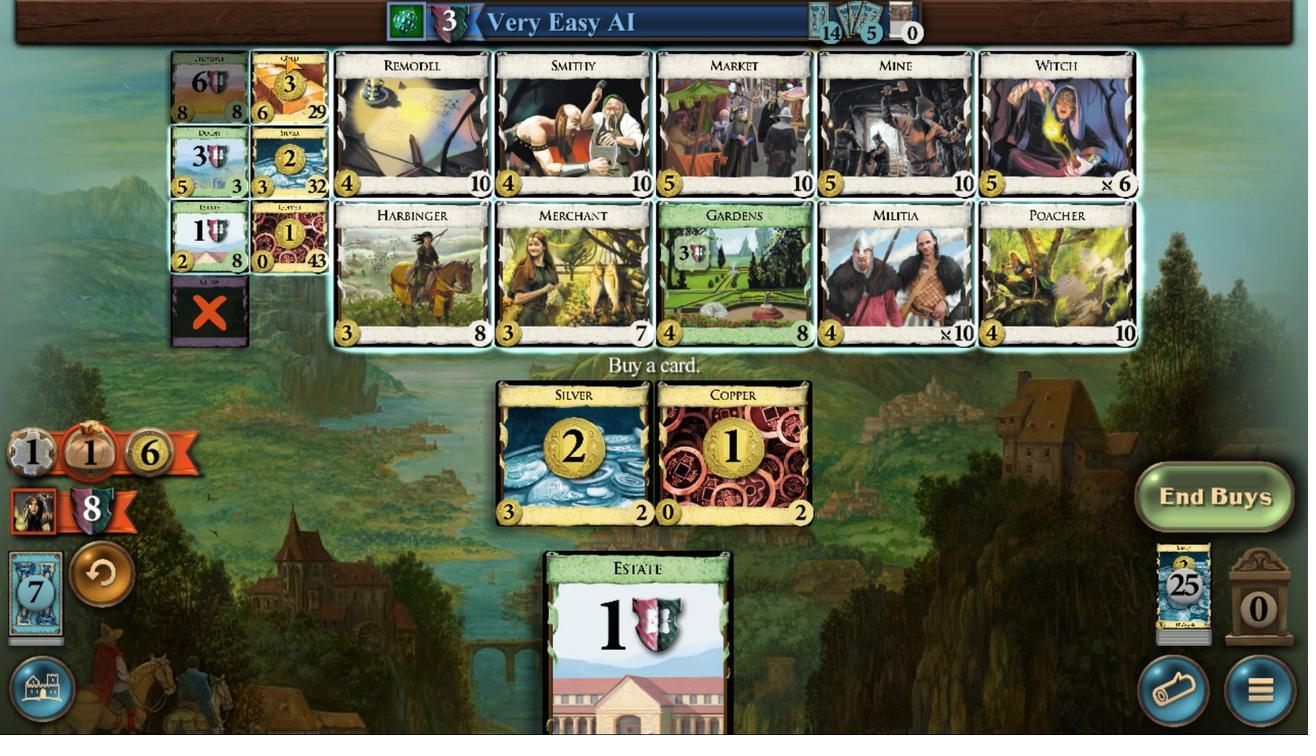 
Action: Mouse pressed left at (440, 245)
Screenshot: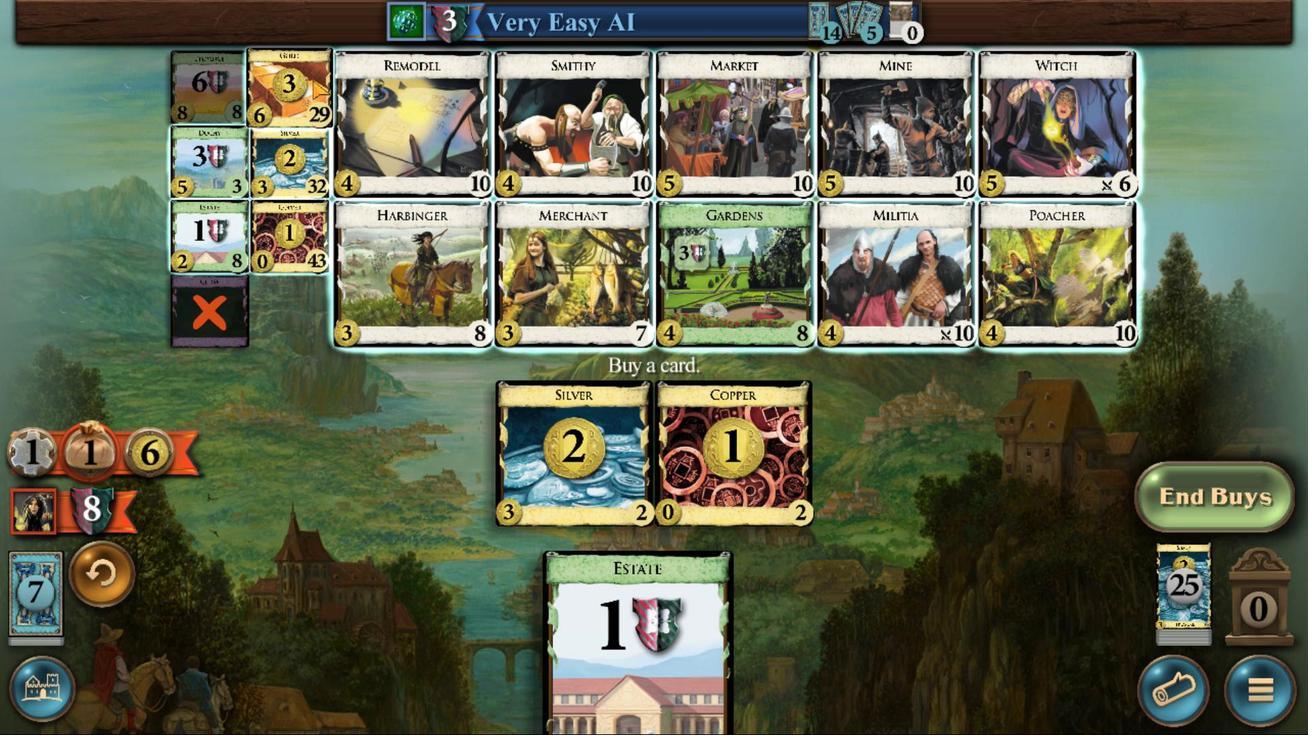 
Action: Mouse moved to (645, 451)
Screenshot: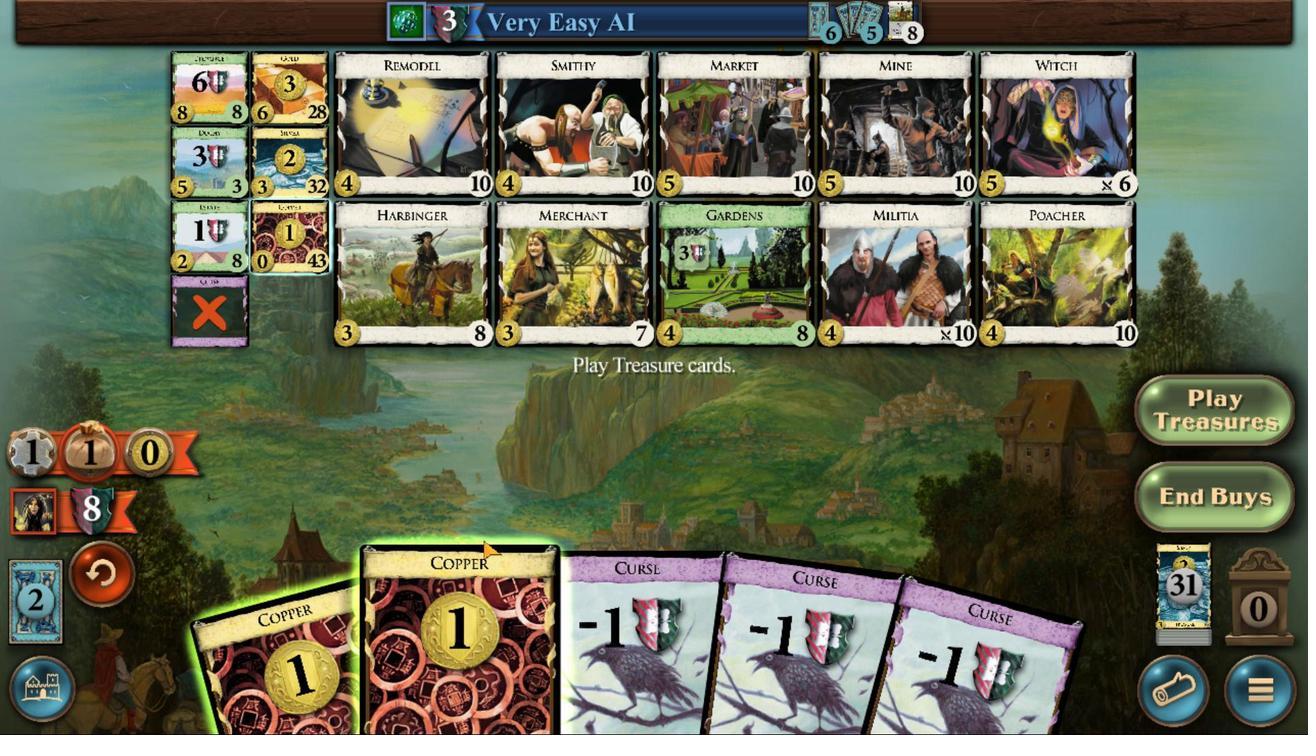 
Action: Mouse pressed left at (645, 451)
Screenshot: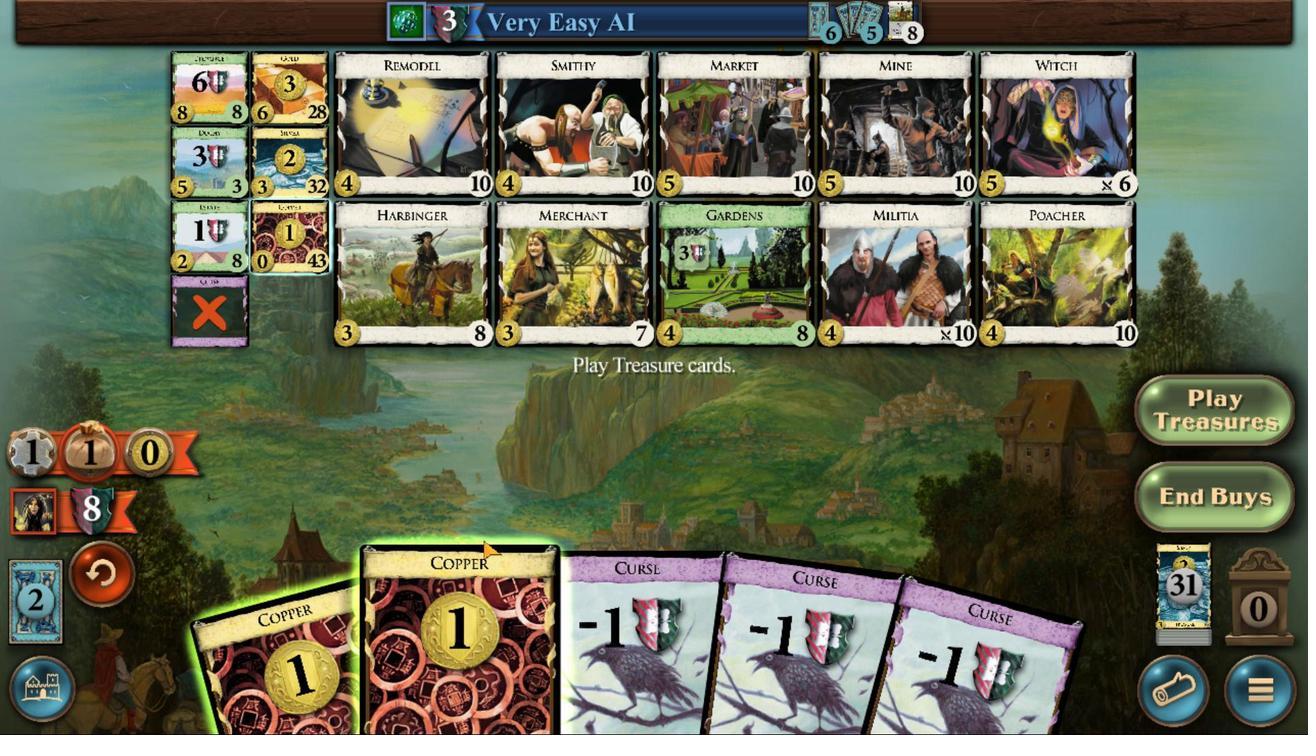 
Action: Mouse moved to (512, 446)
Screenshot: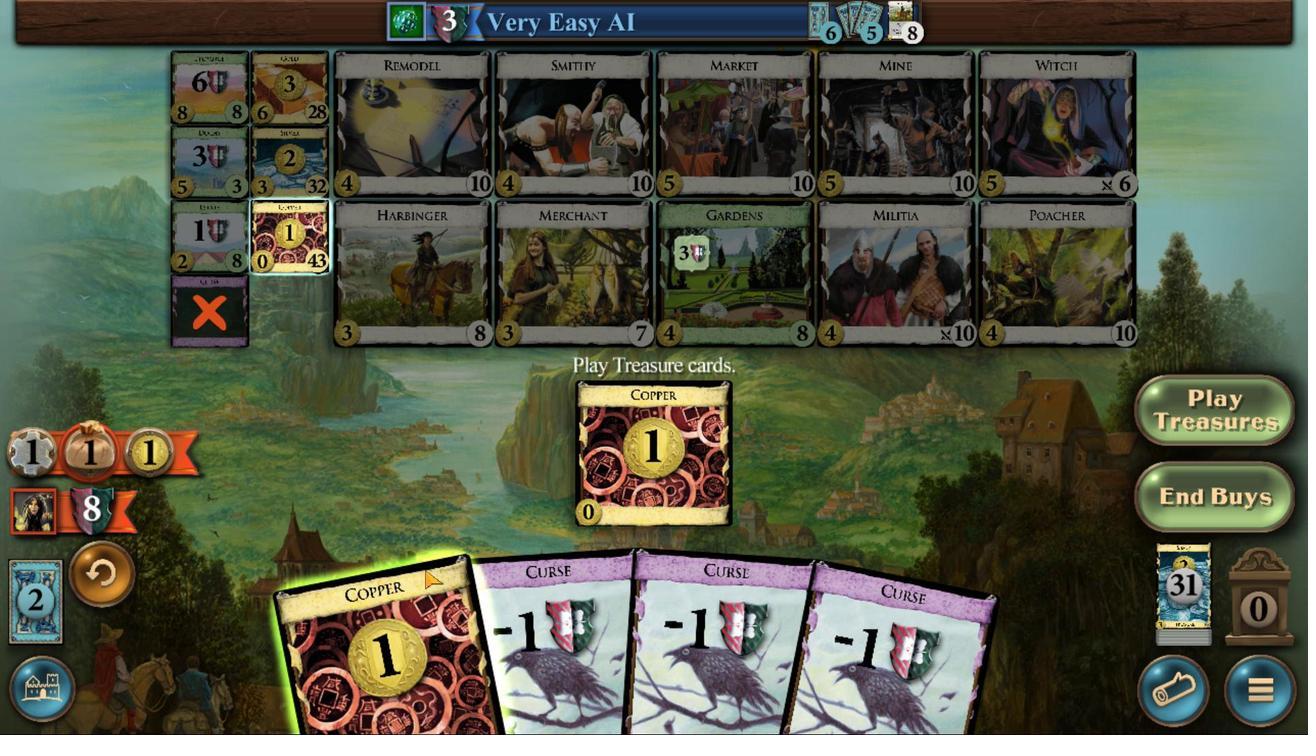 
Action: Mouse pressed left at (512, 446)
Screenshot: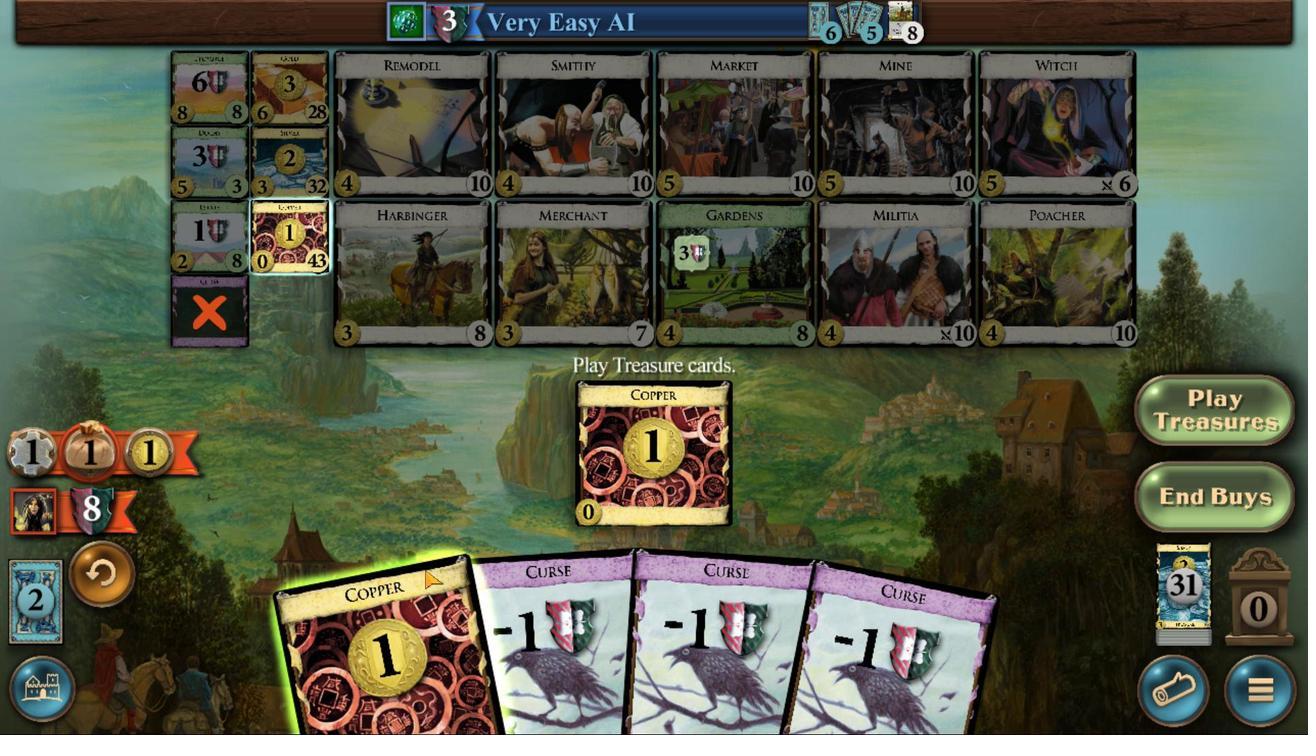 
Action: Mouse moved to (342, 305)
Screenshot: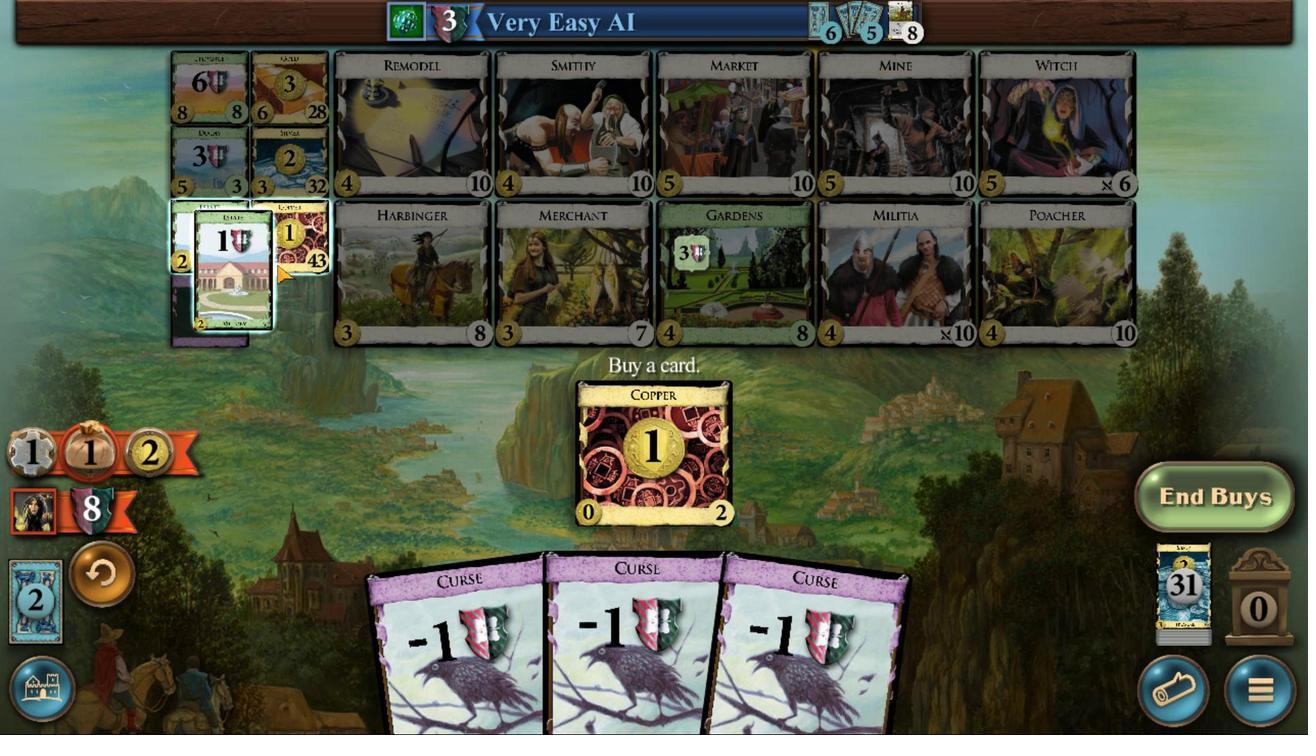
Action: Mouse pressed left at (342, 305)
Screenshot: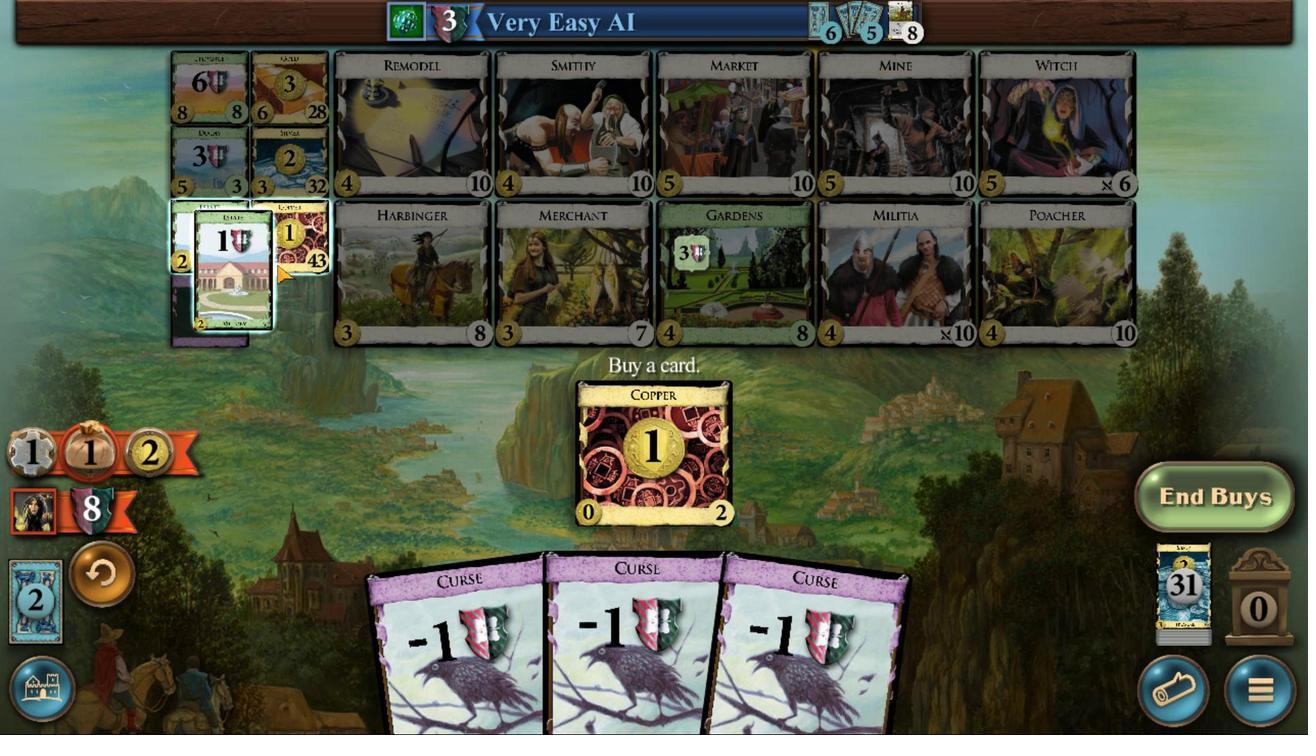 
Action: Mouse moved to (621, 440)
Screenshot: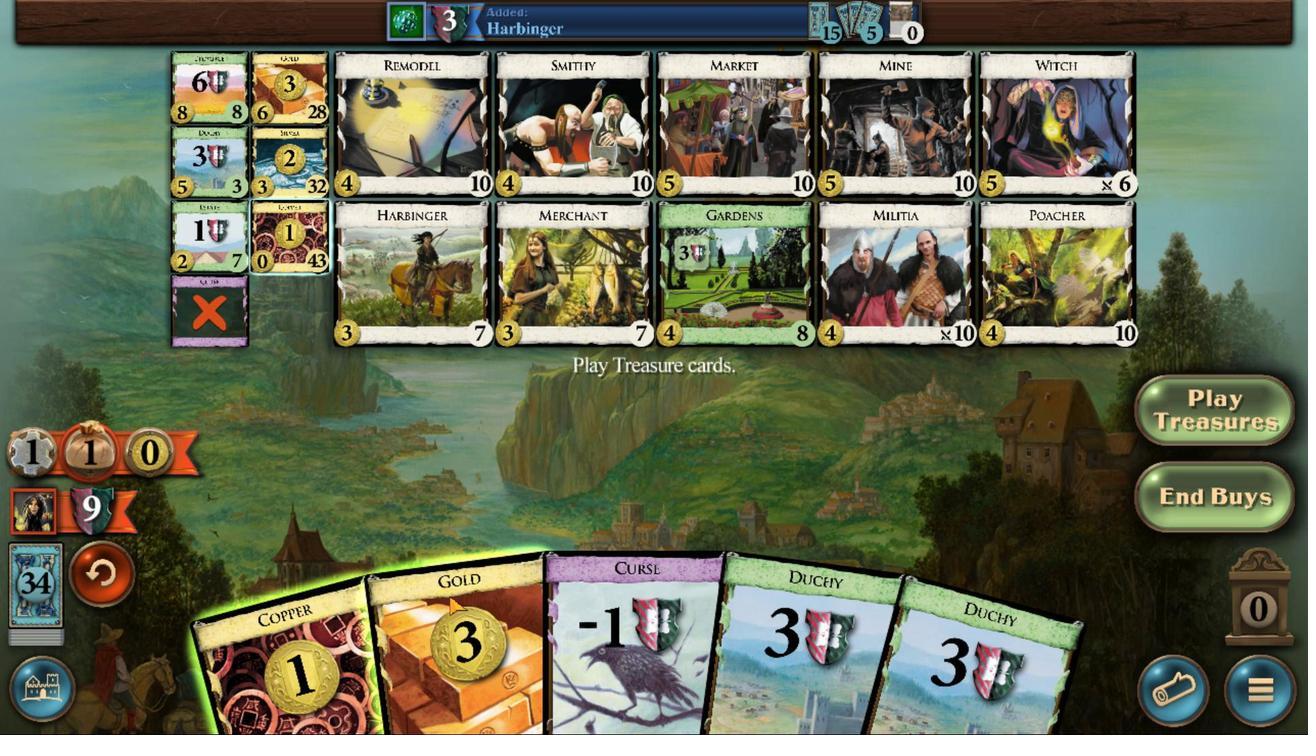 
Action: Mouse pressed left at (621, 440)
Screenshot: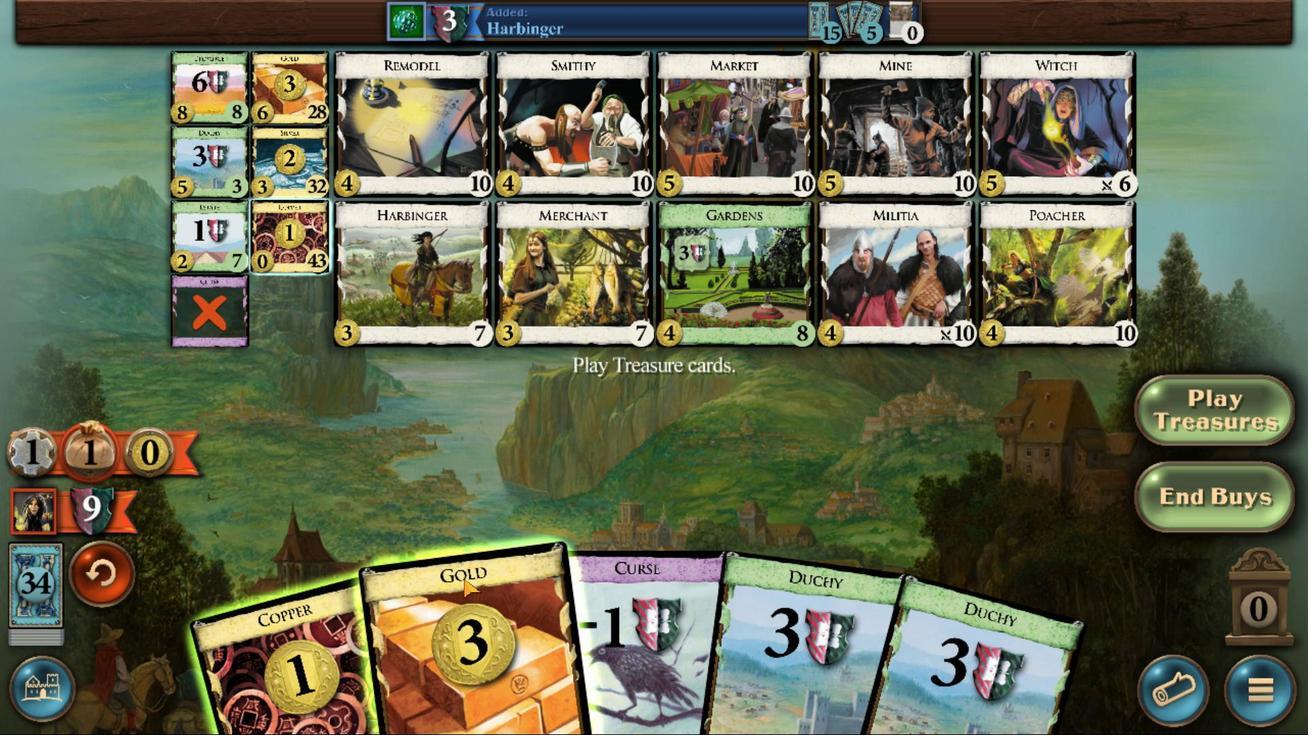 
Action: Mouse moved to (433, 273)
Screenshot: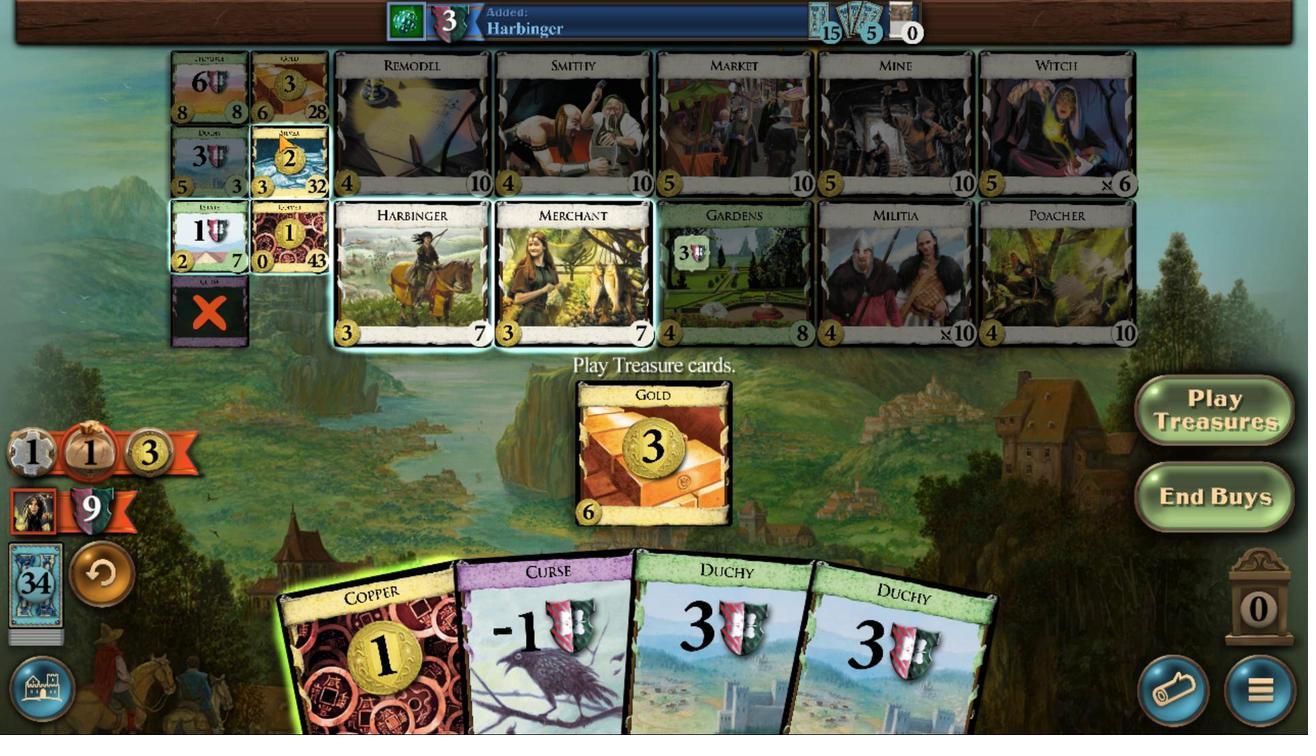 
Action: Mouse pressed left at (433, 273)
Screenshot: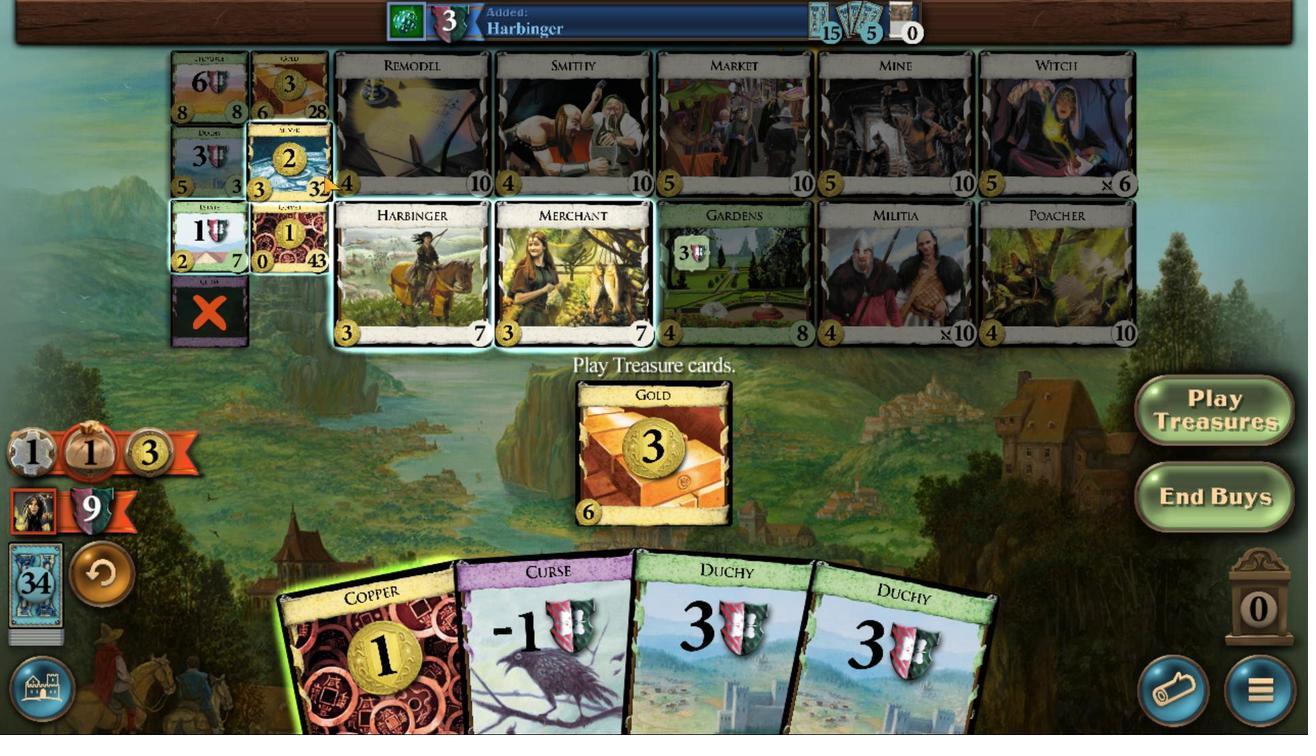 
Action: Mouse moved to (823, 433)
Screenshot: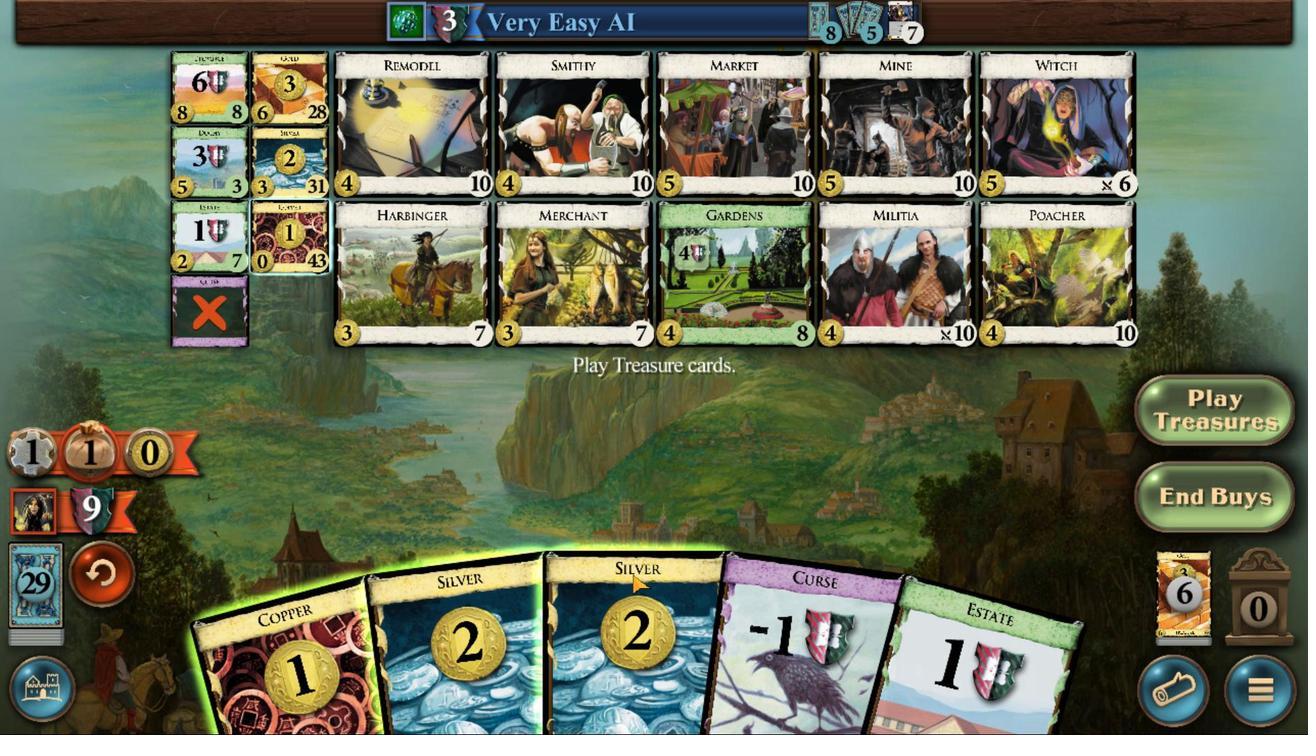 
Action: Mouse pressed left at (823, 433)
Screenshot: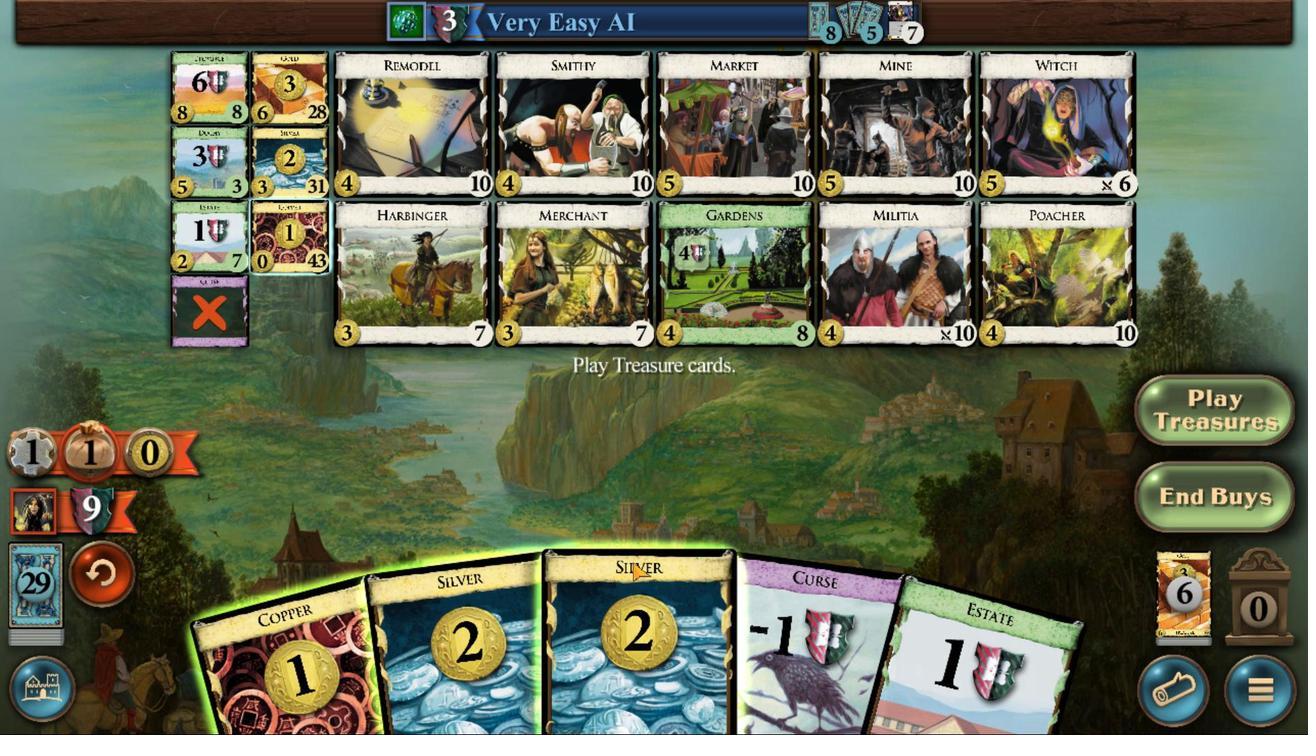 
Action: Mouse moved to (729, 430)
Screenshot: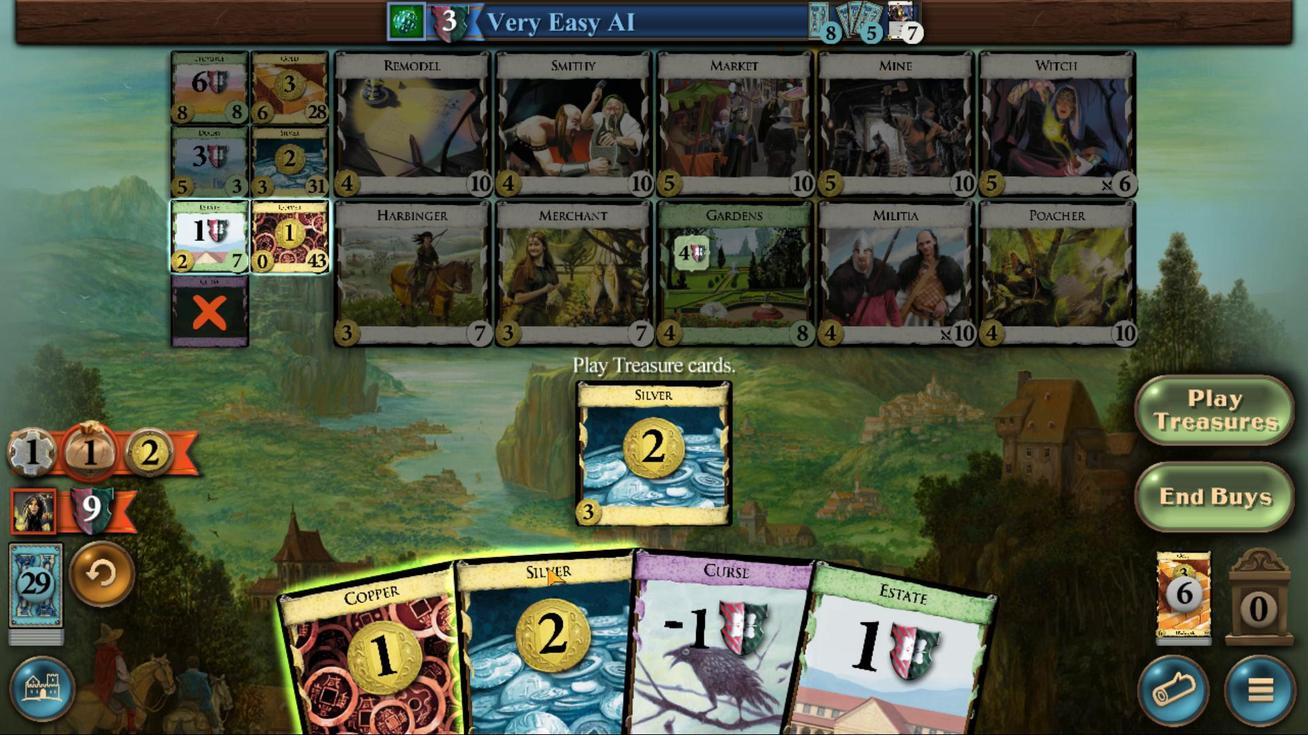 
Action: Mouse pressed left at (729, 430)
Screenshot: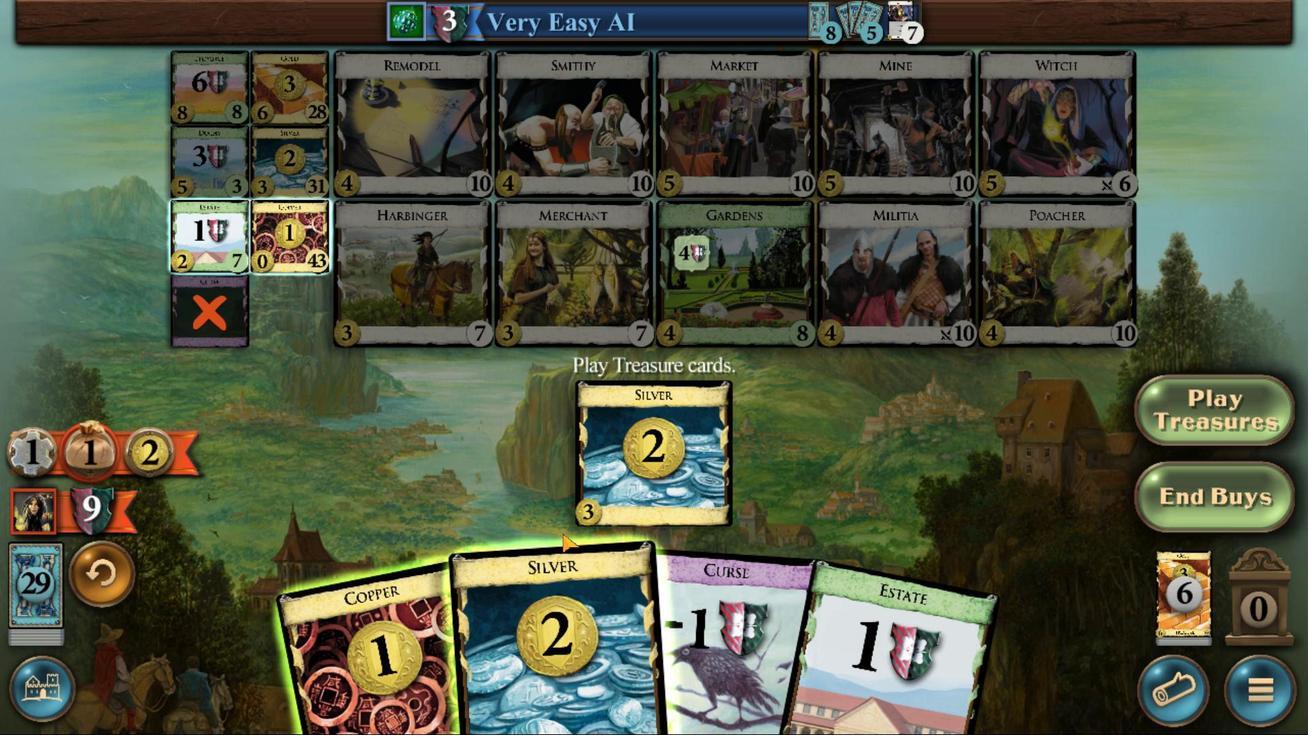 
Action: Mouse moved to (625, 434)
Screenshot: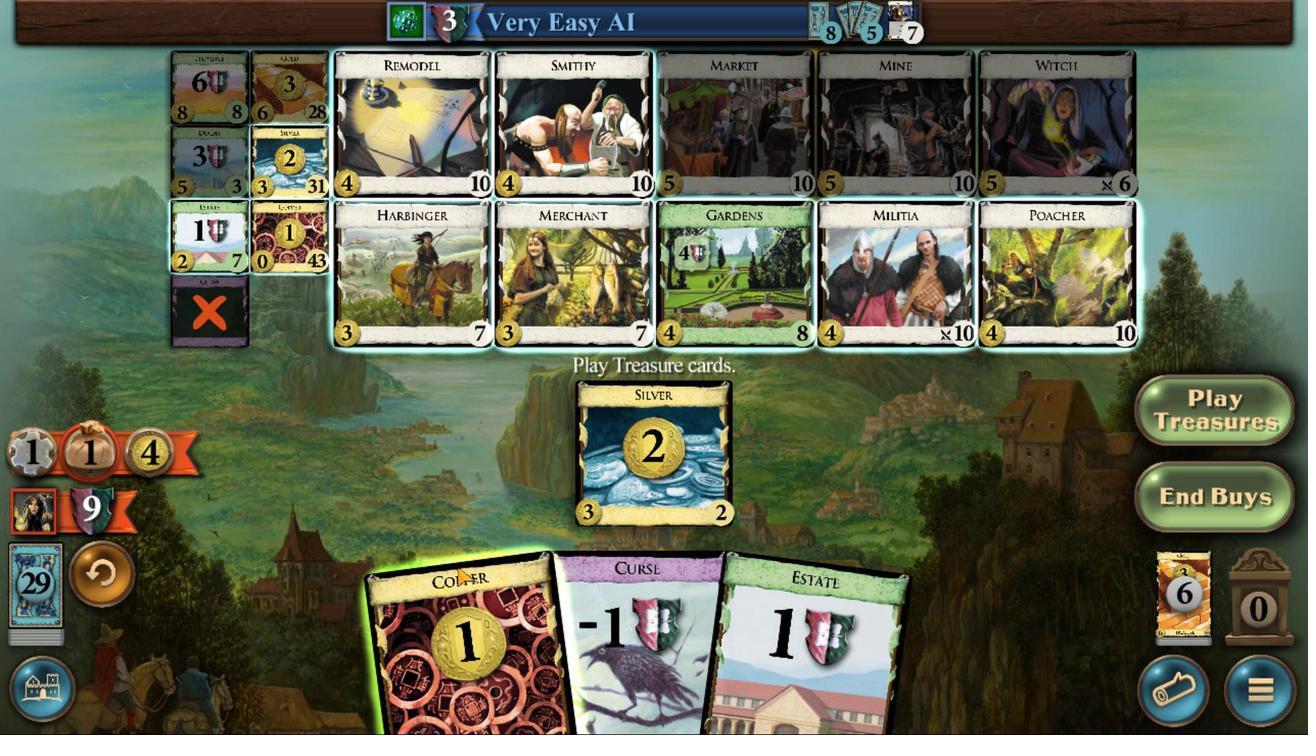 
Action: Mouse pressed left at (625, 434)
Screenshot: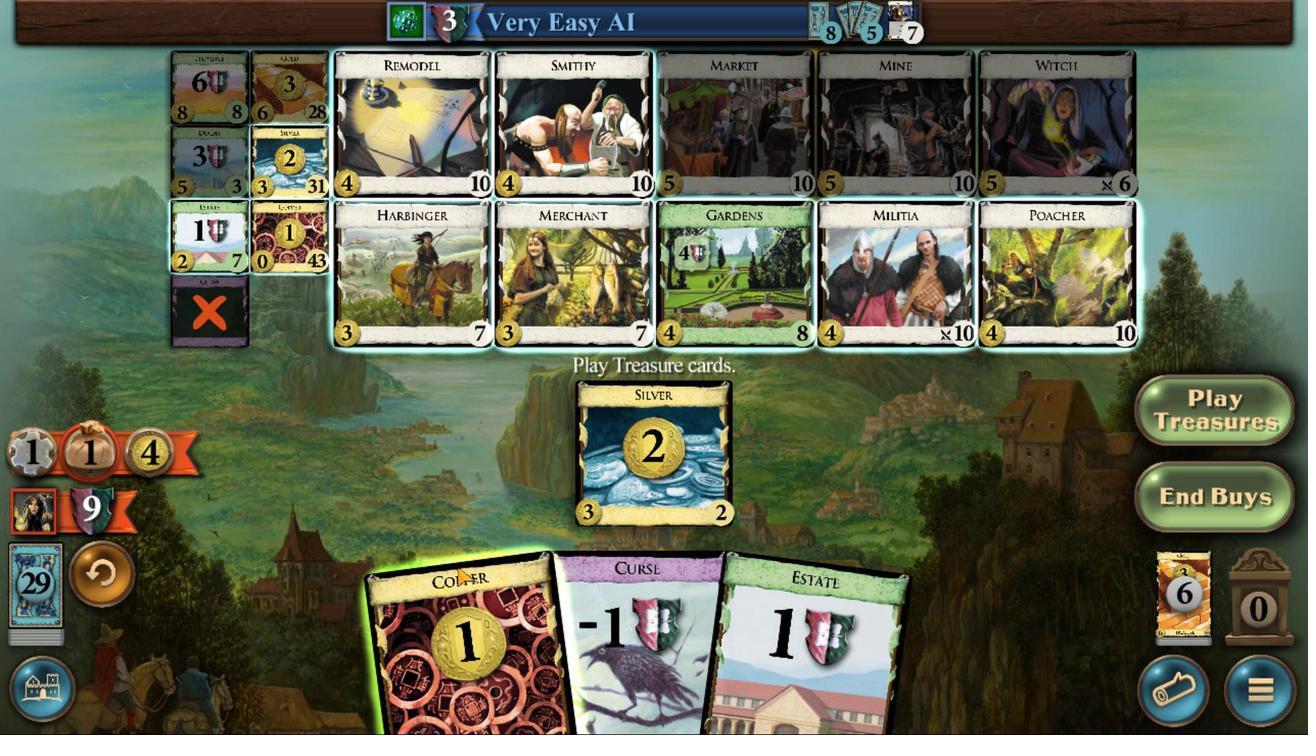
Action: Mouse moved to (336, 275)
Screenshot: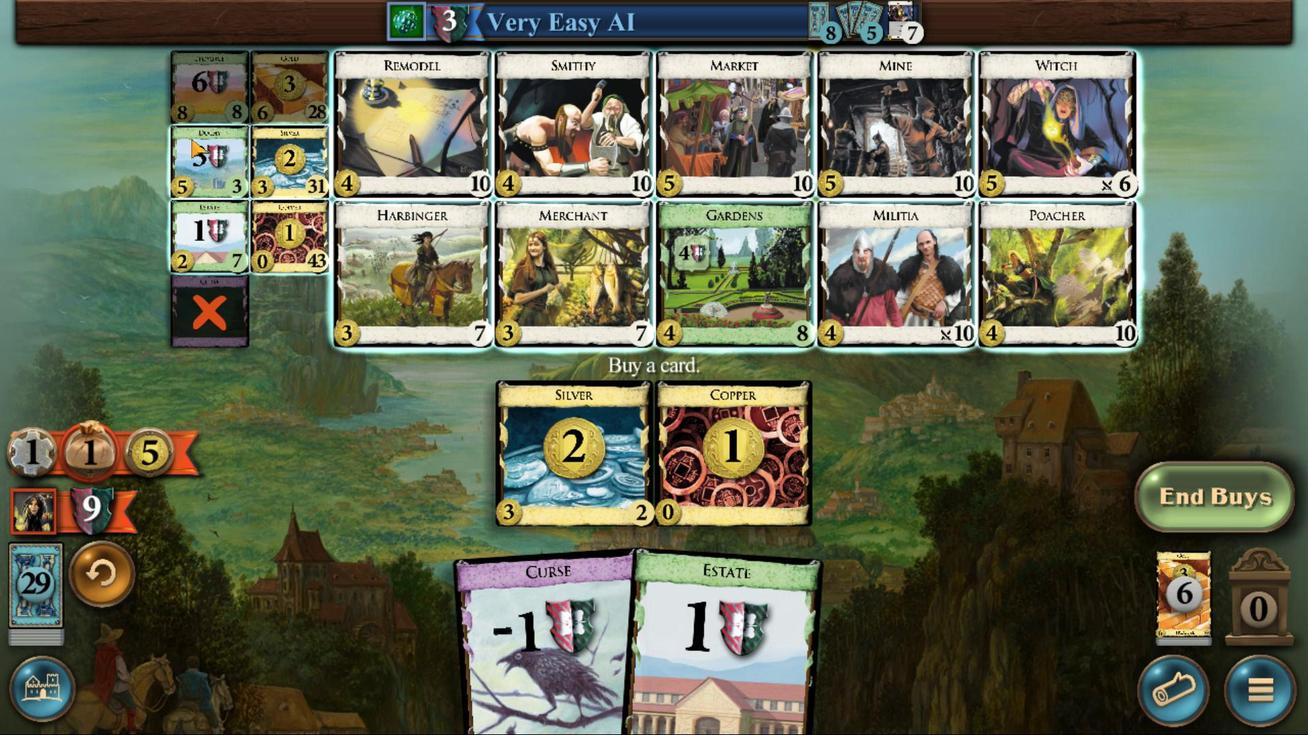 
Action: Mouse pressed left at (336, 275)
Screenshot: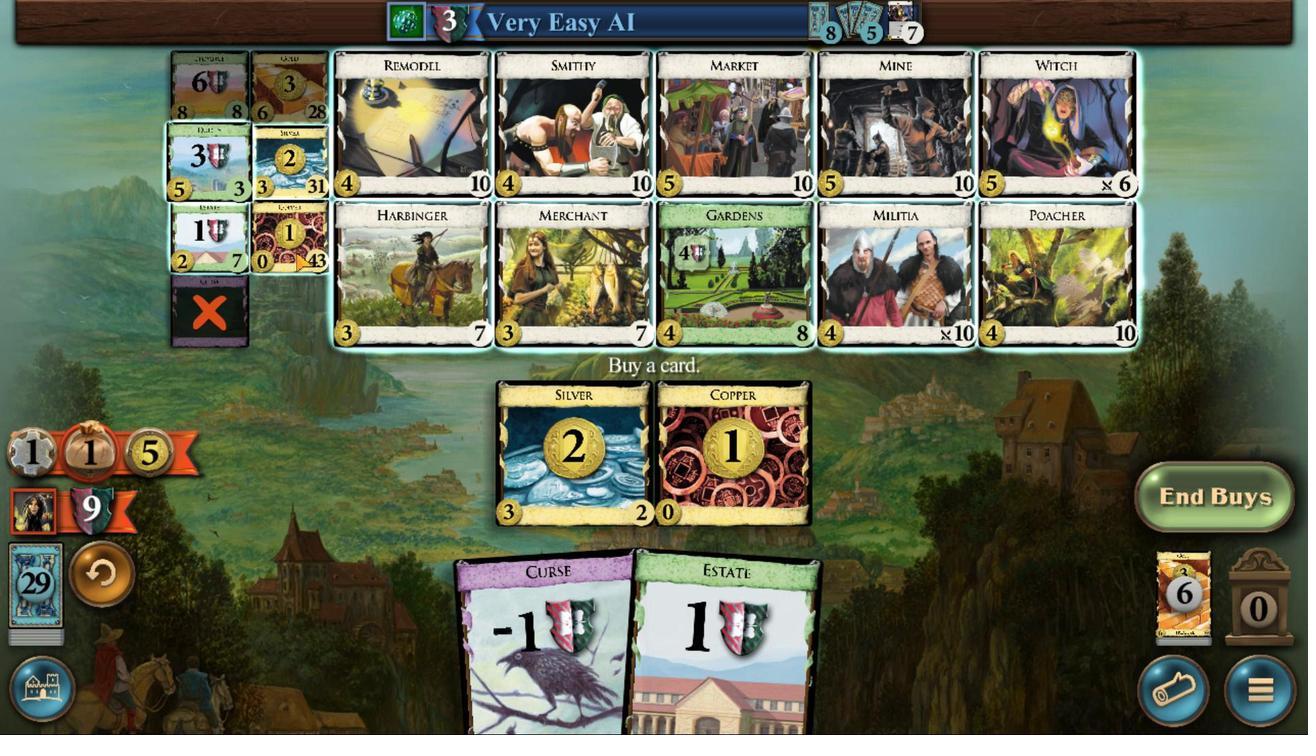 
Action: Mouse moved to (460, 458)
Screenshot: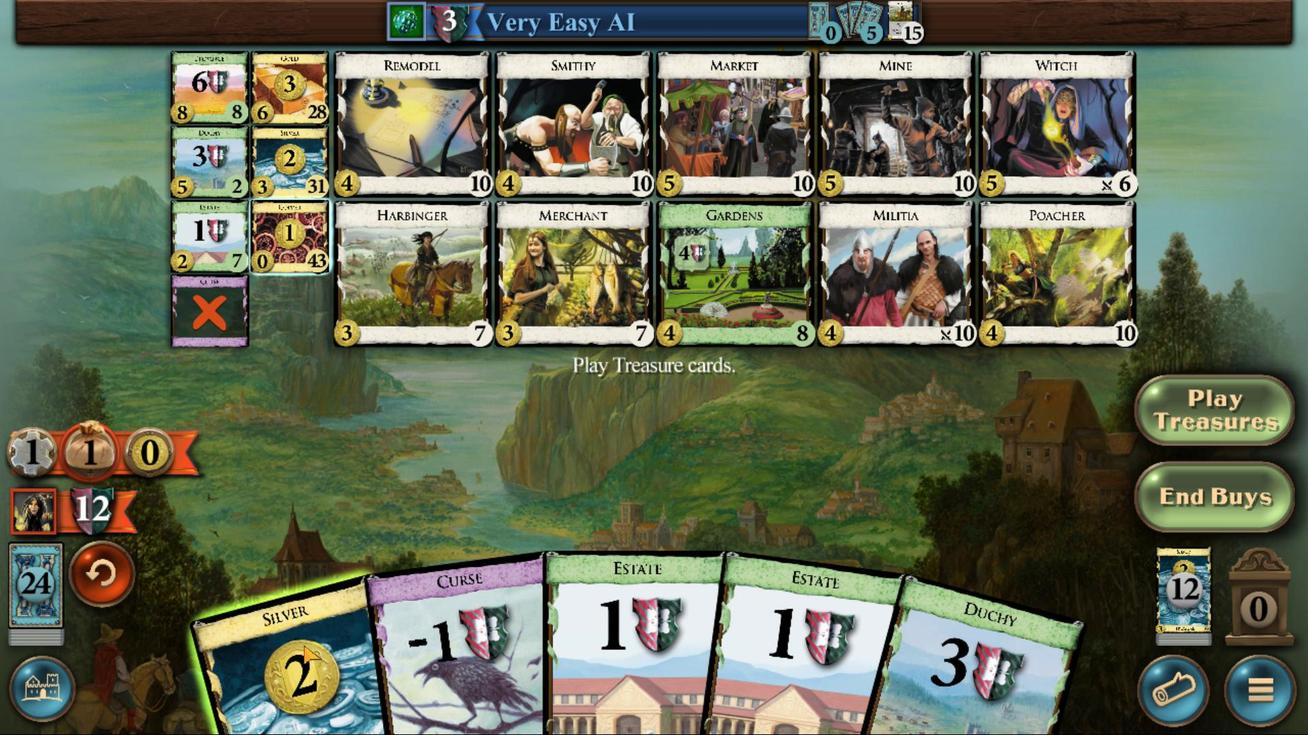 
Action: Mouse pressed left at (460, 458)
Screenshot: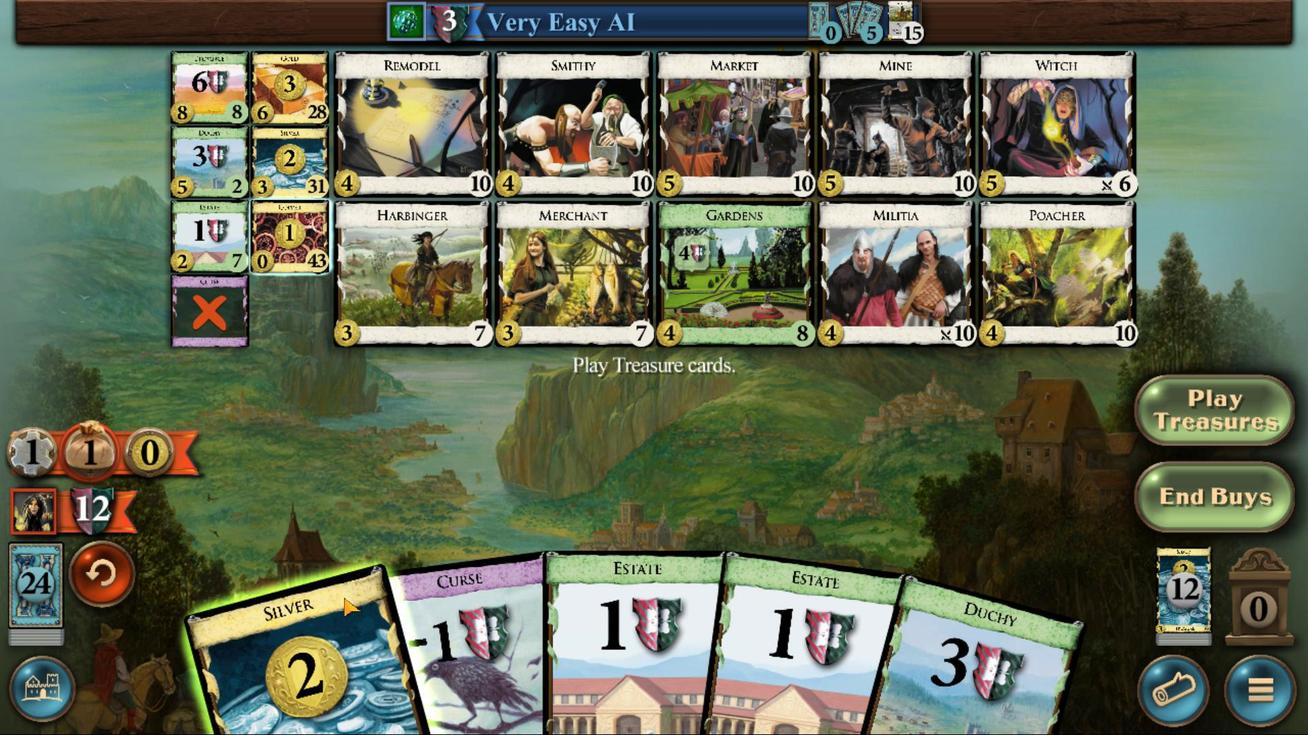 
Action: Mouse moved to (352, 307)
Screenshot: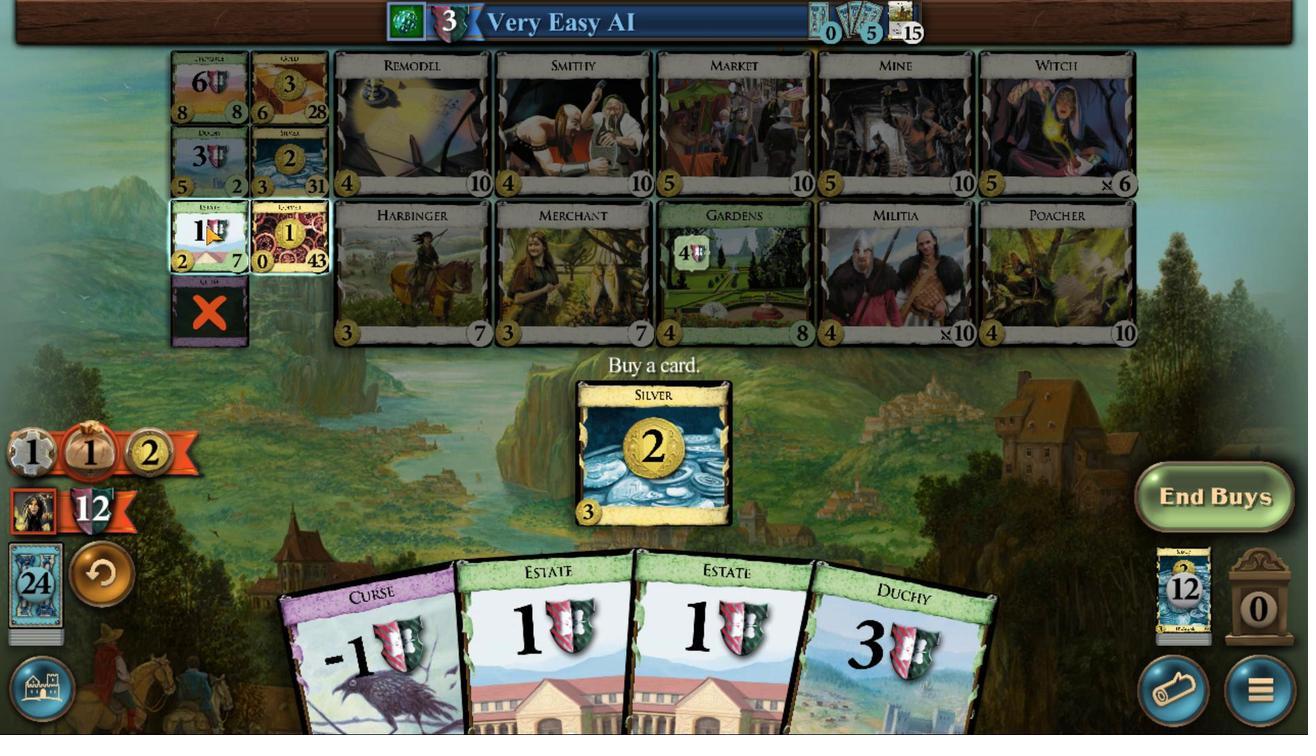 
Action: Mouse pressed left at (352, 307)
Screenshot: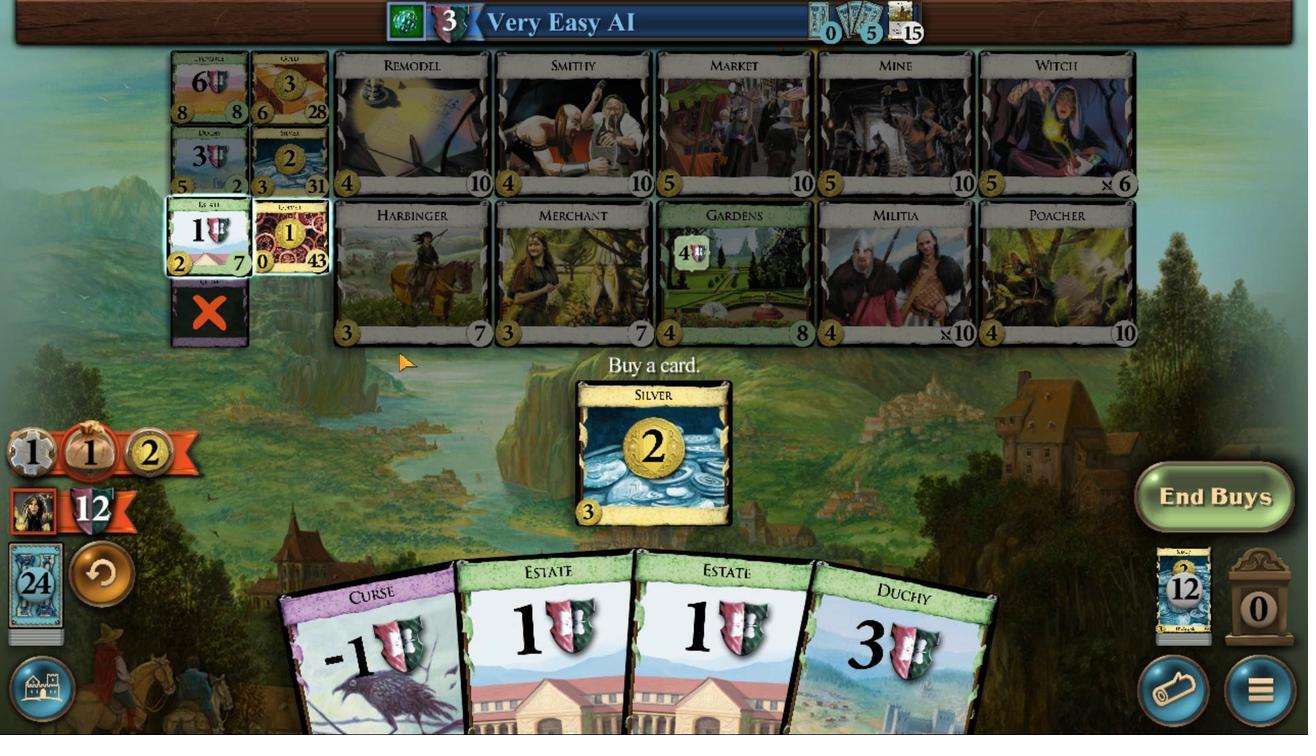 
Action: Mouse moved to (626, 447)
Screenshot: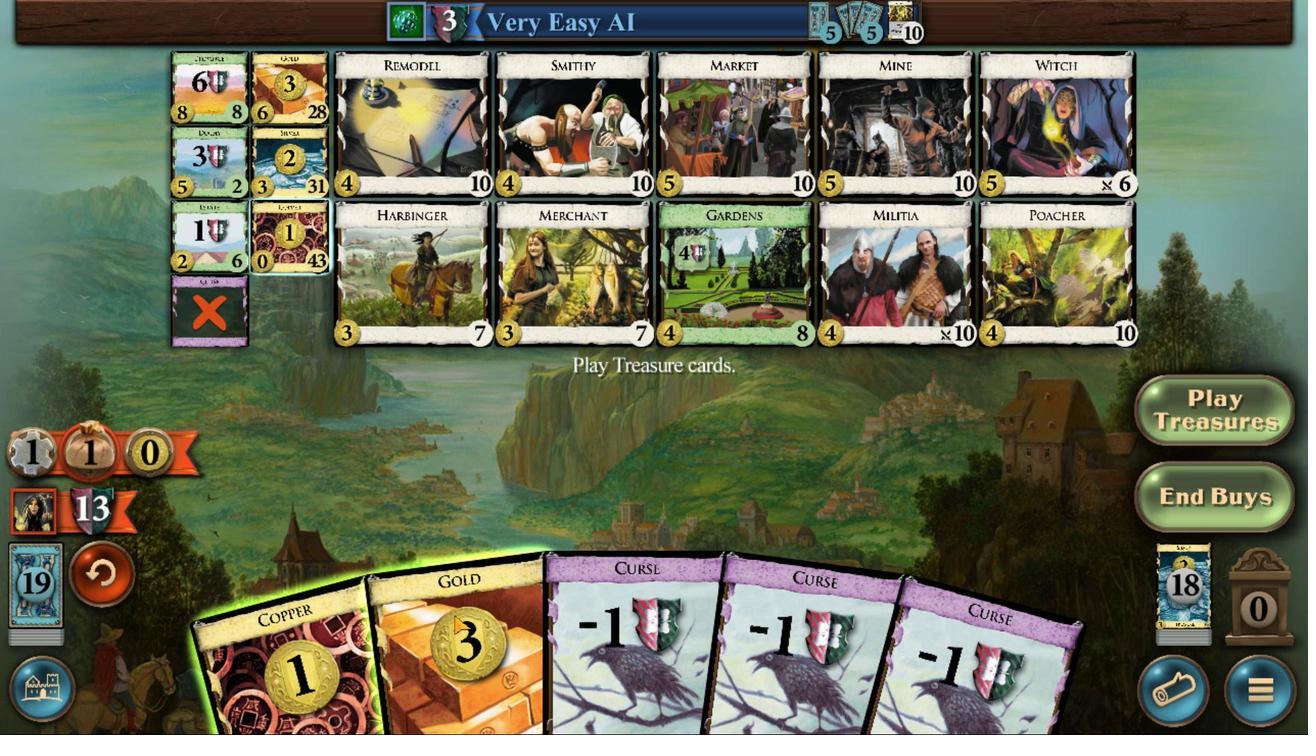 
Action: Mouse pressed left at (626, 447)
Screenshot: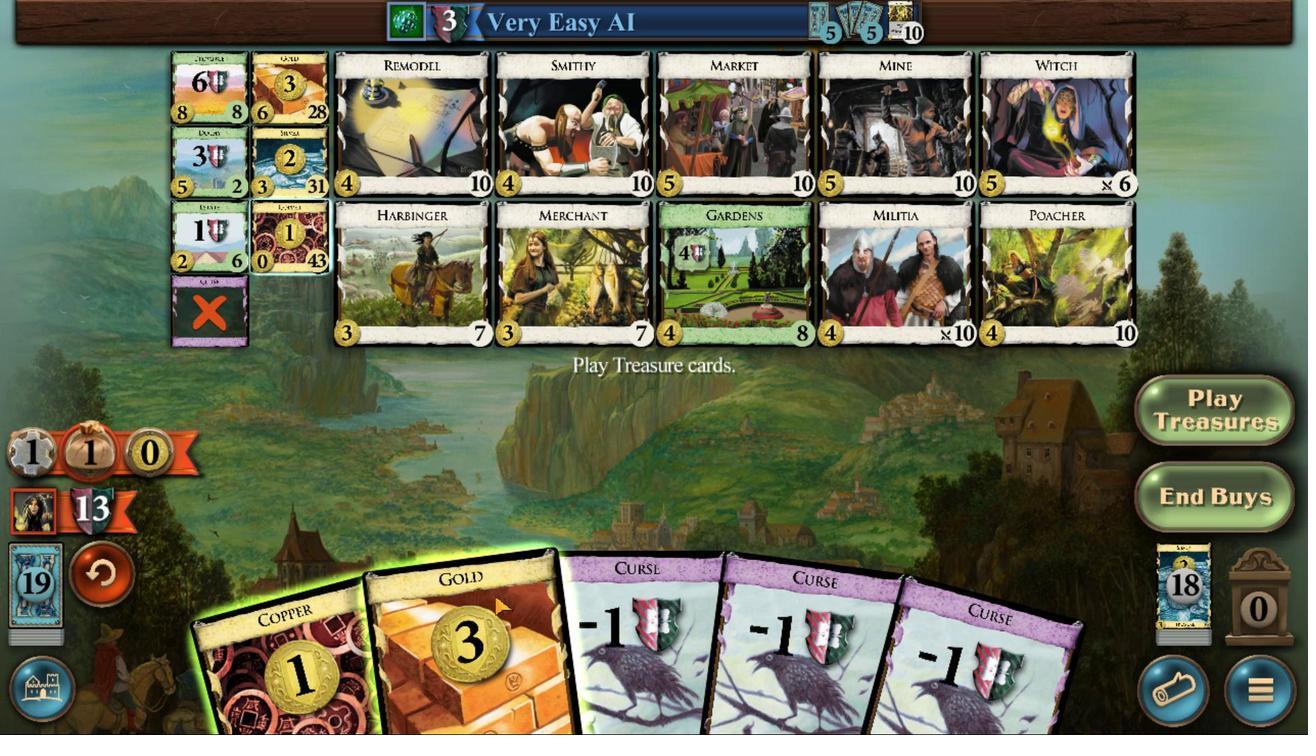 
Action: Mouse moved to (453, 280)
Screenshot: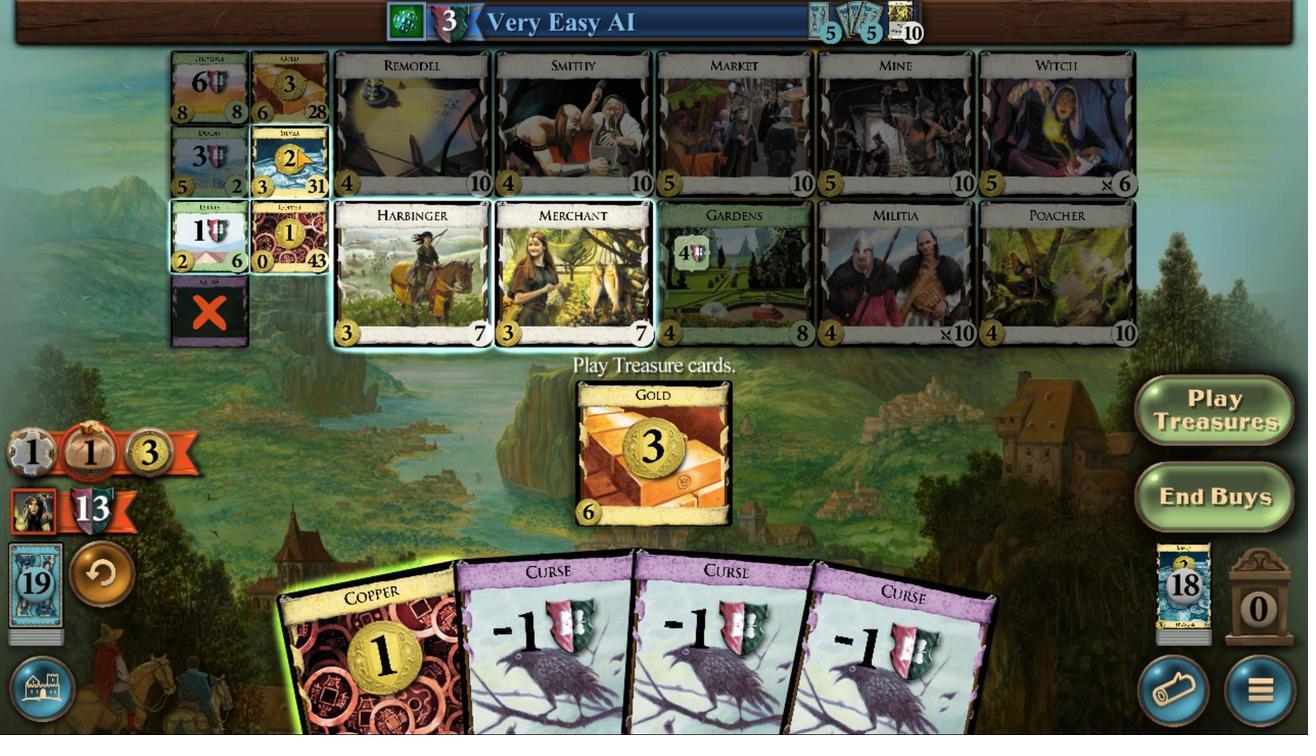 
Action: Mouse pressed left at (453, 280)
Screenshot: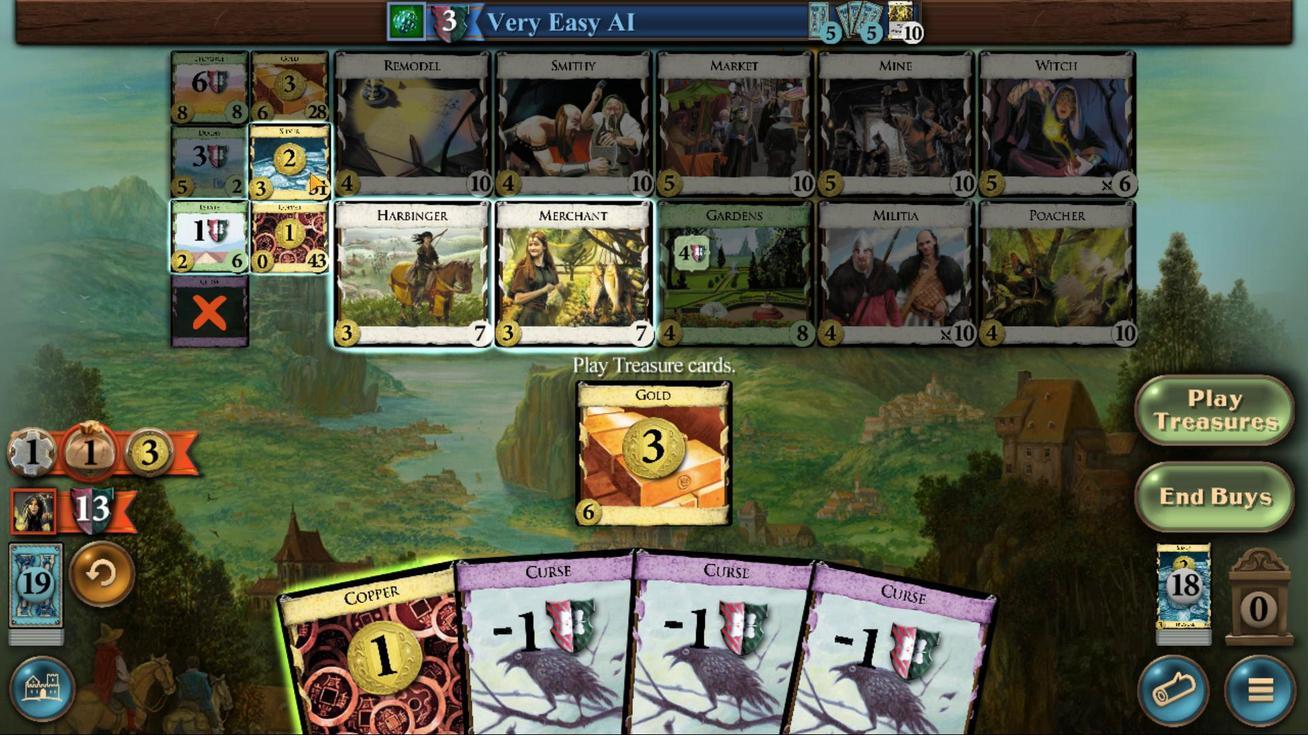 
Action: Mouse moved to (973, 442)
Screenshot: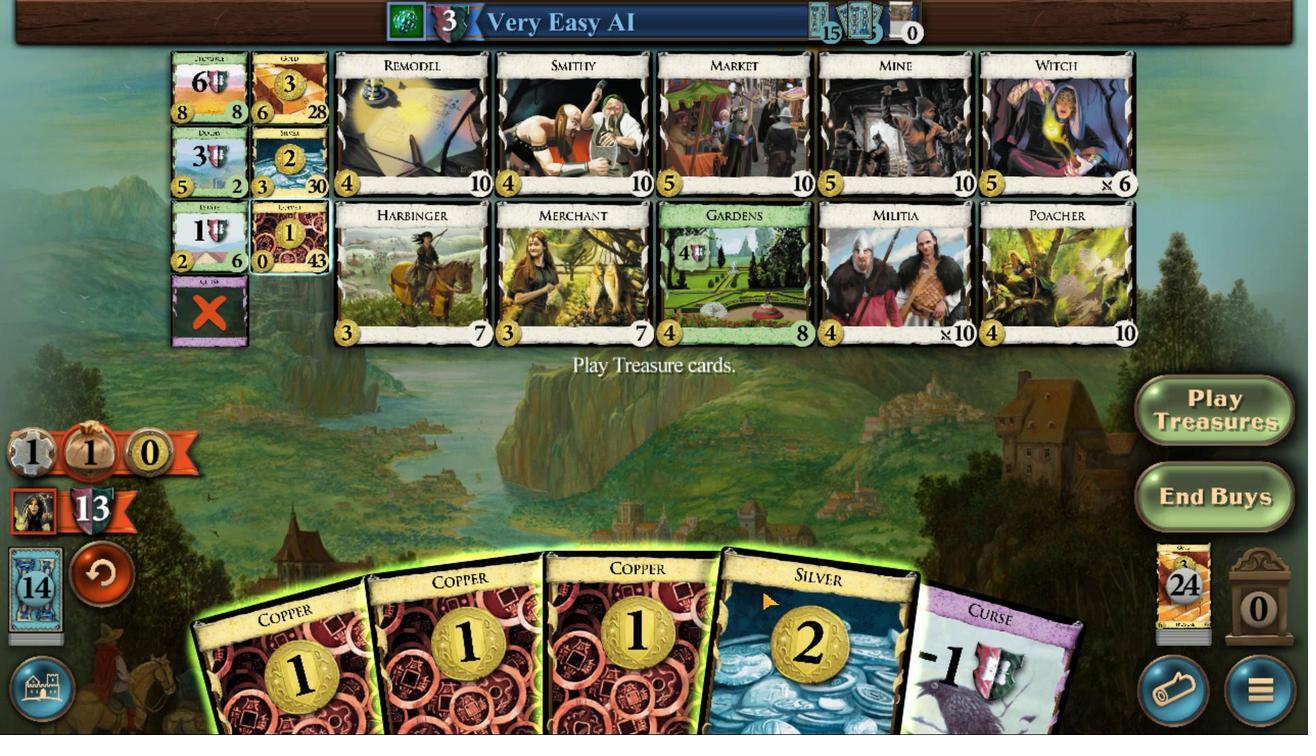 
Action: Mouse pressed left at (973, 442)
Screenshot: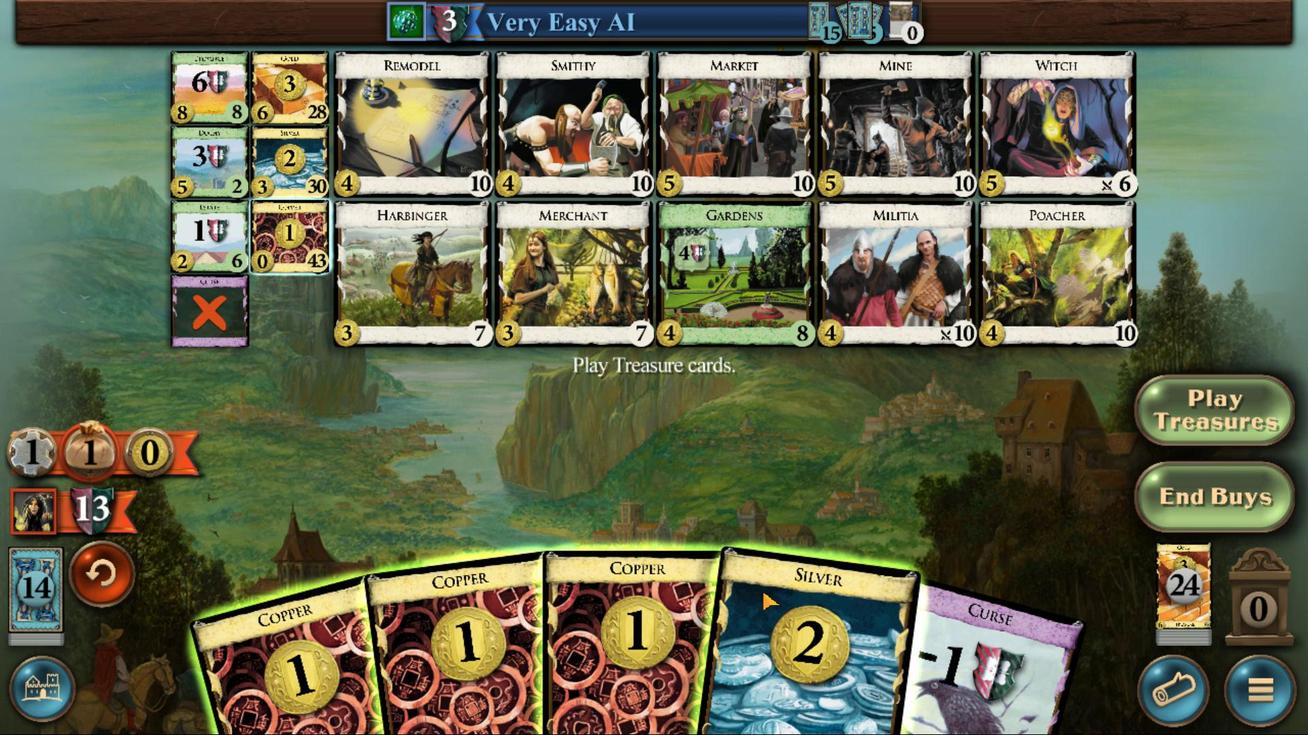 
Action: Mouse moved to (866, 450)
Screenshot: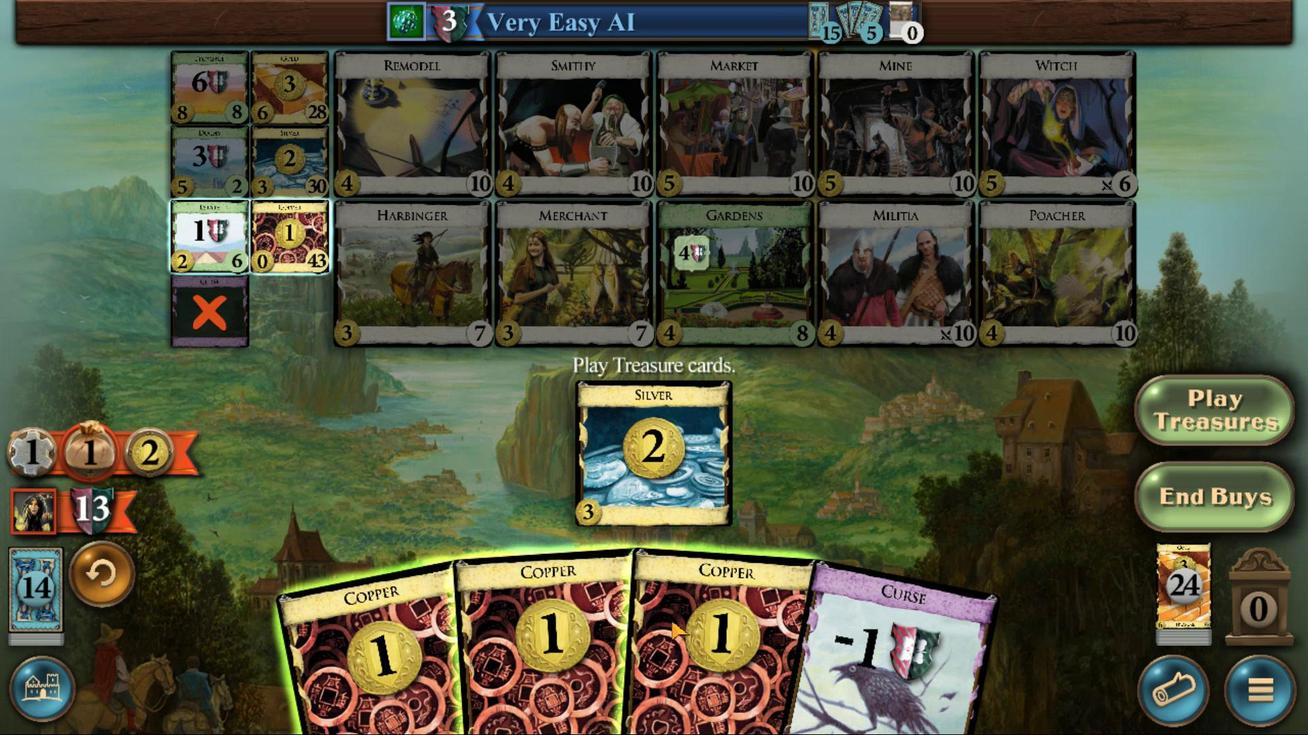 
Action: Mouse pressed left at (866, 450)
Screenshot: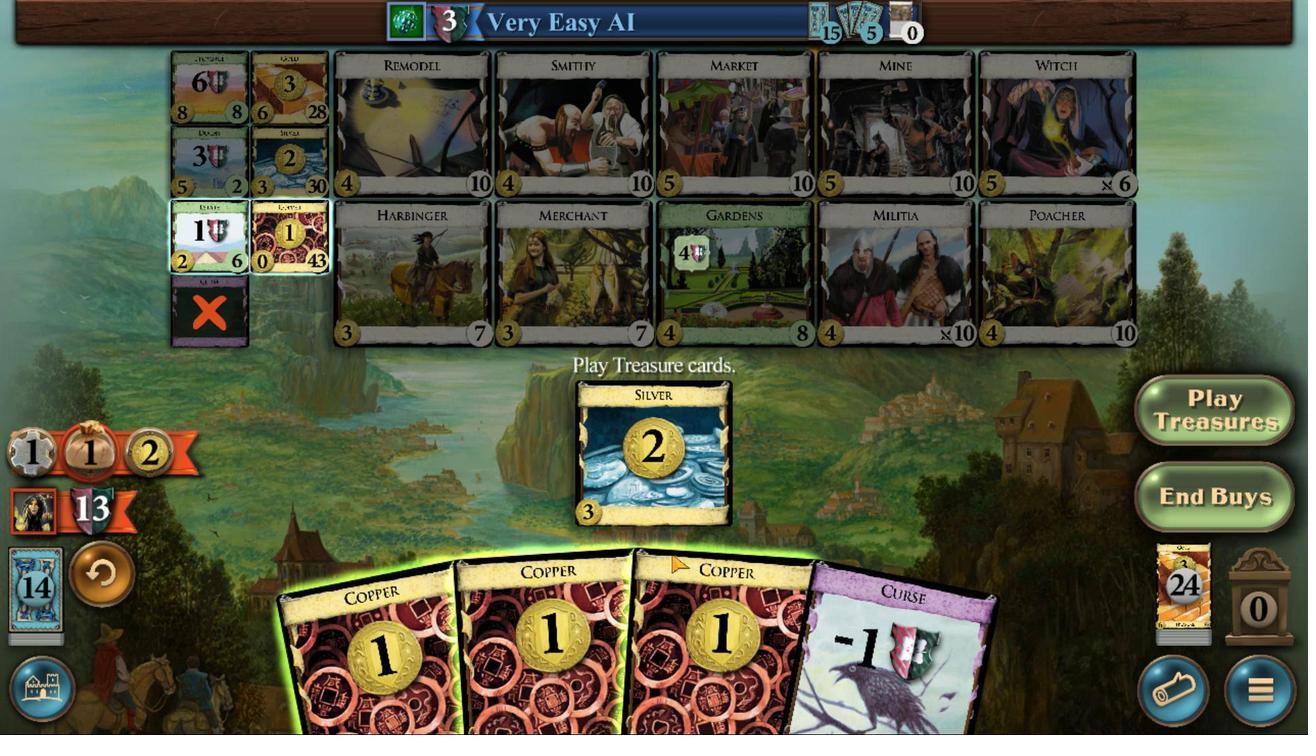 
Action: Mouse moved to (847, 450)
Screenshot: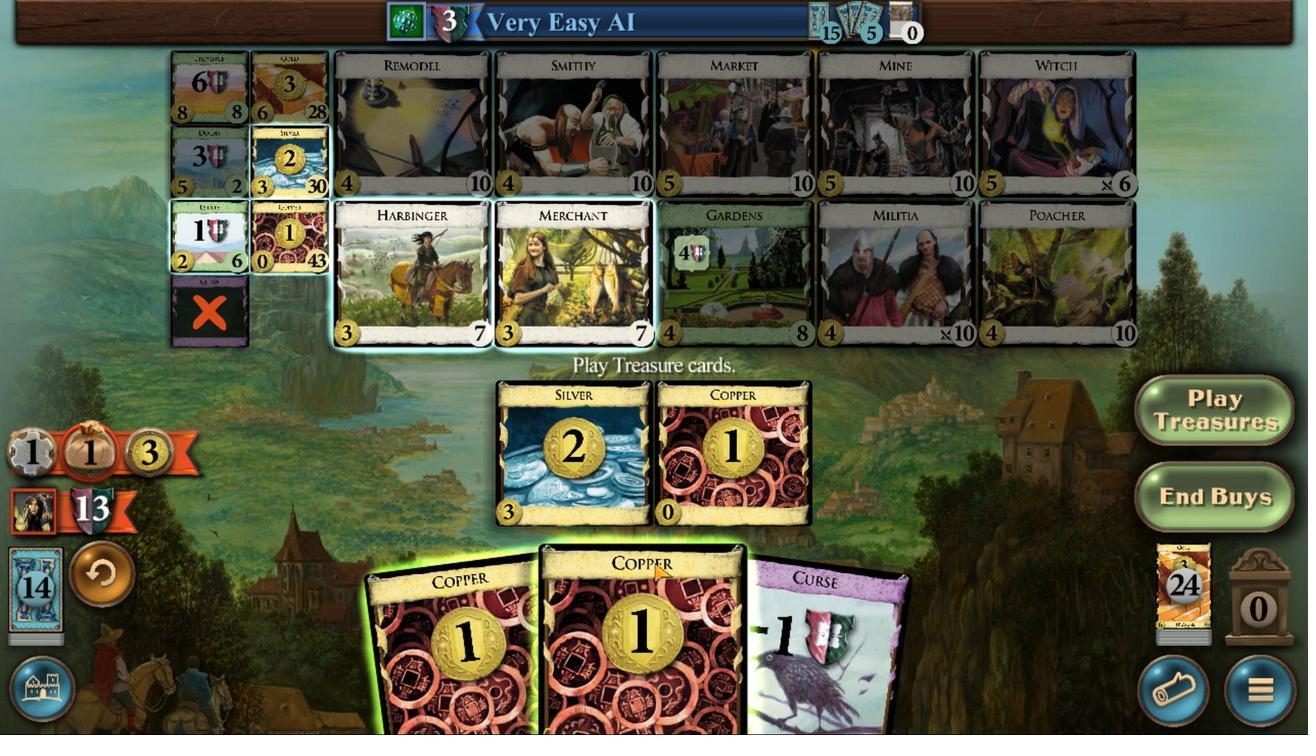 
Action: Mouse pressed left at (847, 450)
Screenshot: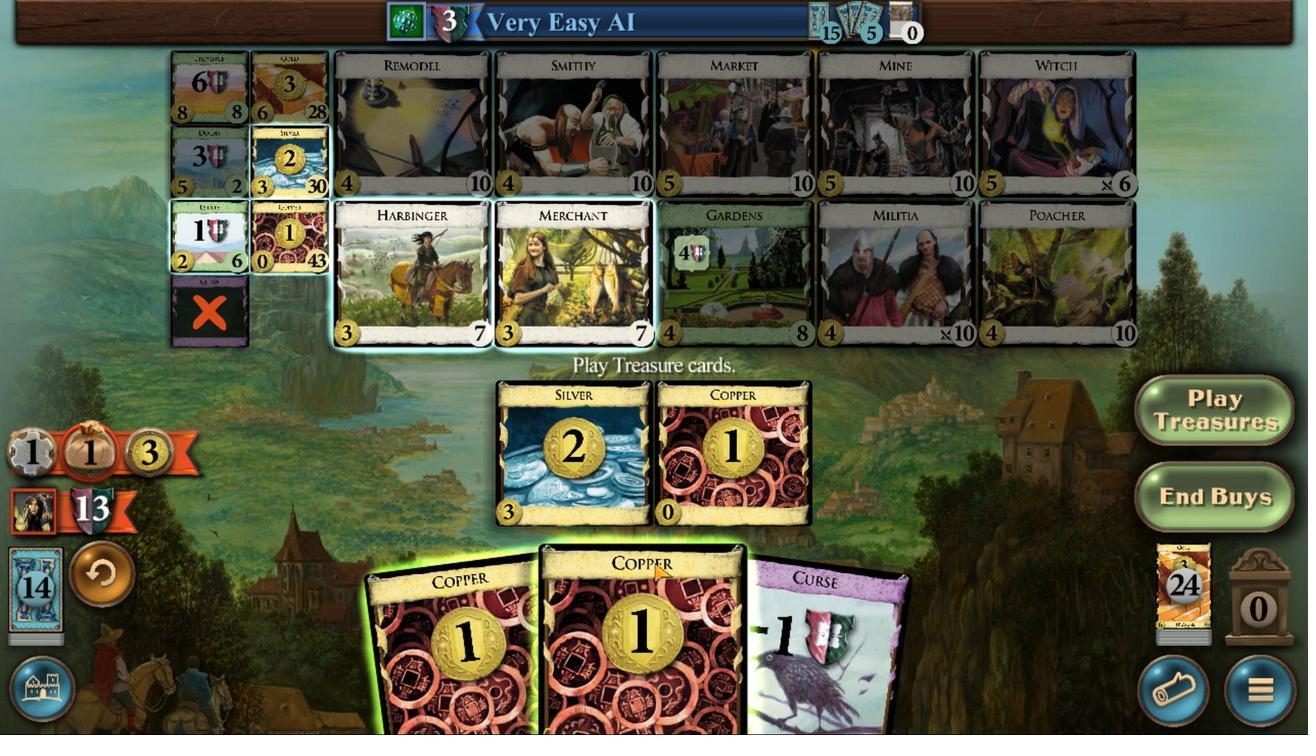 
Action: Mouse moved to (729, 448)
Screenshot: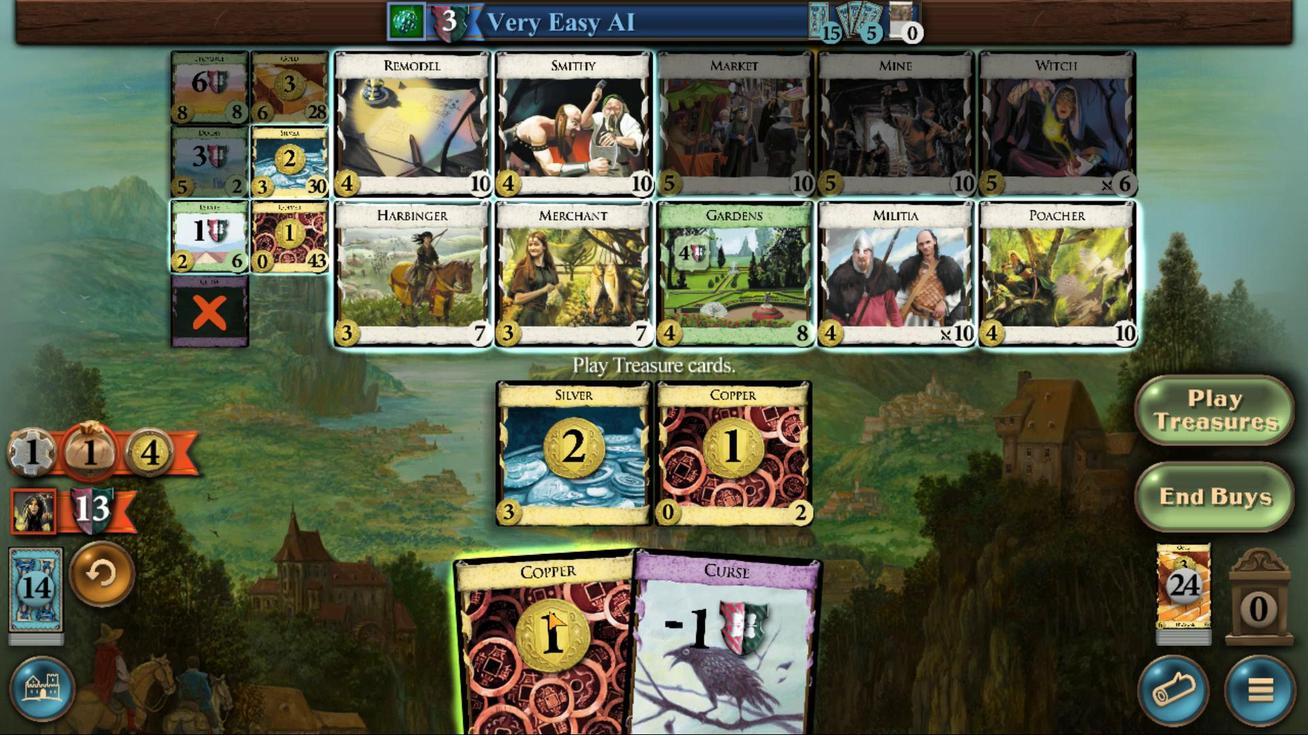 
Action: Mouse pressed left at (729, 448)
Screenshot: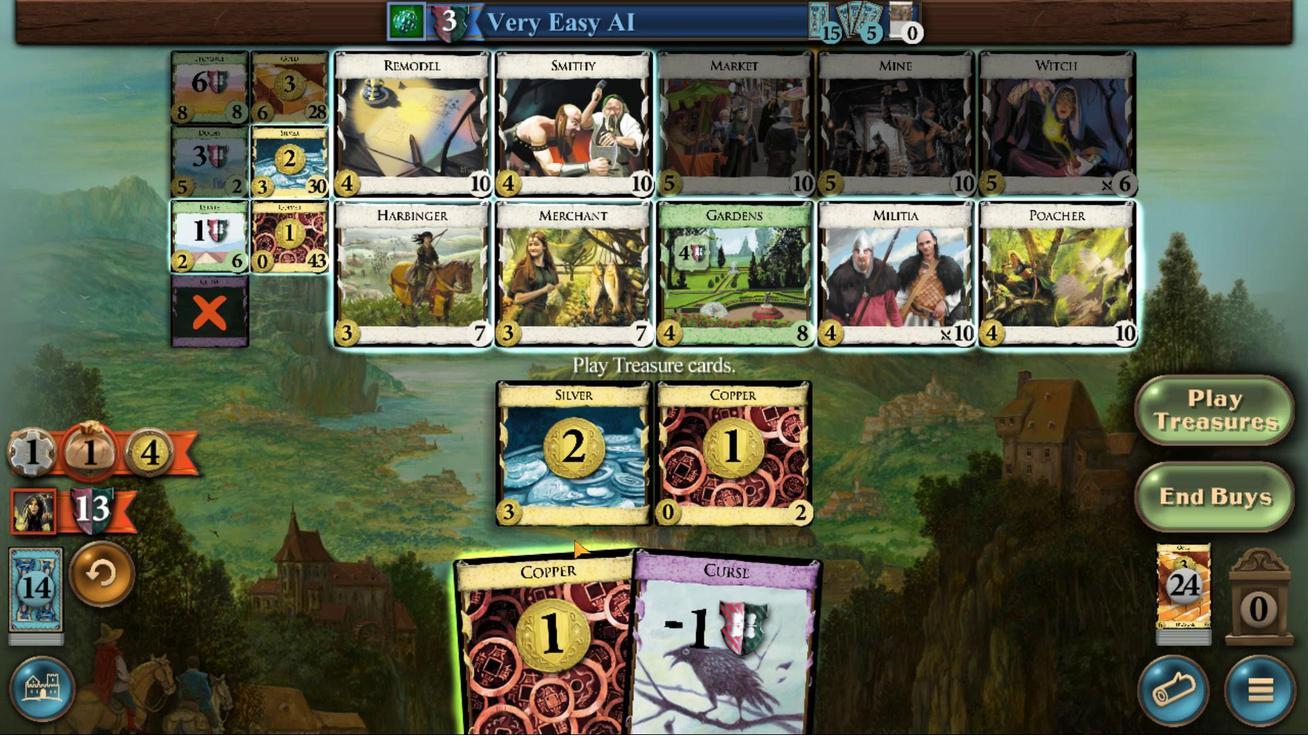 
Action: Mouse moved to (364, 278)
Screenshot: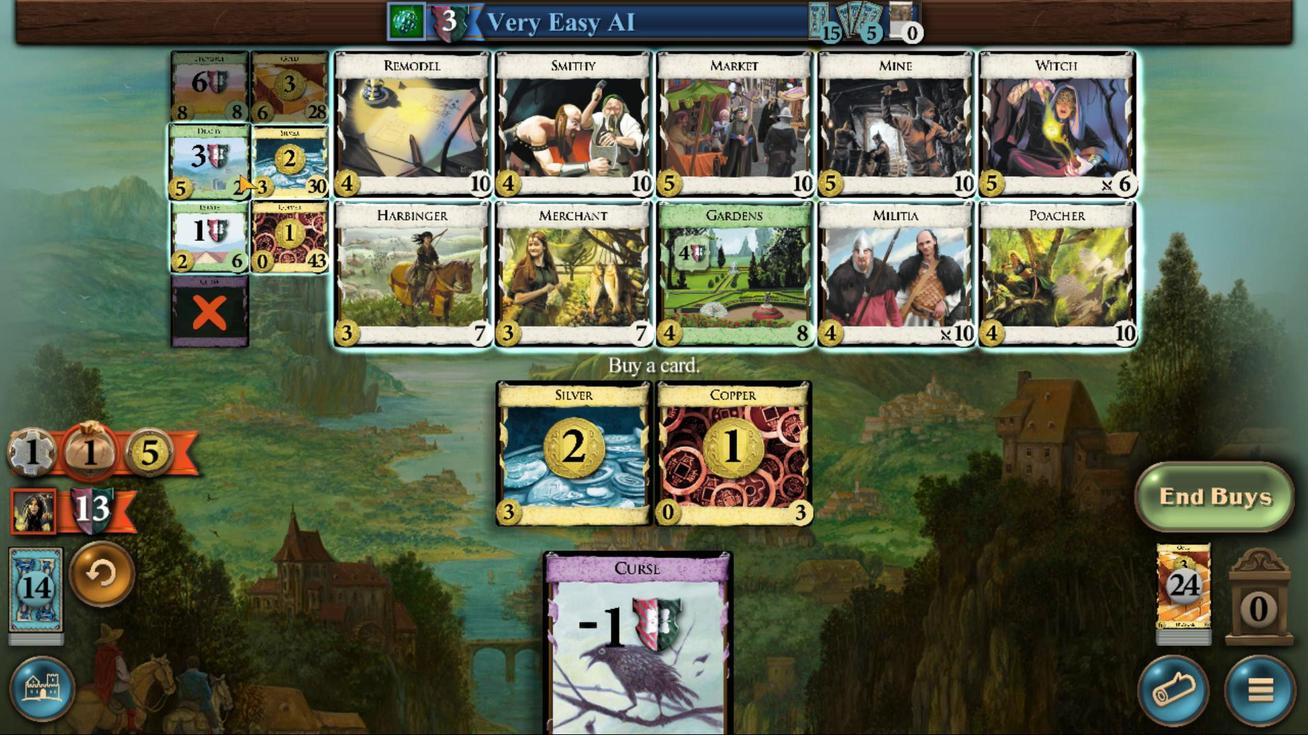 
Action: Mouse pressed left at (364, 278)
Screenshot: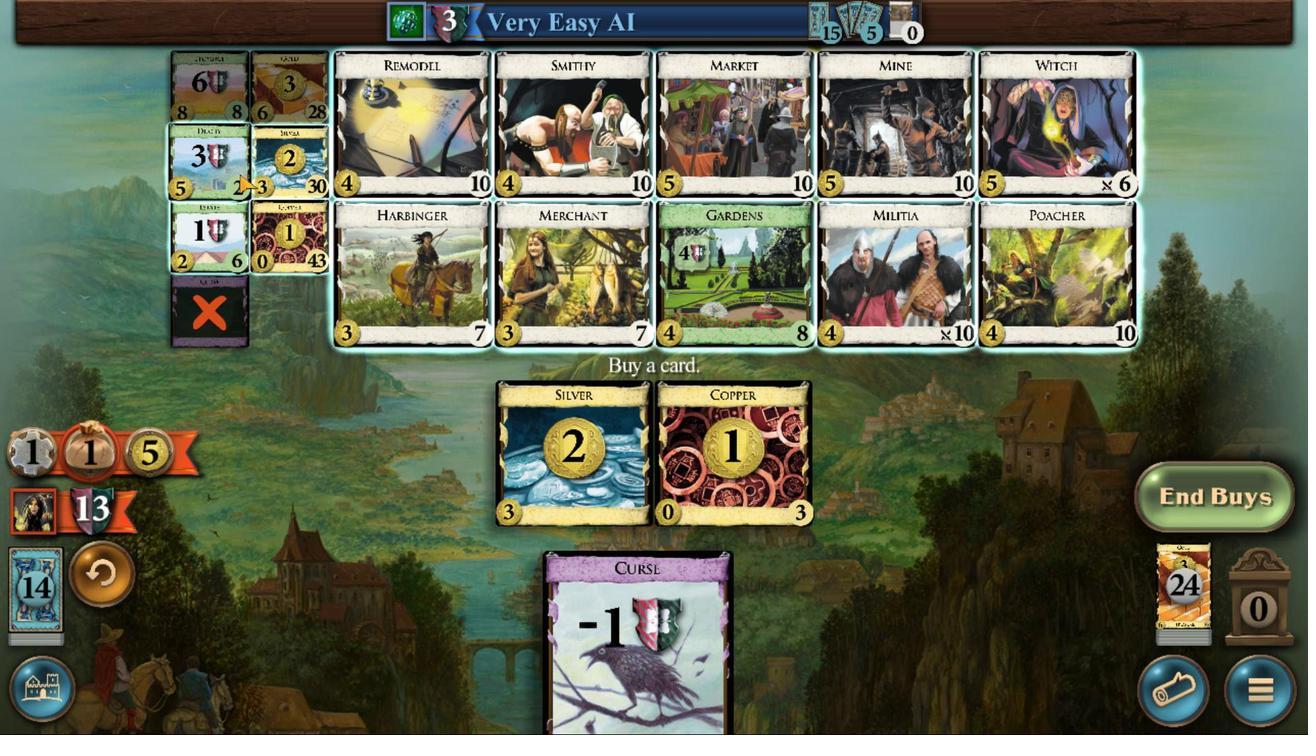 
Action: Mouse moved to (860, 442)
Screenshot: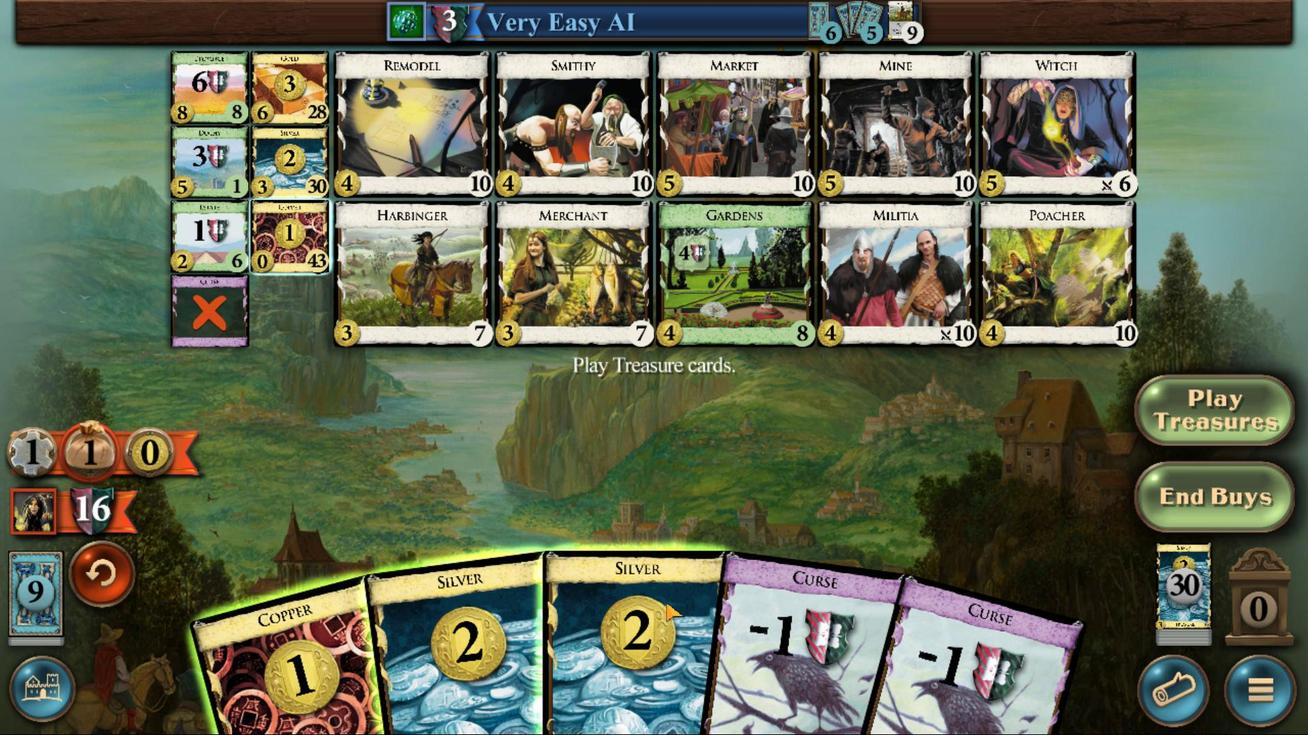 
Action: Mouse pressed left at (860, 442)
Screenshot: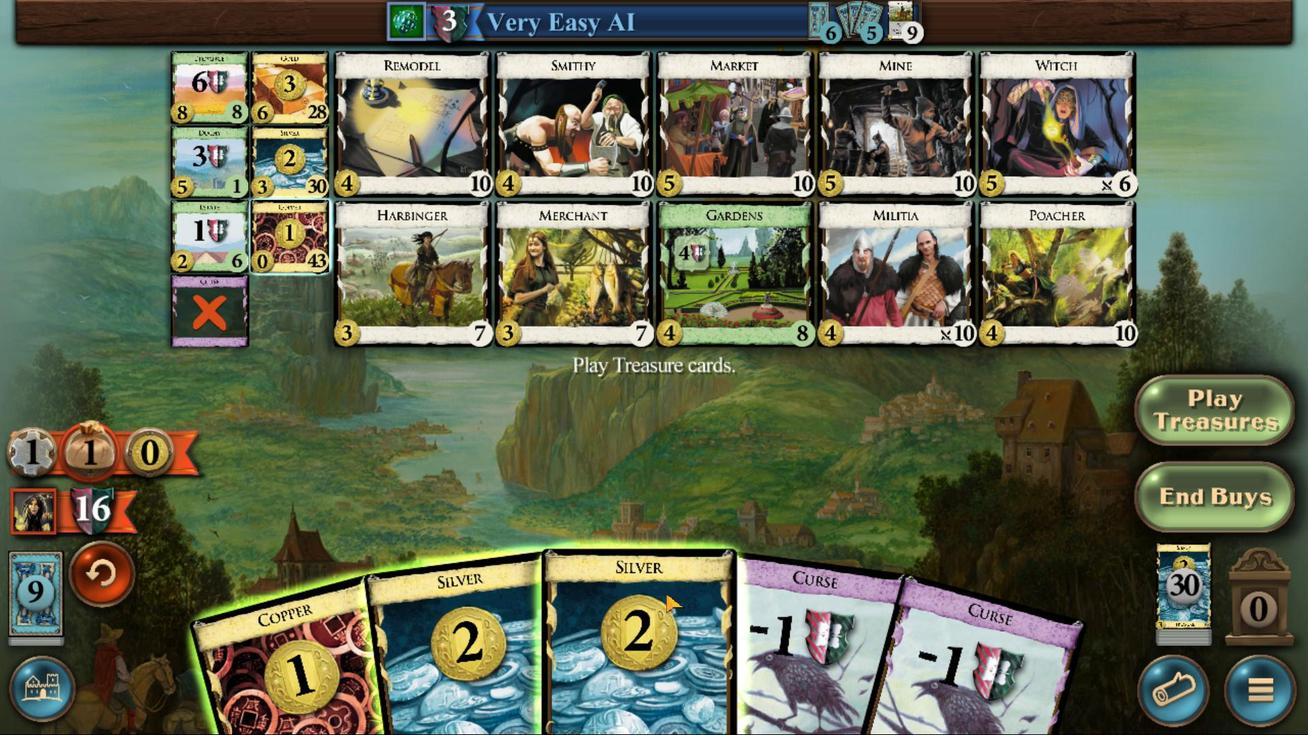 
Action: Mouse moved to (738, 441)
Screenshot: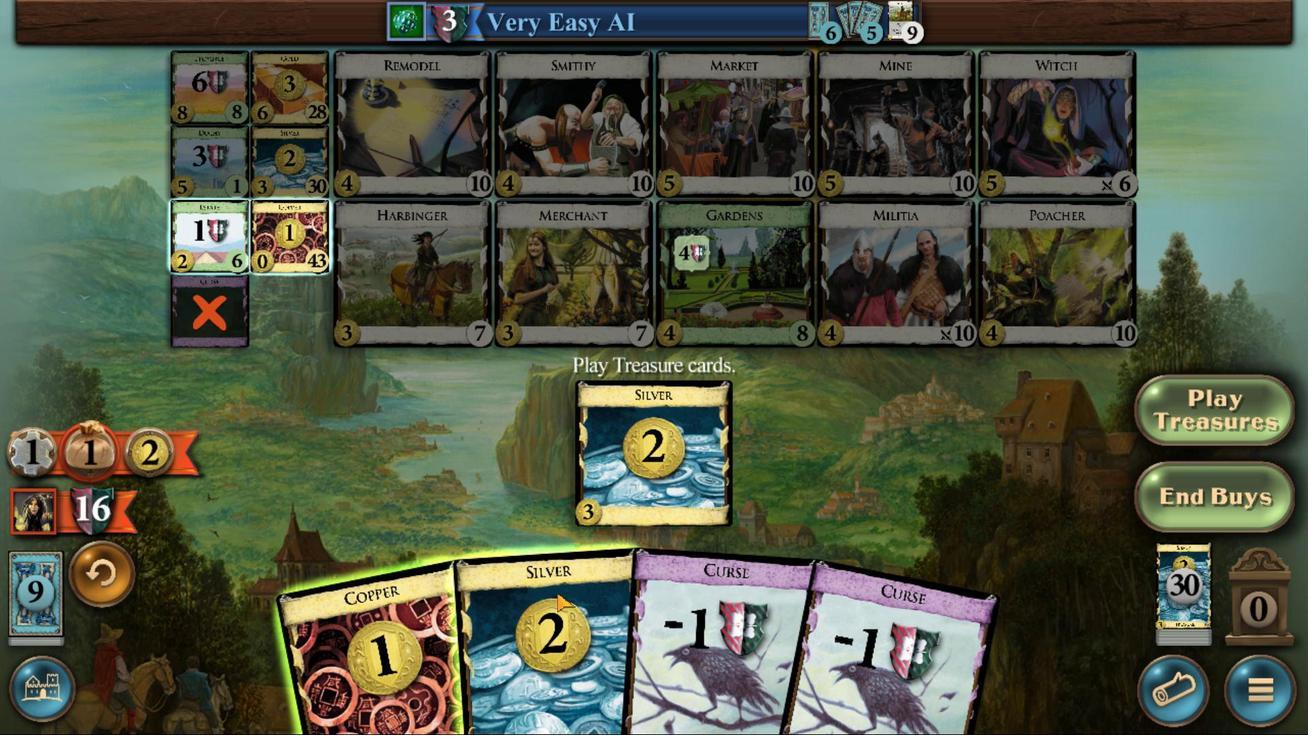 
Action: Mouse pressed left at (738, 441)
Screenshot: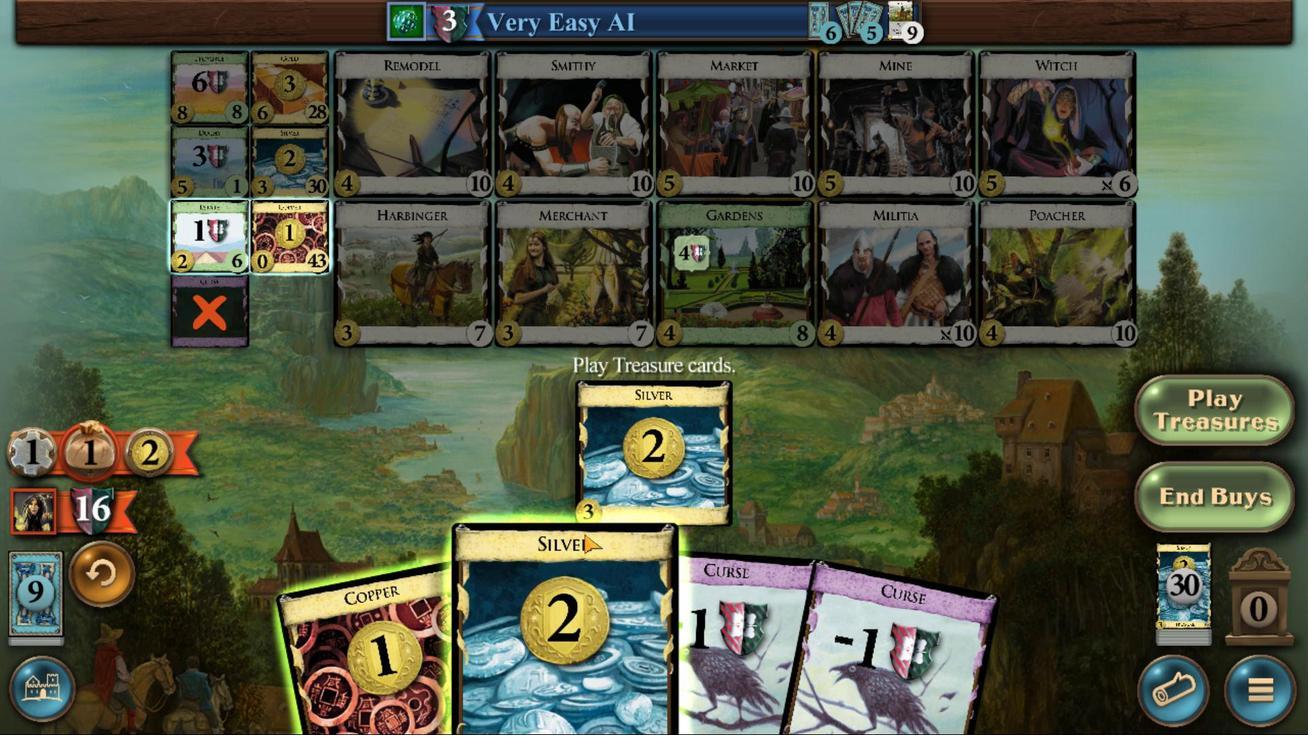 
Action: Mouse moved to (872, 381)
Screenshot: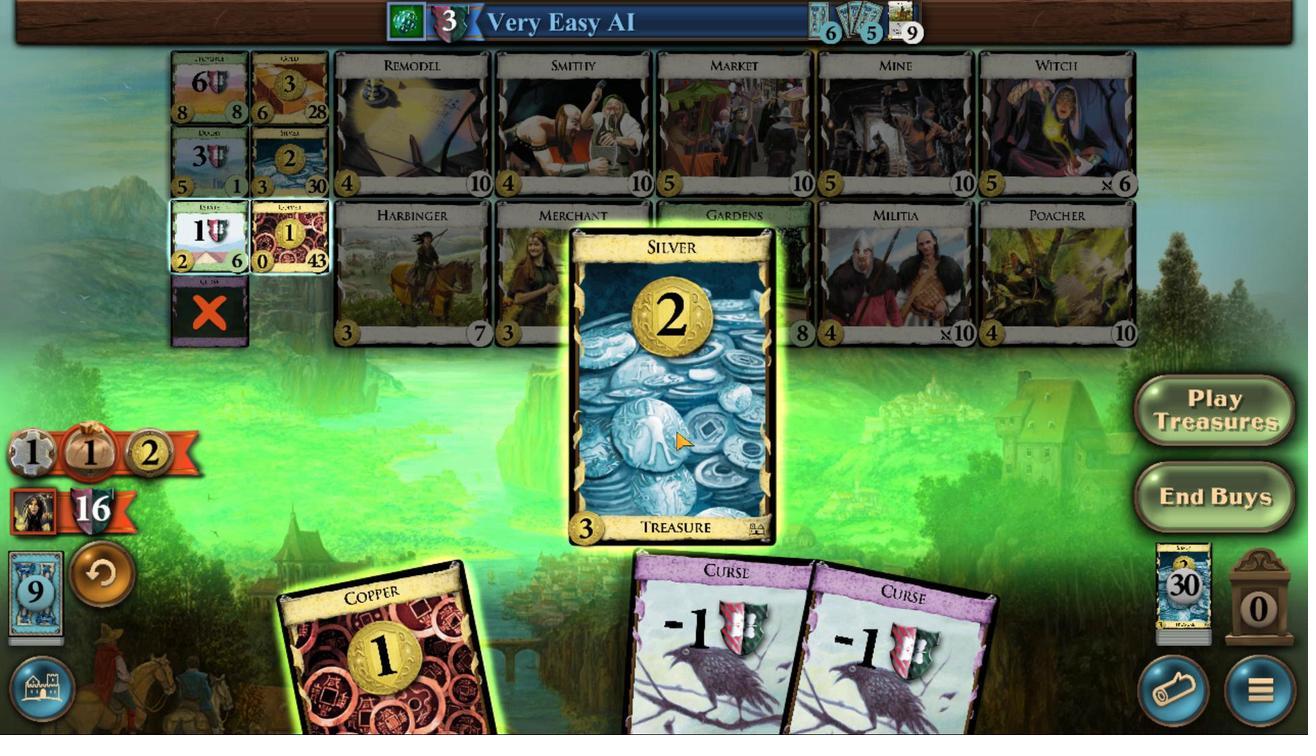 
Action: Mouse pressed left at (872, 381)
Screenshot: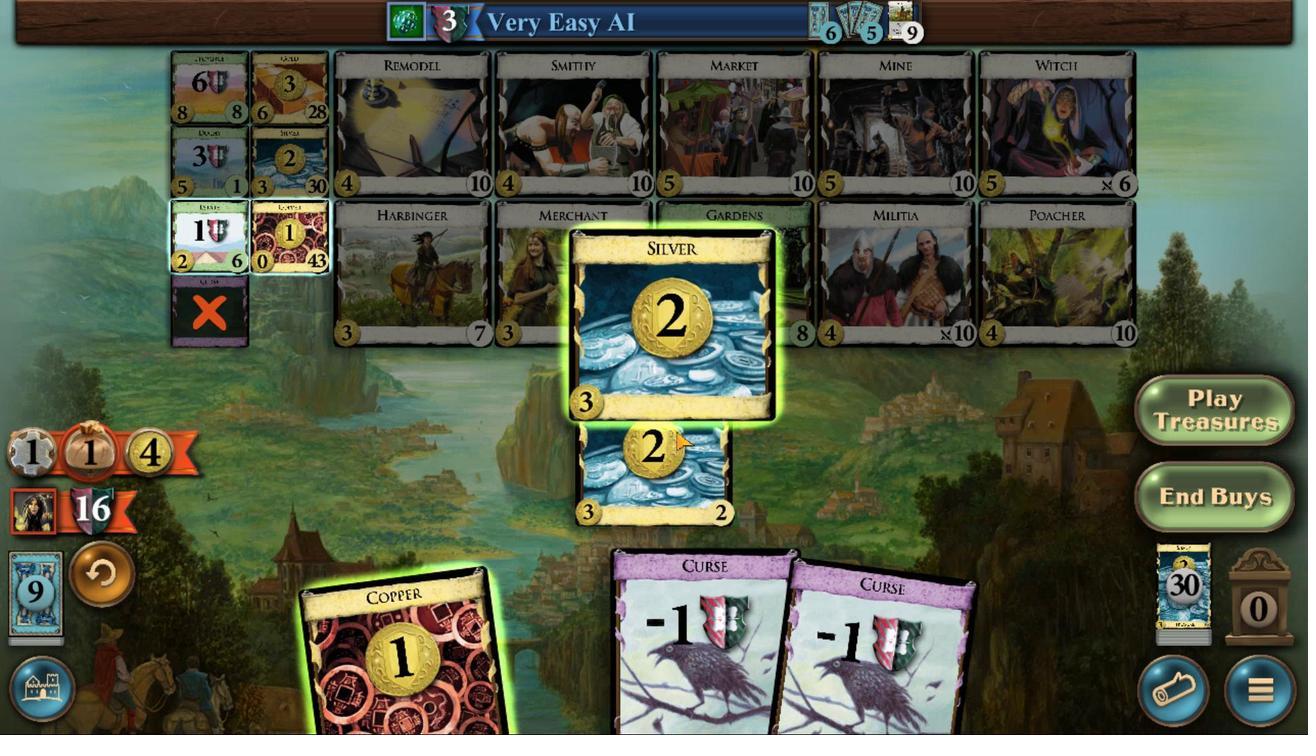 
Action: Mouse moved to (690, 463)
Screenshot: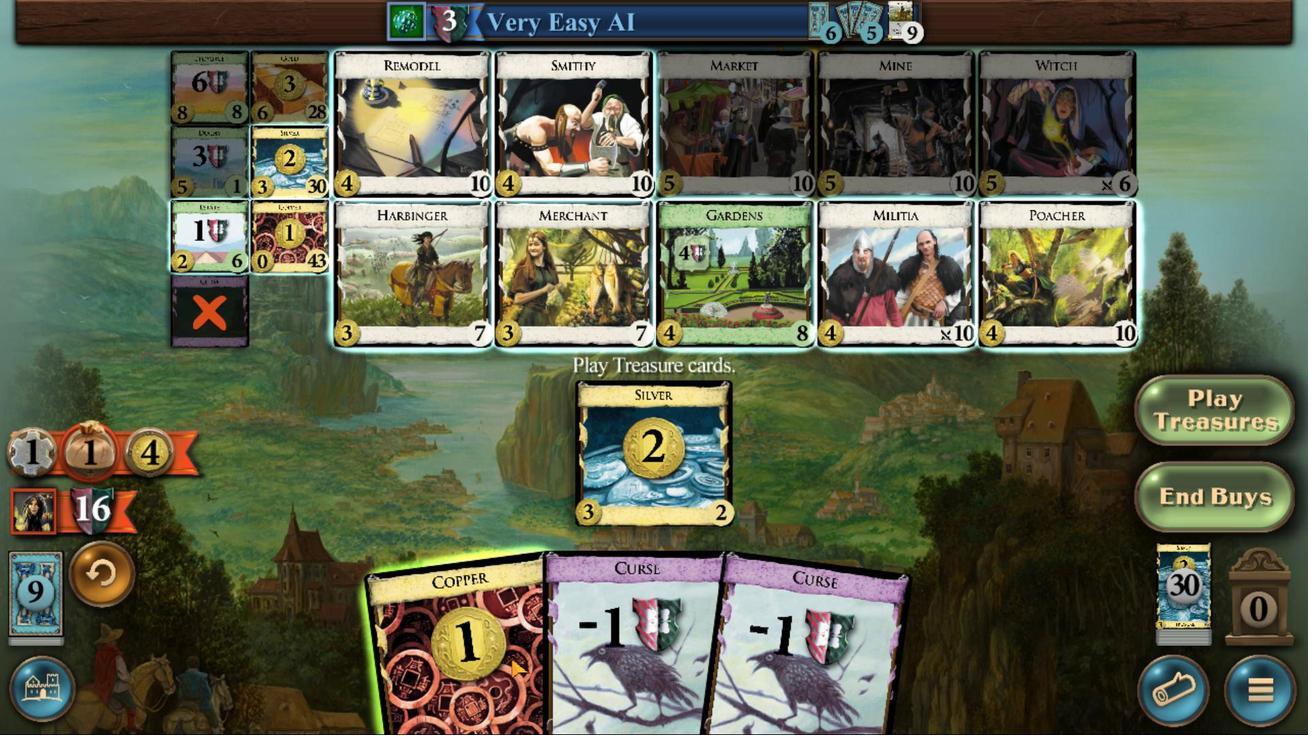 
Action: Mouse pressed left at (690, 463)
Screenshot: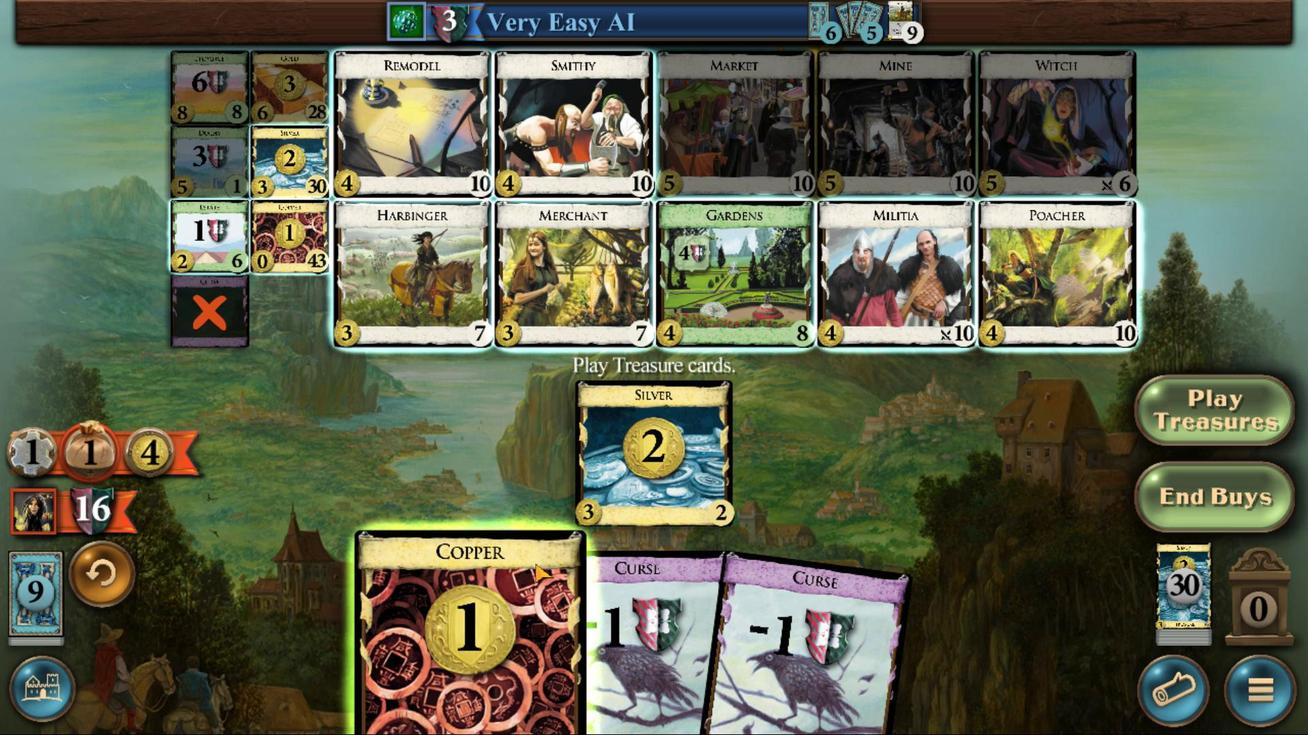 
Action: Mouse moved to (342, 280)
Screenshot: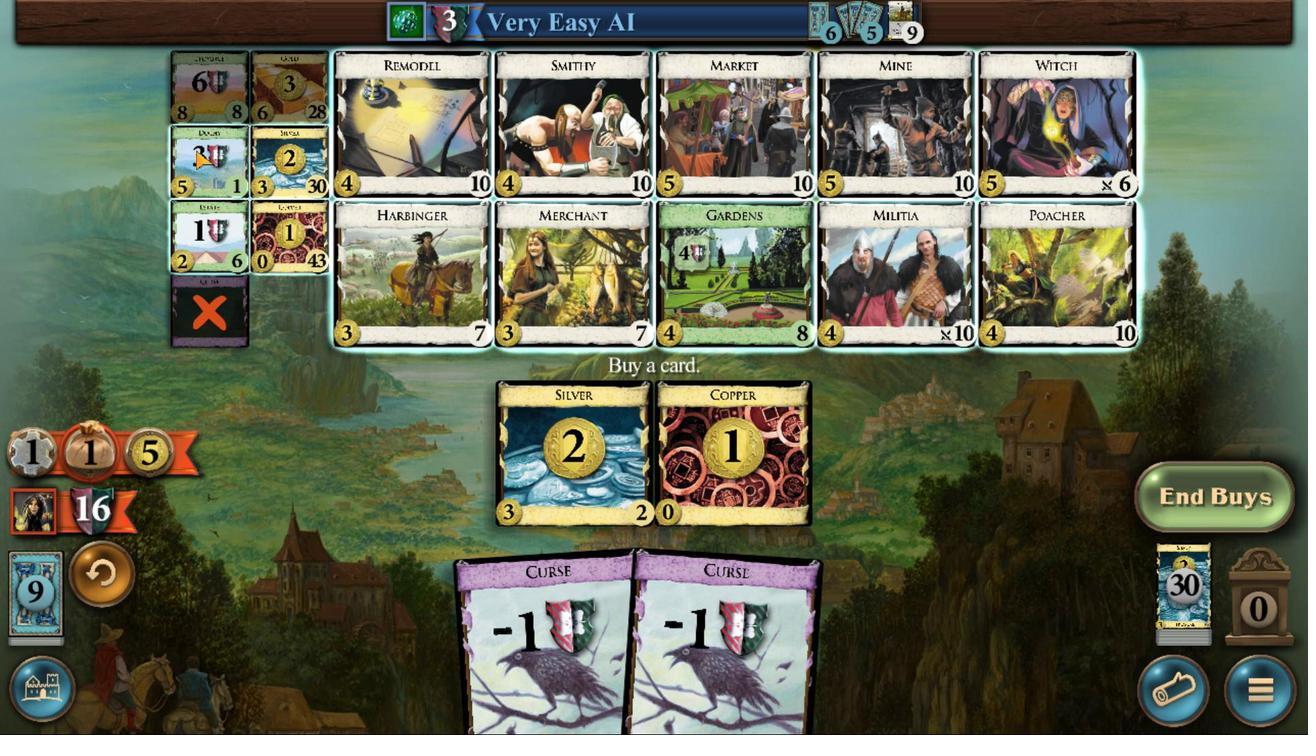 
Action: Mouse pressed left at (342, 280)
Screenshot: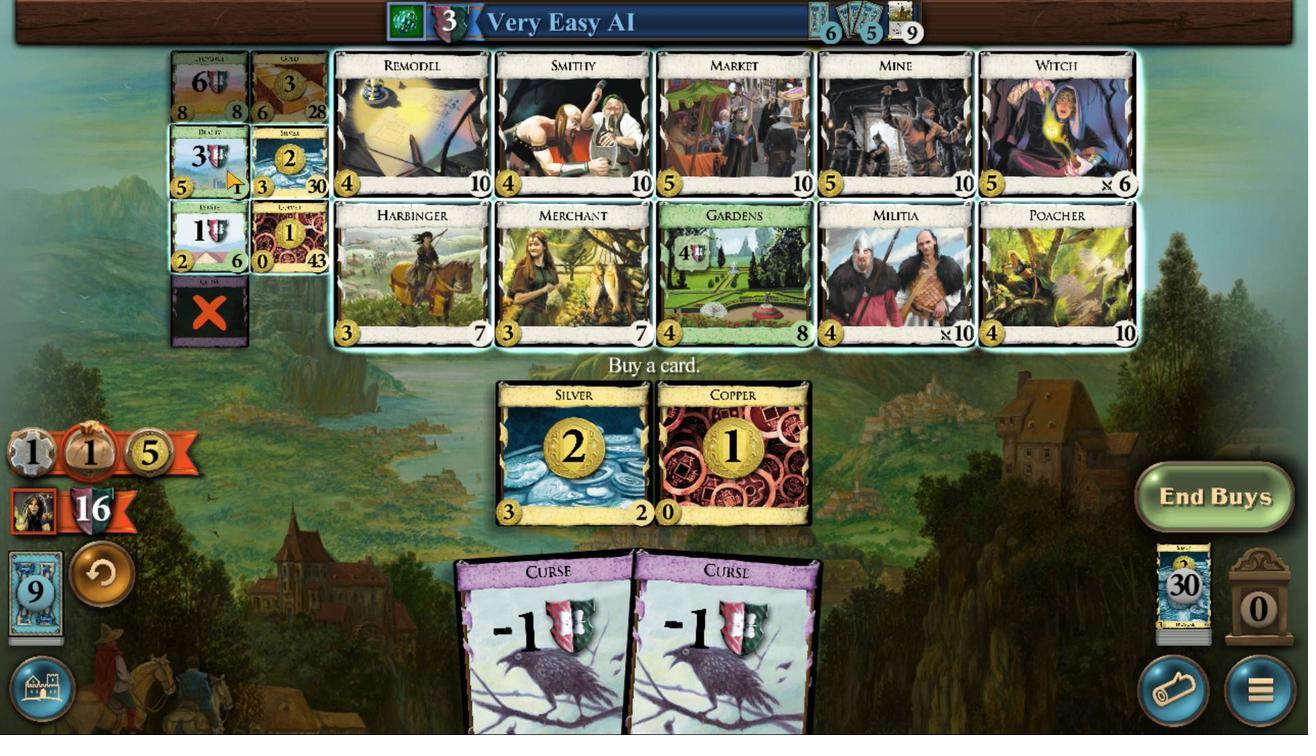 
Action: Mouse moved to (1174, 470)
Screenshot: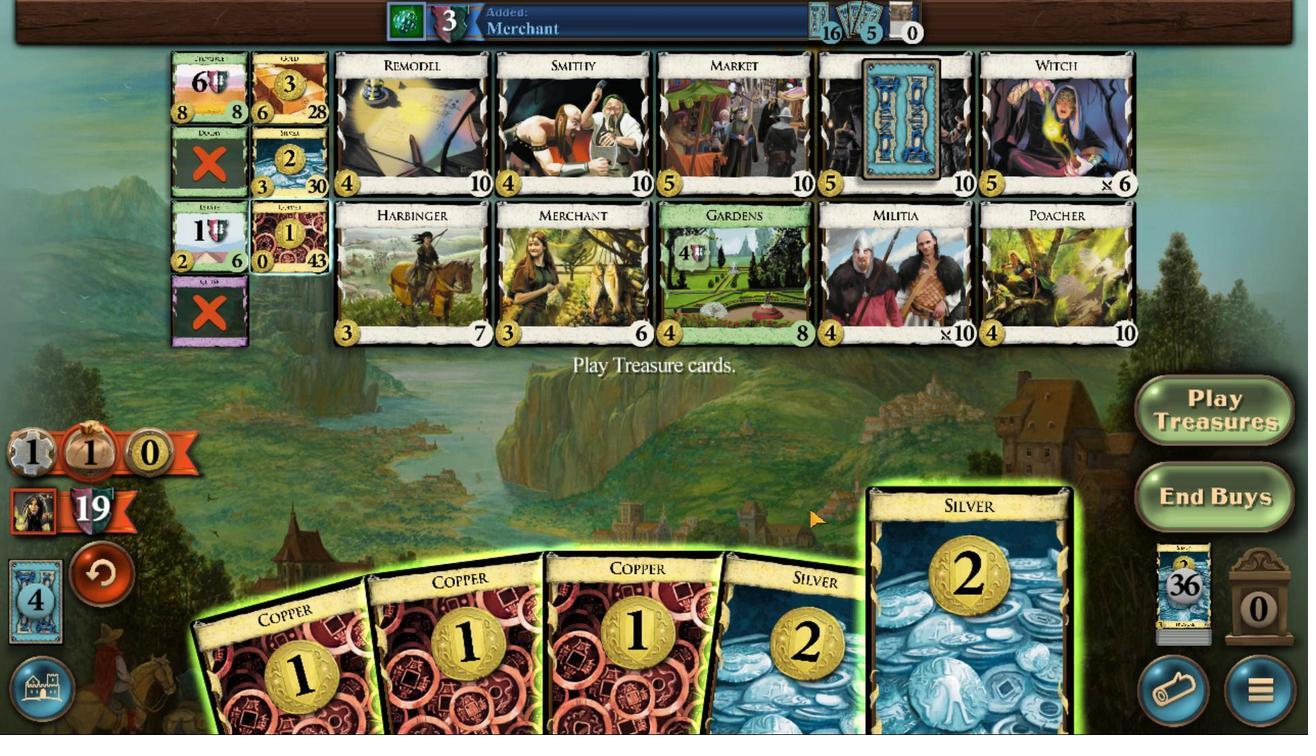 
Action: Mouse pressed left at (1174, 470)
Screenshot: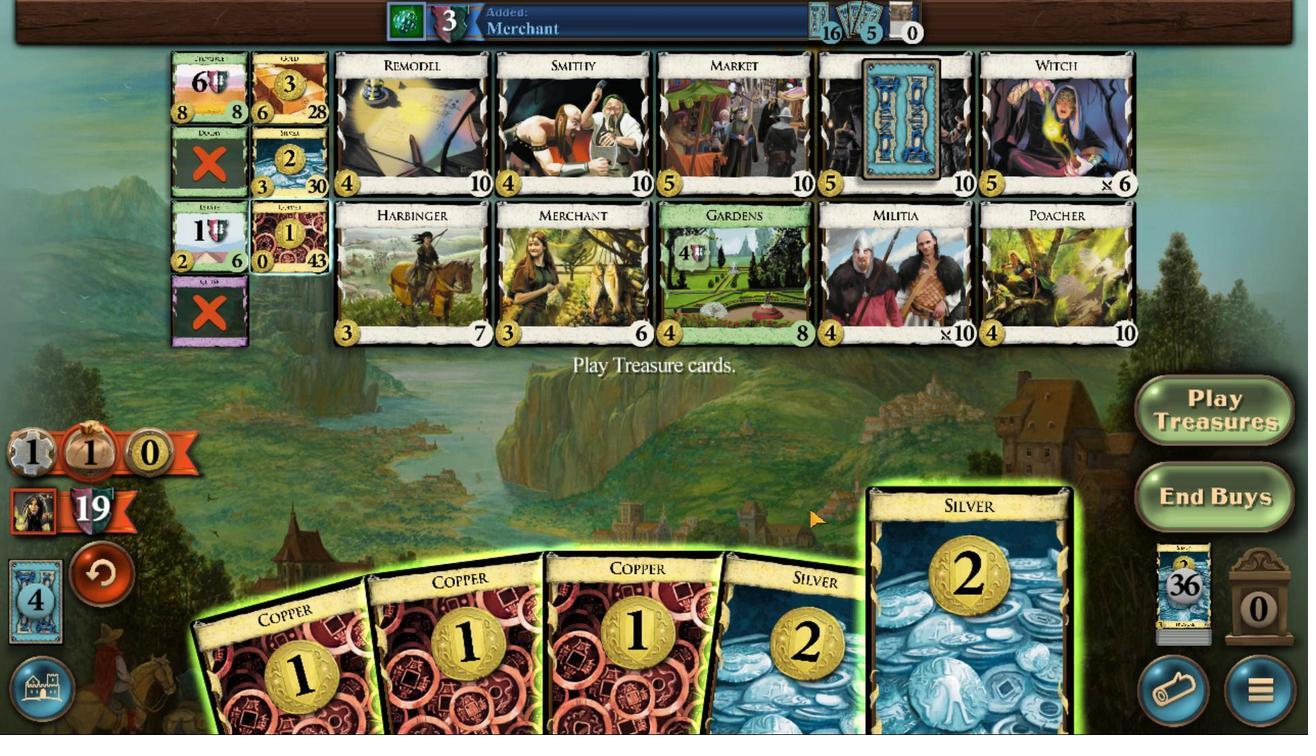 
Action: Mouse moved to (1118, 451)
Screenshot: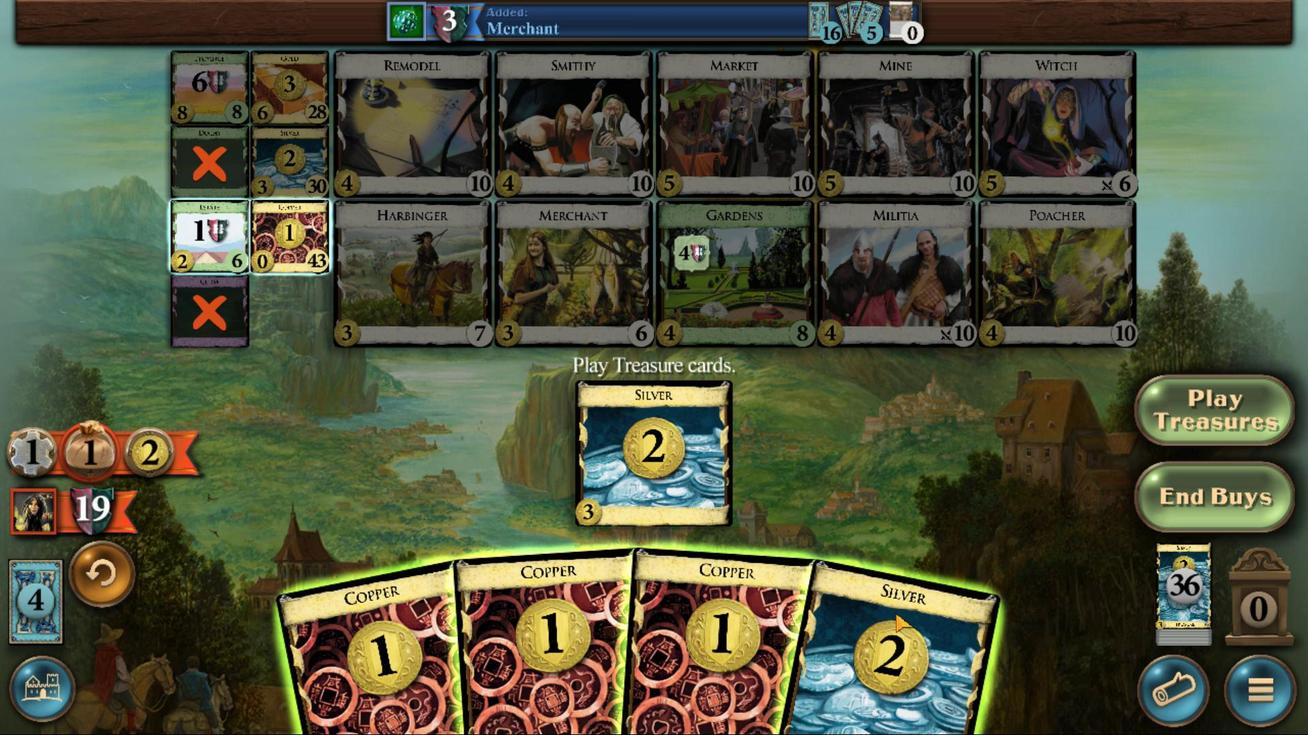 
Action: Mouse pressed left at (1118, 451)
Screenshot: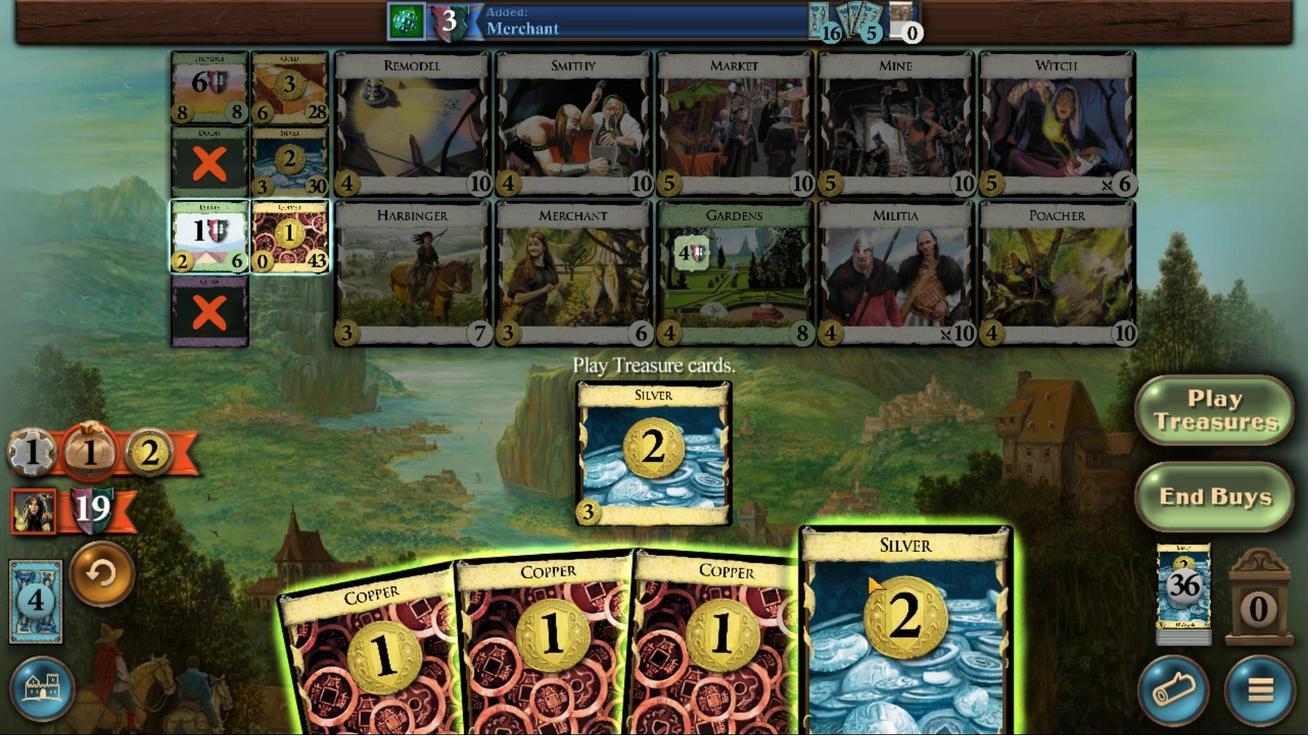 
Action: Mouse moved to (942, 401)
Screenshot: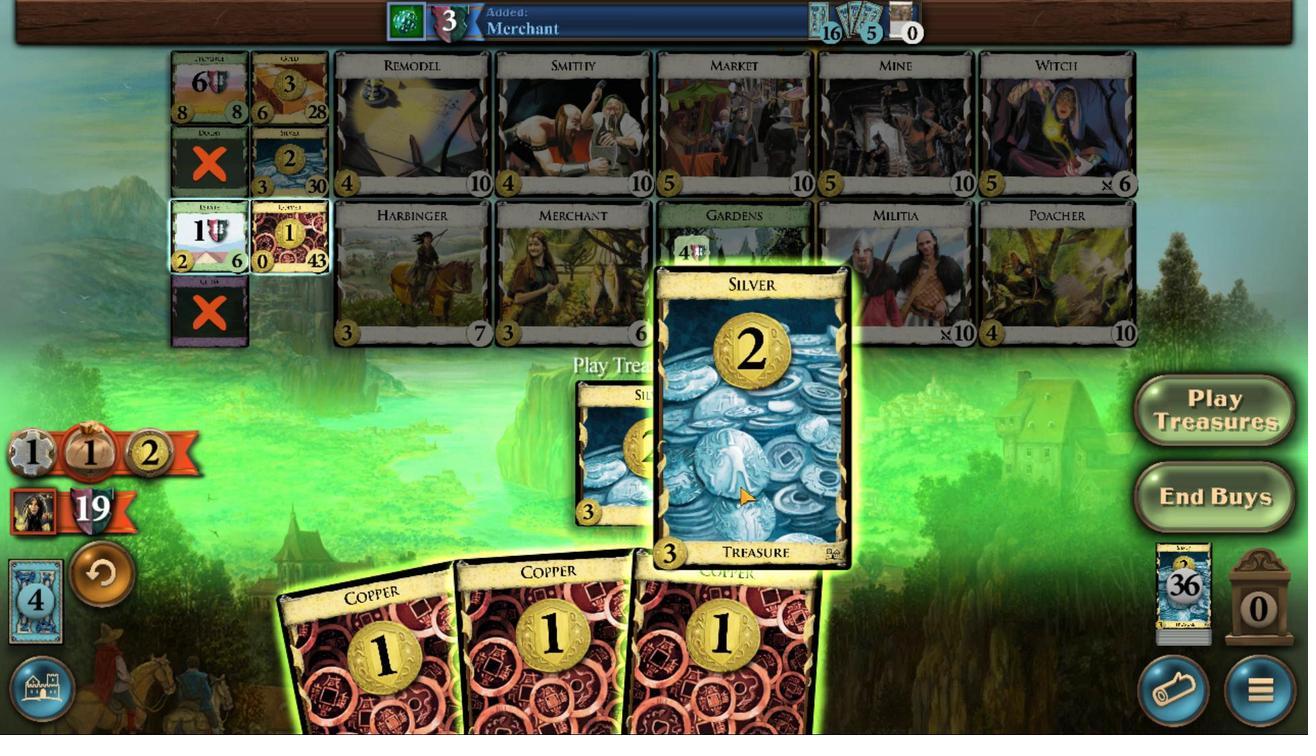
Action: Mouse pressed left at (942, 401)
Screenshot: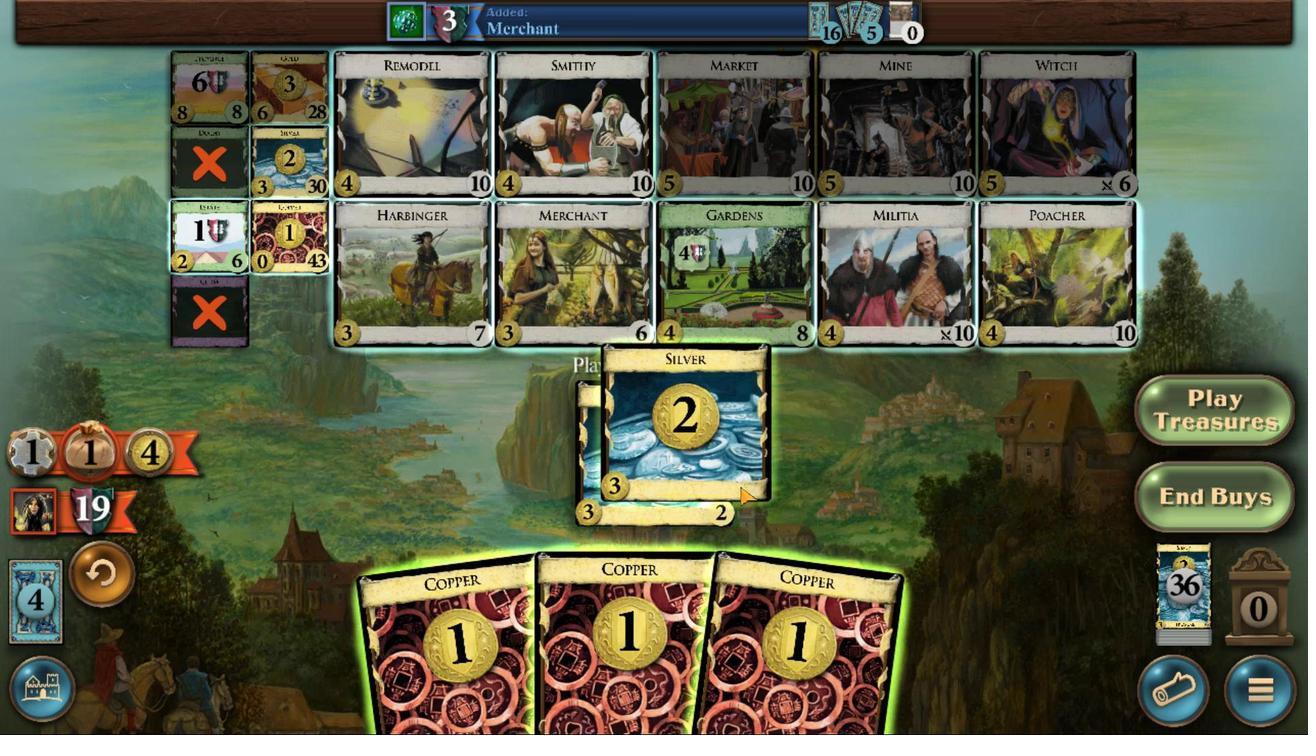 
Action: Mouse moved to (1019, 464)
Screenshot: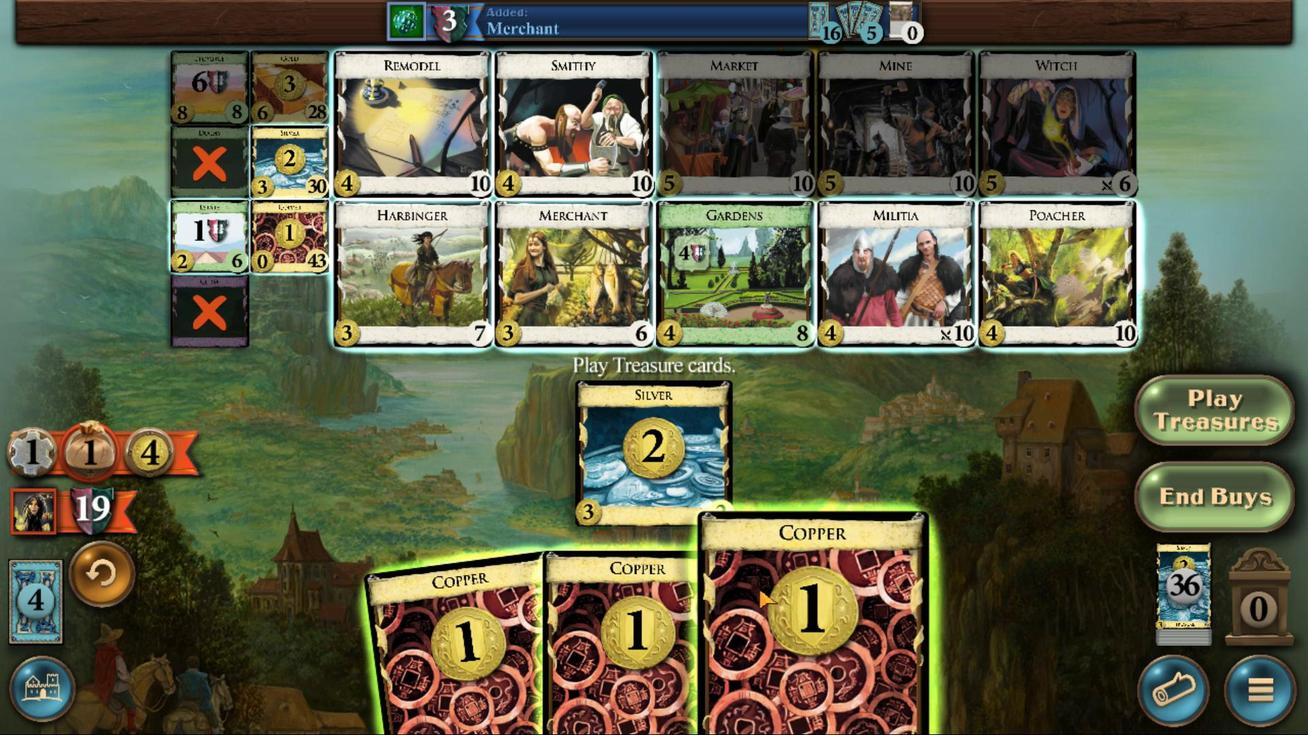 
Action: Mouse pressed left at (1019, 464)
Screenshot: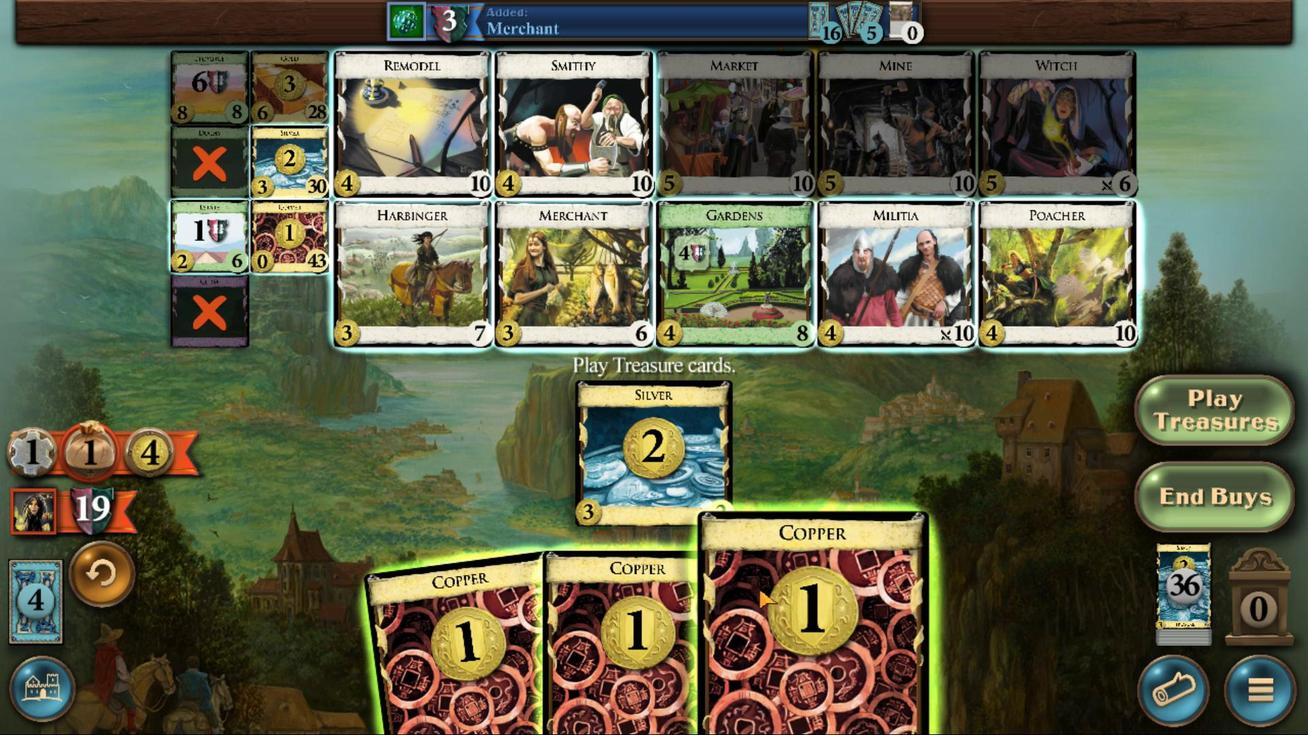 
Action: Mouse moved to (962, 456)
Screenshot: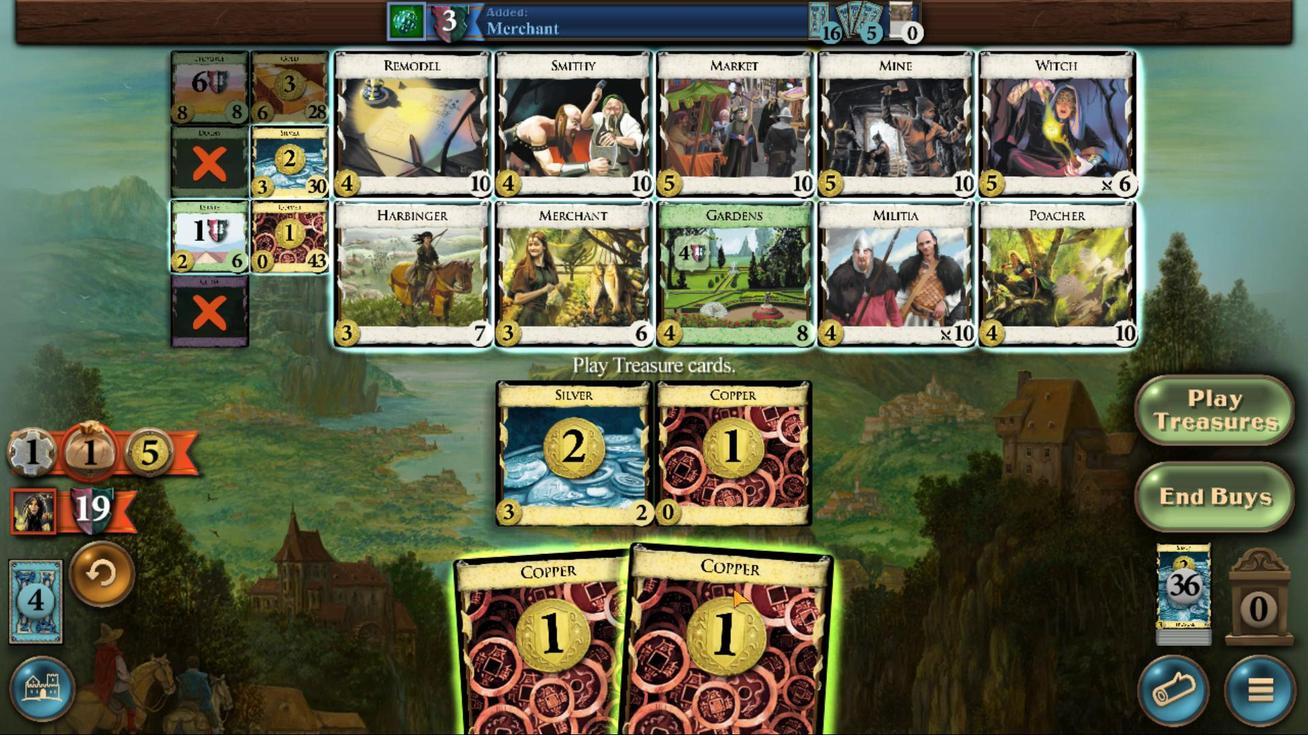 
Action: Mouse pressed left at (962, 456)
Screenshot: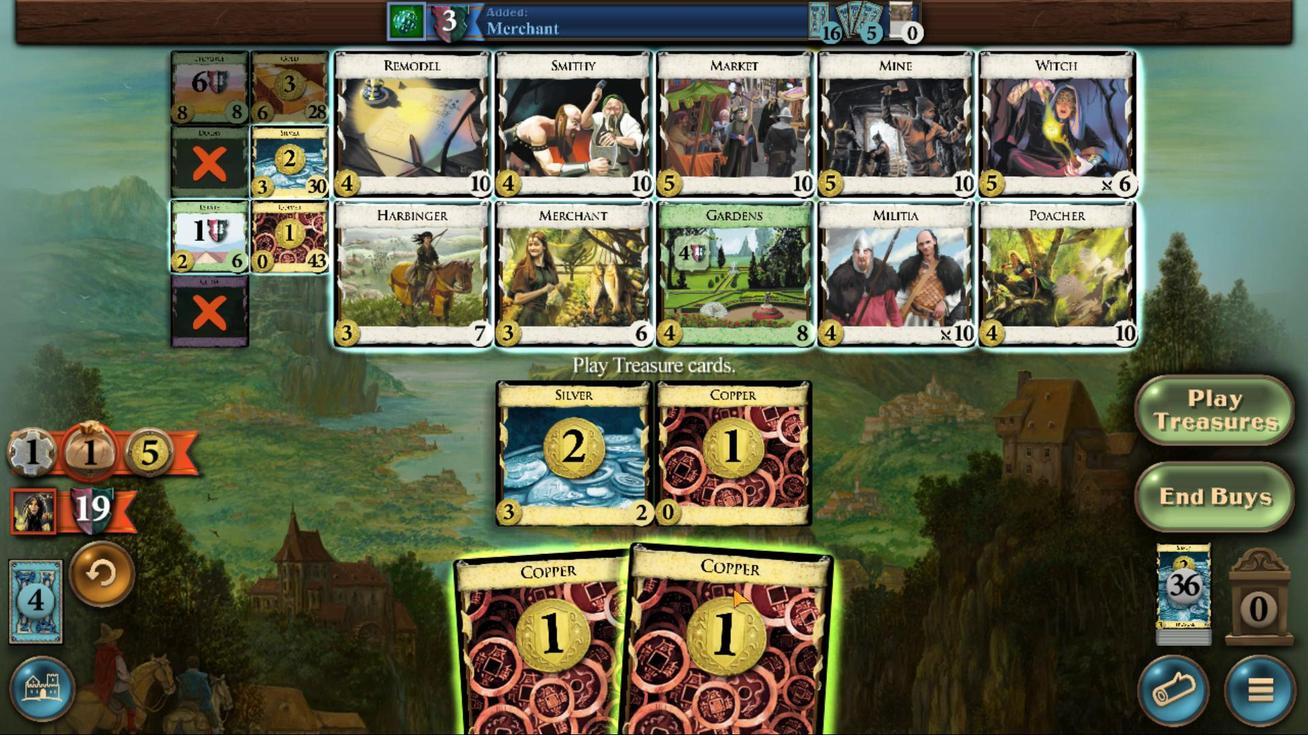 
Action: Mouse moved to (878, 402)
Screenshot: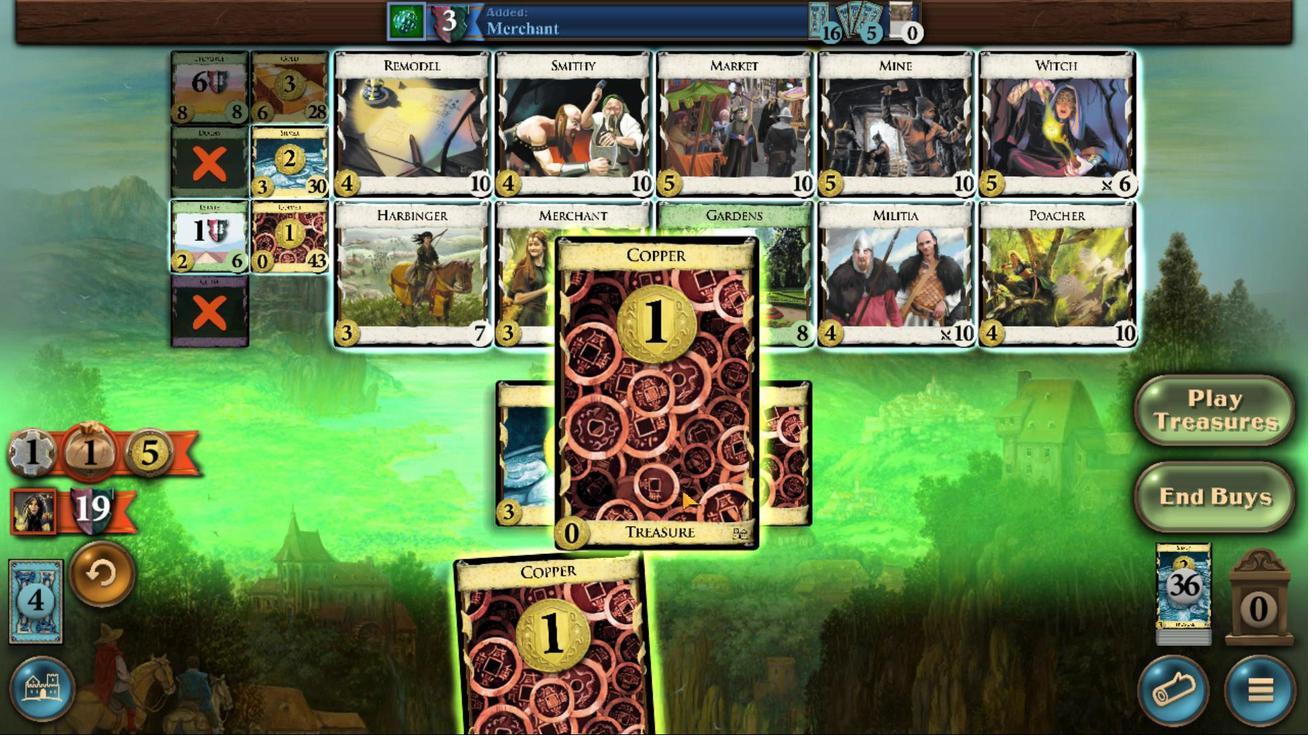 
Action: Mouse pressed left at (878, 402)
Screenshot: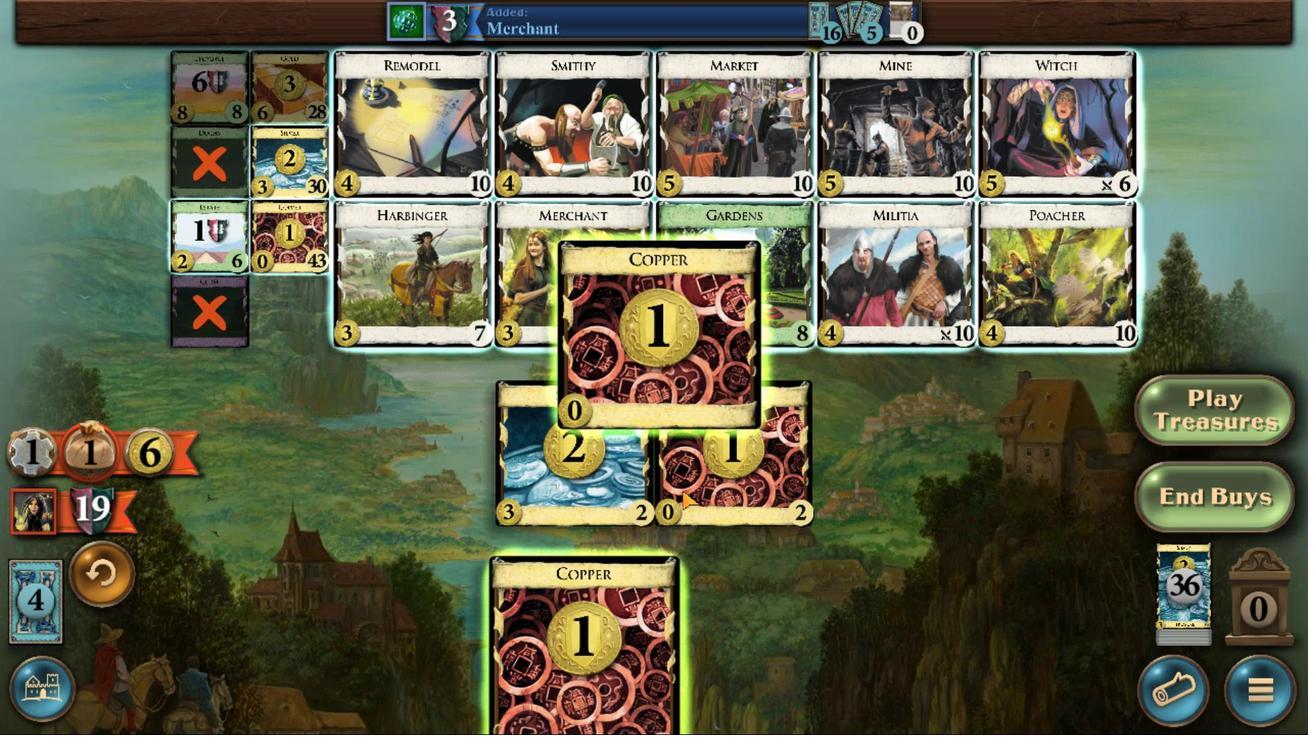 
Action: Mouse moved to (857, 438)
Screenshot: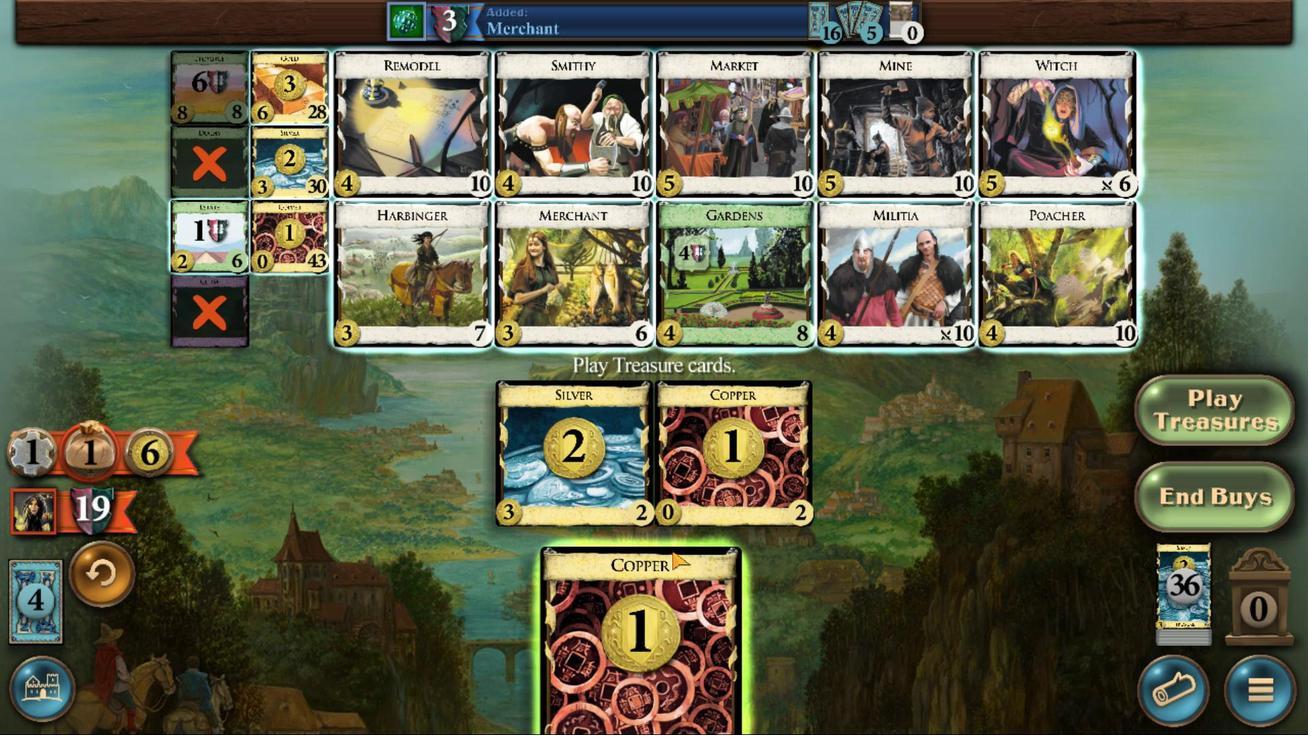 
Action: Mouse pressed left at (857, 438)
Screenshot: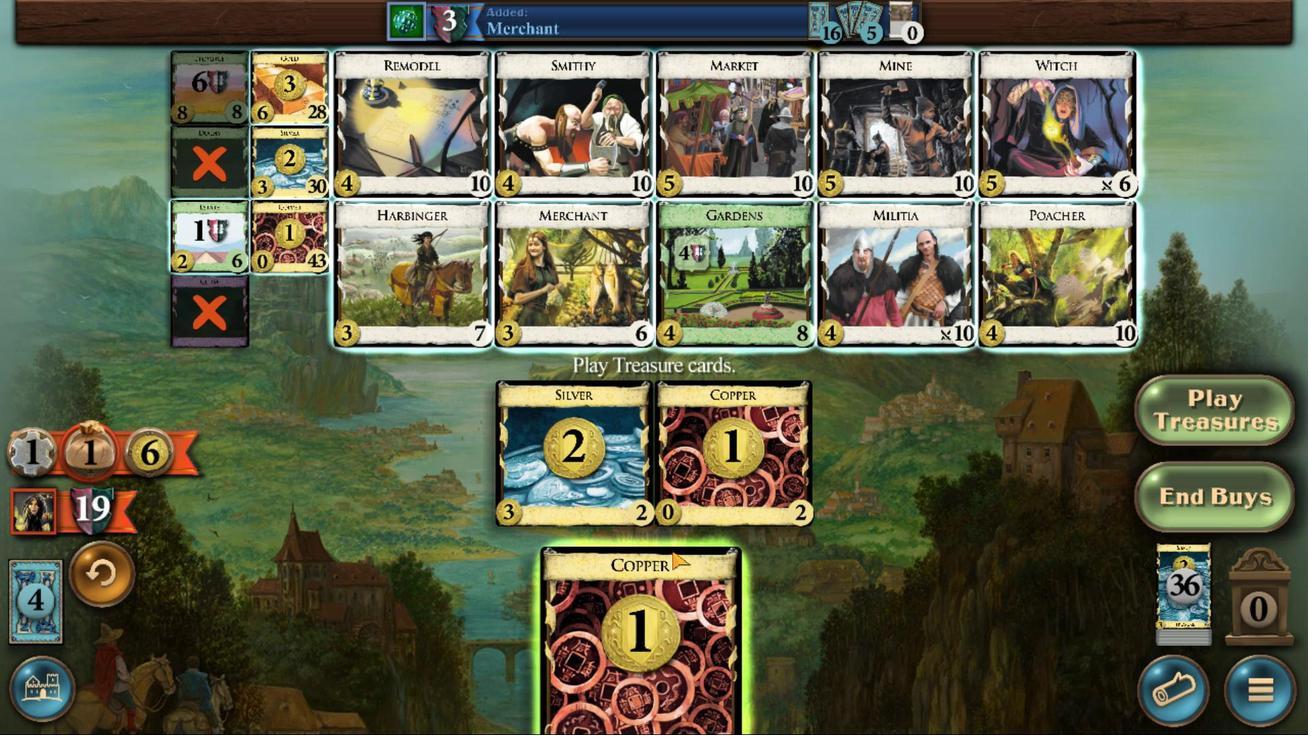 
Action: Mouse moved to (445, 251)
Screenshot: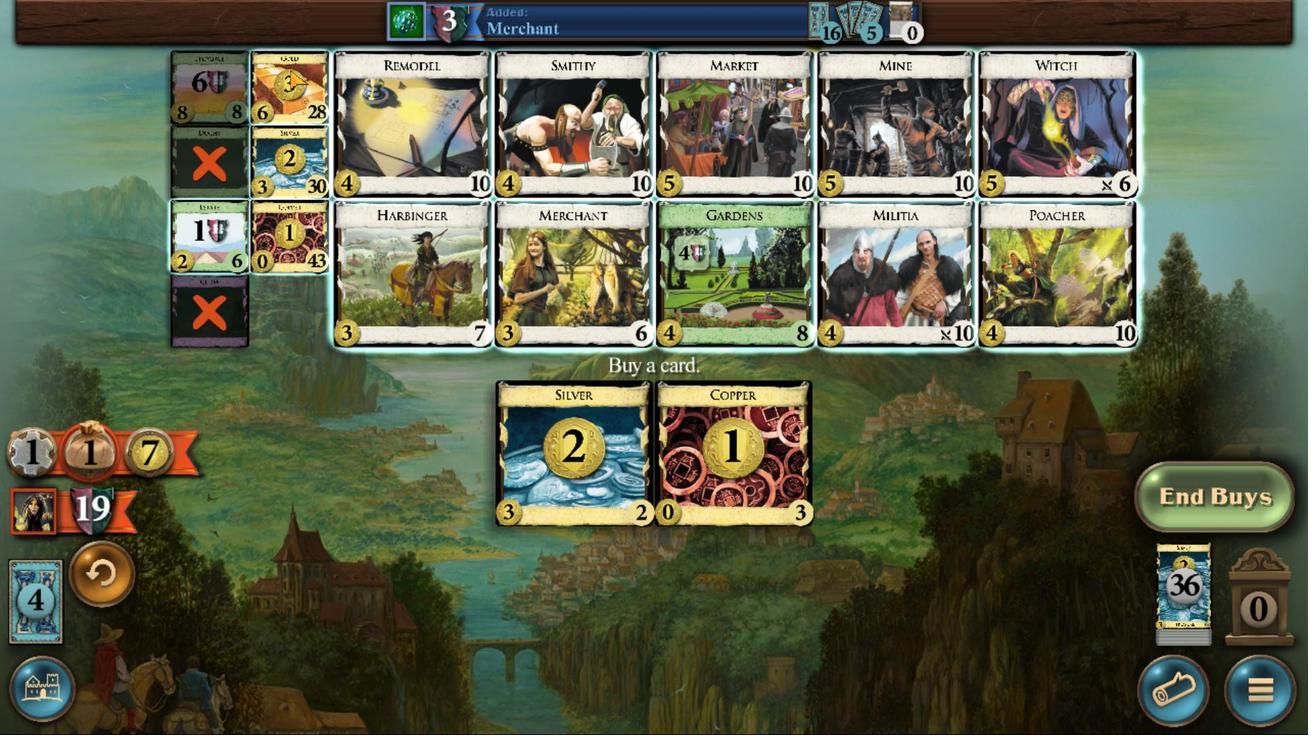 
Action: Mouse pressed left at (445, 251)
Screenshot: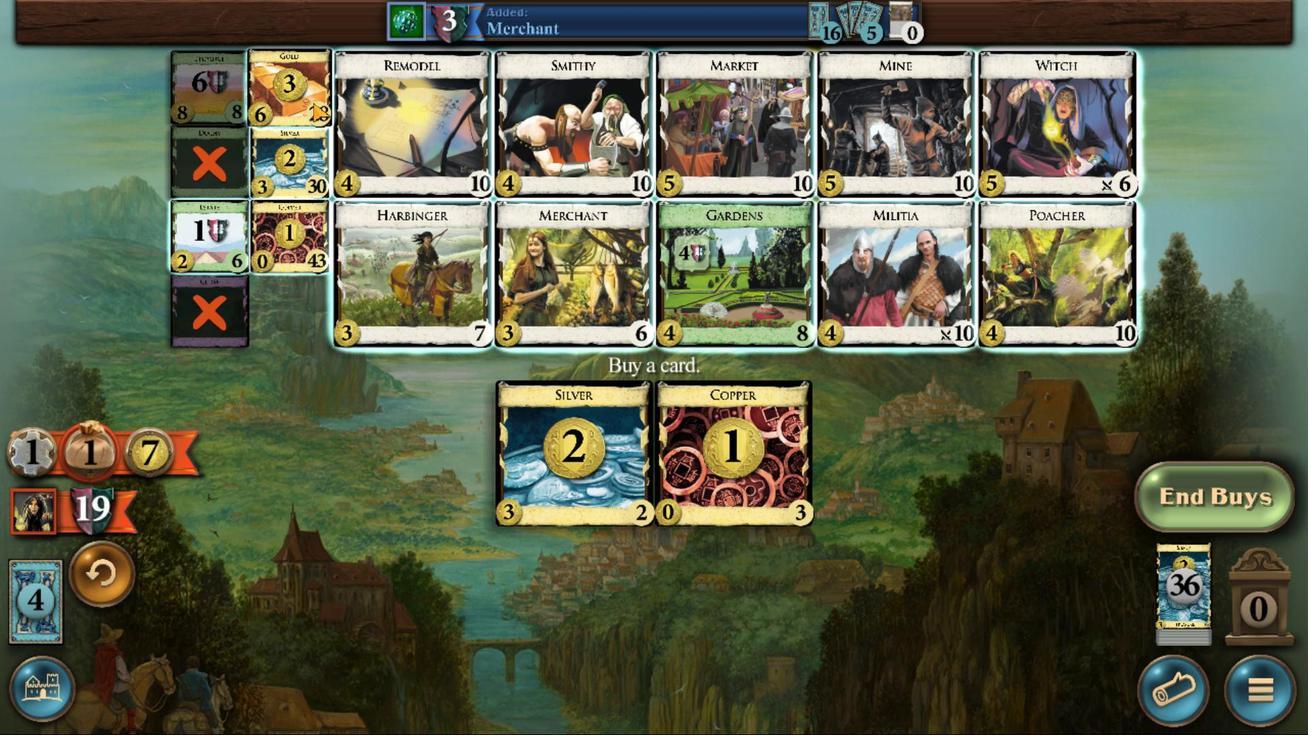 
Action: Mouse moved to (447, 305)
Screenshot: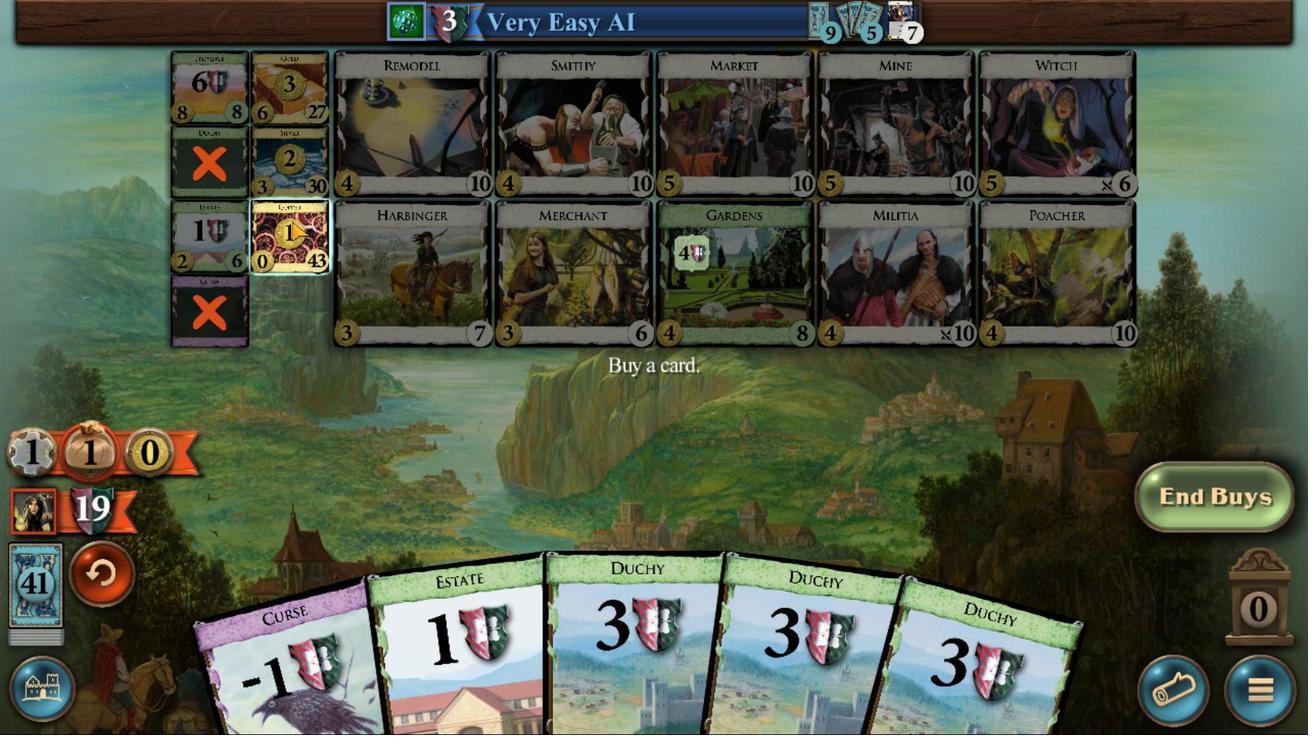 
Action: Mouse pressed left at (447, 305)
Screenshot: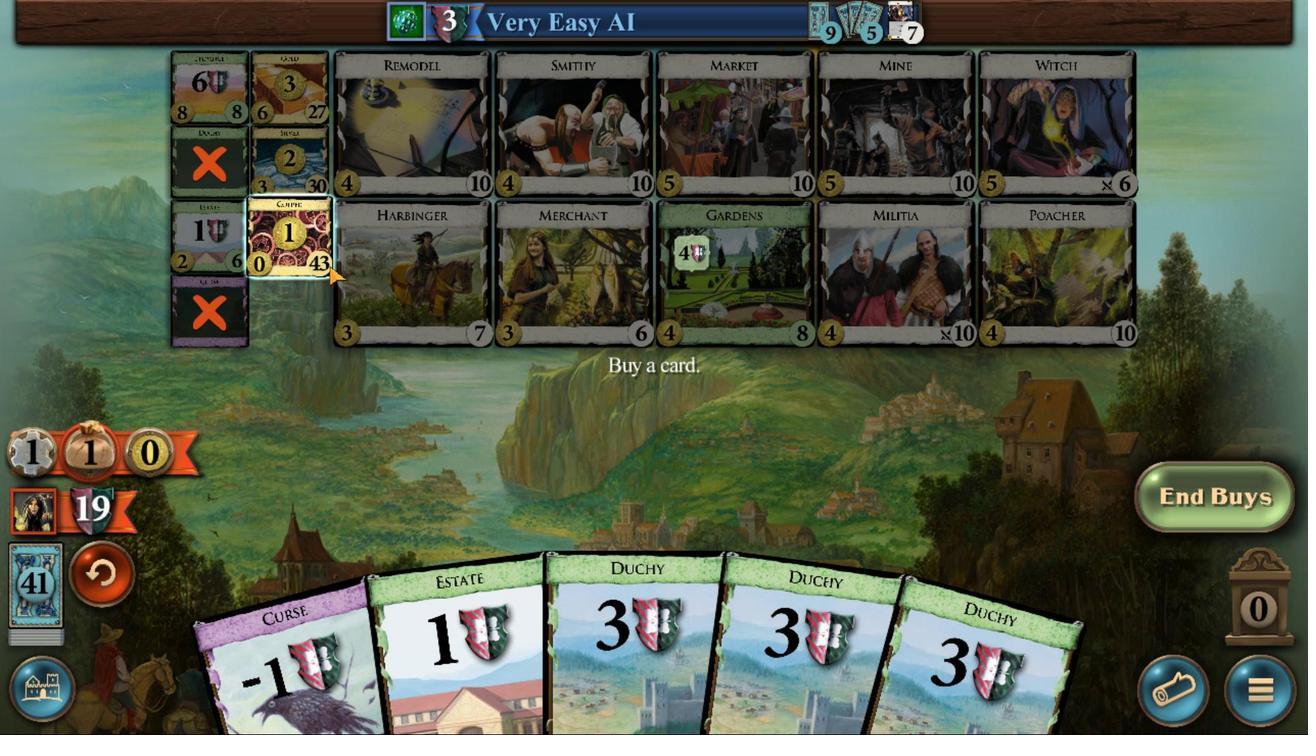 
Action: Mouse moved to (799, 436)
Screenshot: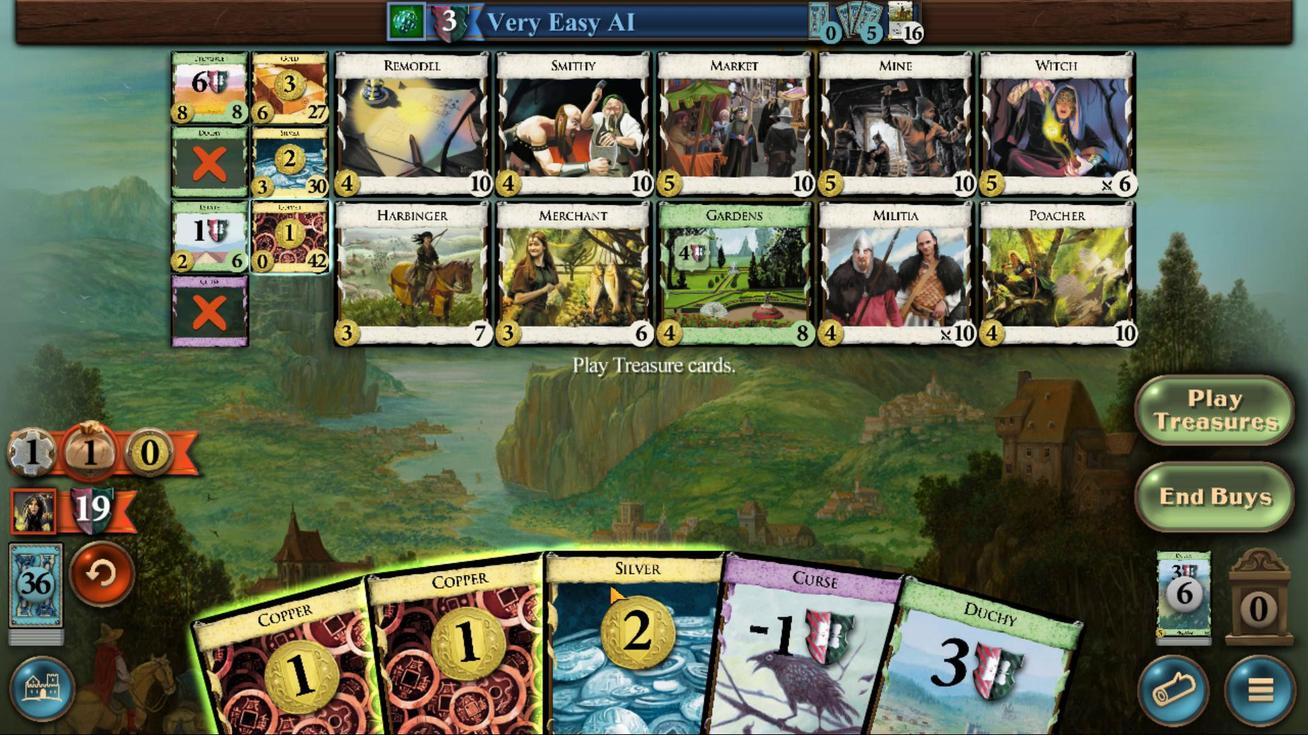 
Action: Mouse pressed left at (799, 436)
Screenshot: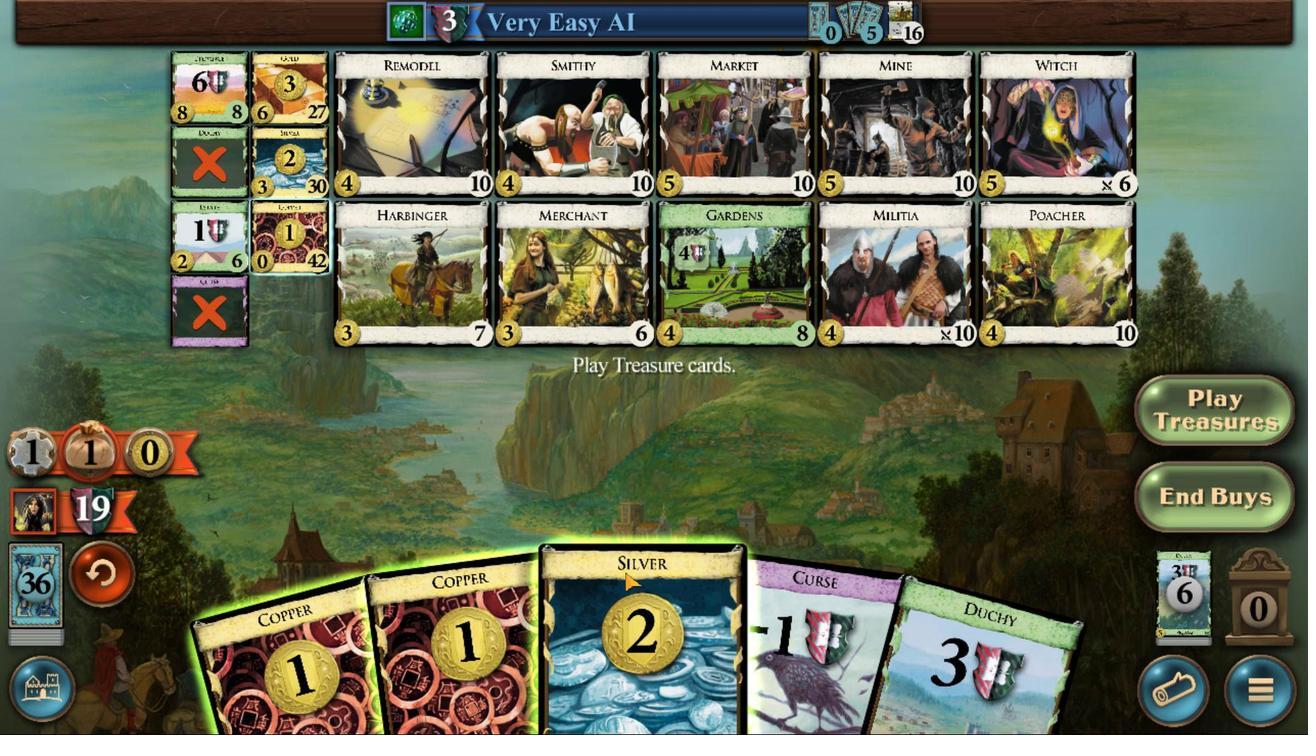 
Action: Mouse moved to (689, 438)
Screenshot: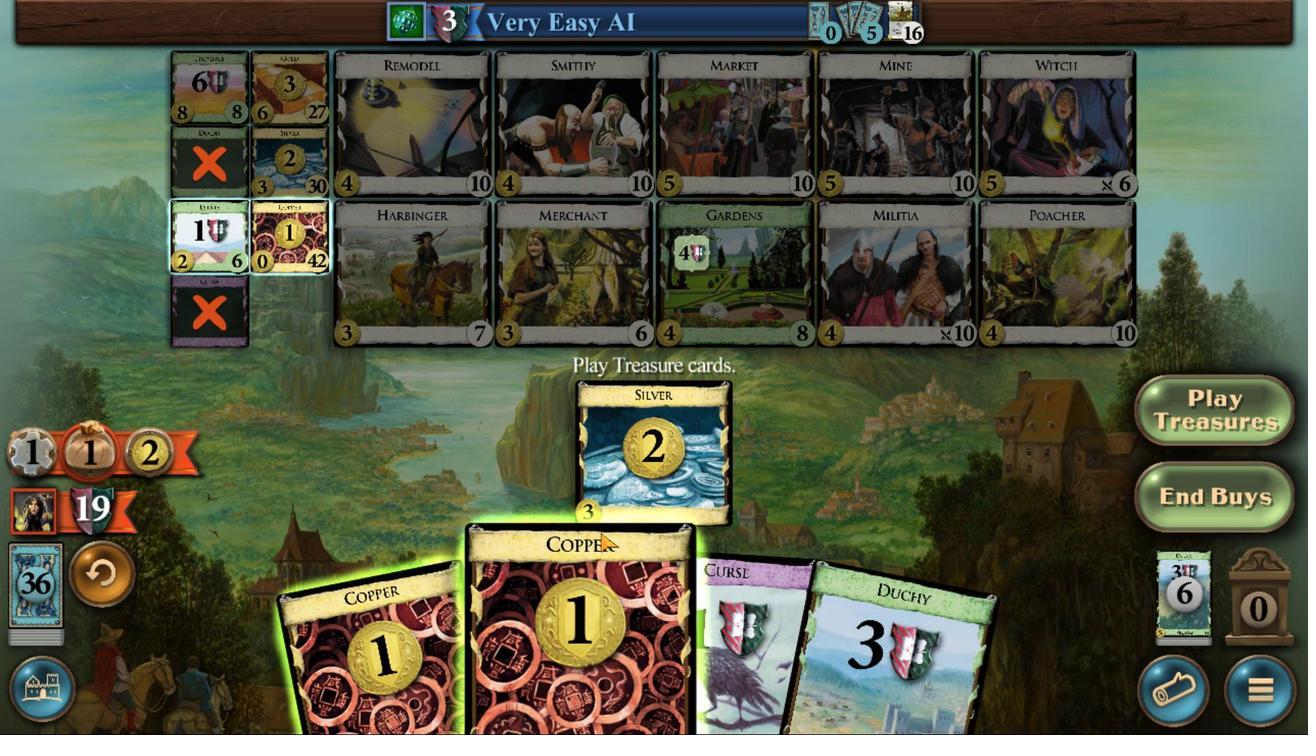 
Action: Mouse pressed left at (689, 438)
Screenshot: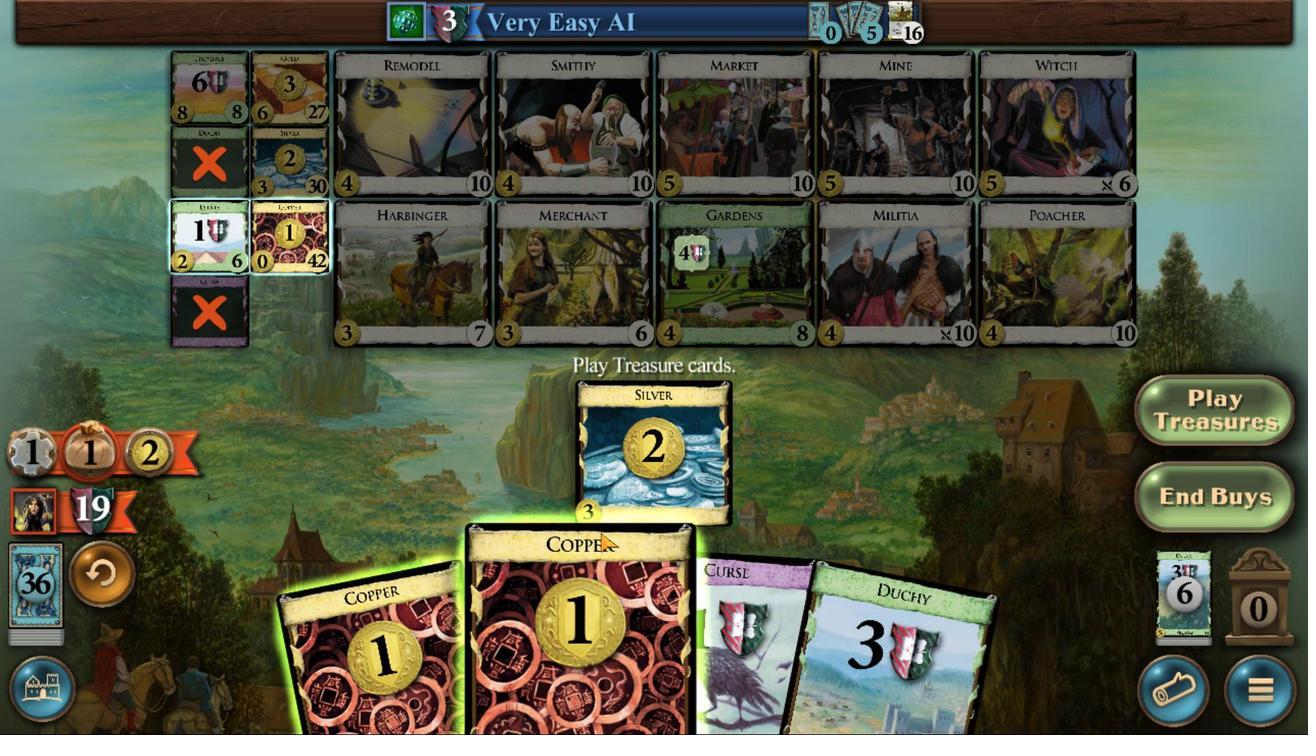 
Action: Mouse moved to (631, 438)
Screenshot: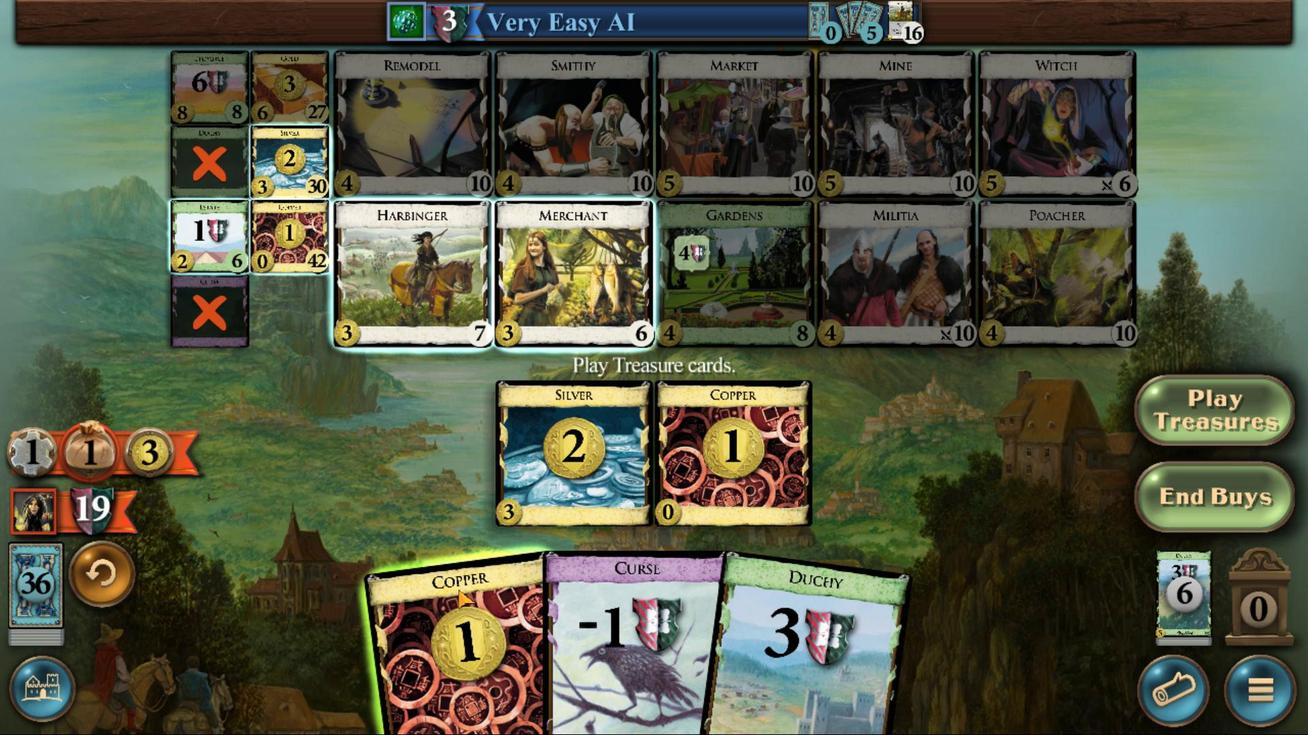 
Action: Mouse pressed left at (631, 438)
Screenshot: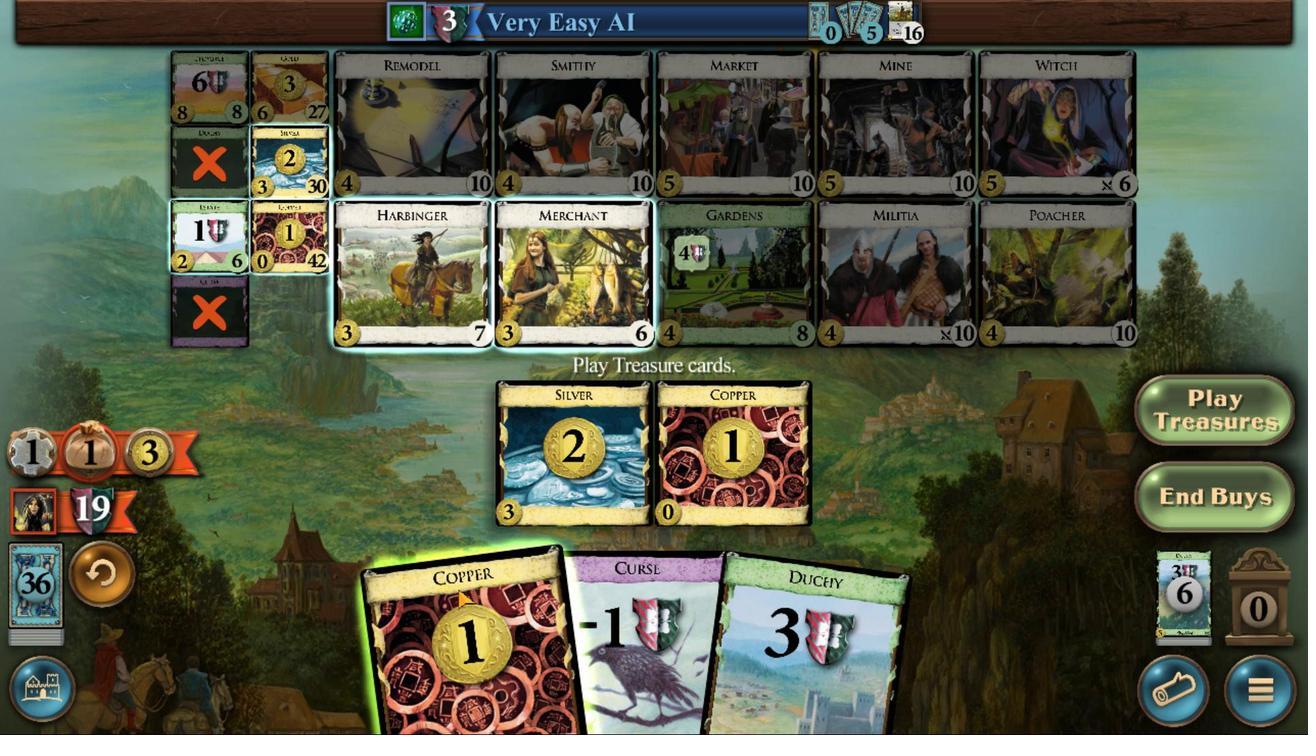 
Action: Mouse moved to (603, 397)
Screenshot: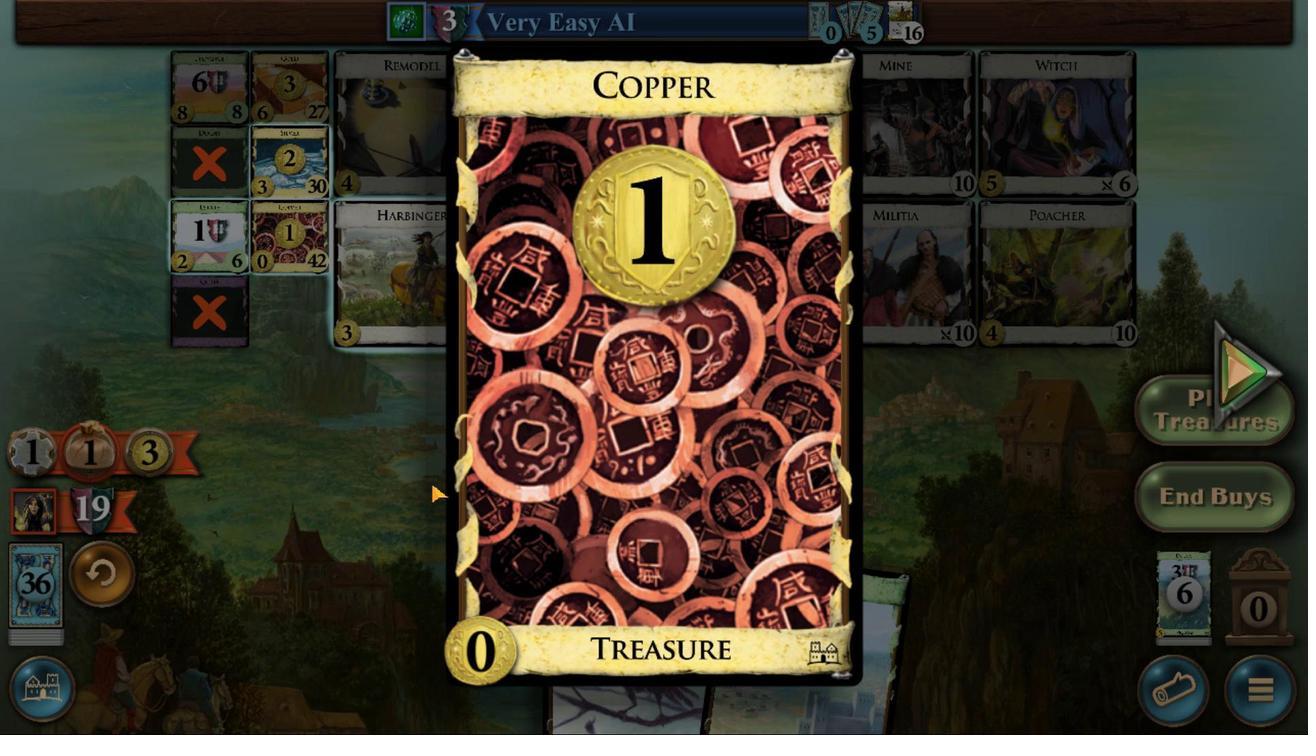 
Action: Mouse pressed left at (603, 397)
Screenshot: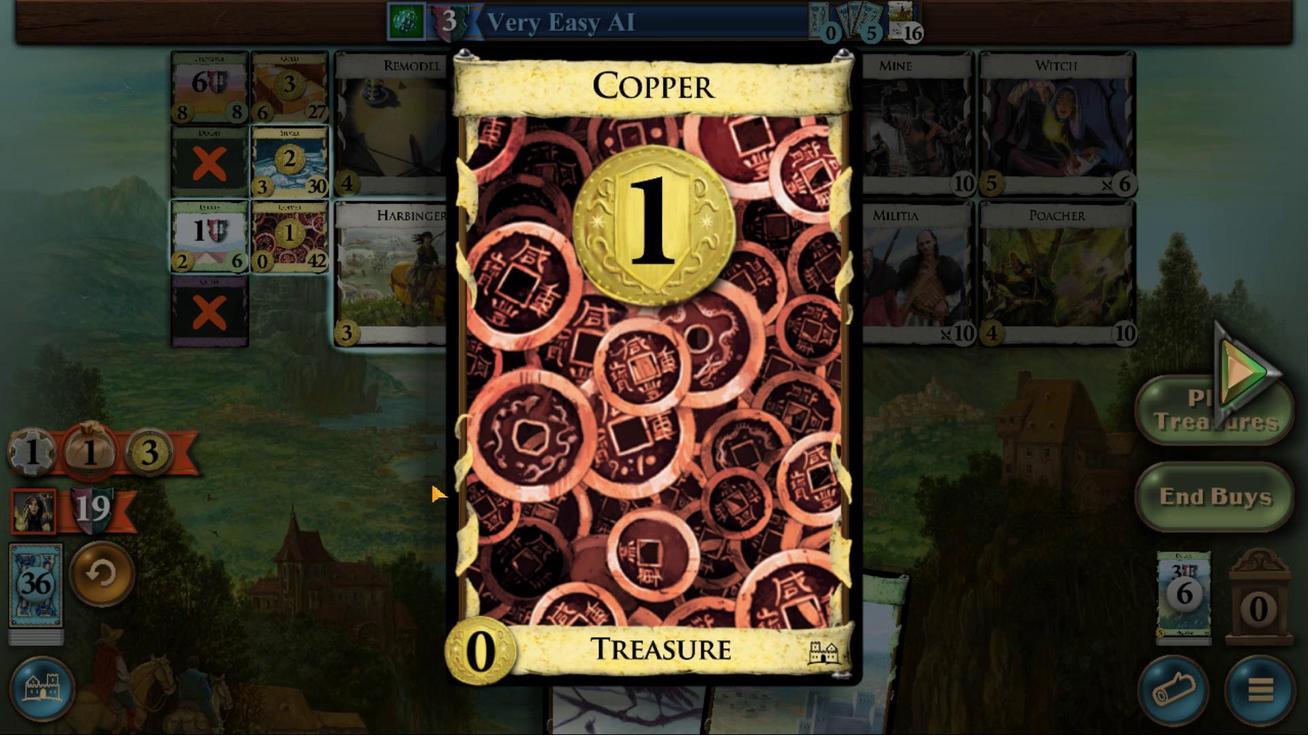 
Action: Mouse moved to (630, 441)
Screenshot: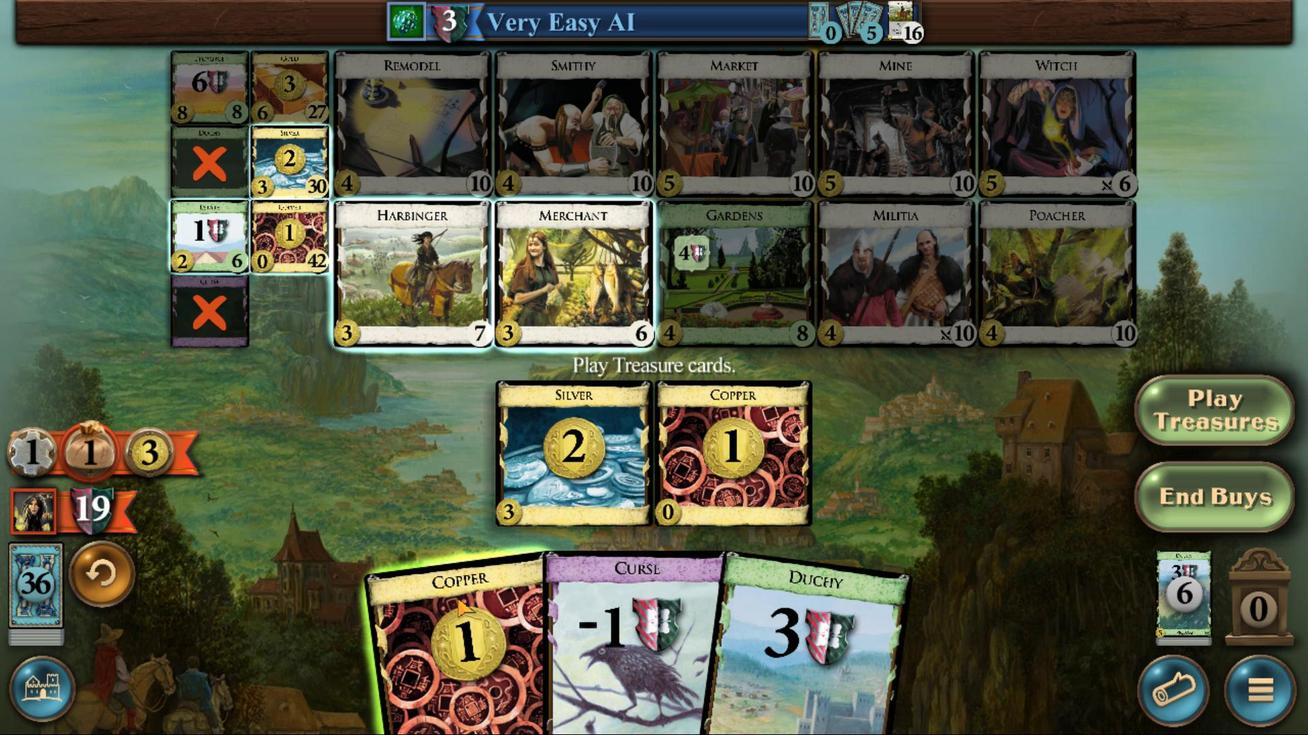 
Action: Mouse pressed left at (630, 441)
Screenshot: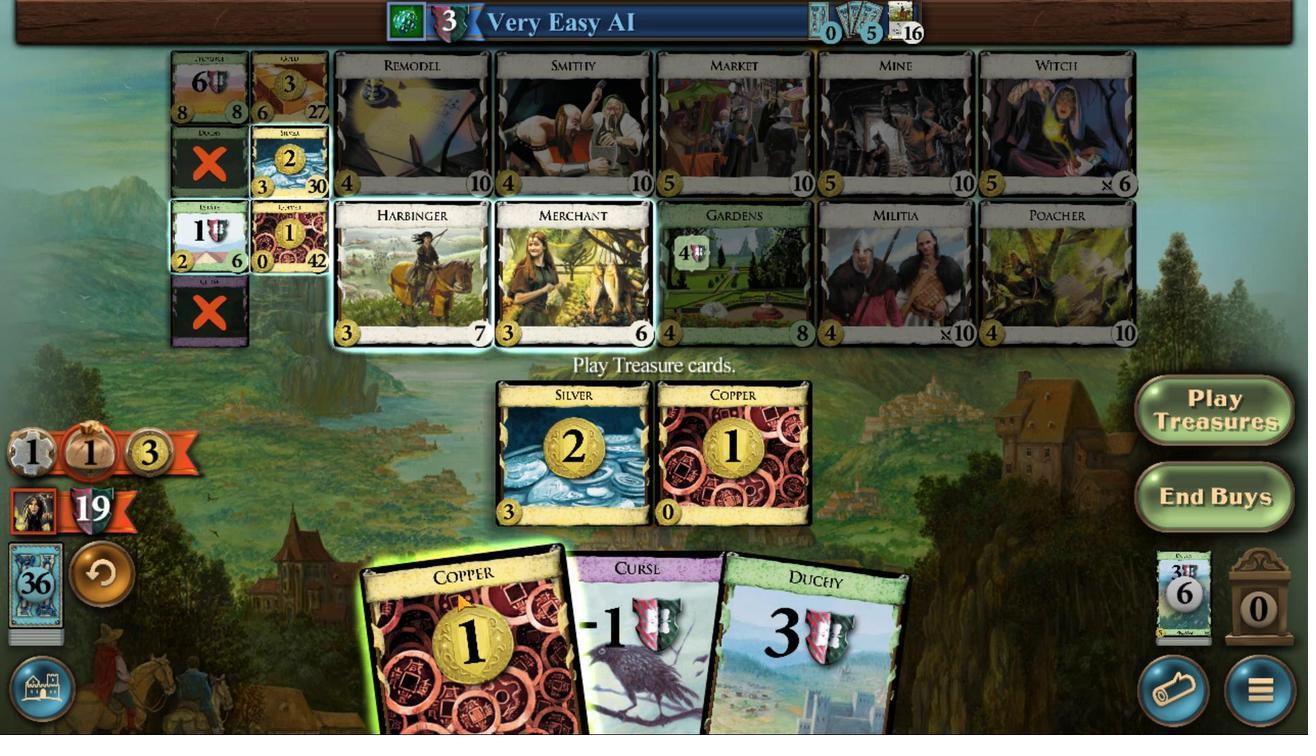 
Action: Mouse moved to (581, 273)
Screenshot: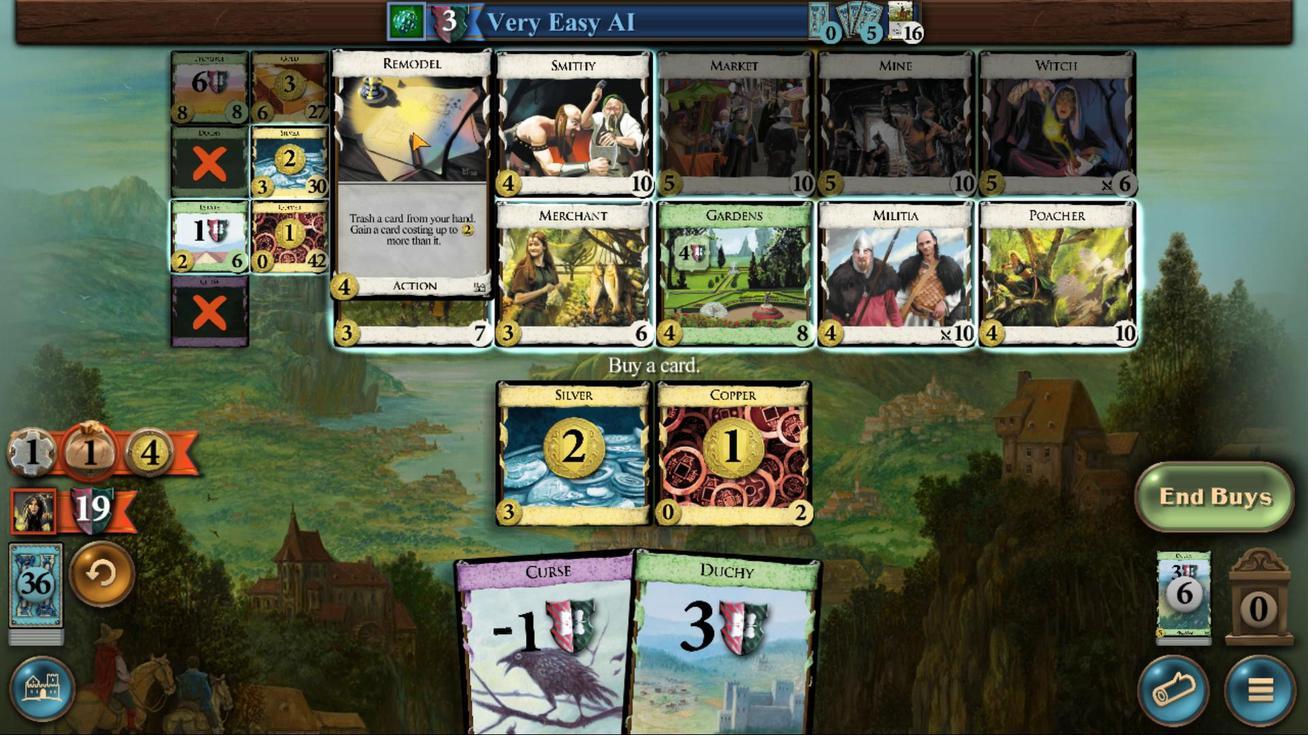 
Action: Mouse pressed left at (581, 273)
Screenshot: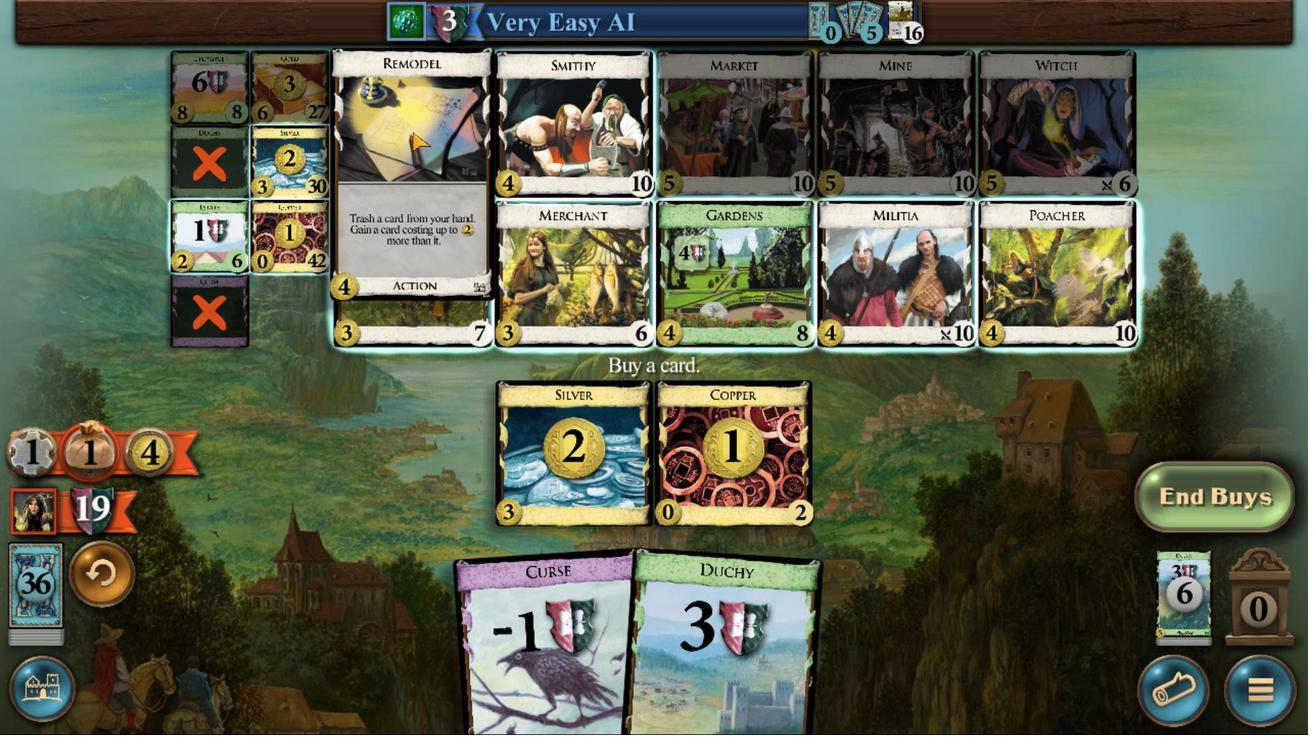 
Action: Mouse moved to (494, 404)
Screenshot: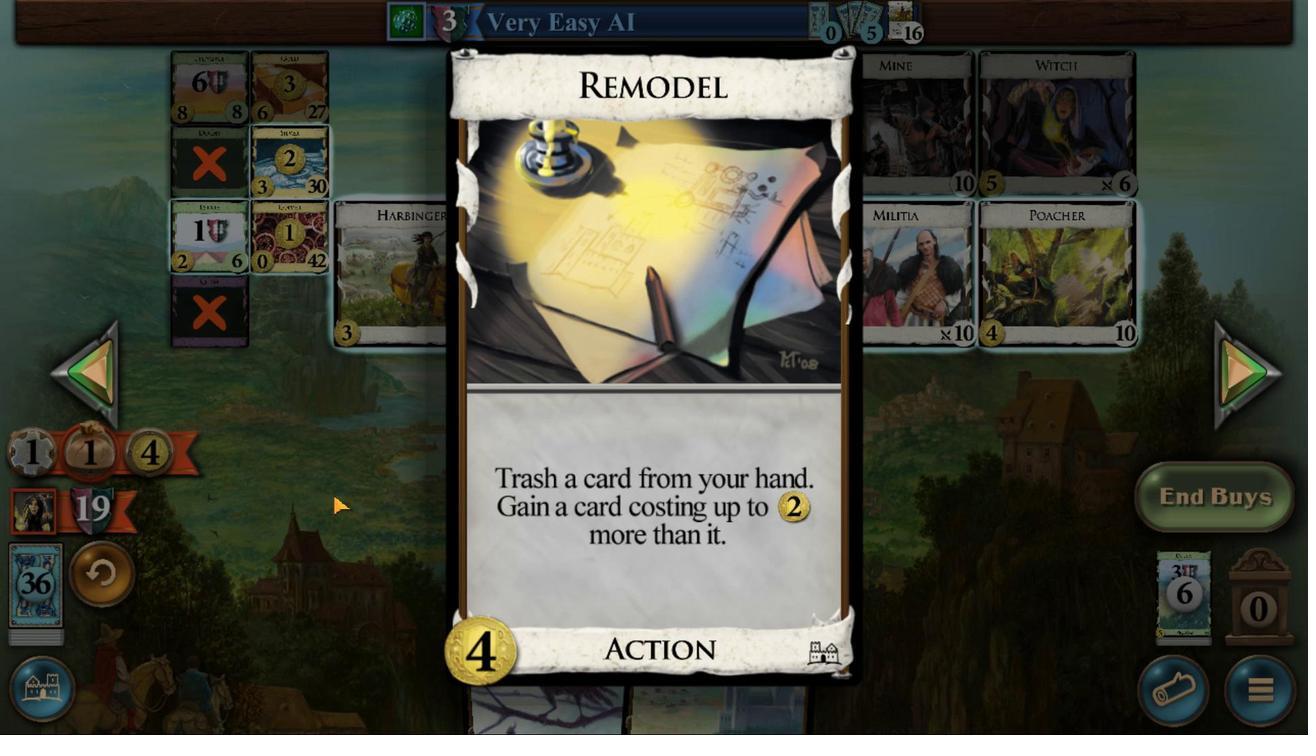
Action: Mouse pressed left at (494, 404)
Screenshot: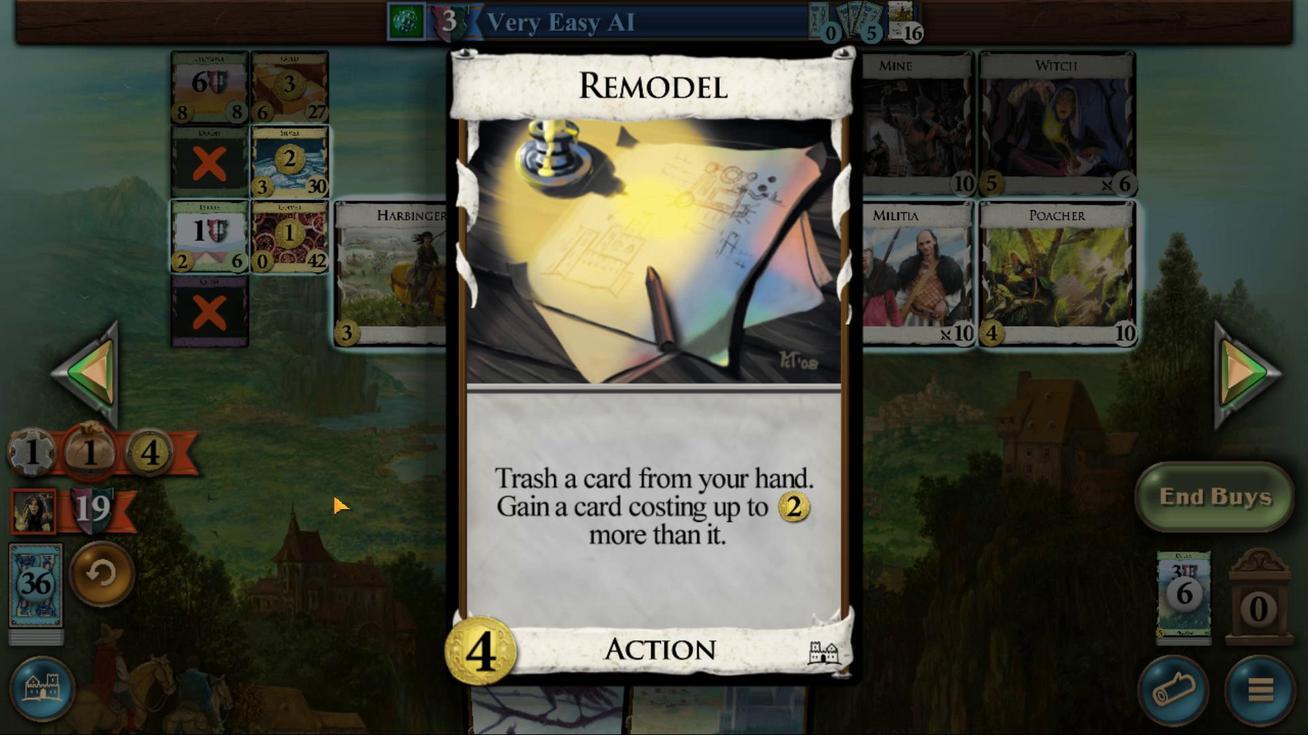 
Action: Mouse moved to (593, 269)
Screenshot: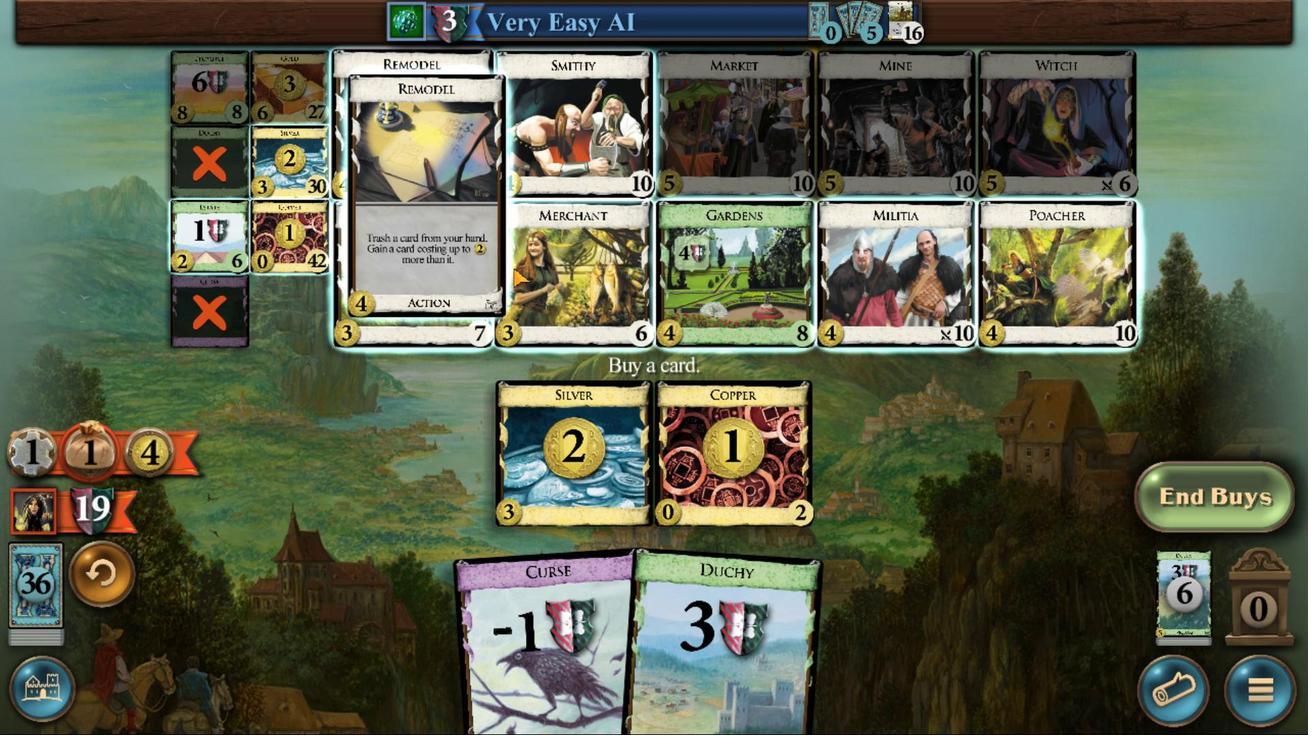 
Action: Mouse pressed left at (593, 269)
Screenshot: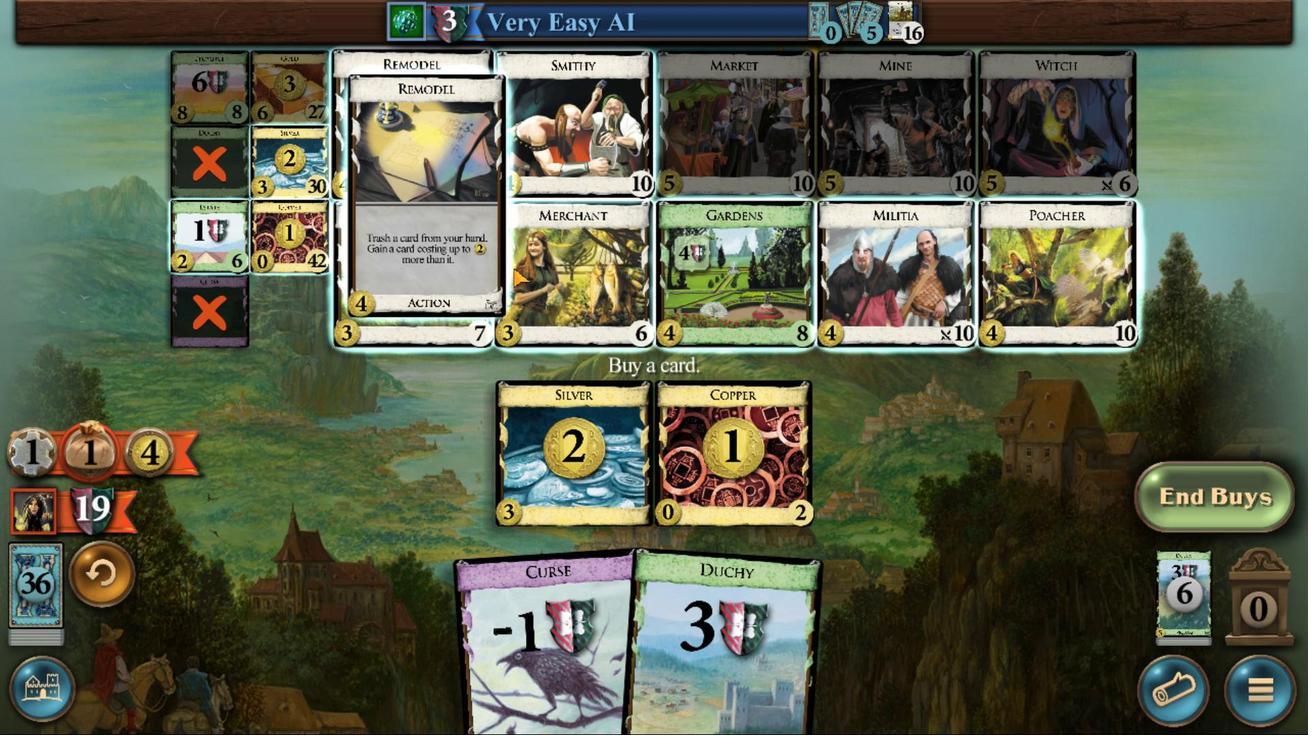 
Action: Mouse moved to (766, 369)
Screenshot: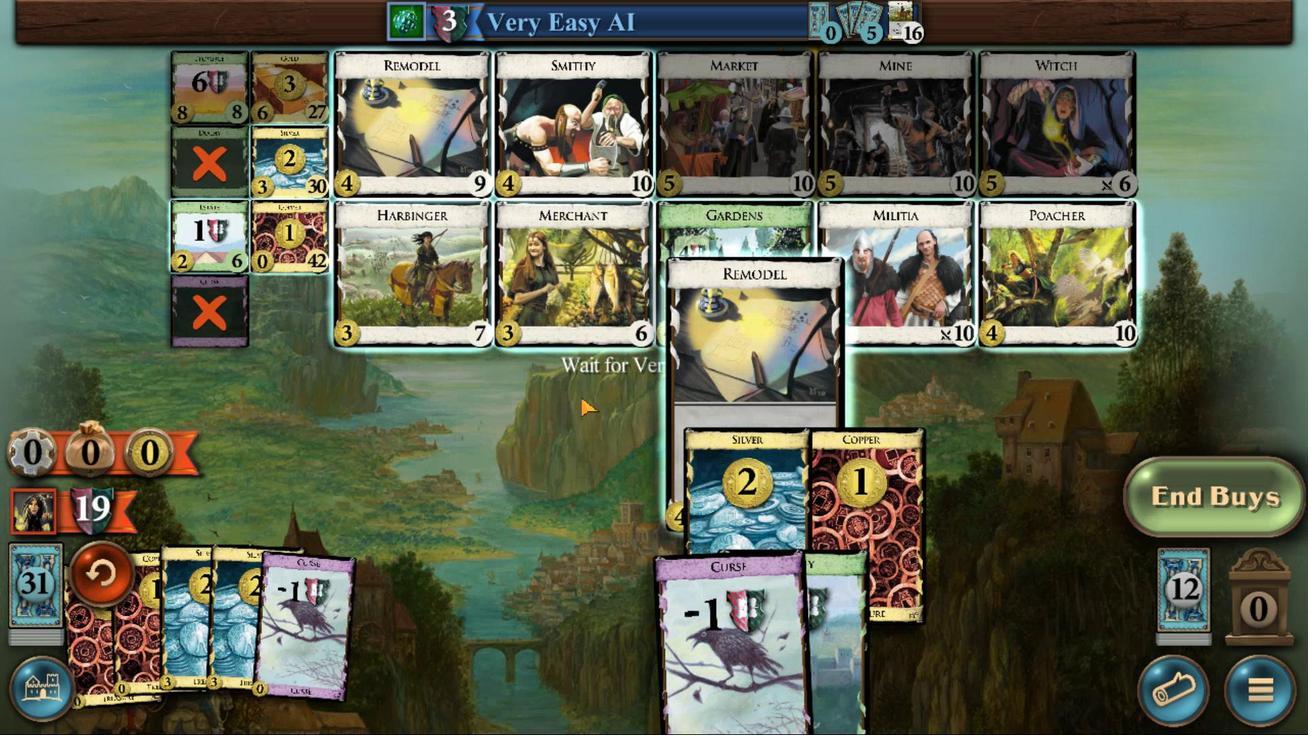 
Action: Key pressed <Key.f4>
Screenshot: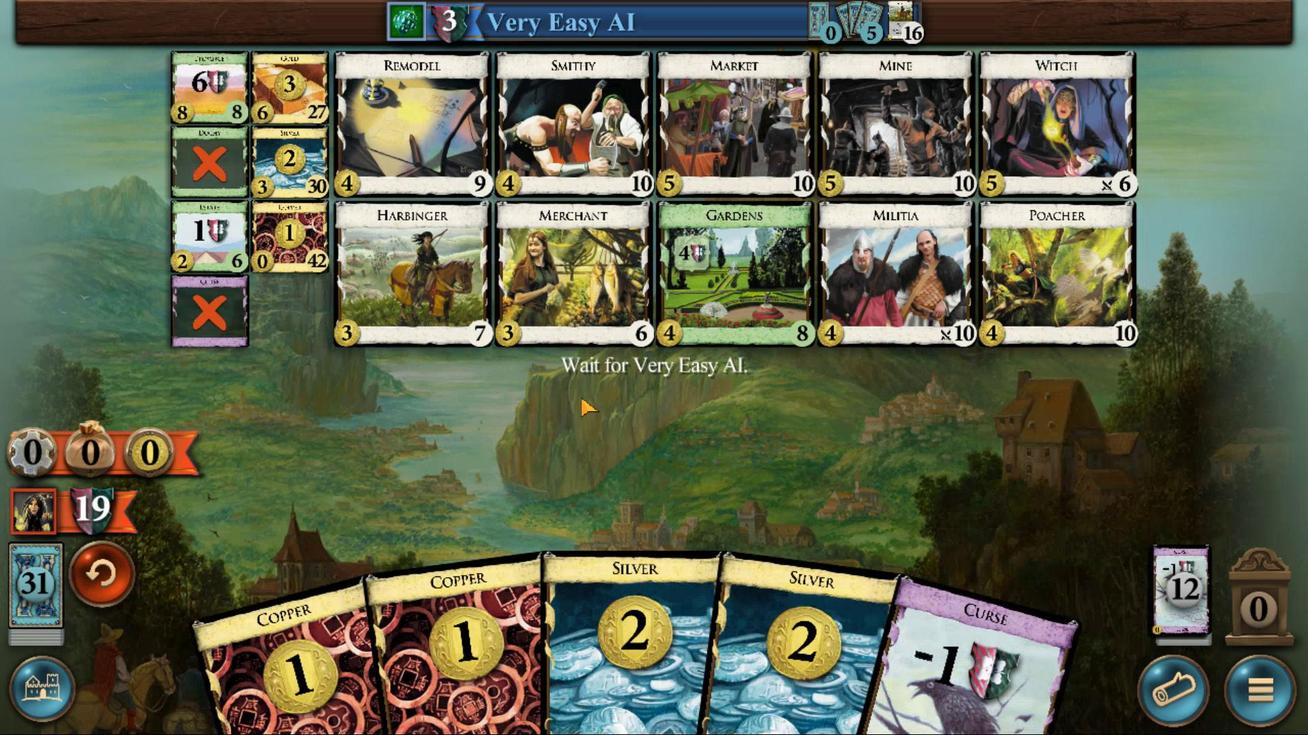 
Action: Mouse moved to (1022, 444)
Screenshot: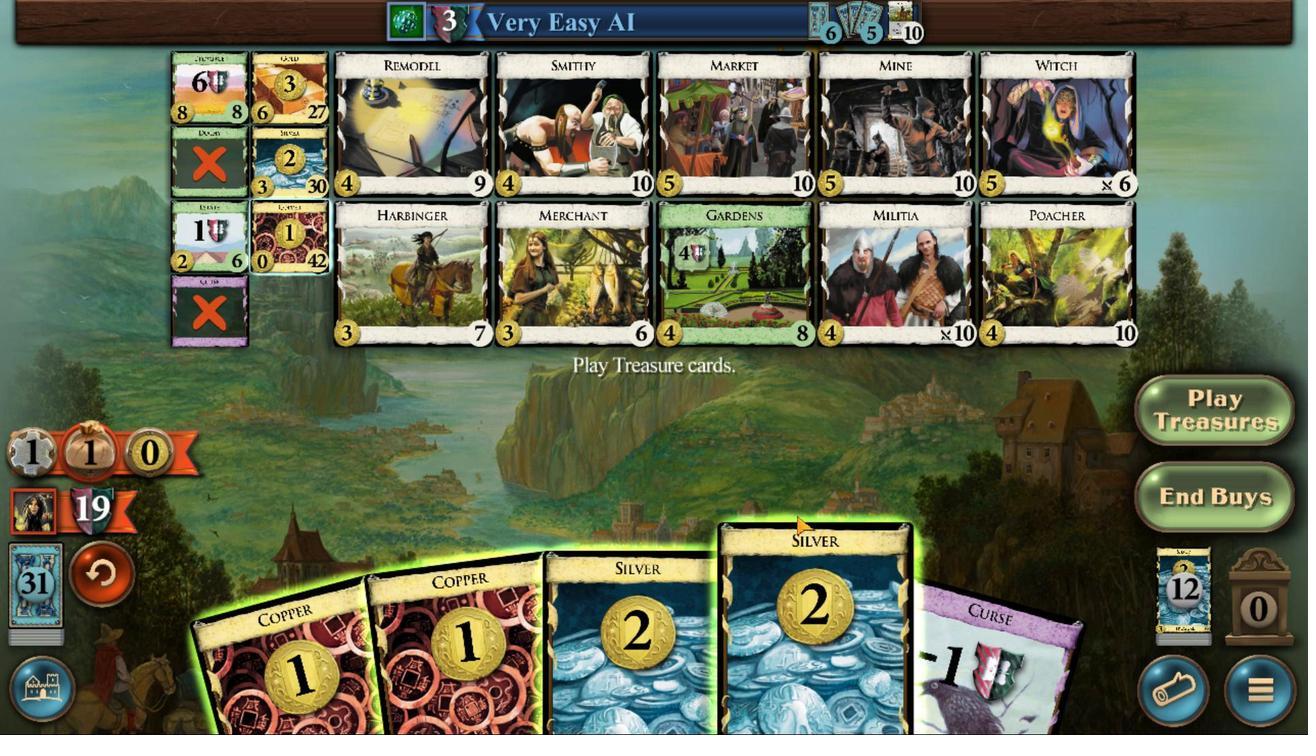 
Action: Mouse pressed left at (1022, 444)
Screenshot: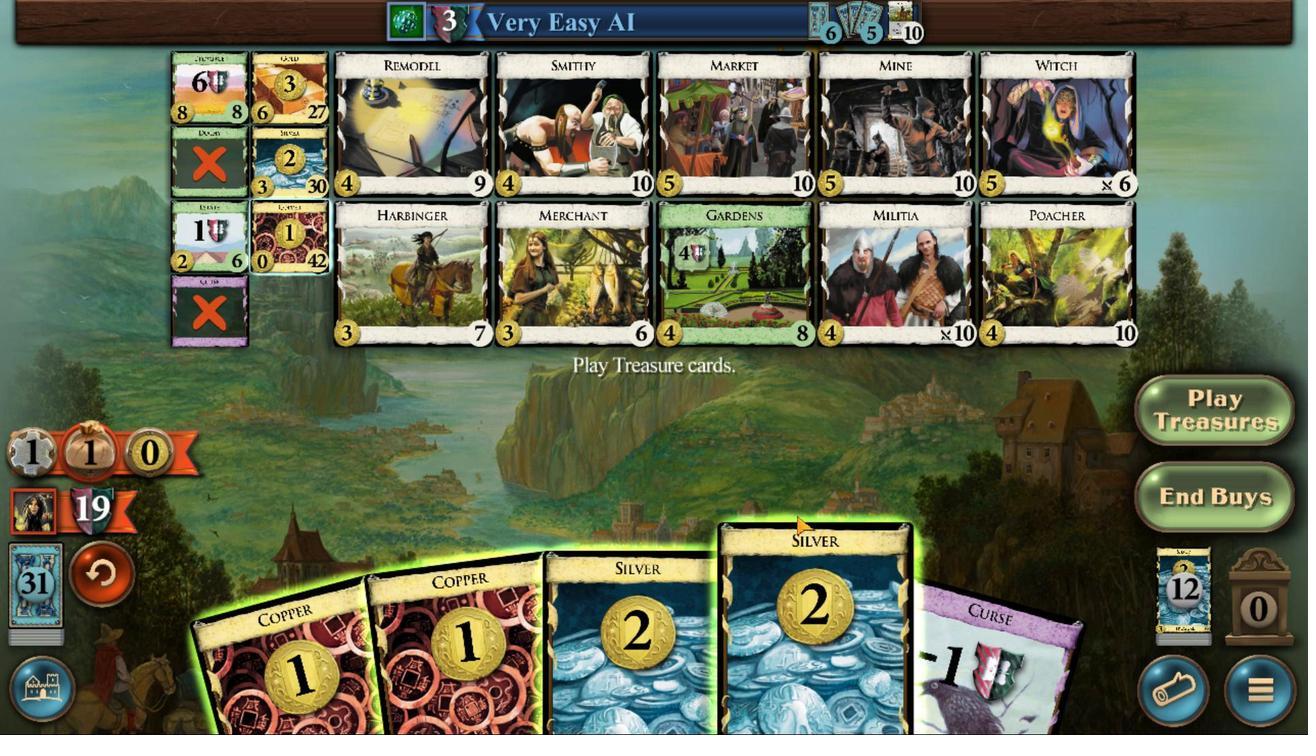 
Action: Mouse moved to (869, 458)
Screenshot: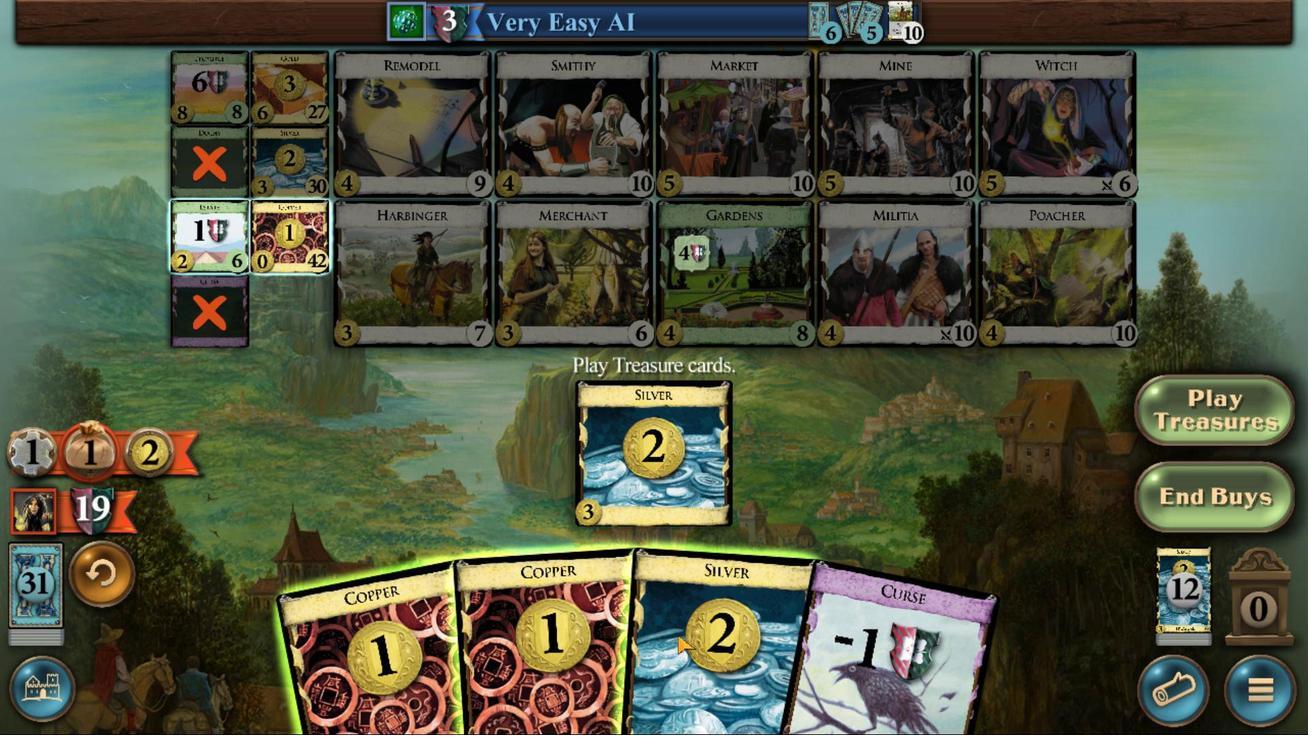 
Action: Mouse pressed left at (869, 458)
Screenshot: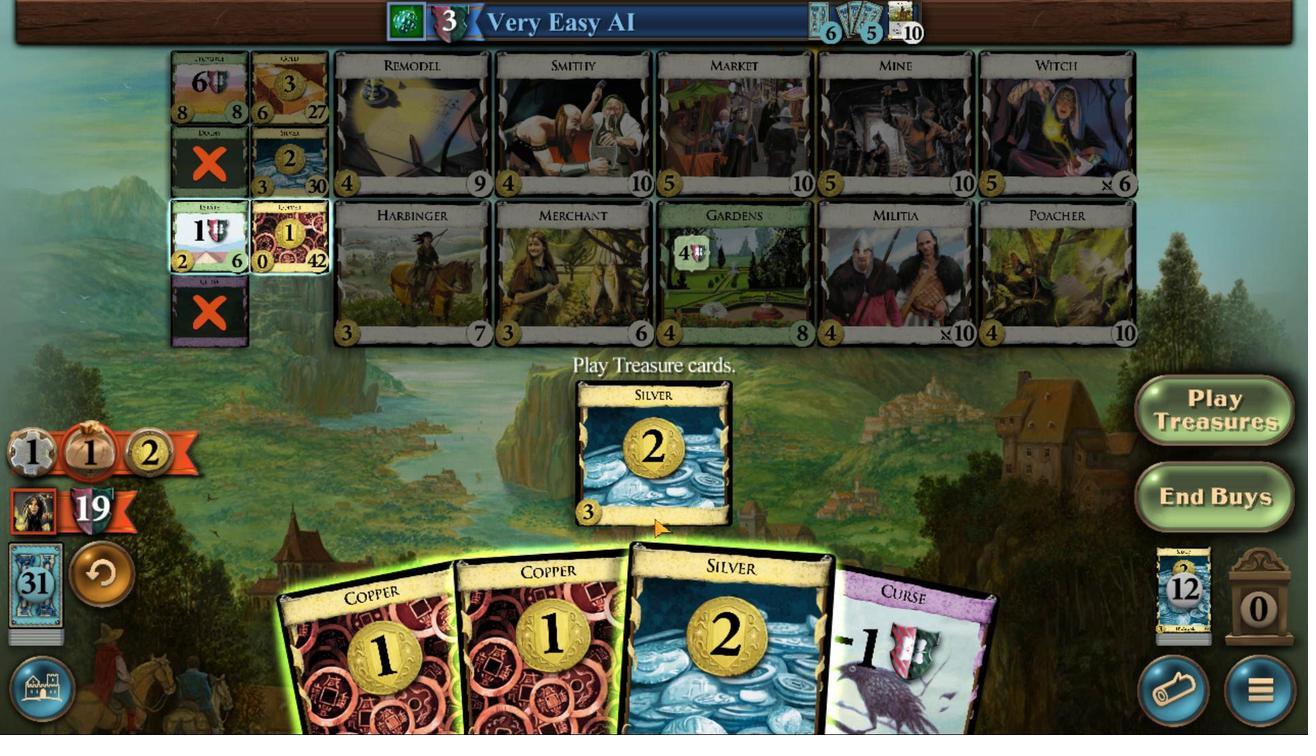 
Action: Mouse moved to (848, 443)
Screenshot: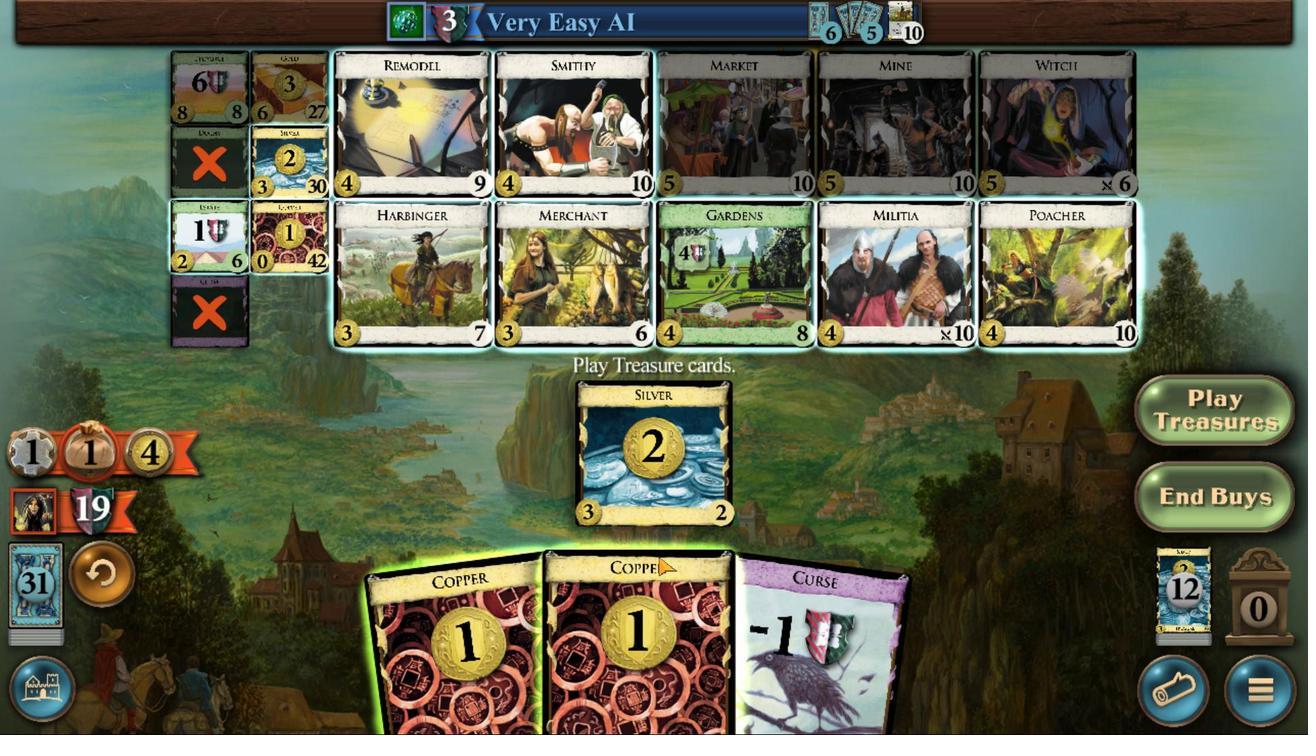 
Action: Mouse pressed left at (848, 443)
Screenshot: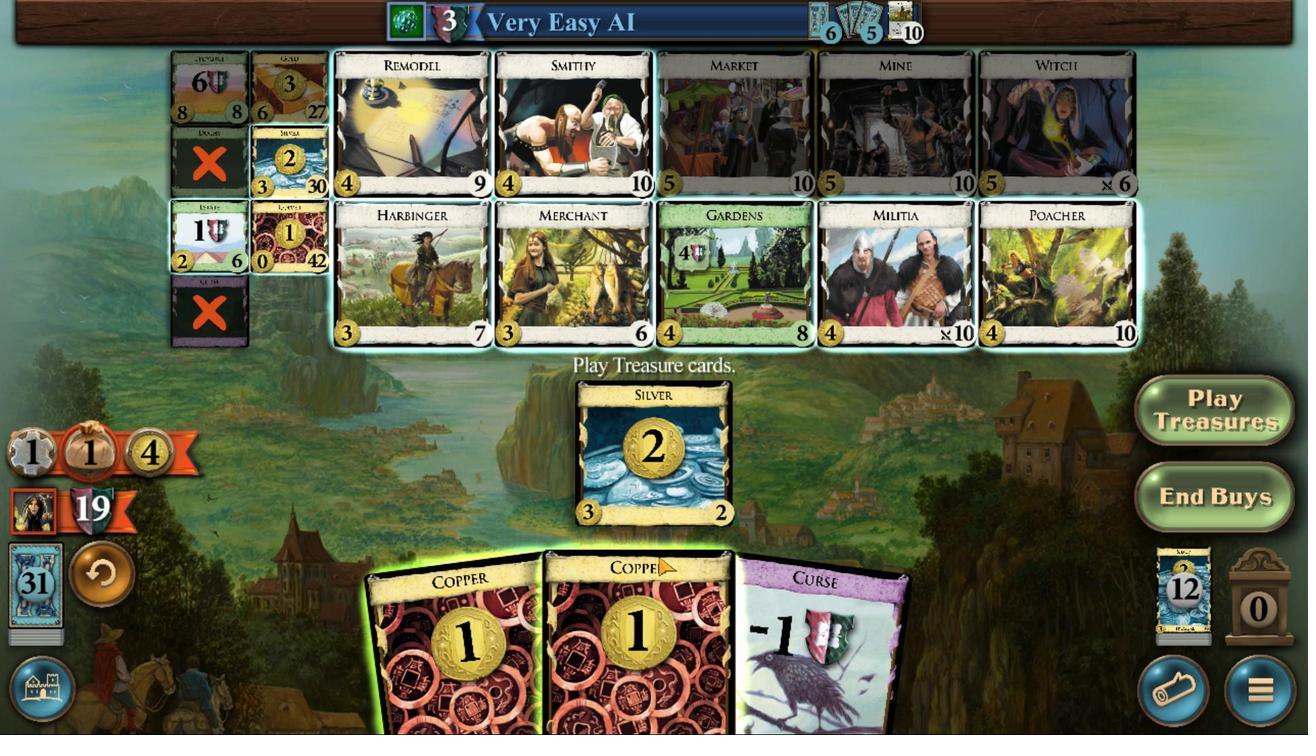 
Action: Mouse moved to (730, 448)
Screenshot: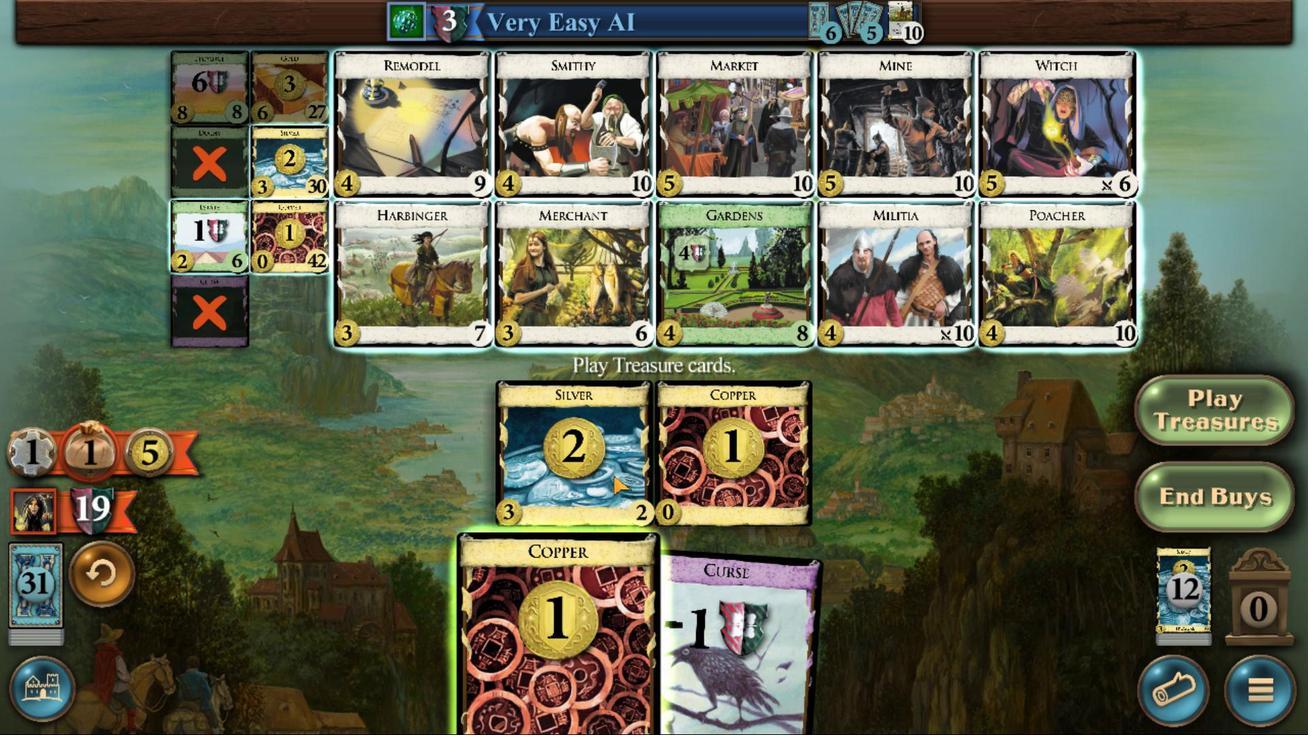 
Action: Mouse pressed left at (730, 448)
Screenshot: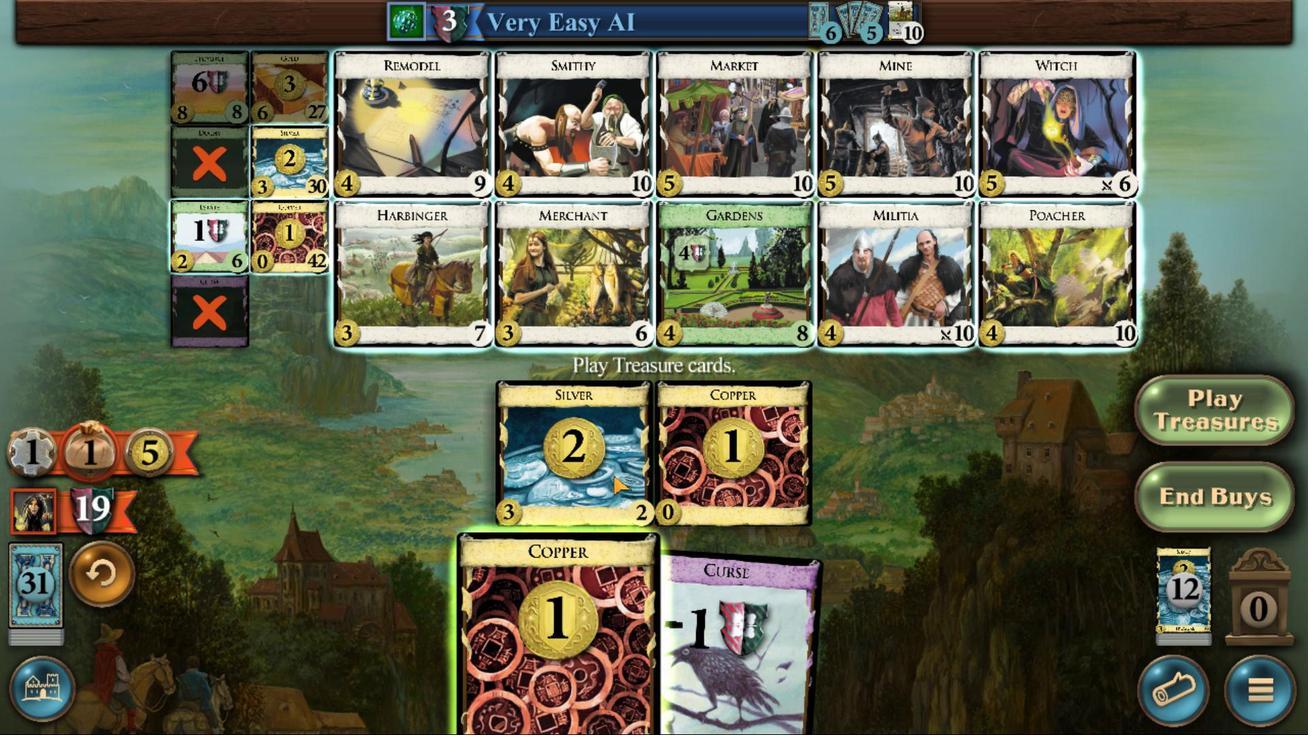 
Action: Mouse moved to (442, 252)
Screenshot: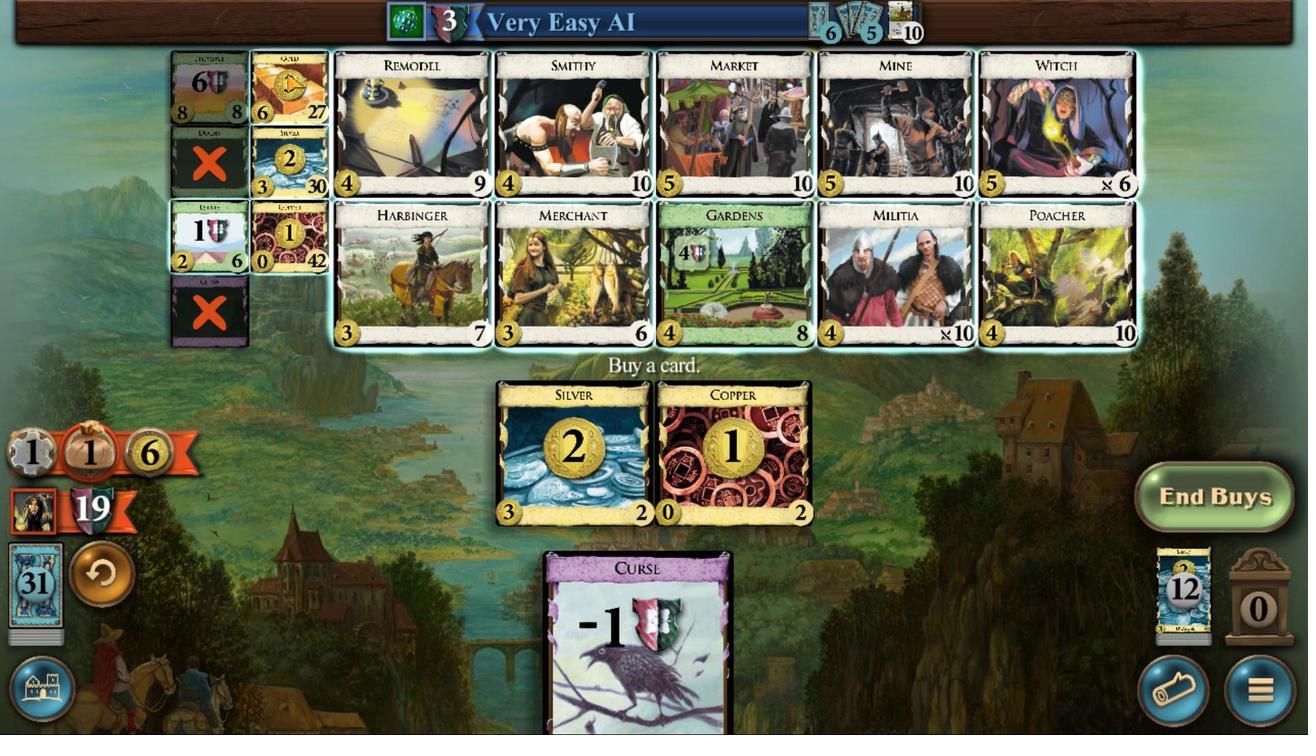 
Action: Mouse pressed left at (442, 252)
Screenshot: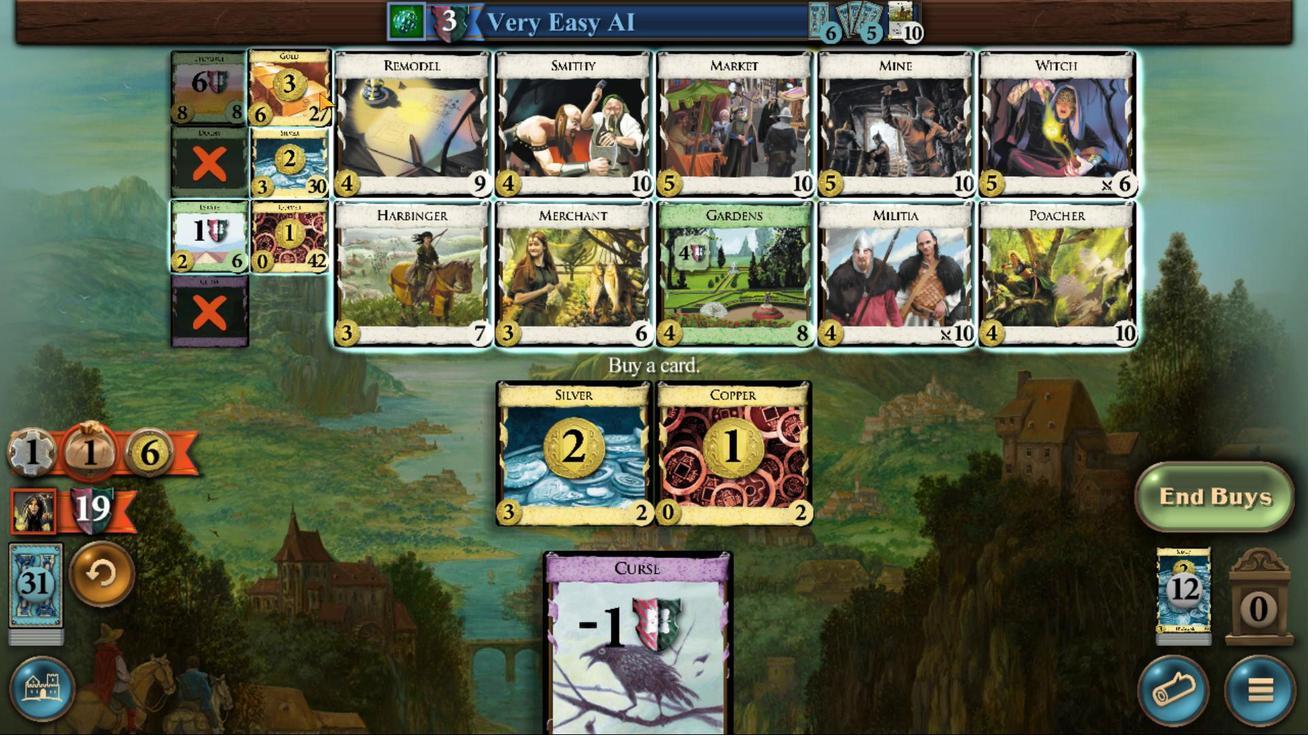 
Action: Mouse moved to (644, 444)
Screenshot: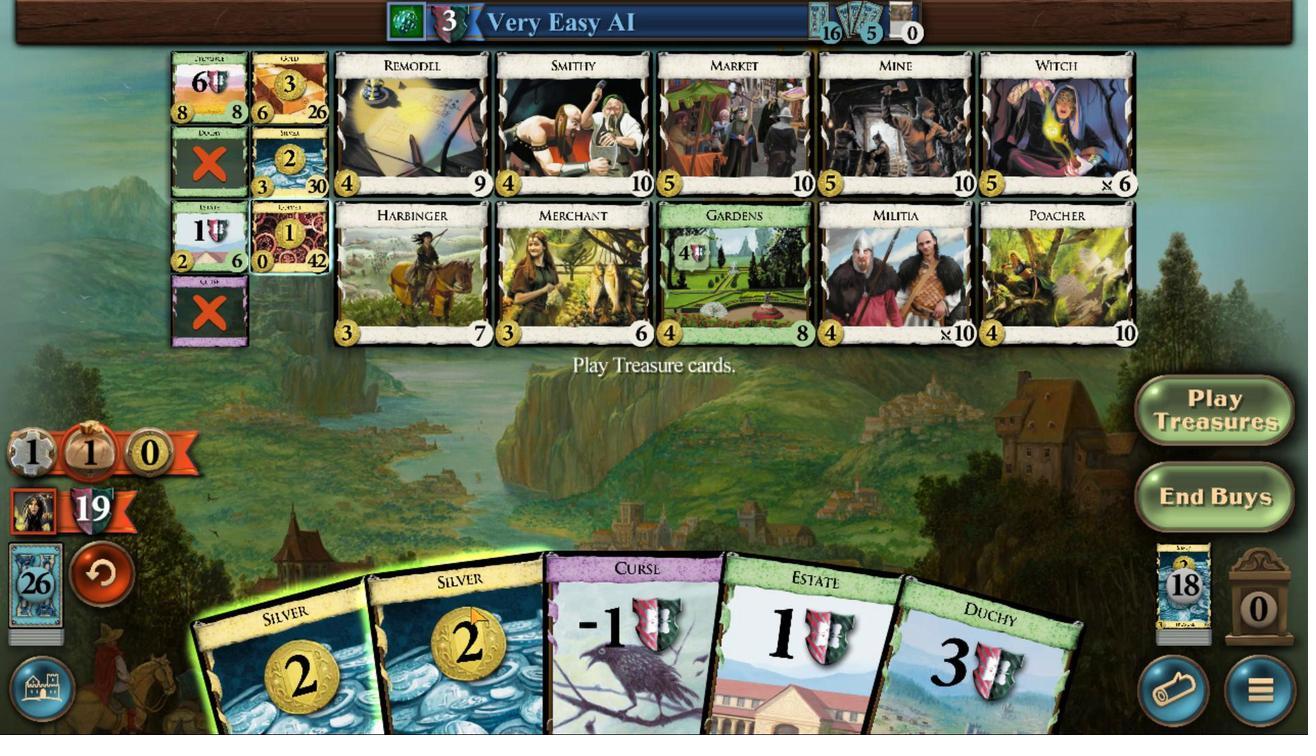 
Action: Mouse pressed left at (644, 444)
Screenshot: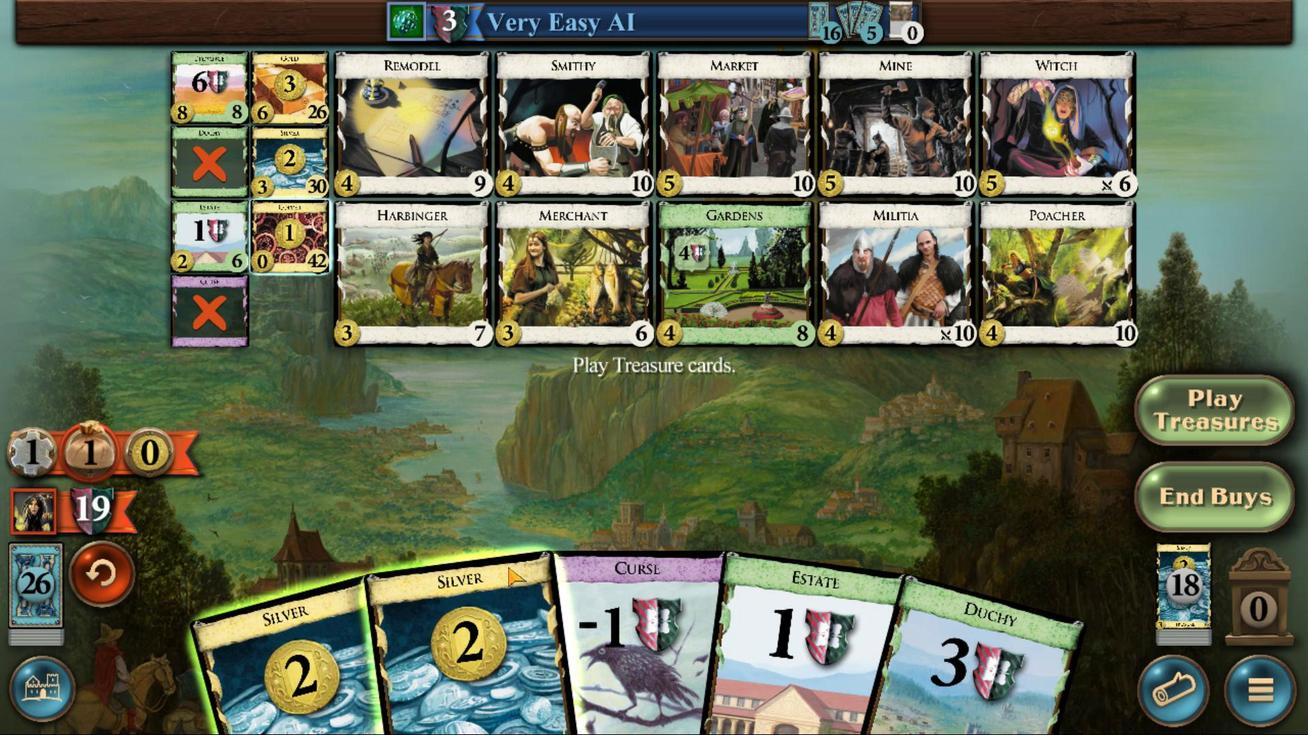 
Action: Mouse moved to (568, 449)
Screenshot: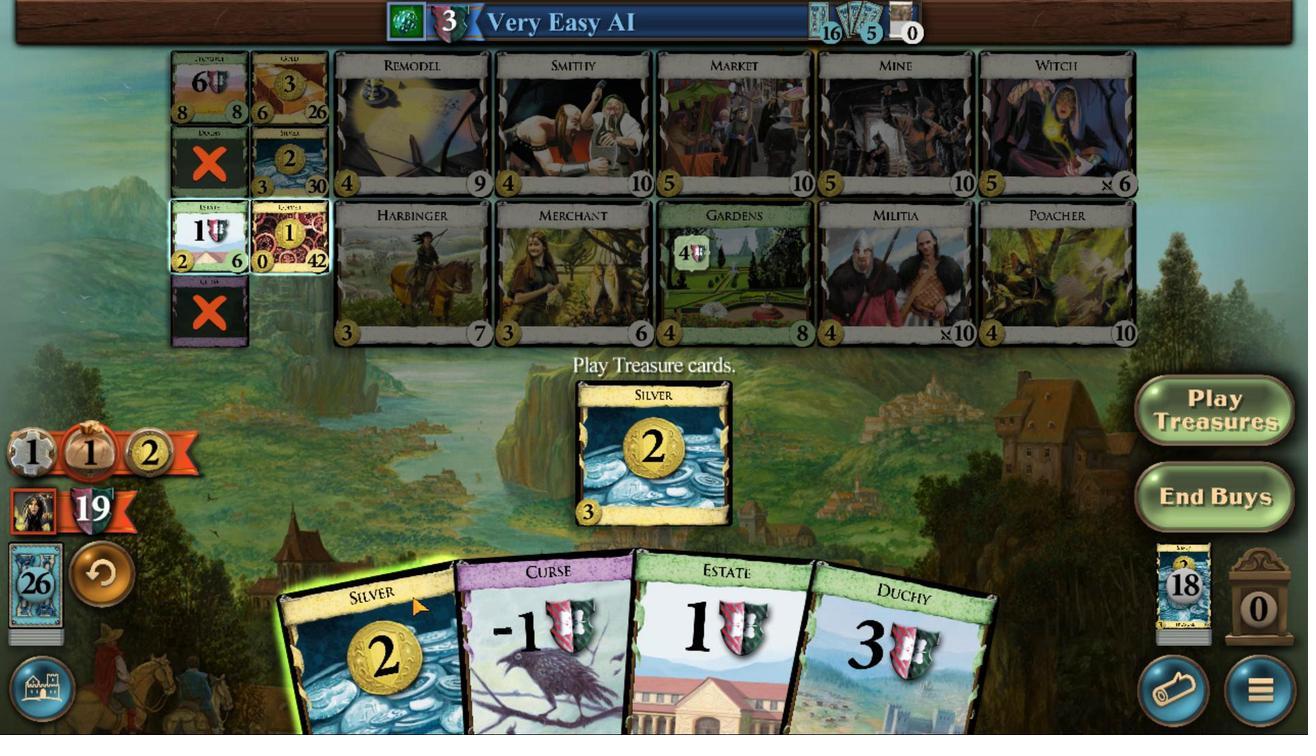 
Action: Mouse pressed left at (568, 449)
Screenshot: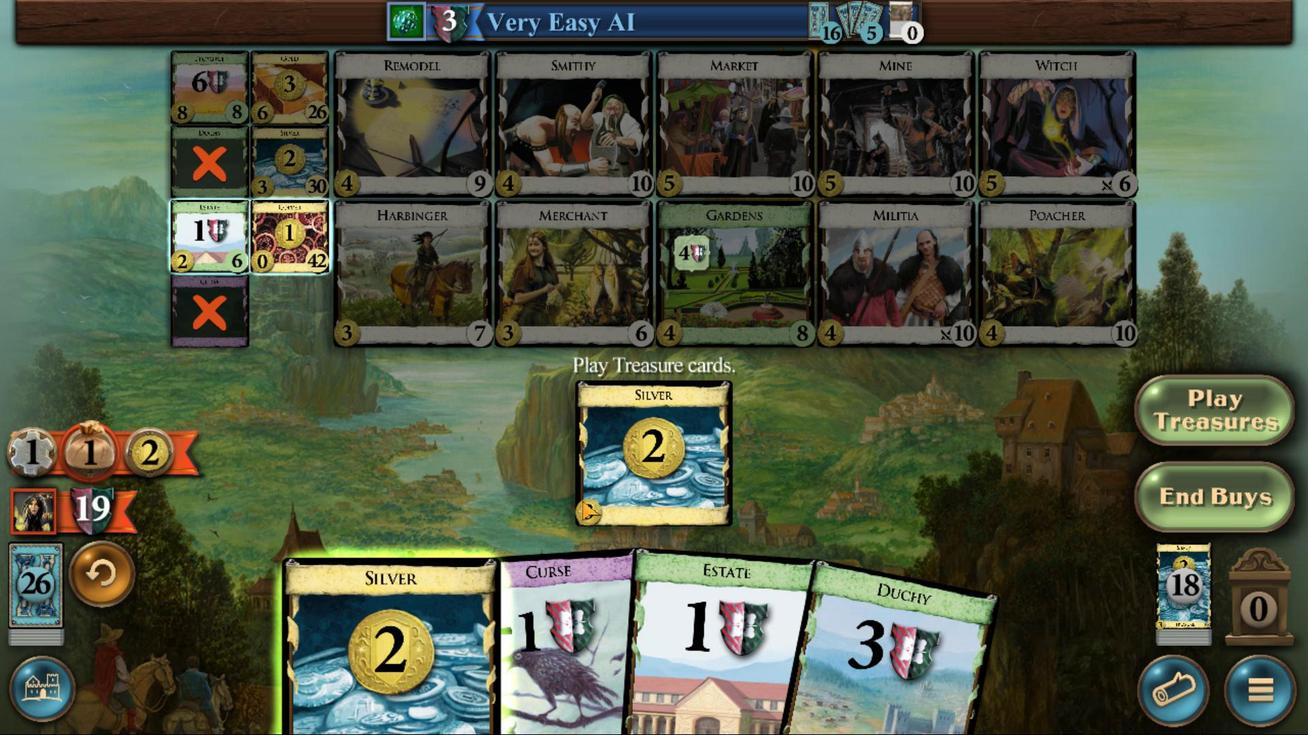 
Action: Mouse moved to (438, 288)
Screenshot: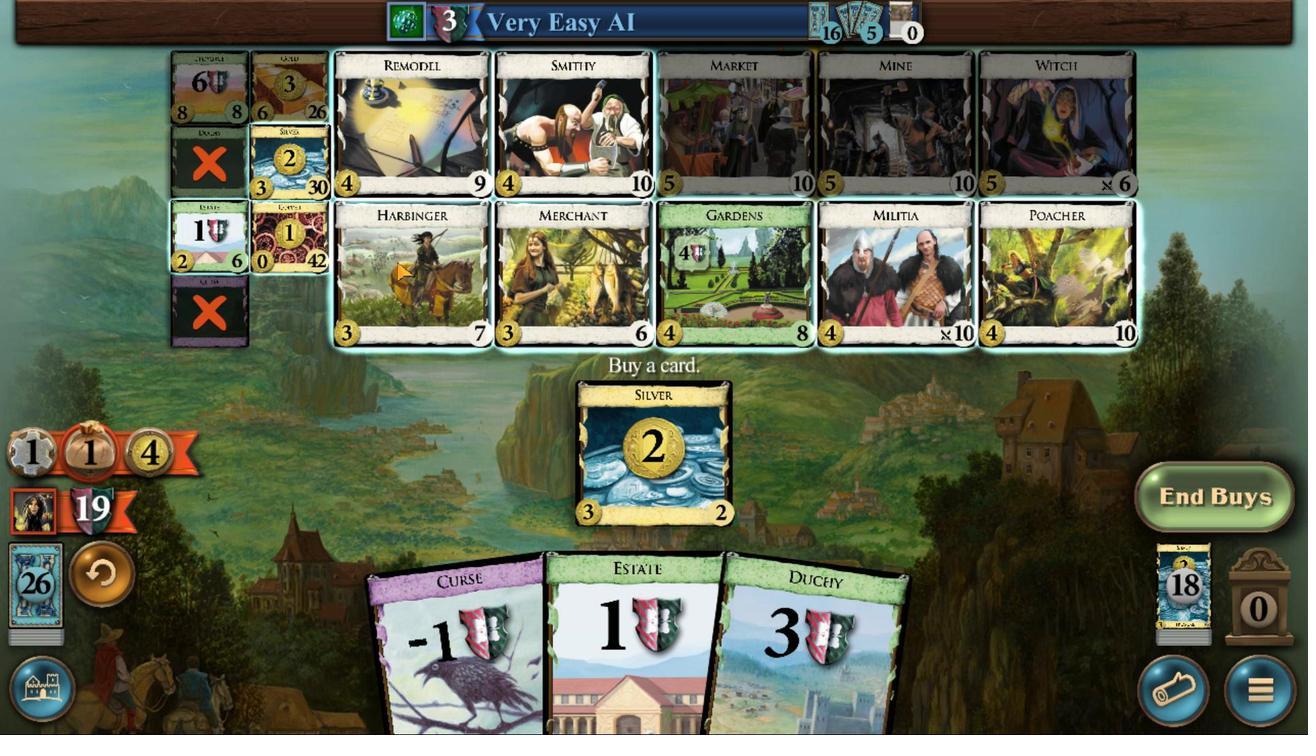 
Action: Mouse pressed left at (438, 288)
Screenshot: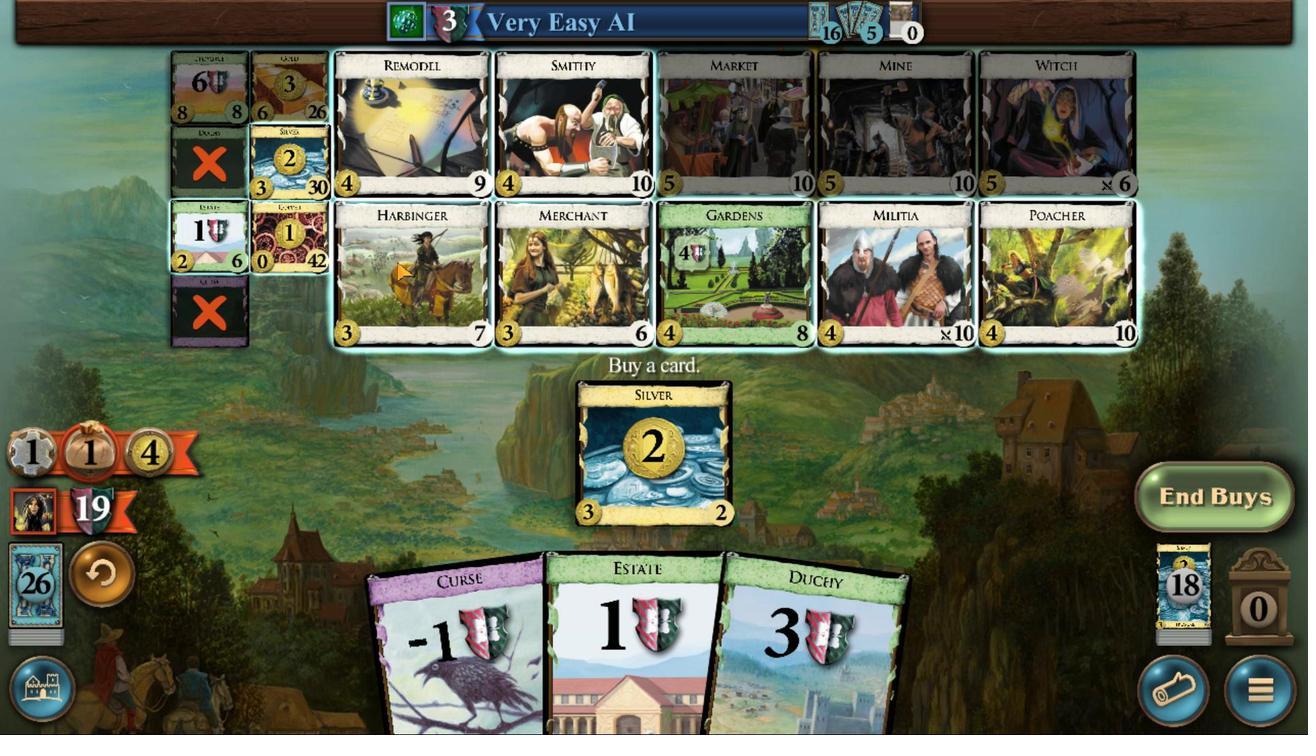 
Action: Mouse moved to (824, 439)
Screenshot: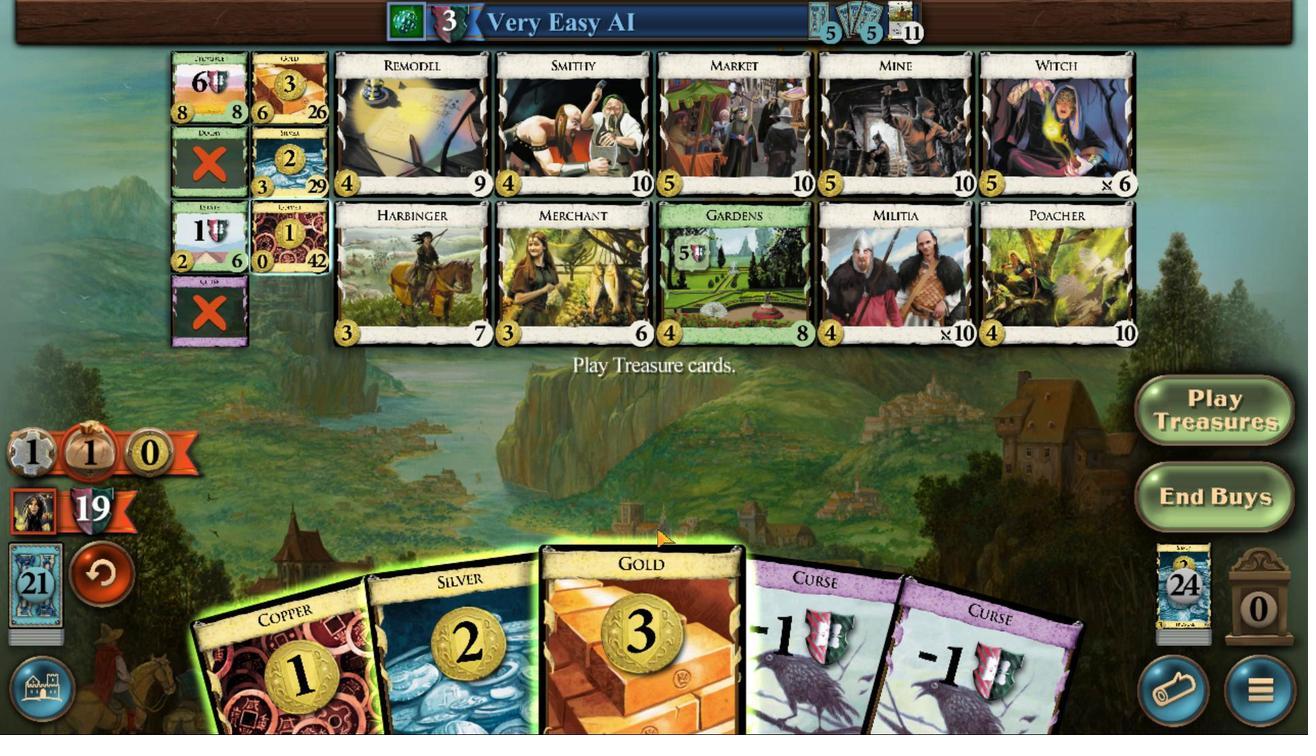 
Action: Mouse pressed left at (824, 439)
Screenshot: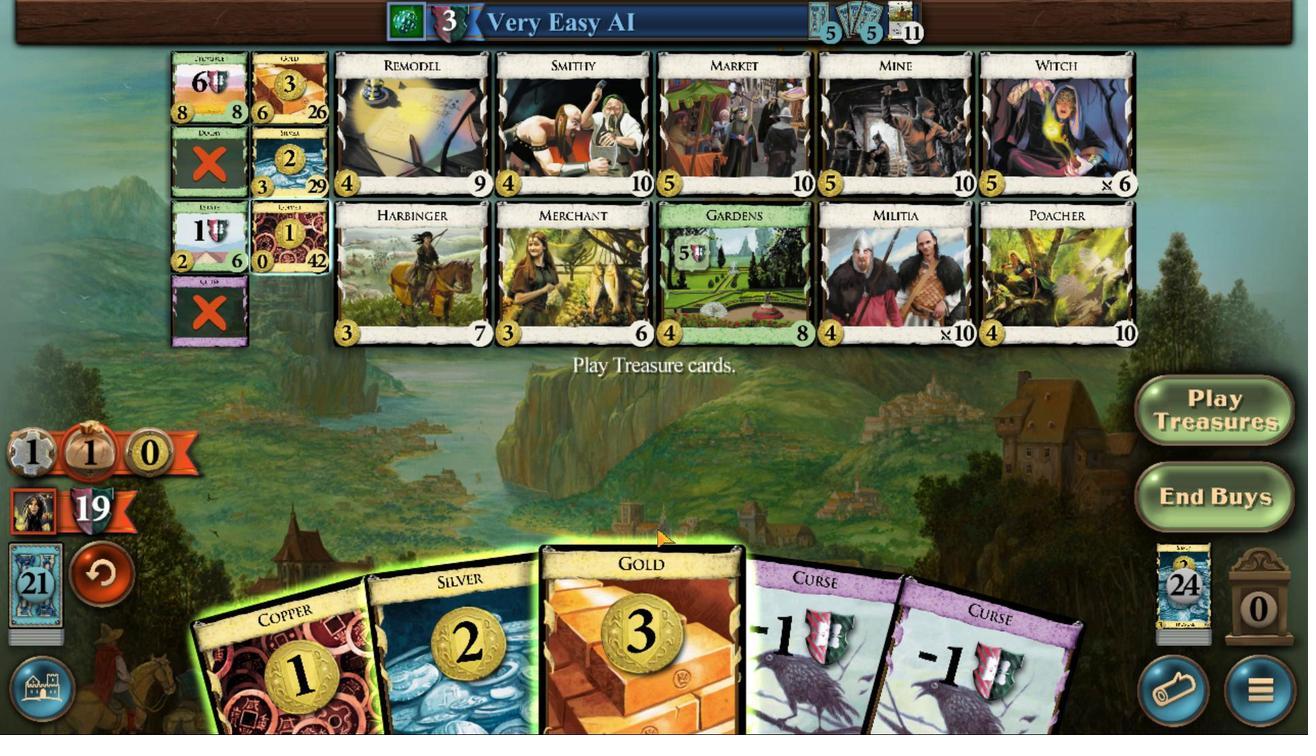 
Action: Mouse moved to (707, 448)
Screenshot: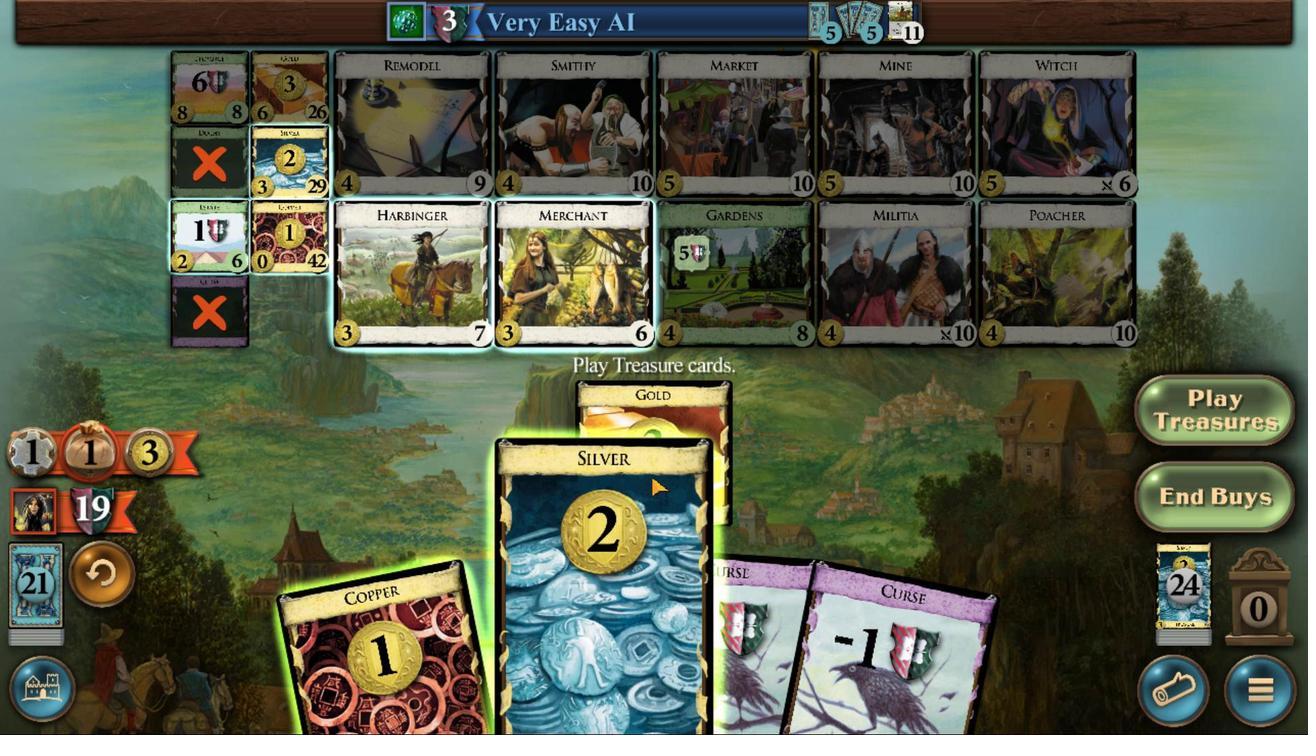 
Action: Mouse pressed left at (707, 448)
